 Task: Research Airbnb options in Le FranÃ§ois, Martinique from 8th November, 2023 to 16th November, 2023 for 2 adults.1  bedroom having 1 bed and 1 bathroom. Property type can be hotel. Amenities needed are: wifi, washing machine. Booking option can be shelf check-in. Look for 4 properties as per requirement.
Action: Mouse moved to (240, 149)
Screenshot: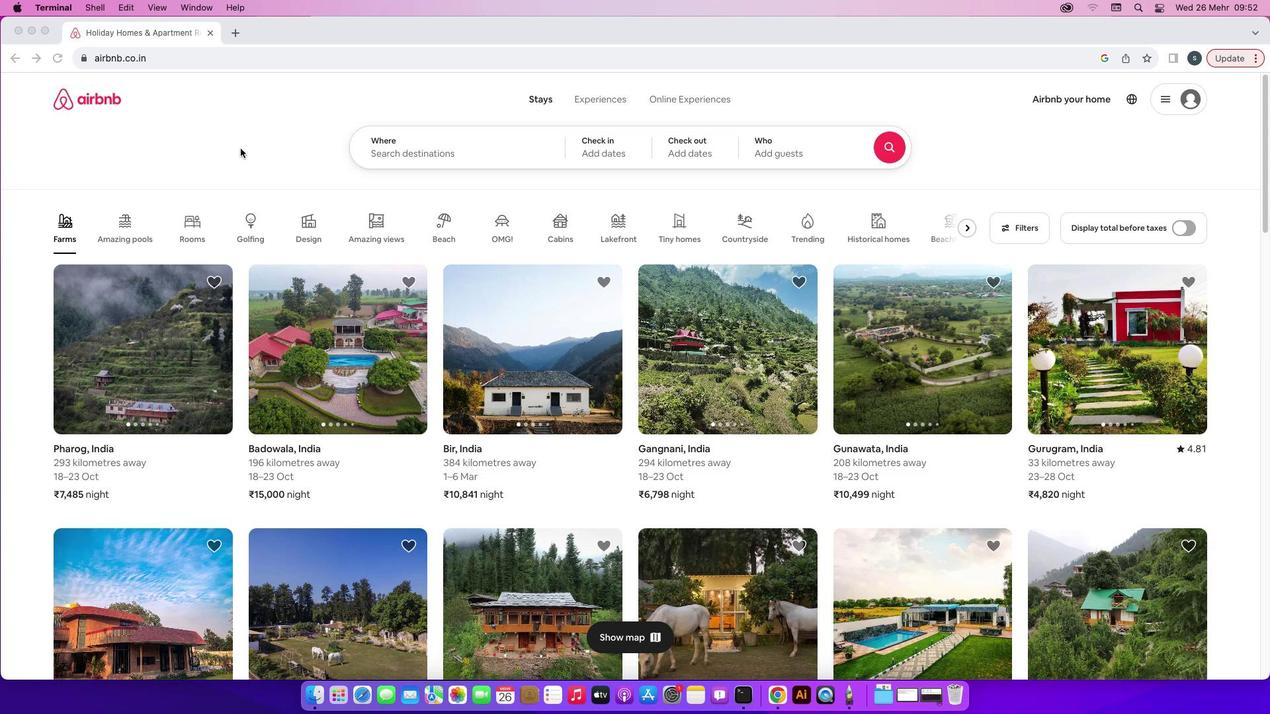 
Action: Mouse pressed left at (240, 149)
Screenshot: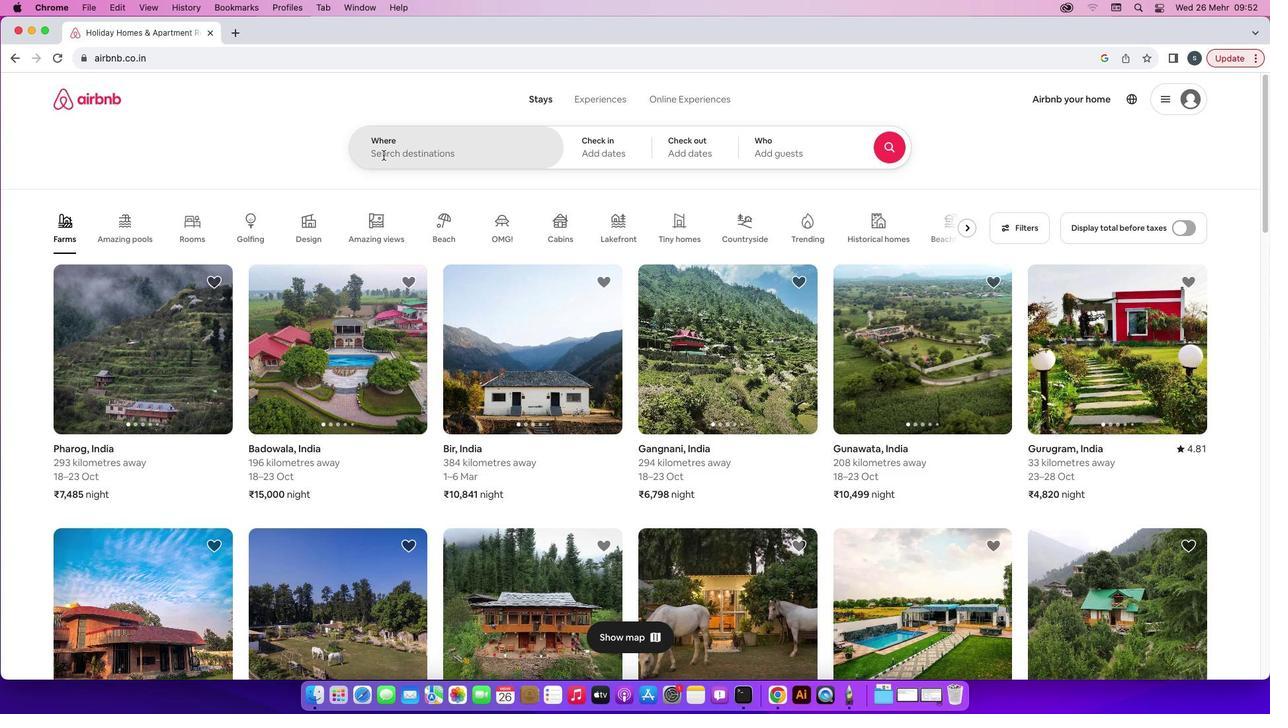 
Action: Mouse moved to (398, 154)
Screenshot: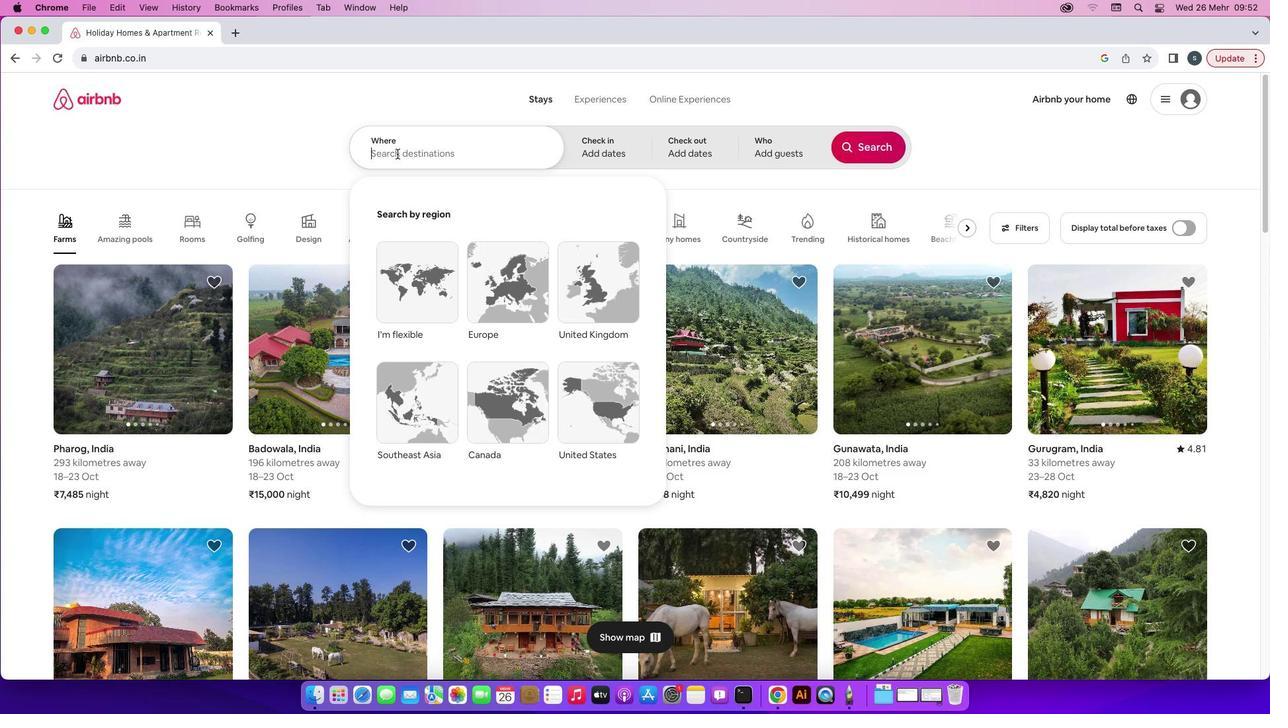 
Action: Mouse pressed left at (398, 154)
Screenshot: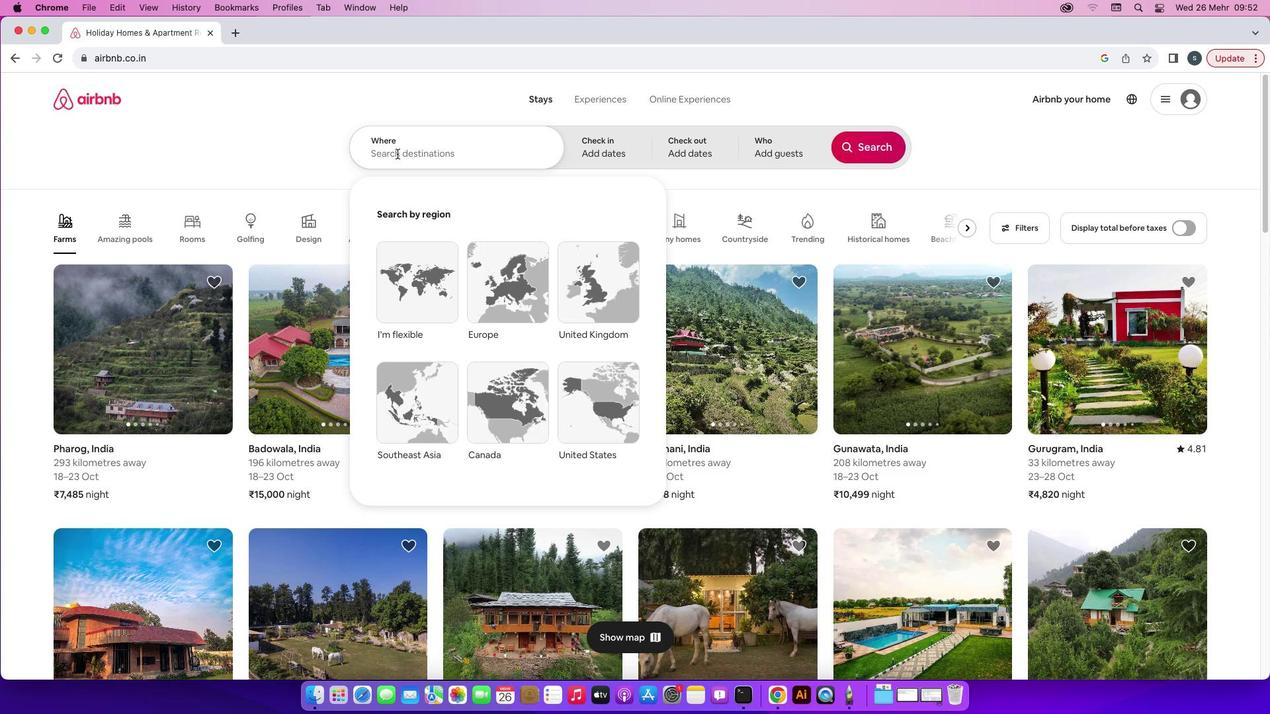 
Action: Key pressed Key.caps_lock'l''e'Key.space'f''r''a''n''c''o''i''s'',''m''a''r''t''i''n''i''q''u''e'Key.enter
Screenshot: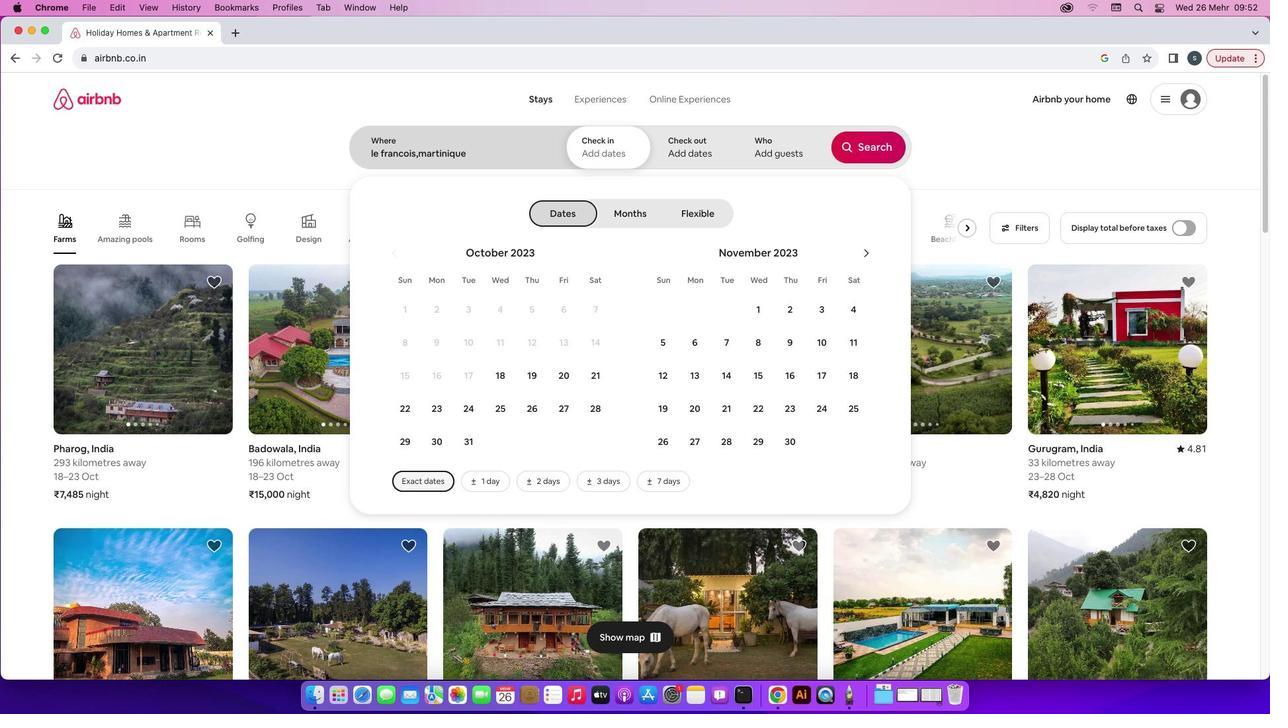 
Action: Mouse moved to (753, 341)
Screenshot: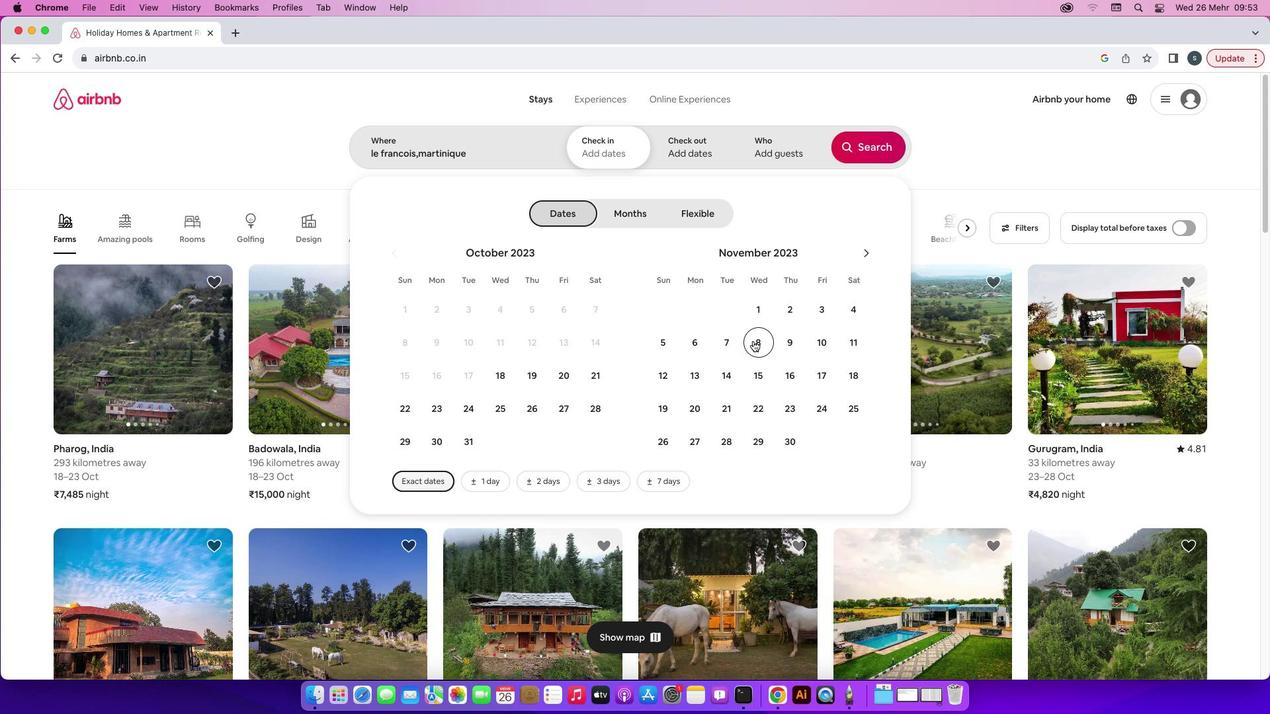 
Action: Mouse pressed left at (753, 341)
Screenshot: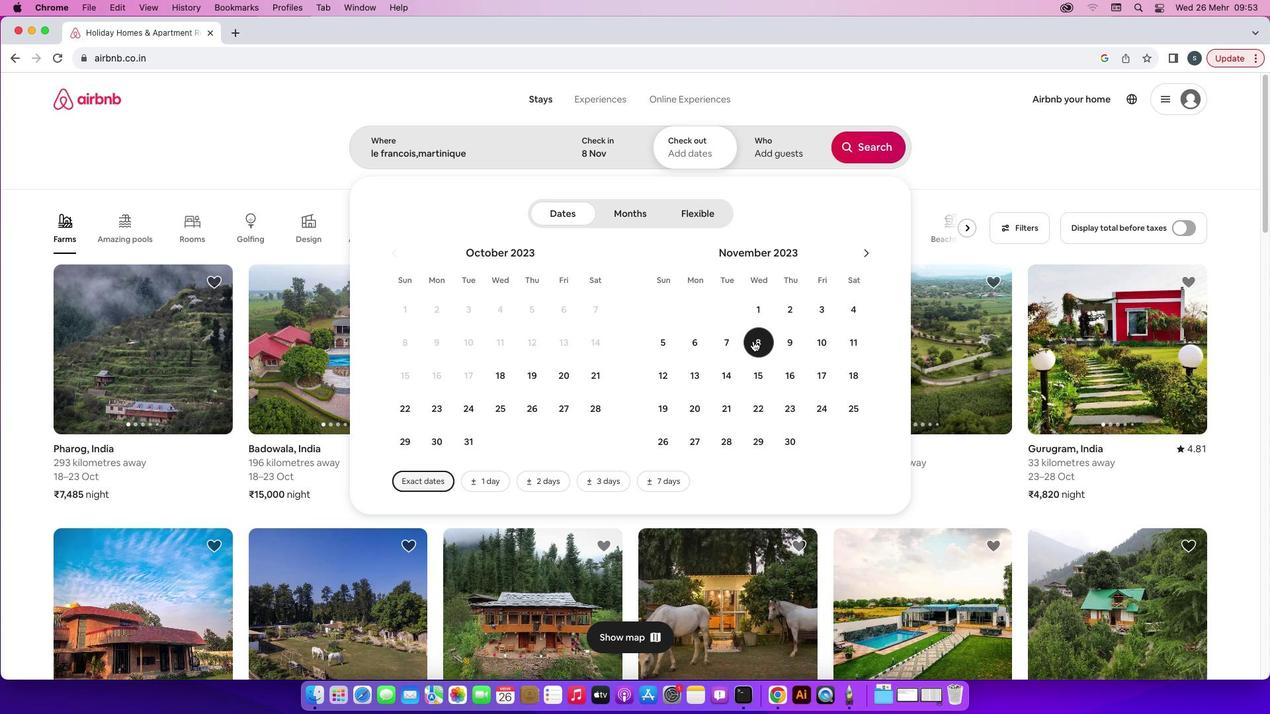 
Action: Mouse moved to (794, 377)
Screenshot: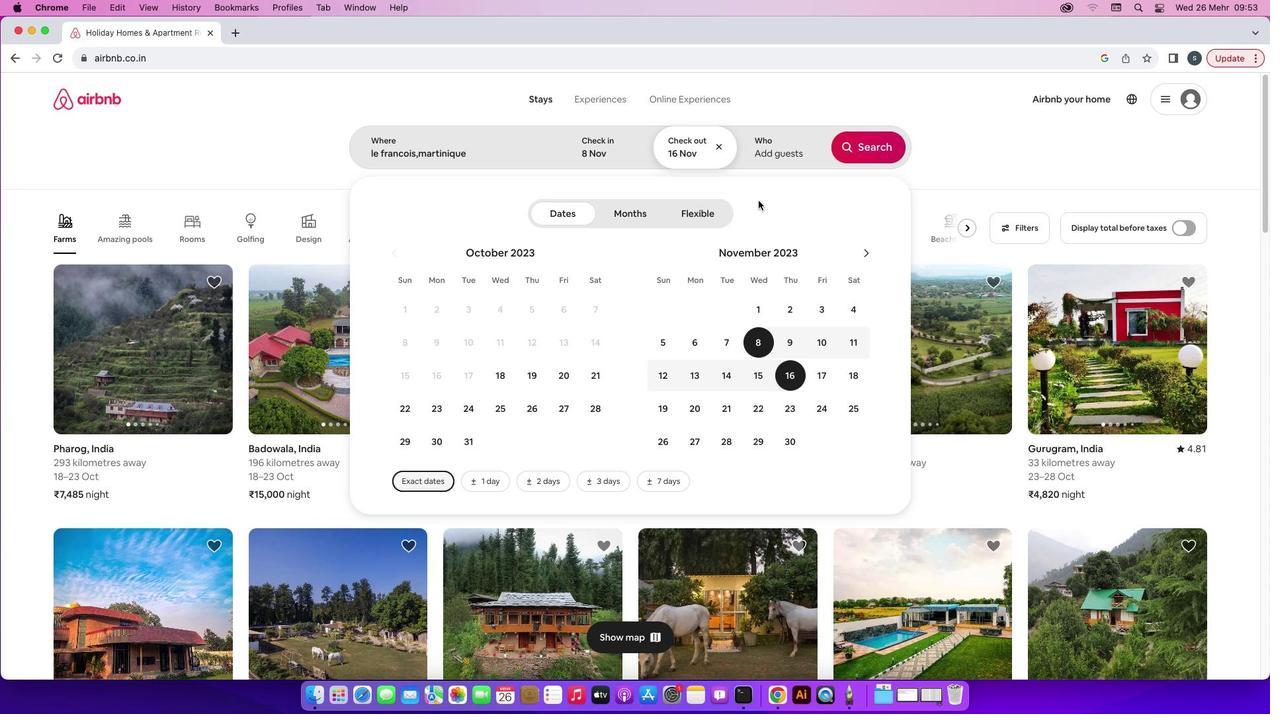 
Action: Mouse pressed left at (794, 377)
Screenshot: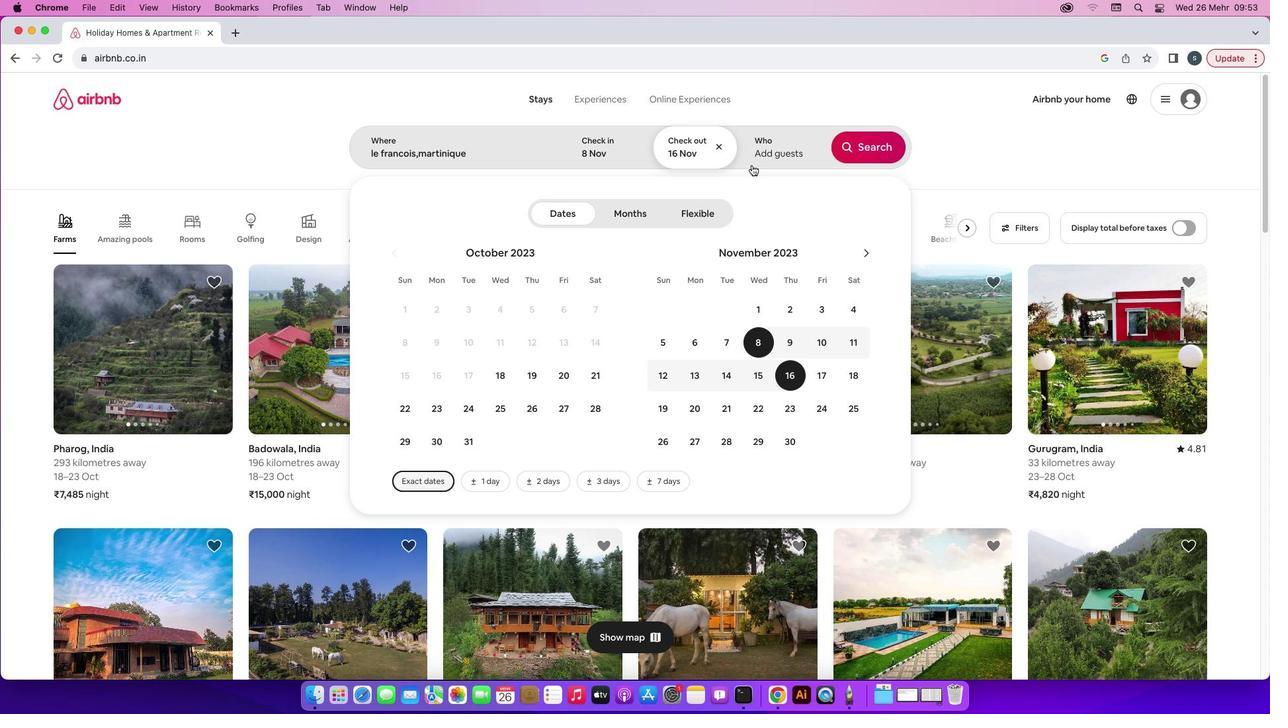 
Action: Mouse moved to (771, 156)
Screenshot: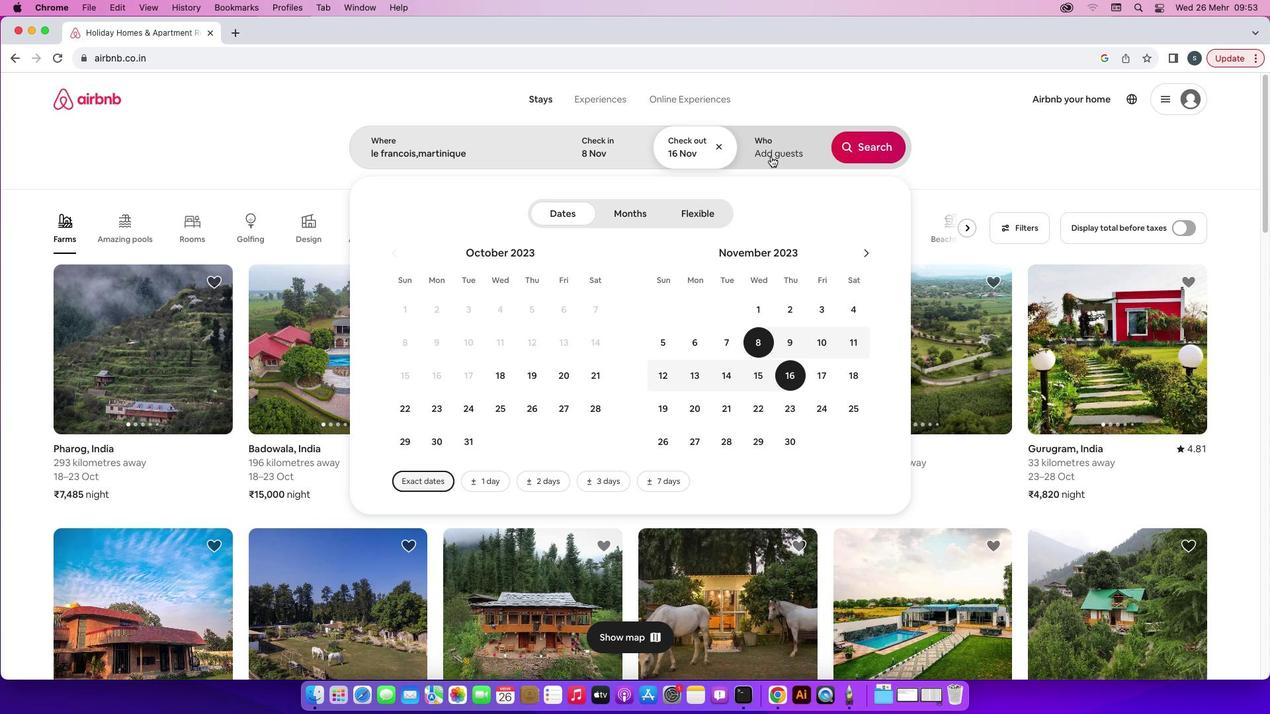 
Action: Mouse pressed left at (771, 156)
Screenshot: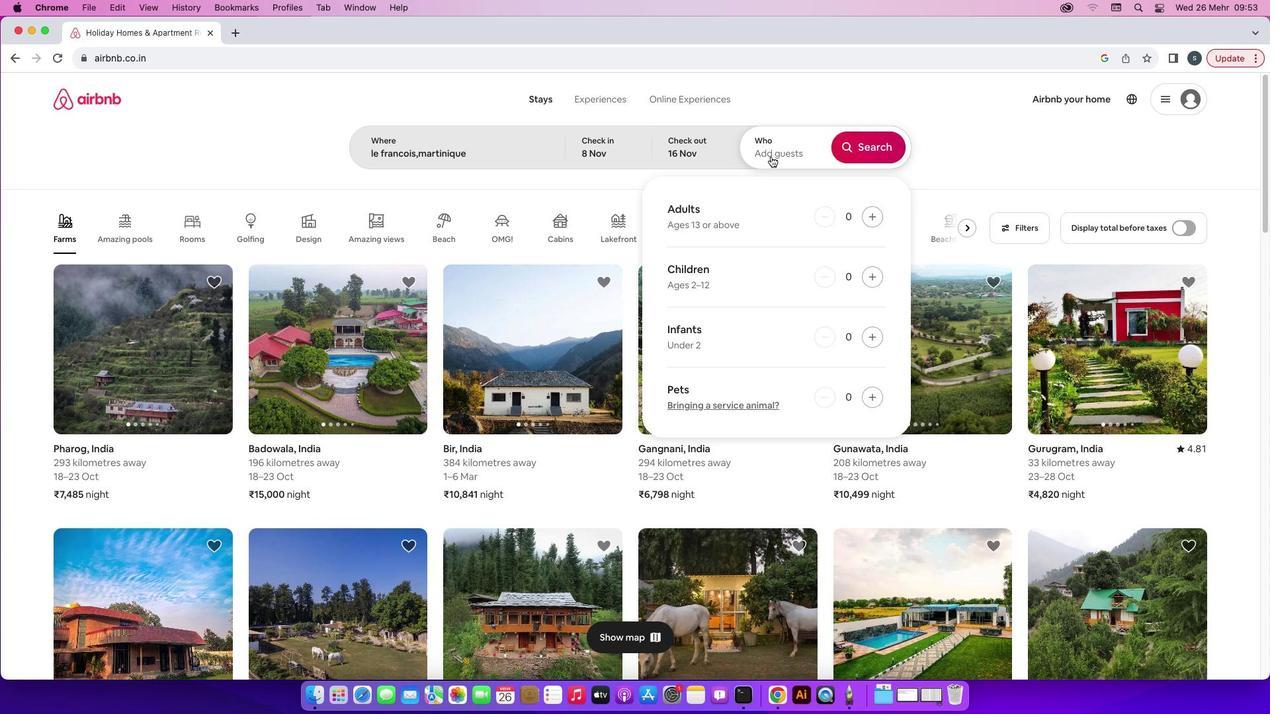 
Action: Mouse moved to (869, 215)
Screenshot: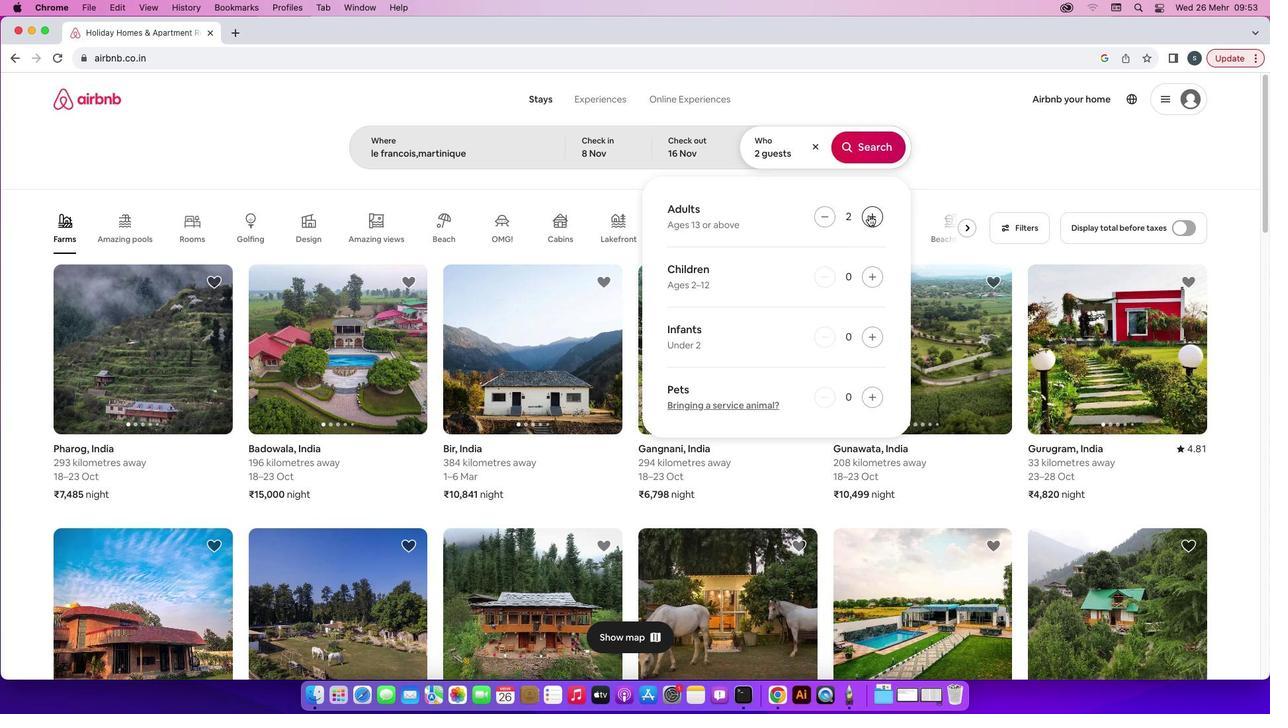 
Action: Mouse pressed left at (869, 215)
Screenshot: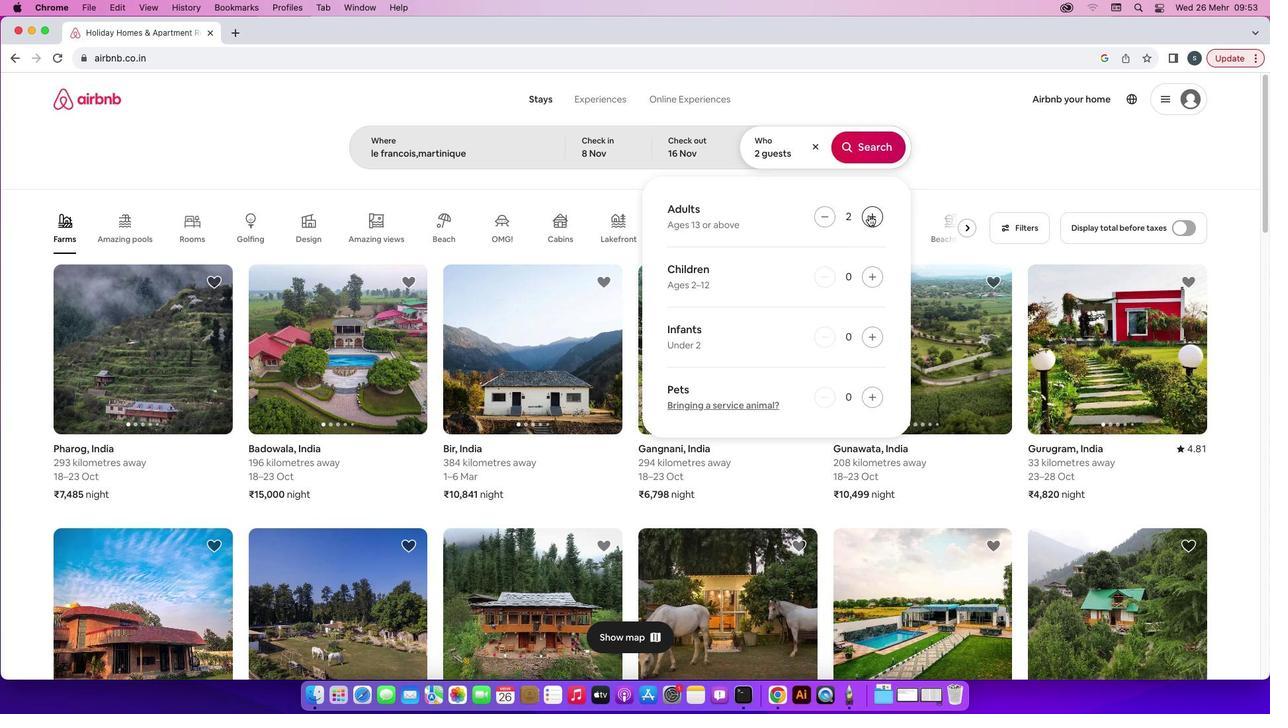 
Action: Mouse pressed left at (869, 215)
Screenshot: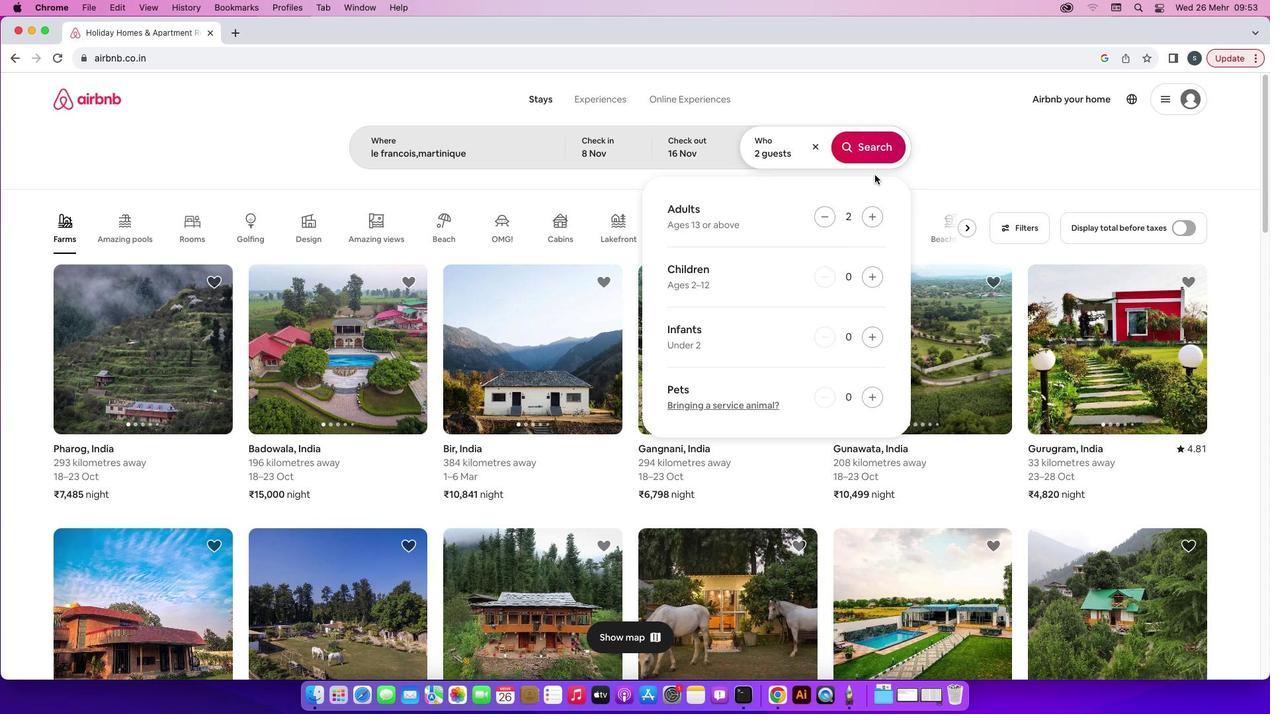 
Action: Mouse moved to (873, 152)
Screenshot: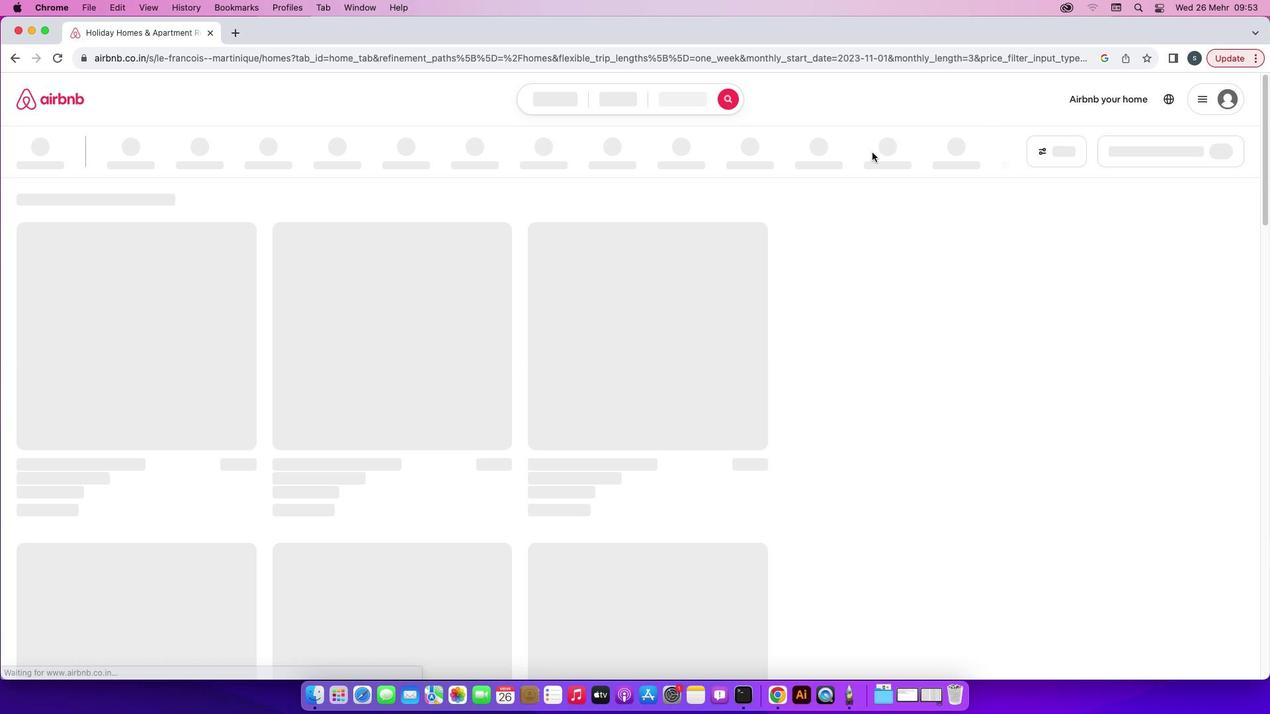 
Action: Mouse pressed left at (873, 152)
Screenshot: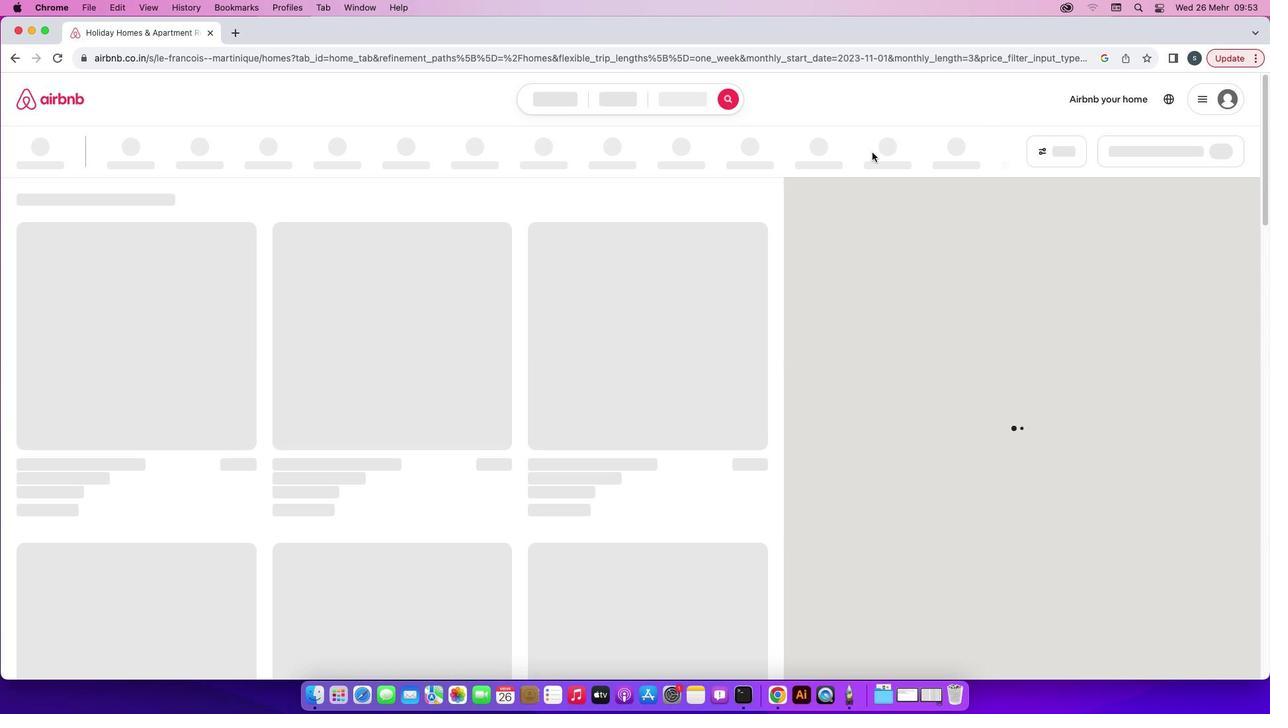 
Action: Mouse moved to (1049, 153)
Screenshot: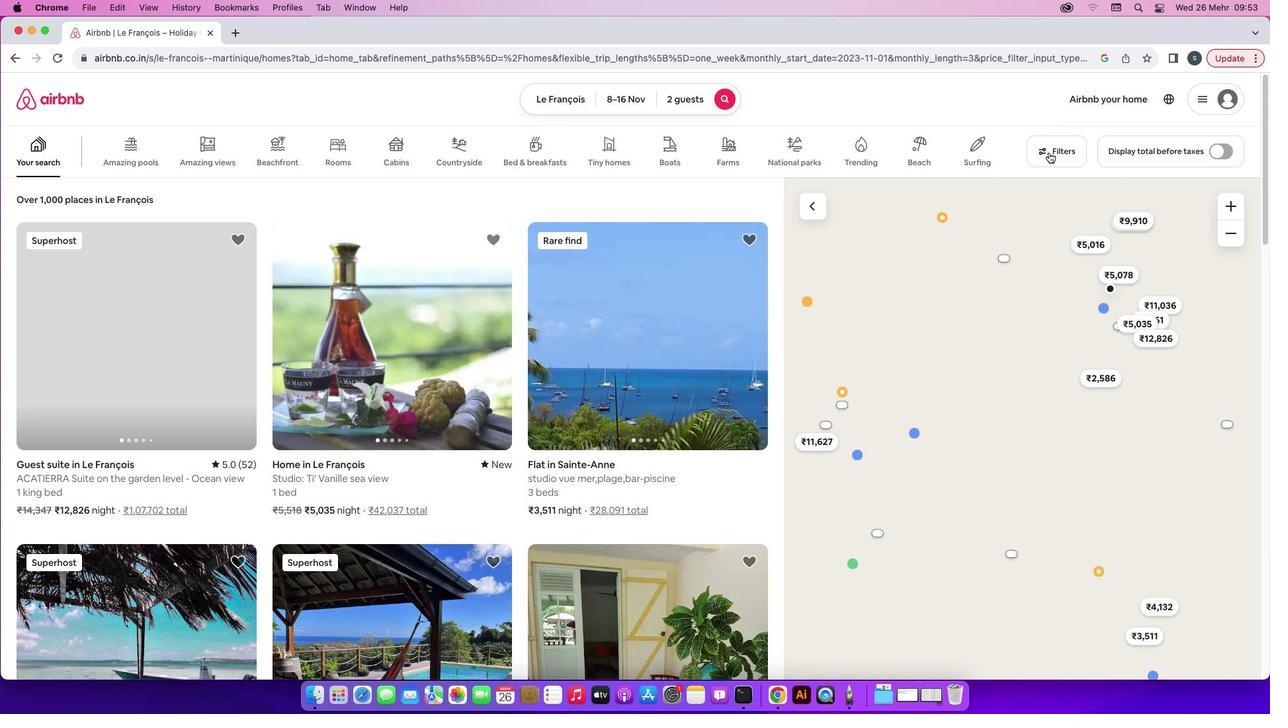 
Action: Mouse pressed left at (1049, 153)
Screenshot: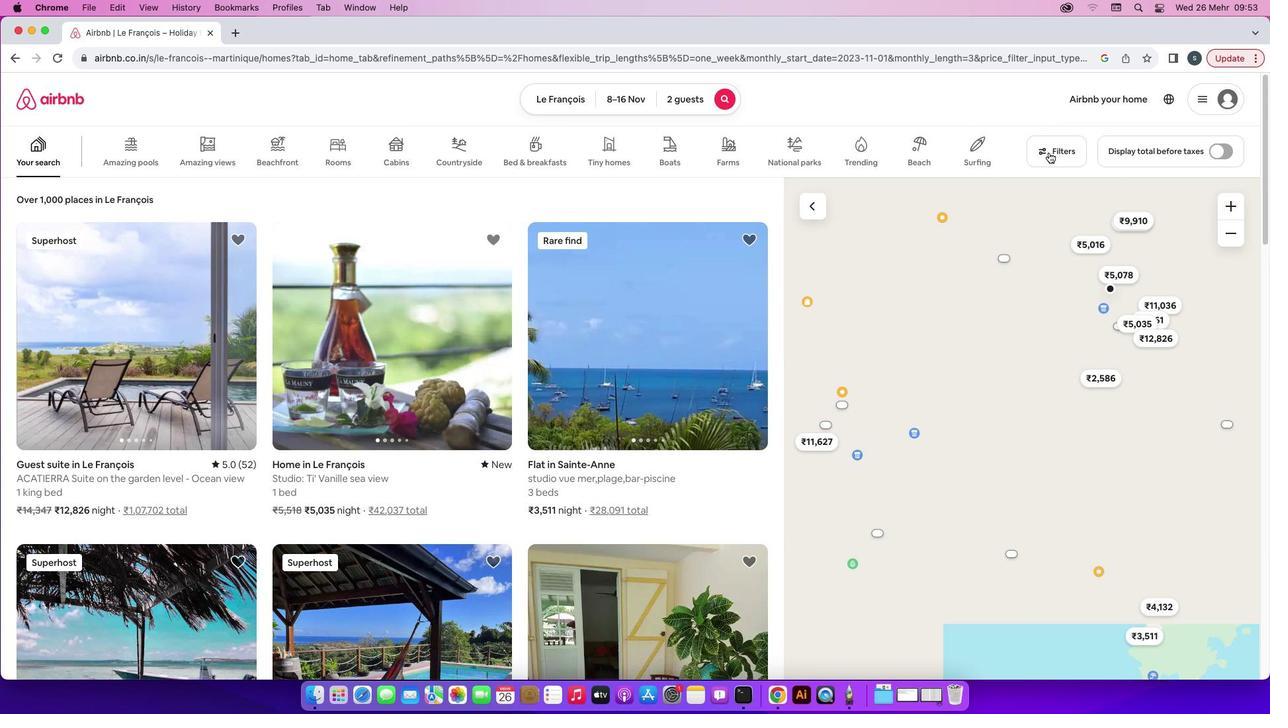 
Action: Mouse moved to (545, 506)
Screenshot: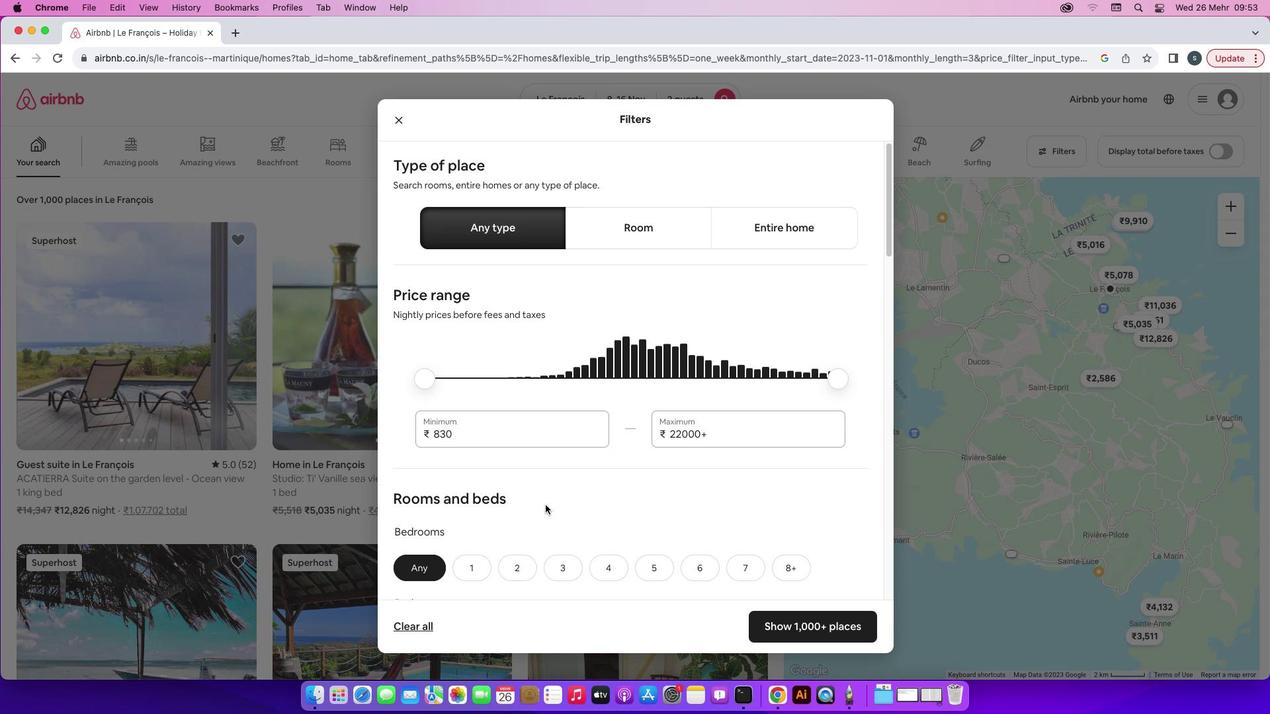 
Action: Mouse scrolled (545, 506) with delta (0, 0)
Screenshot: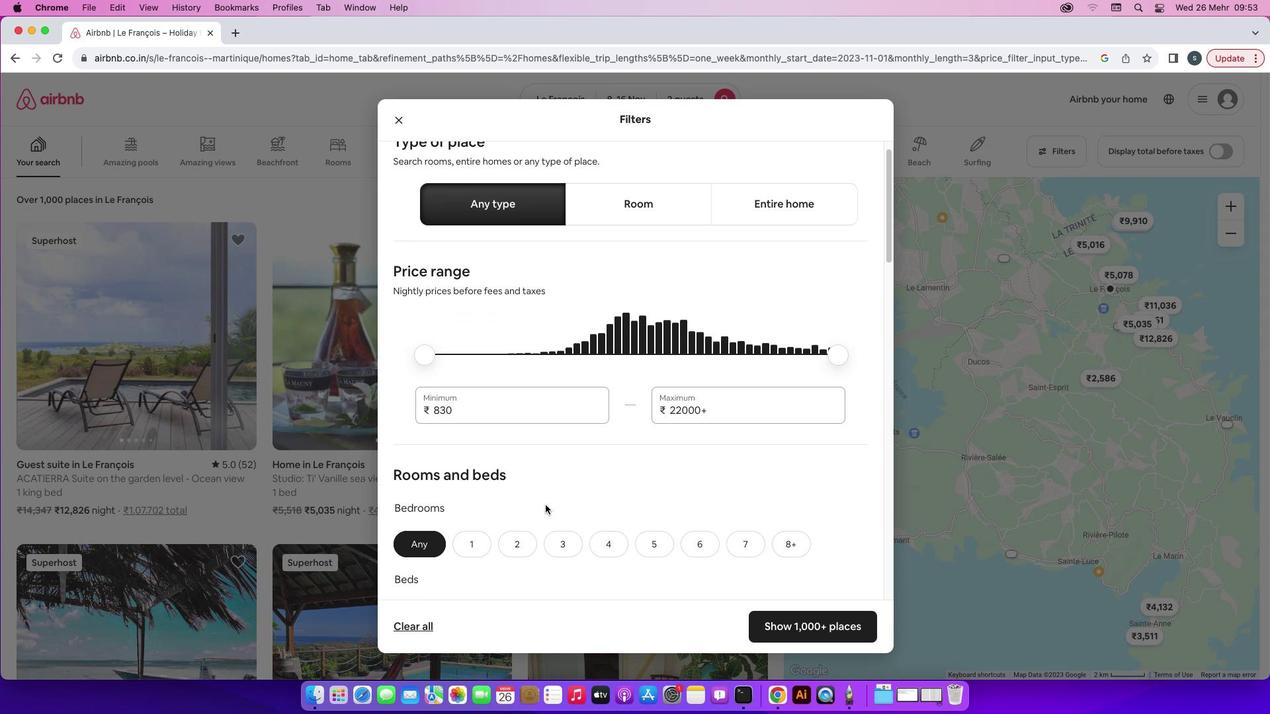 
Action: Mouse scrolled (545, 506) with delta (0, 0)
Screenshot: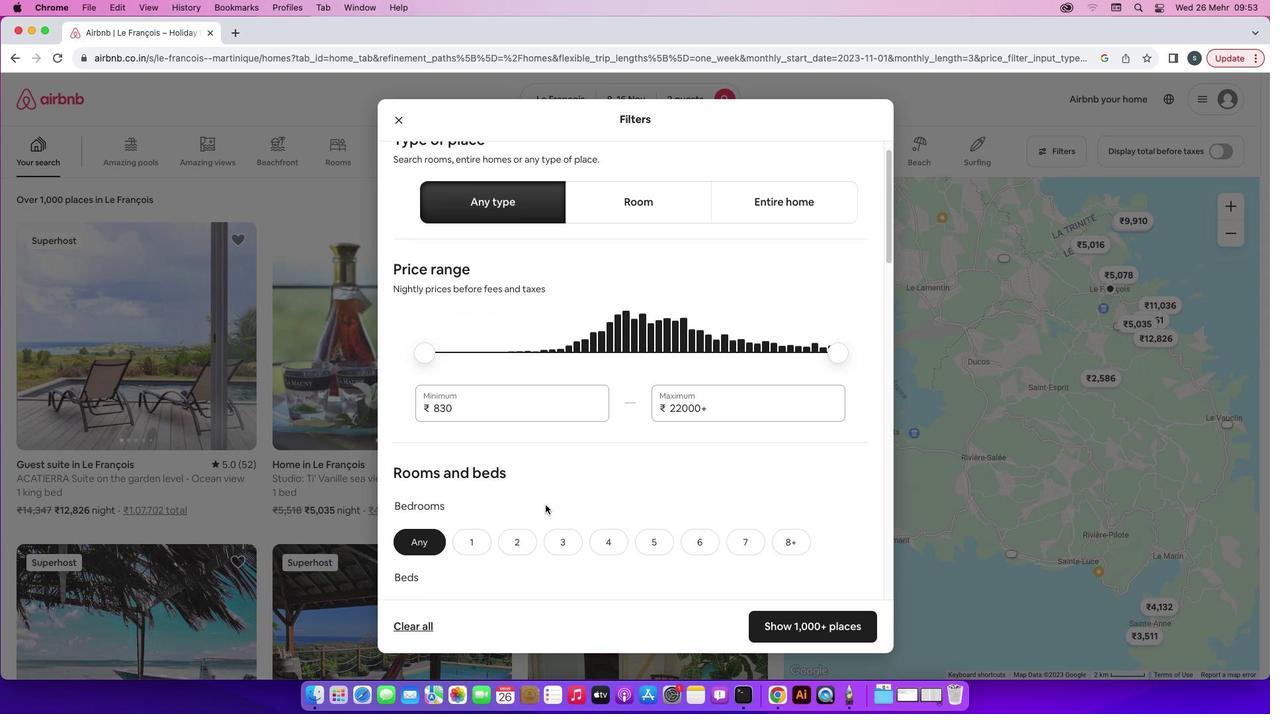 
Action: Mouse scrolled (545, 506) with delta (0, 0)
Screenshot: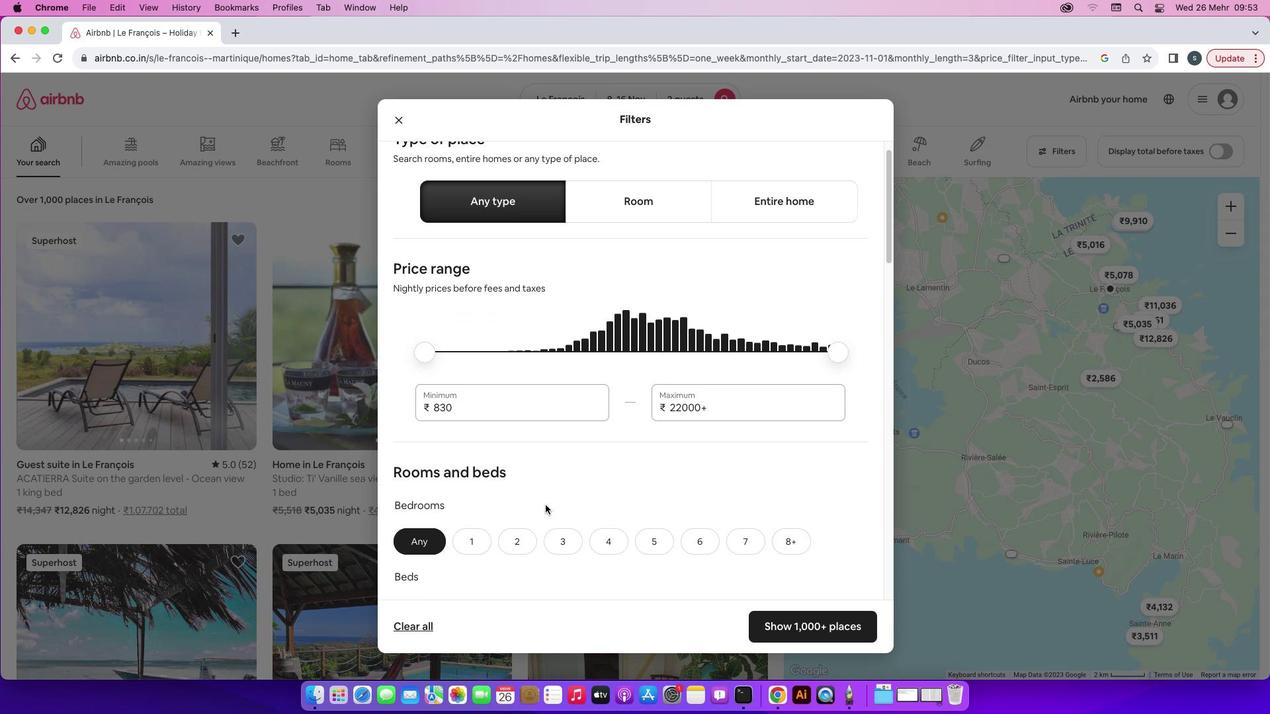 
Action: Mouse scrolled (545, 506) with delta (0, 0)
Screenshot: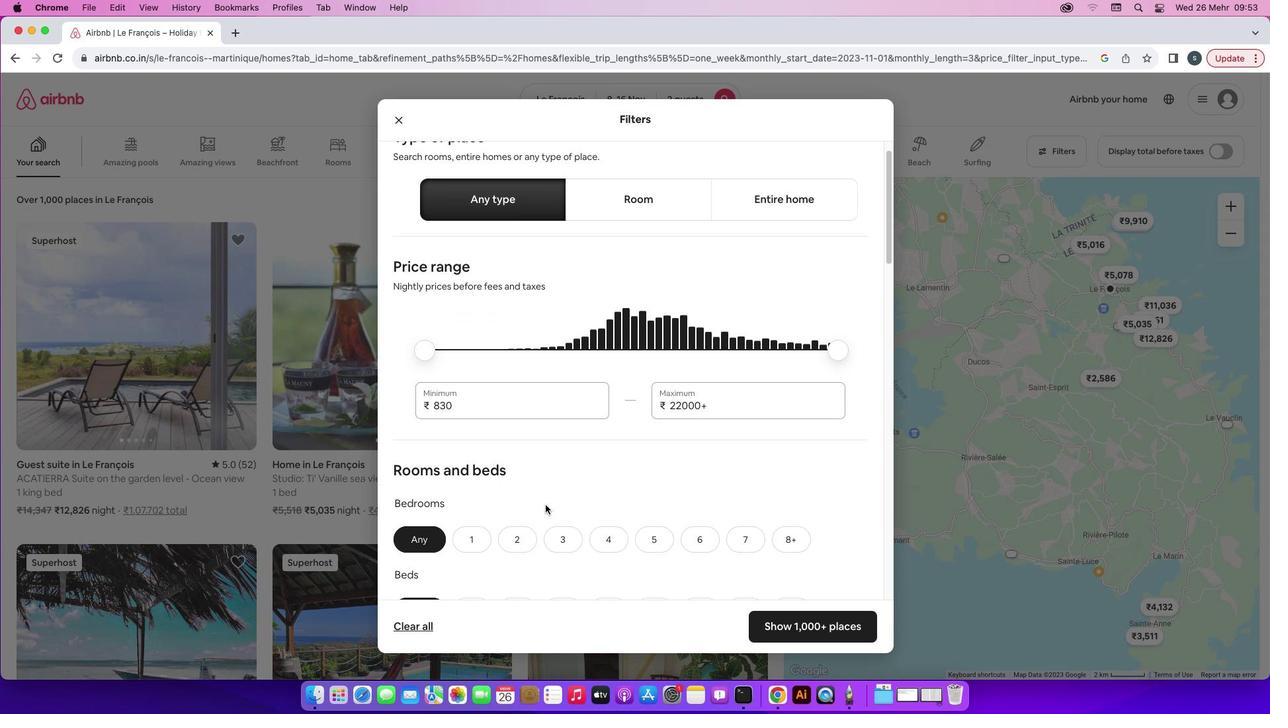 
Action: Mouse scrolled (545, 506) with delta (0, 0)
Screenshot: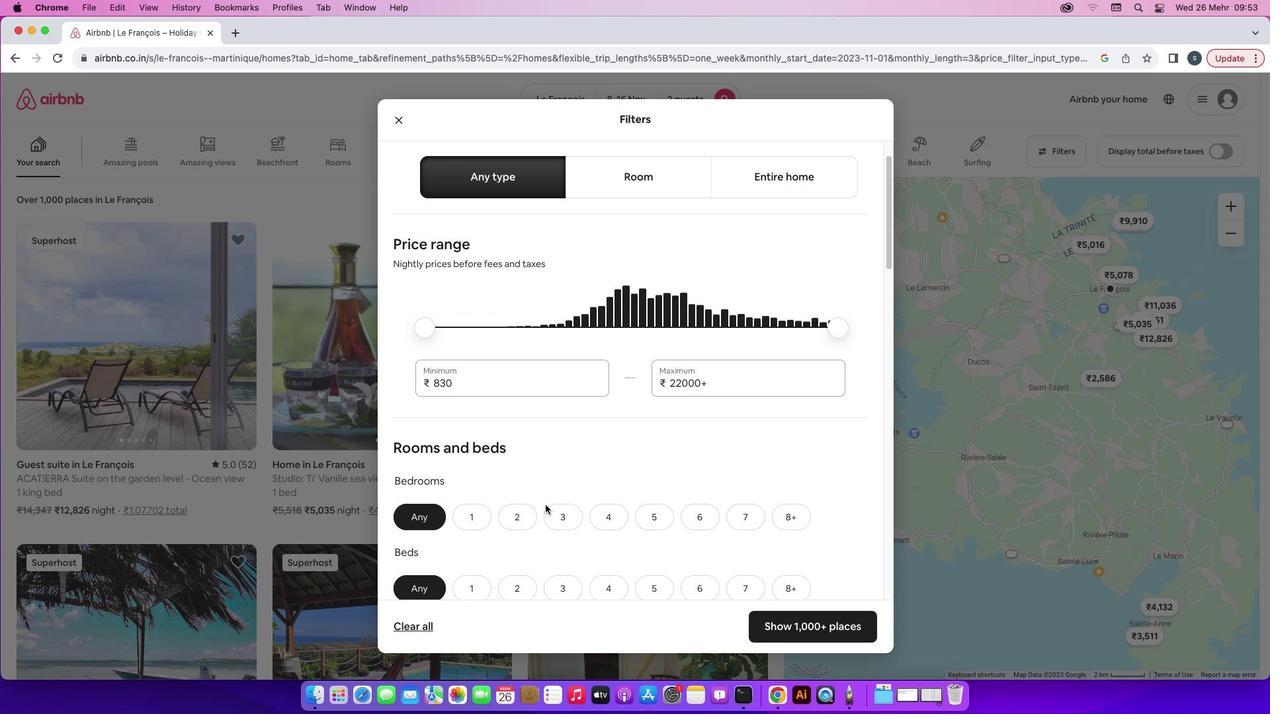 
Action: Mouse scrolled (545, 506) with delta (0, 0)
Screenshot: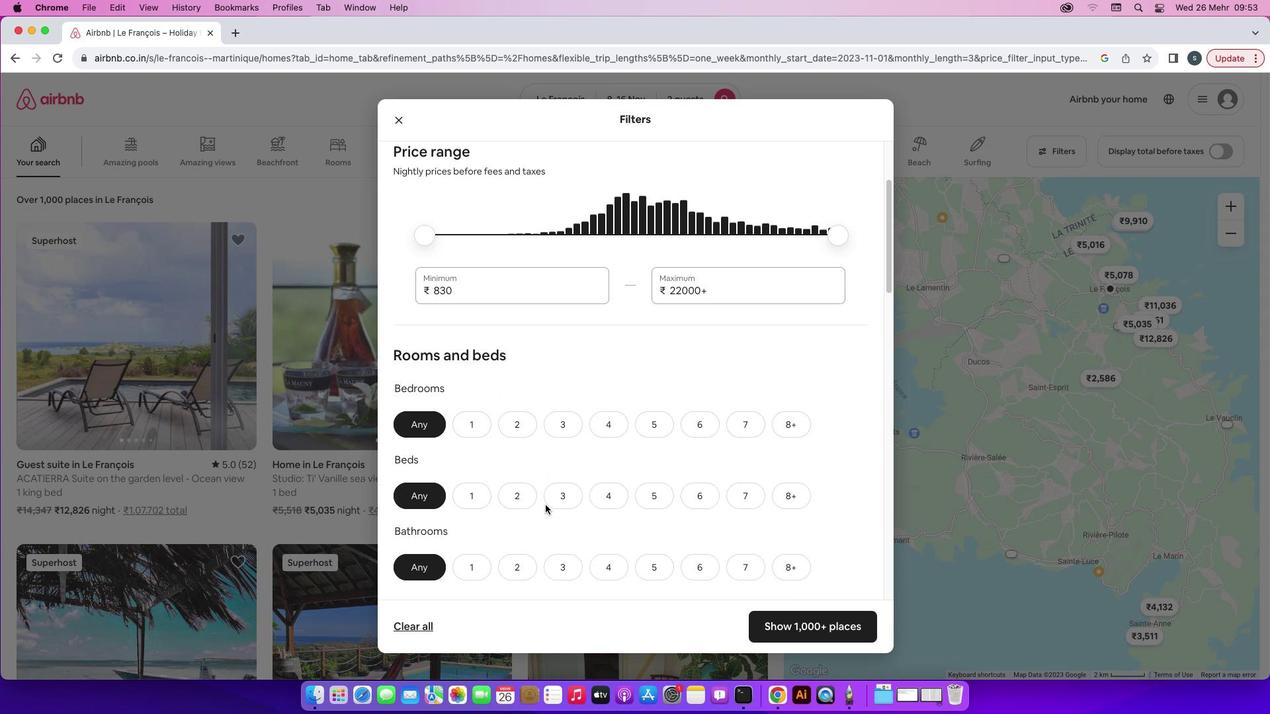 
Action: Mouse scrolled (545, 506) with delta (0, 0)
Screenshot: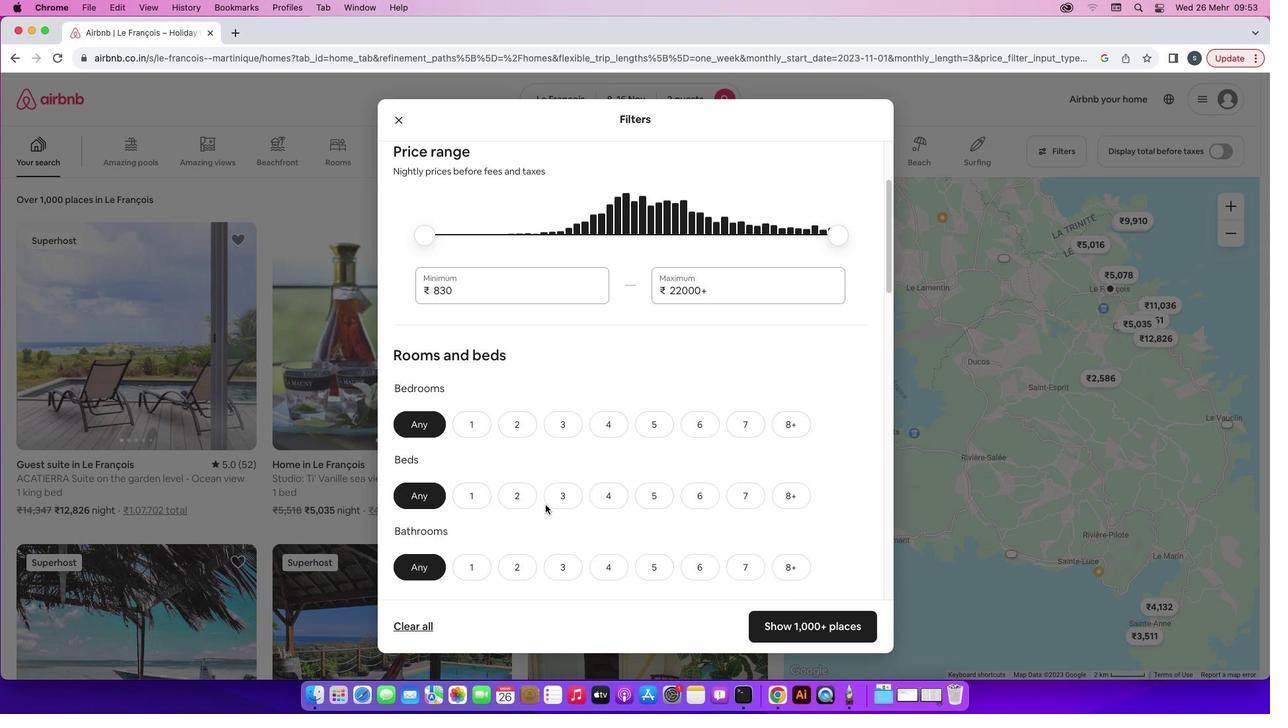 
Action: Mouse scrolled (545, 506) with delta (0, 0)
Screenshot: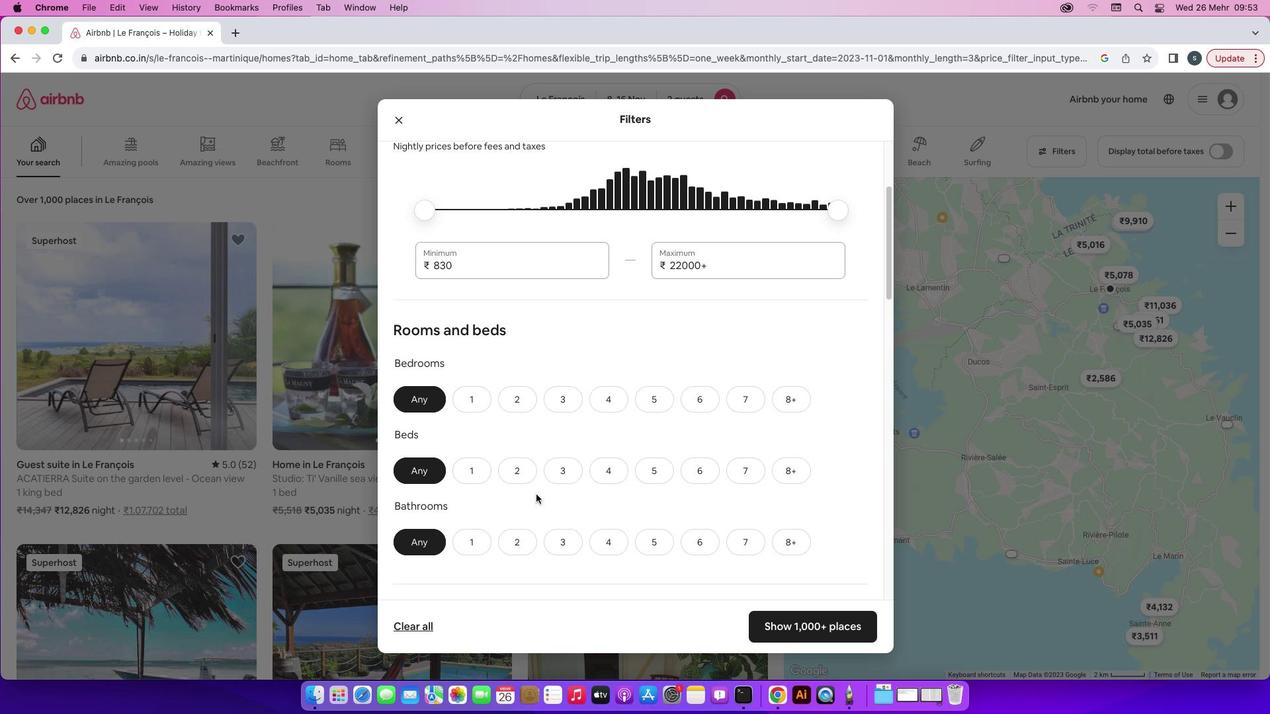 
Action: Mouse scrolled (545, 506) with delta (0, 0)
Screenshot: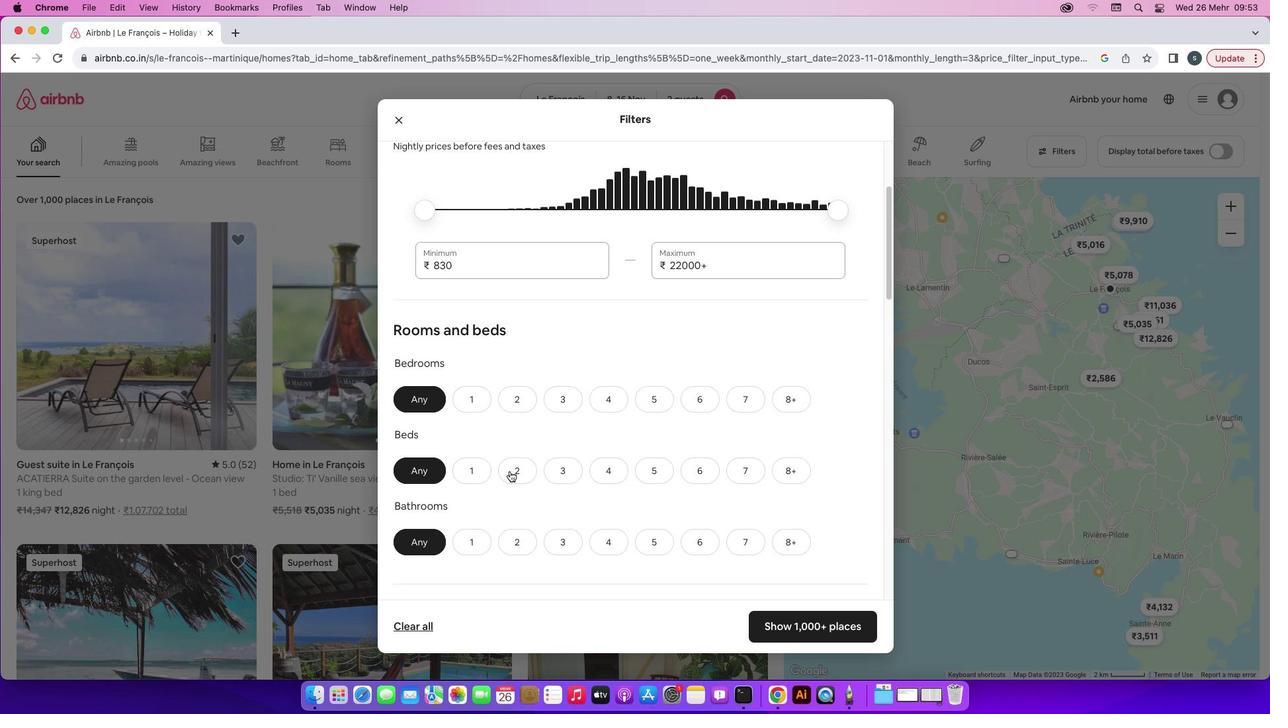 
Action: Mouse scrolled (545, 506) with delta (0, 0)
Screenshot: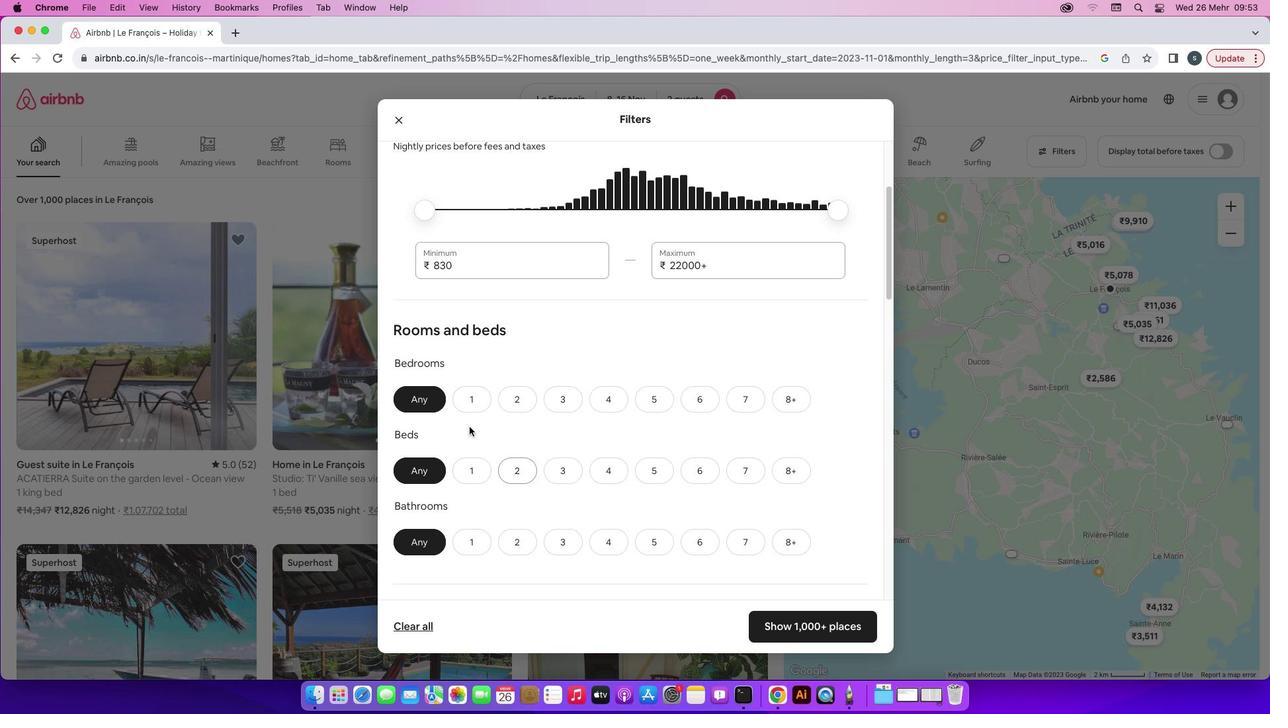 
Action: Mouse scrolled (545, 506) with delta (0, 0)
Screenshot: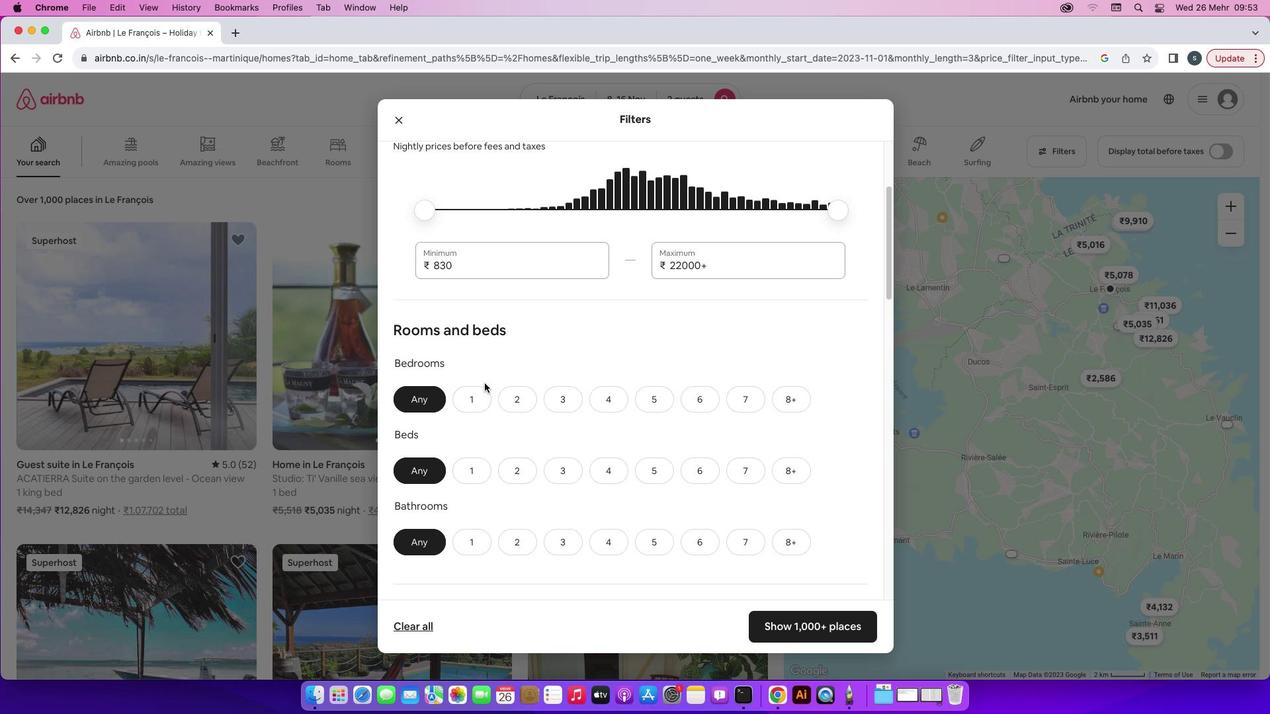
Action: Mouse scrolled (545, 506) with delta (0, 0)
Screenshot: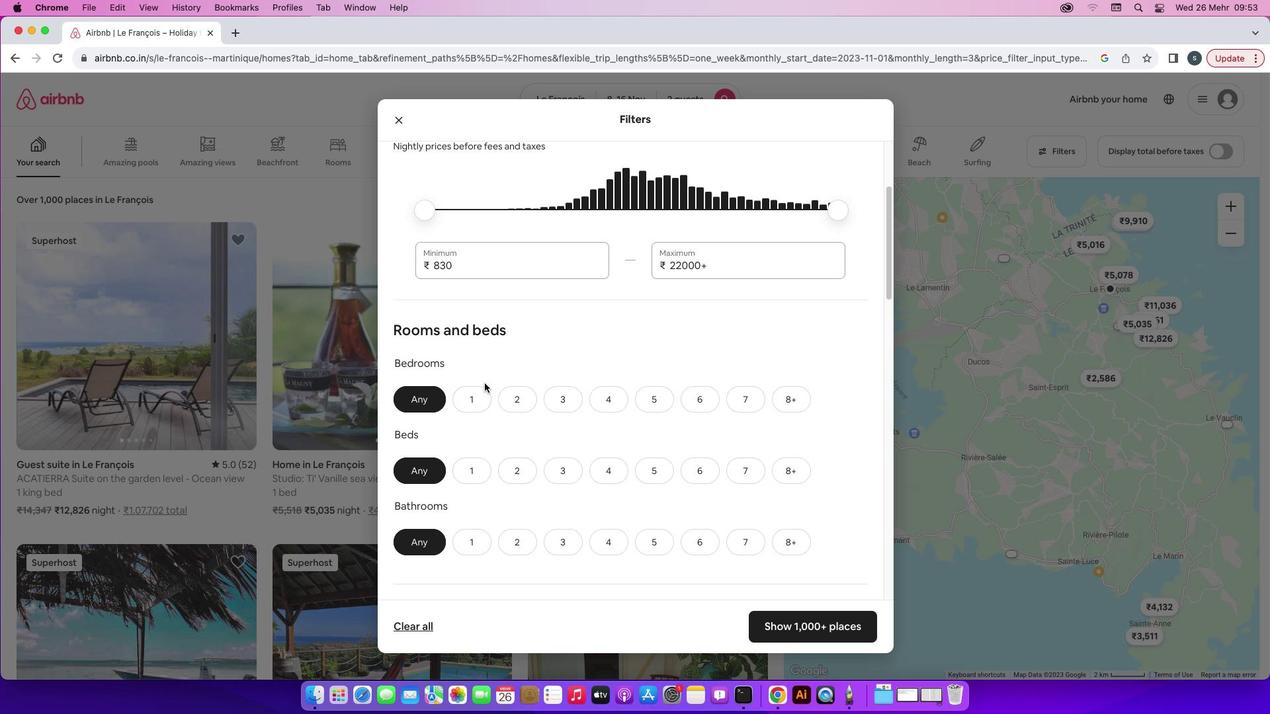 
Action: Mouse moved to (475, 400)
Screenshot: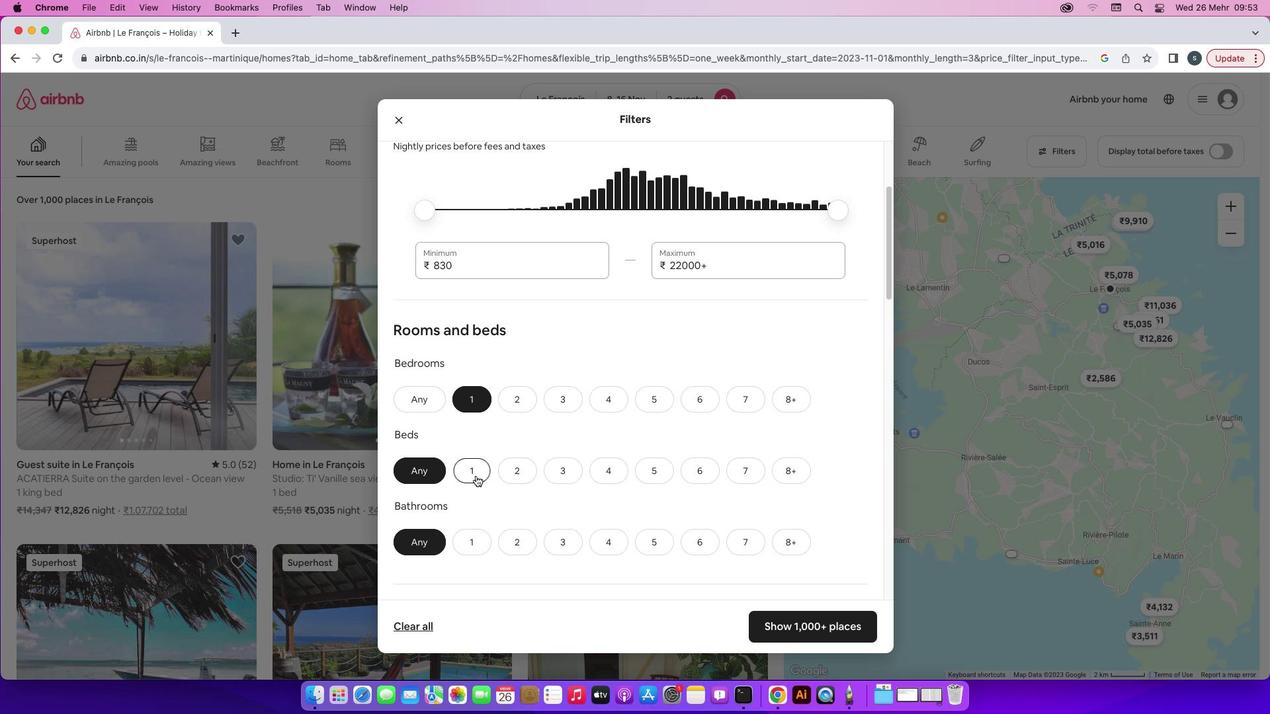 
Action: Mouse pressed left at (475, 400)
Screenshot: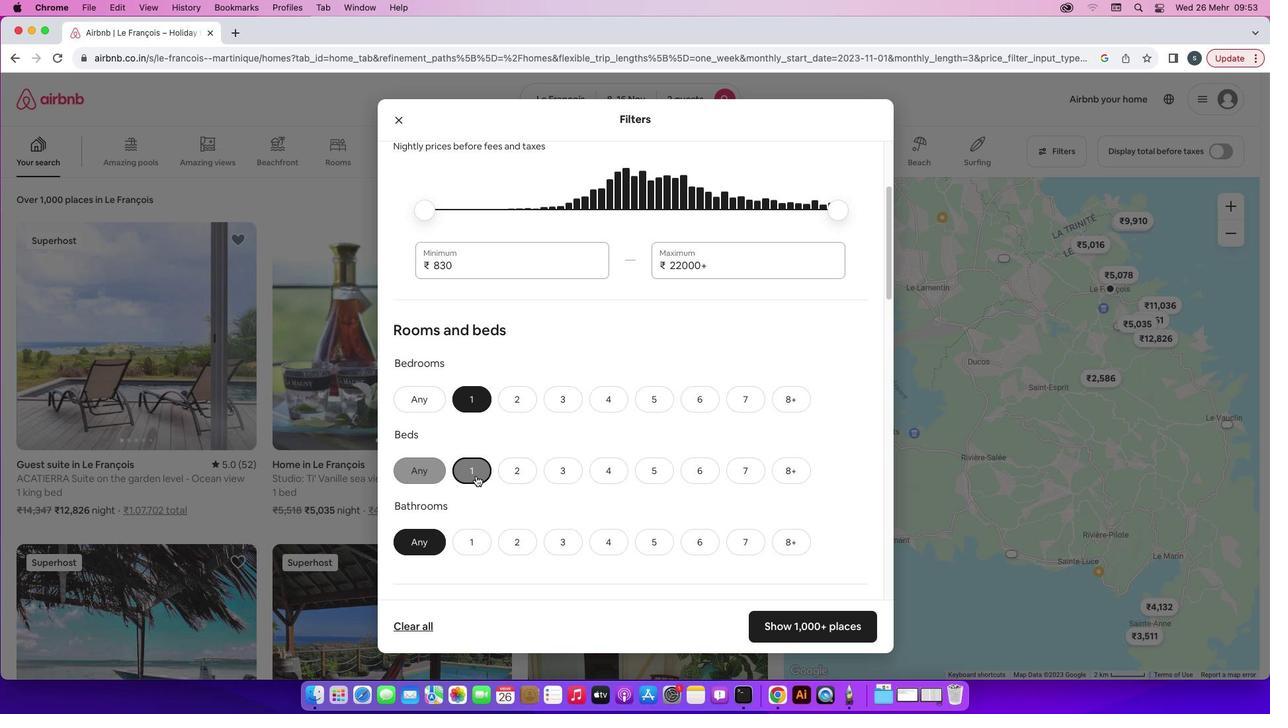
Action: Mouse moved to (476, 476)
Screenshot: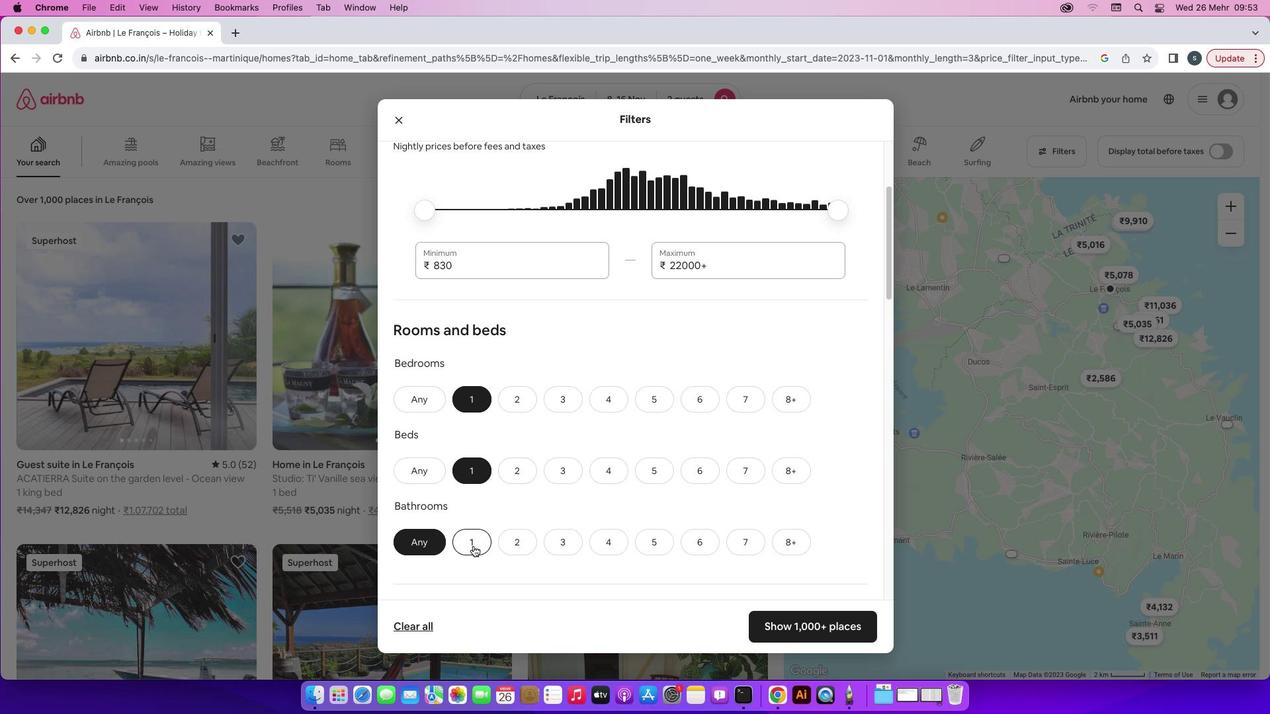 
Action: Mouse pressed left at (476, 476)
Screenshot: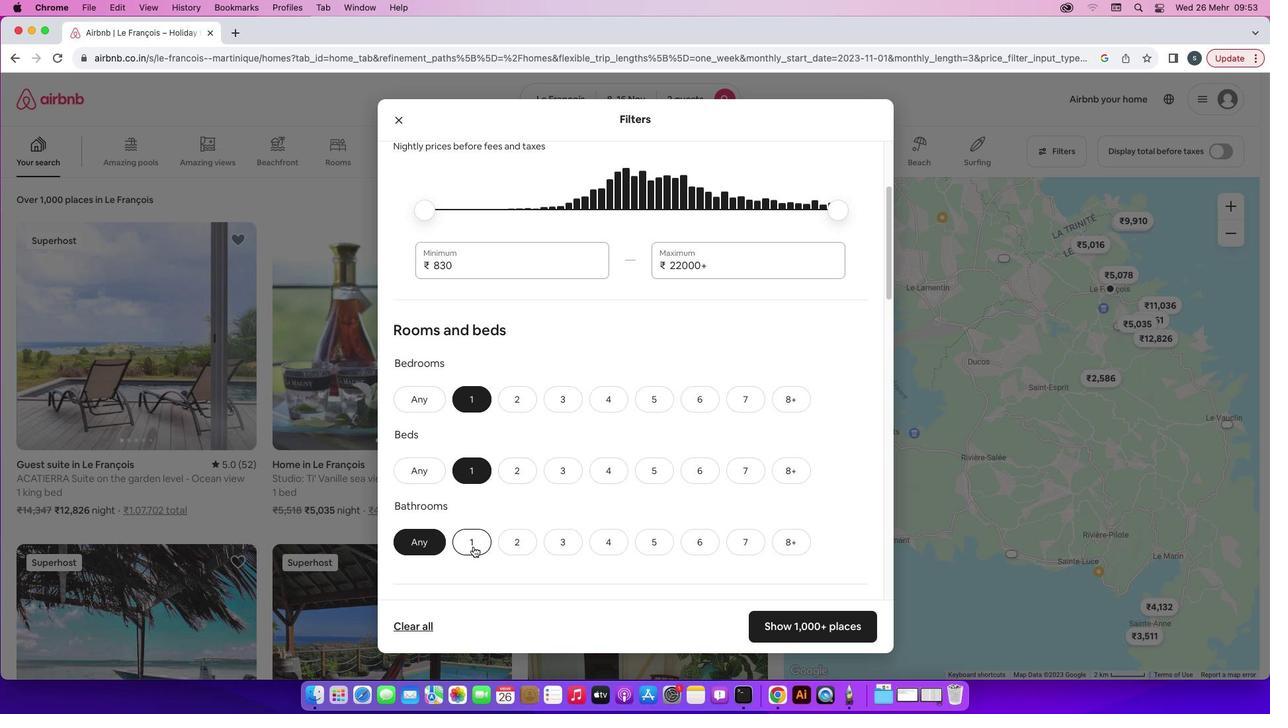
Action: Mouse moved to (473, 547)
Screenshot: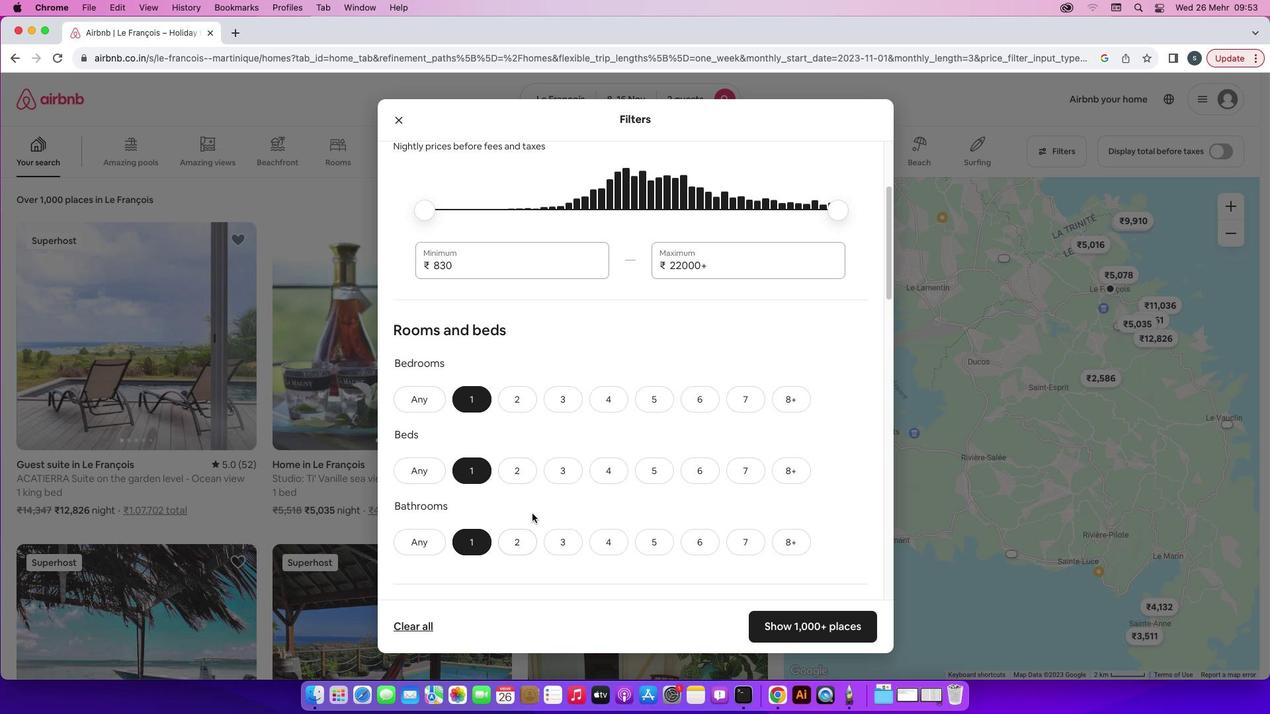 
Action: Mouse pressed left at (473, 547)
Screenshot: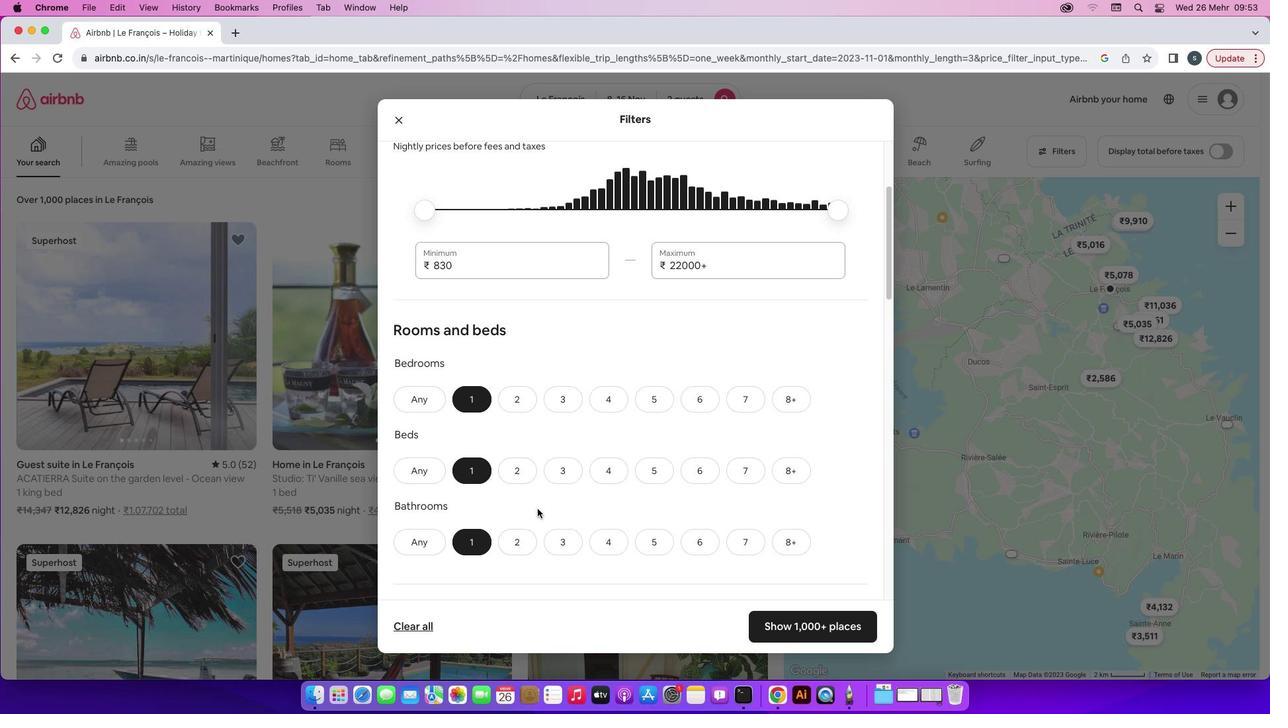 
Action: Mouse moved to (538, 509)
Screenshot: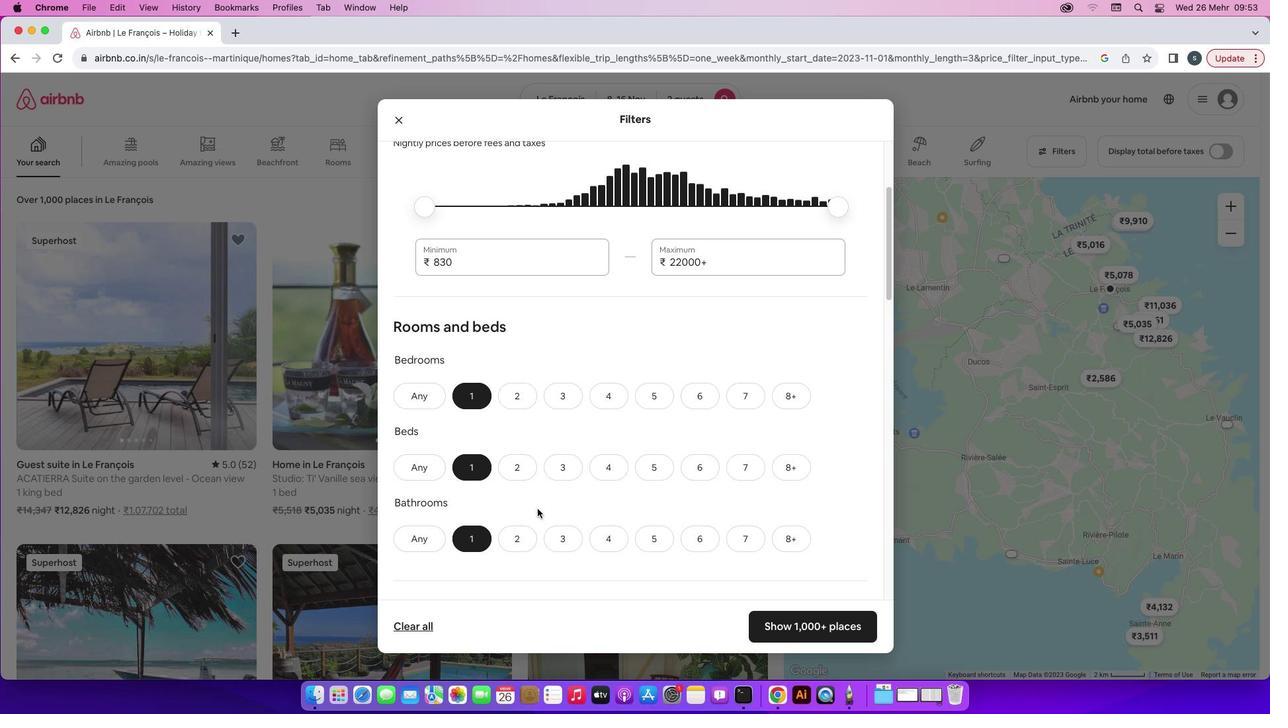
Action: Mouse scrolled (538, 509) with delta (0, 0)
Screenshot: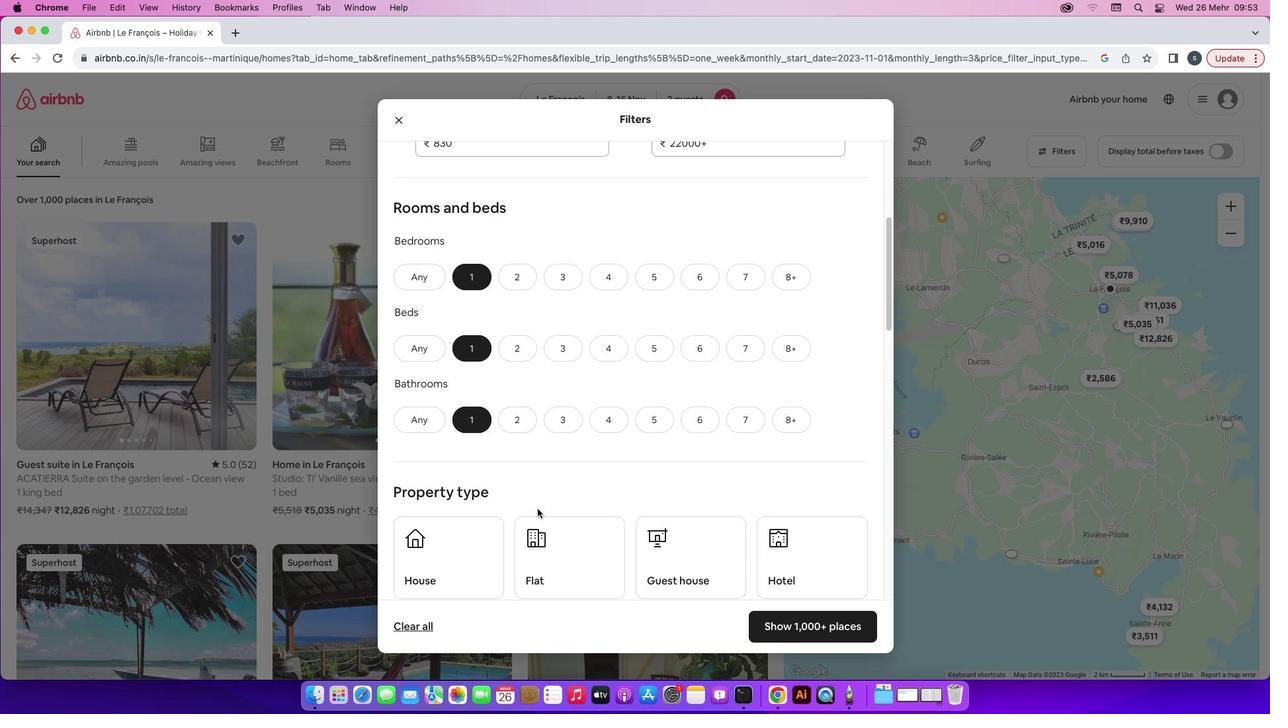 
Action: Mouse scrolled (538, 509) with delta (0, 0)
Screenshot: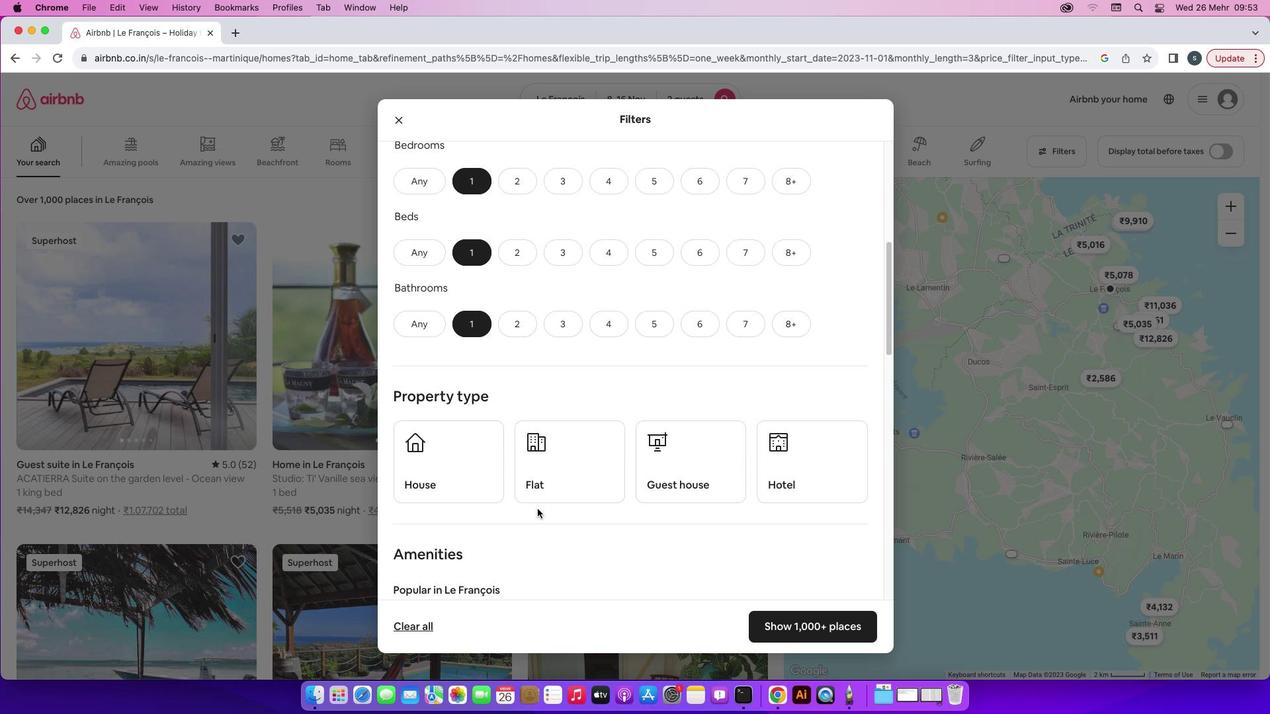 
Action: Mouse scrolled (538, 509) with delta (0, 0)
Screenshot: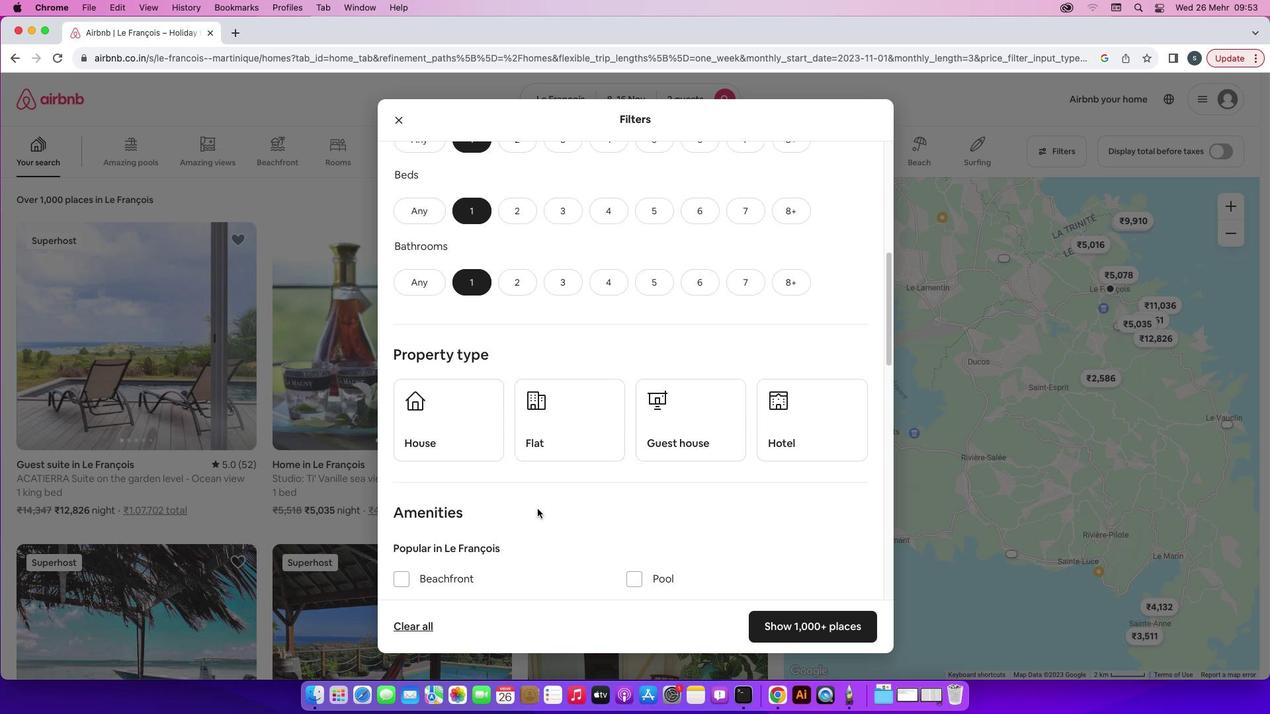 
Action: Mouse scrolled (538, 509) with delta (0, 0)
Screenshot: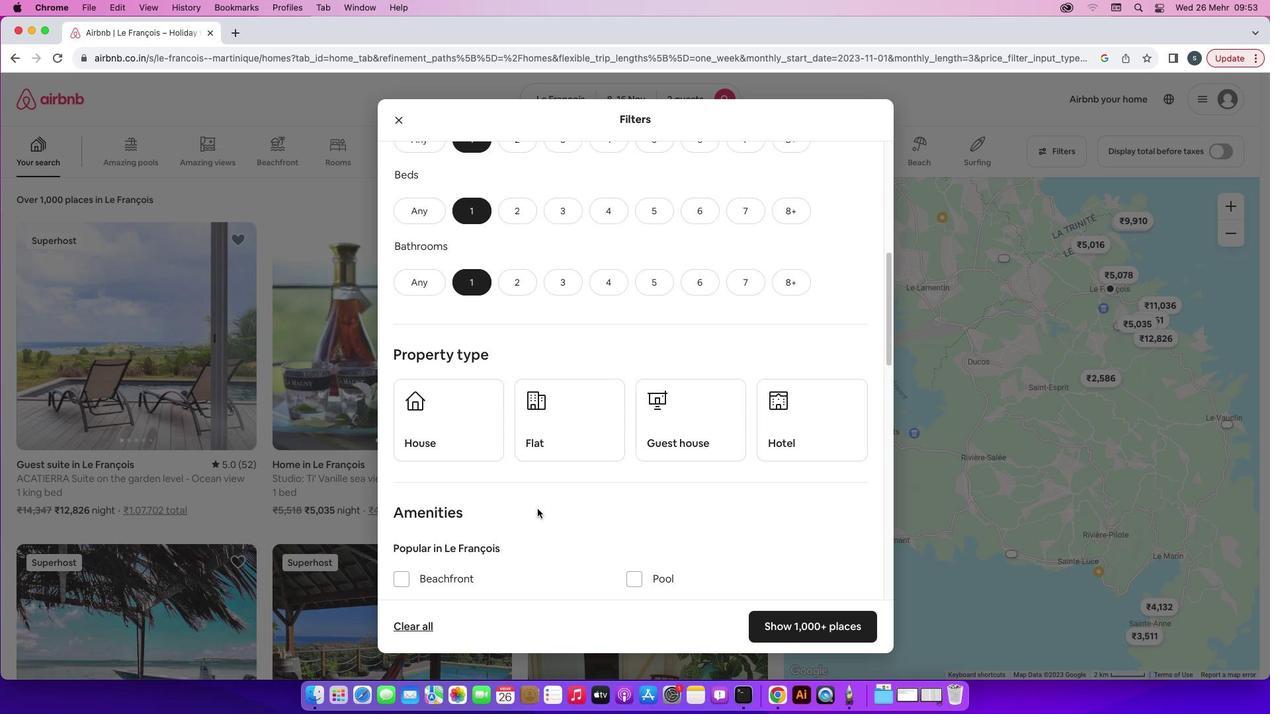 
Action: Mouse scrolled (538, 509) with delta (0, 0)
Screenshot: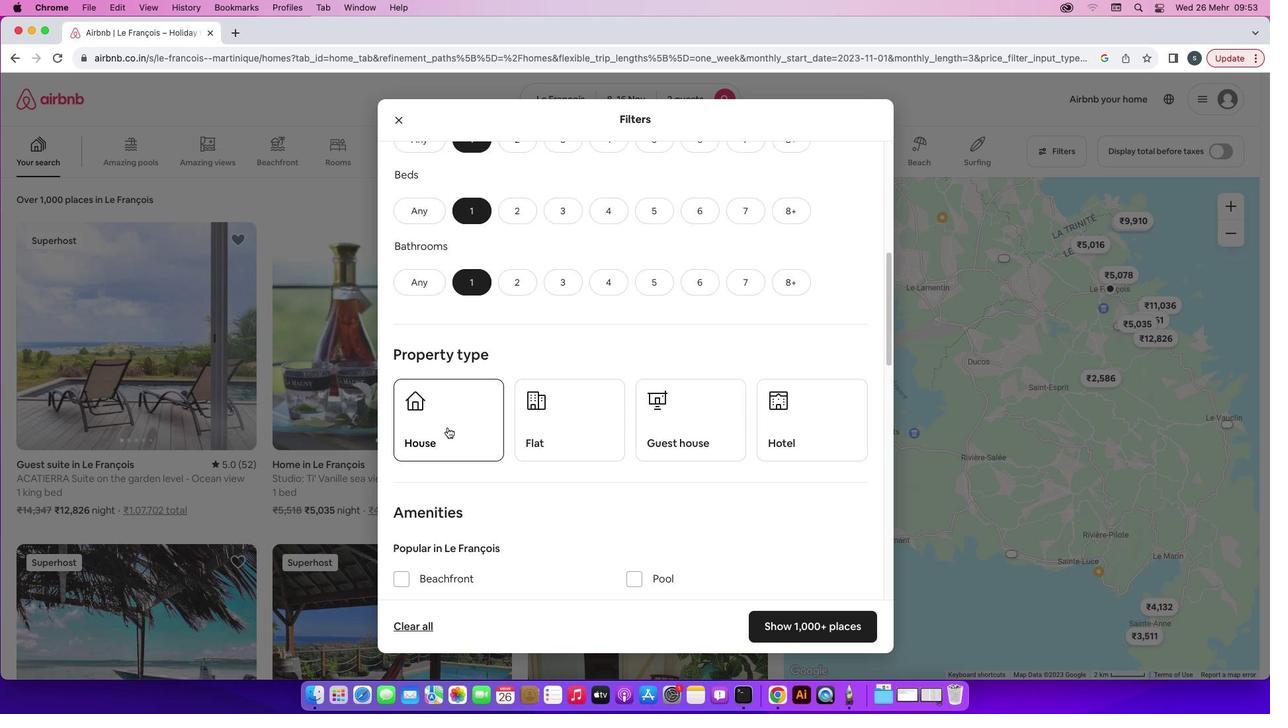 
Action: Mouse scrolled (538, 509) with delta (0, 0)
Screenshot: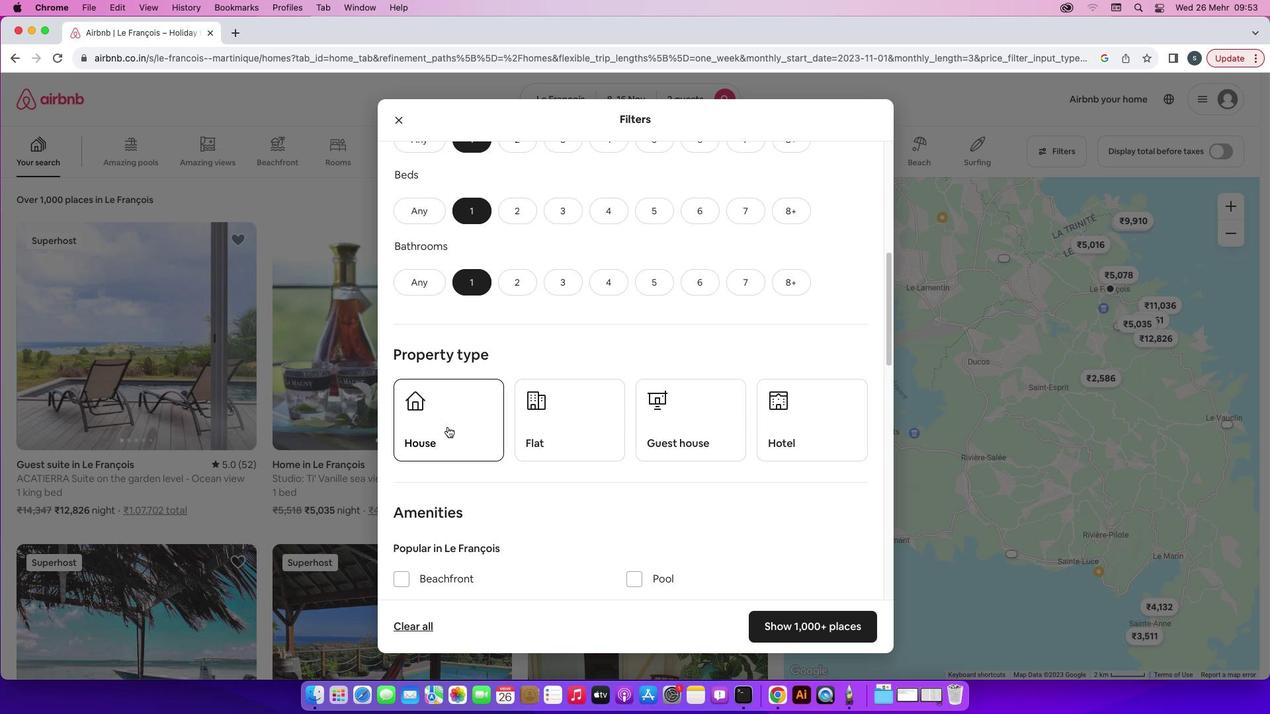 
Action: Mouse scrolled (538, 509) with delta (0, 0)
Screenshot: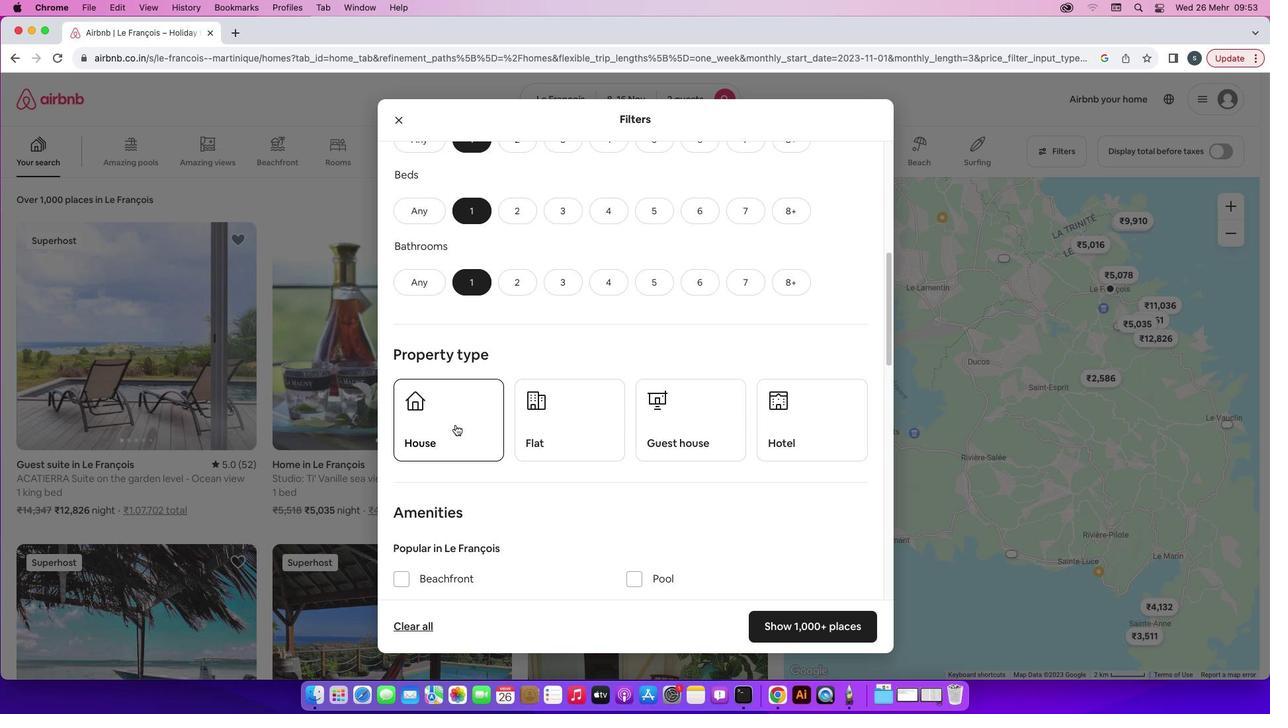
Action: Mouse scrolled (538, 509) with delta (0, 0)
Screenshot: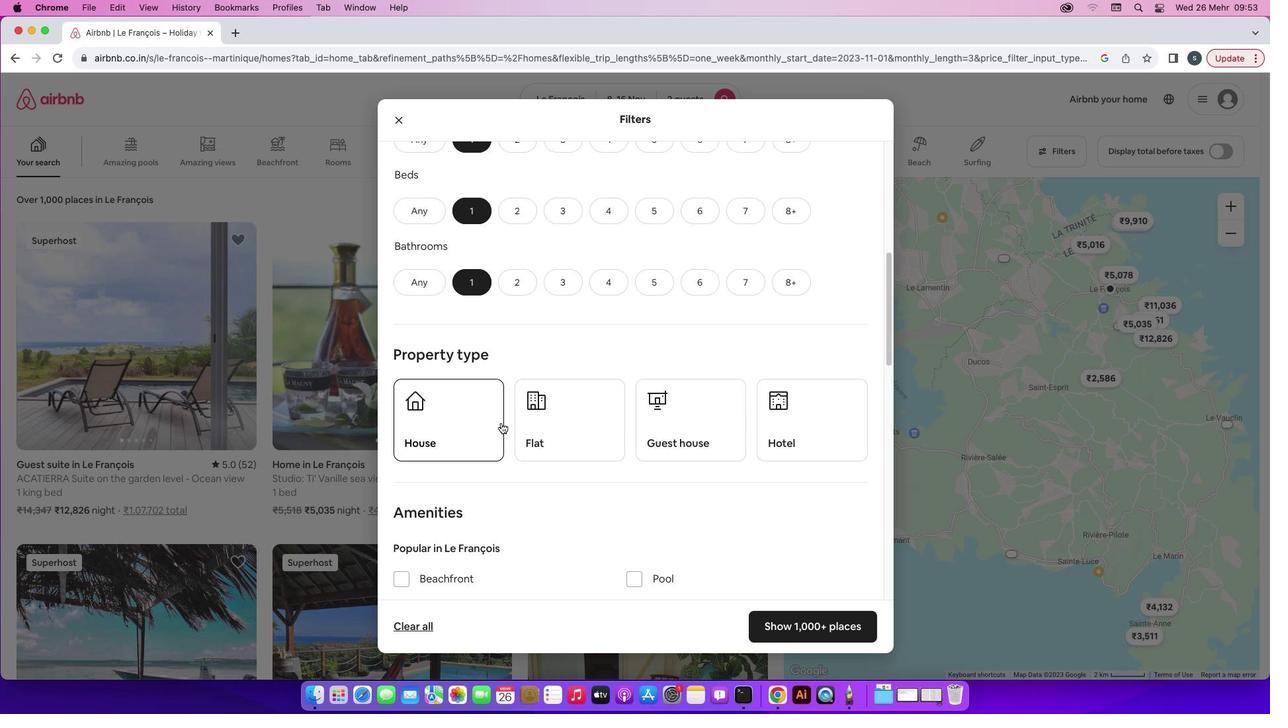 
Action: Mouse moved to (803, 424)
Screenshot: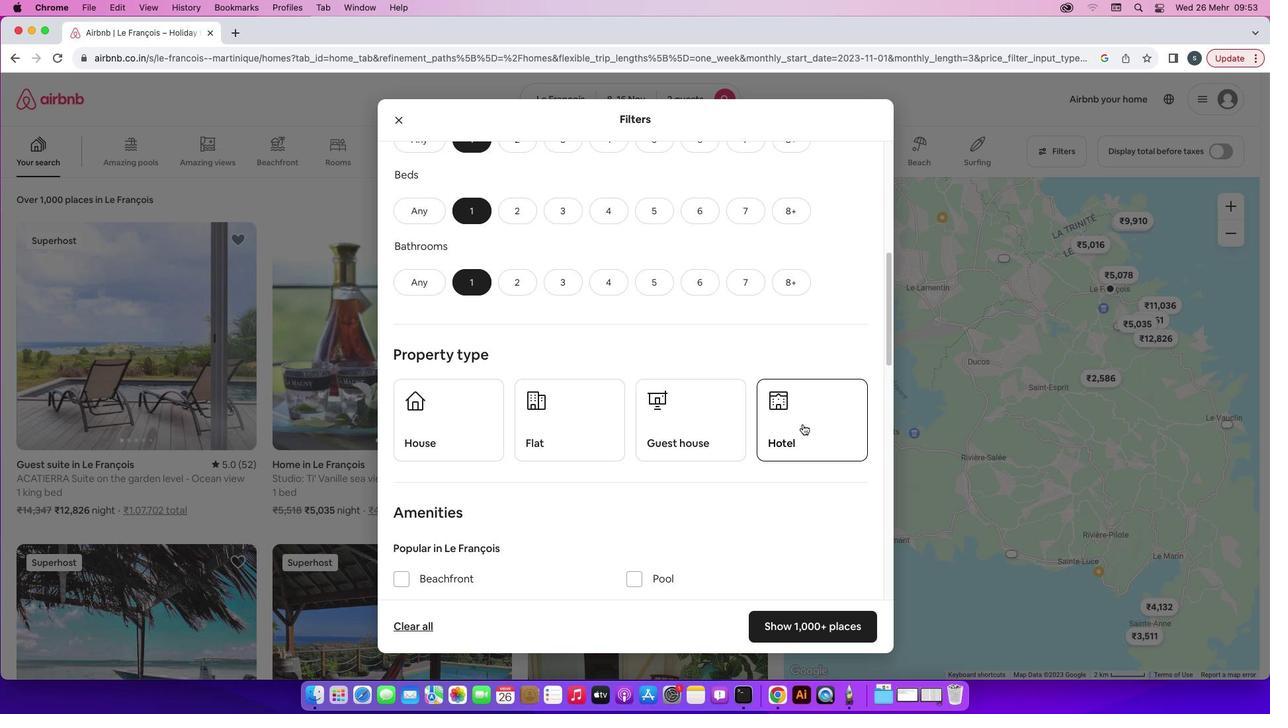 
Action: Mouse pressed left at (803, 424)
Screenshot: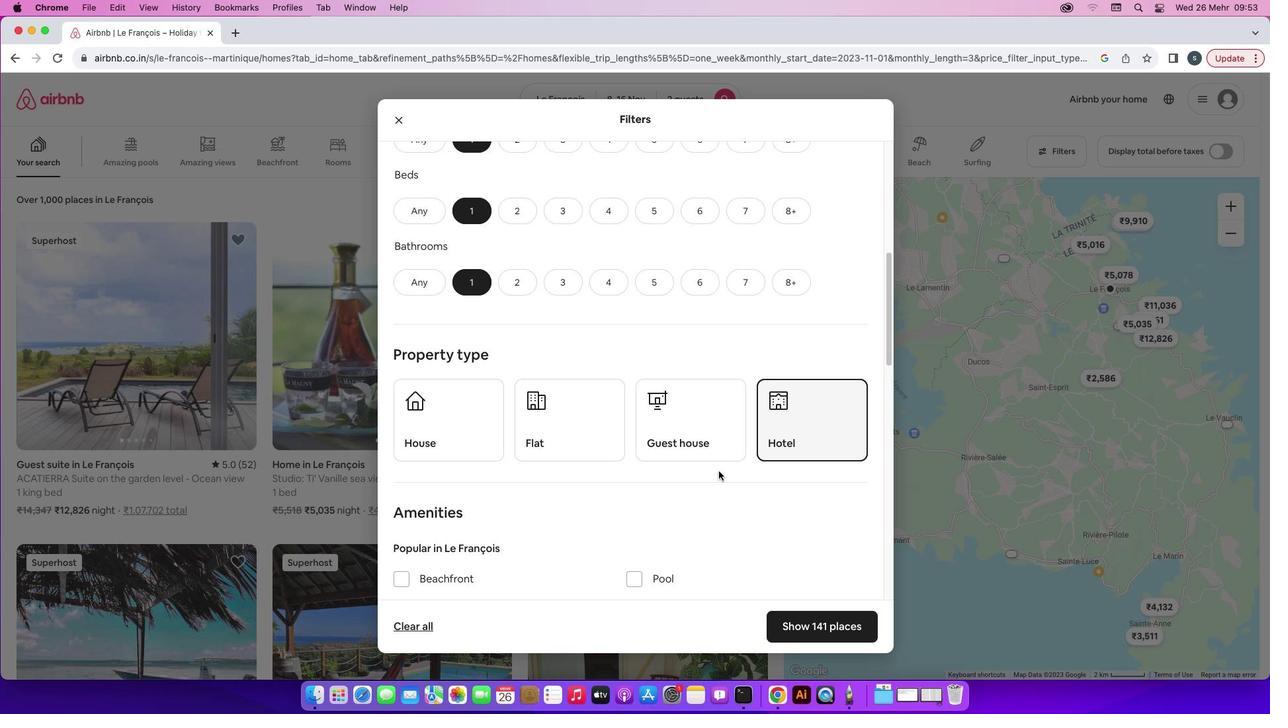 
Action: Mouse moved to (719, 472)
Screenshot: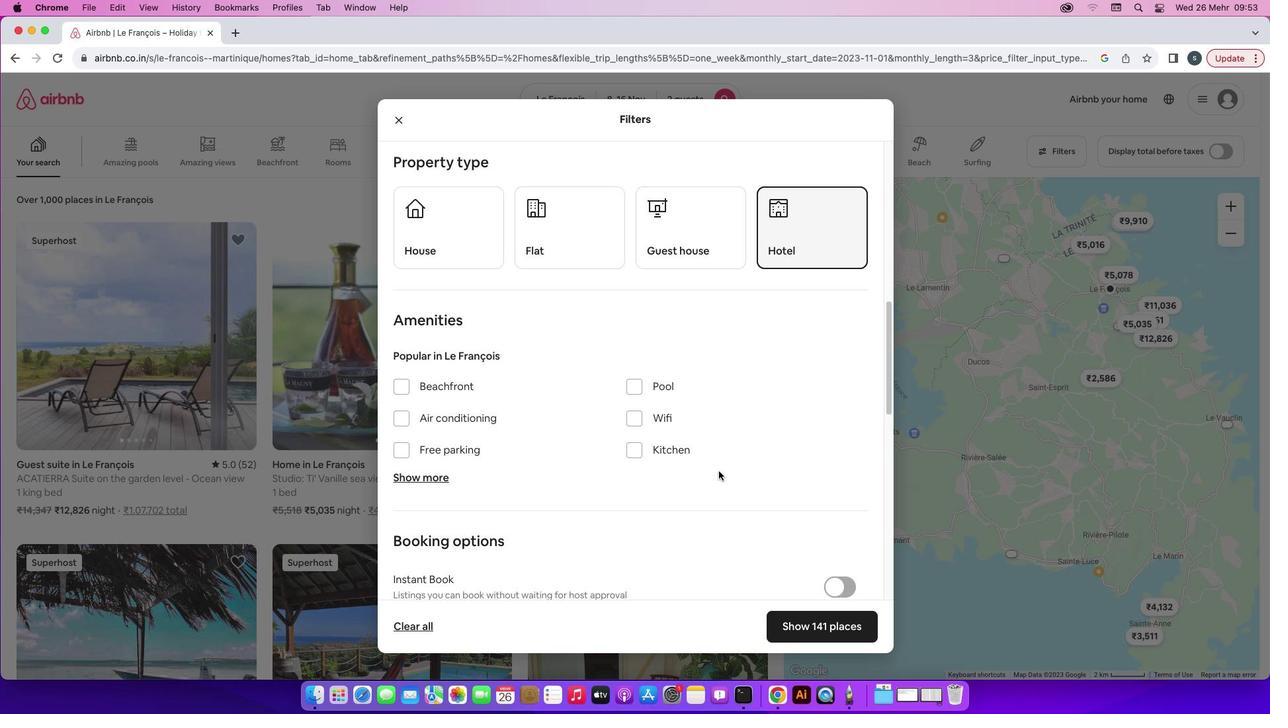 
Action: Mouse scrolled (719, 472) with delta (0, 0)
Screenshot: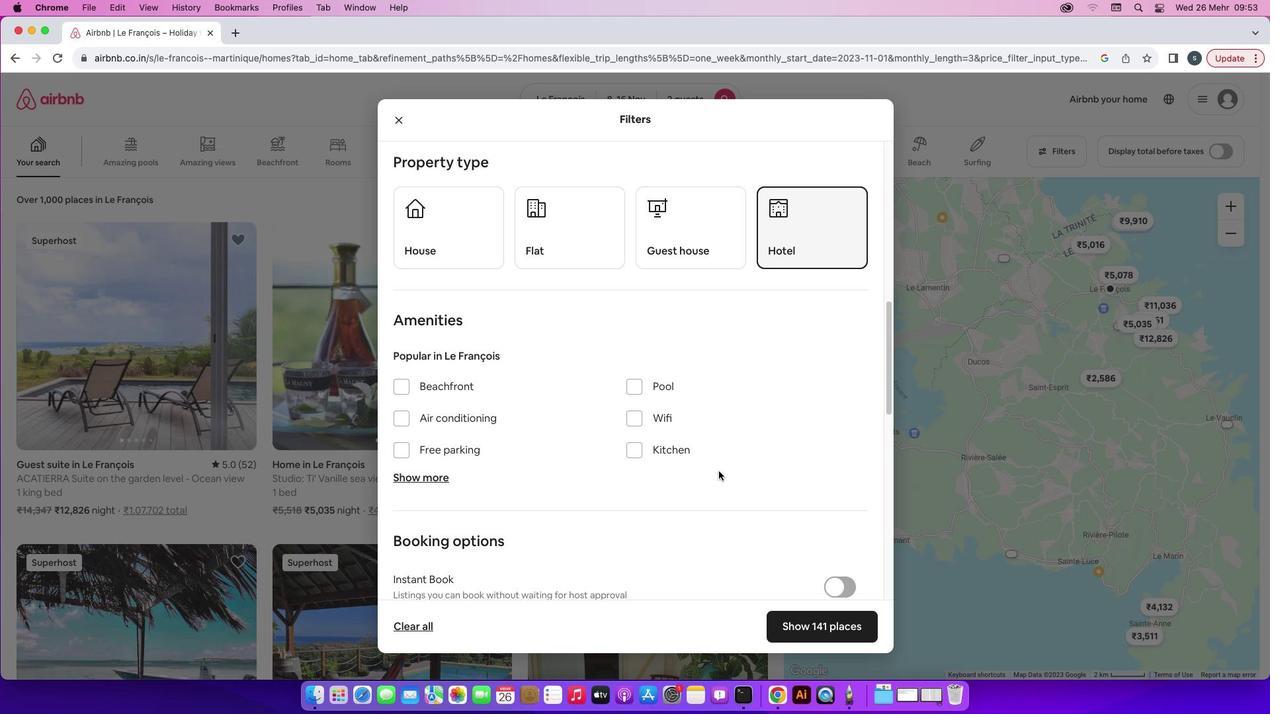 
Action: Mouse scrolled (719, 472) with delta (0, 0)
Screenshot: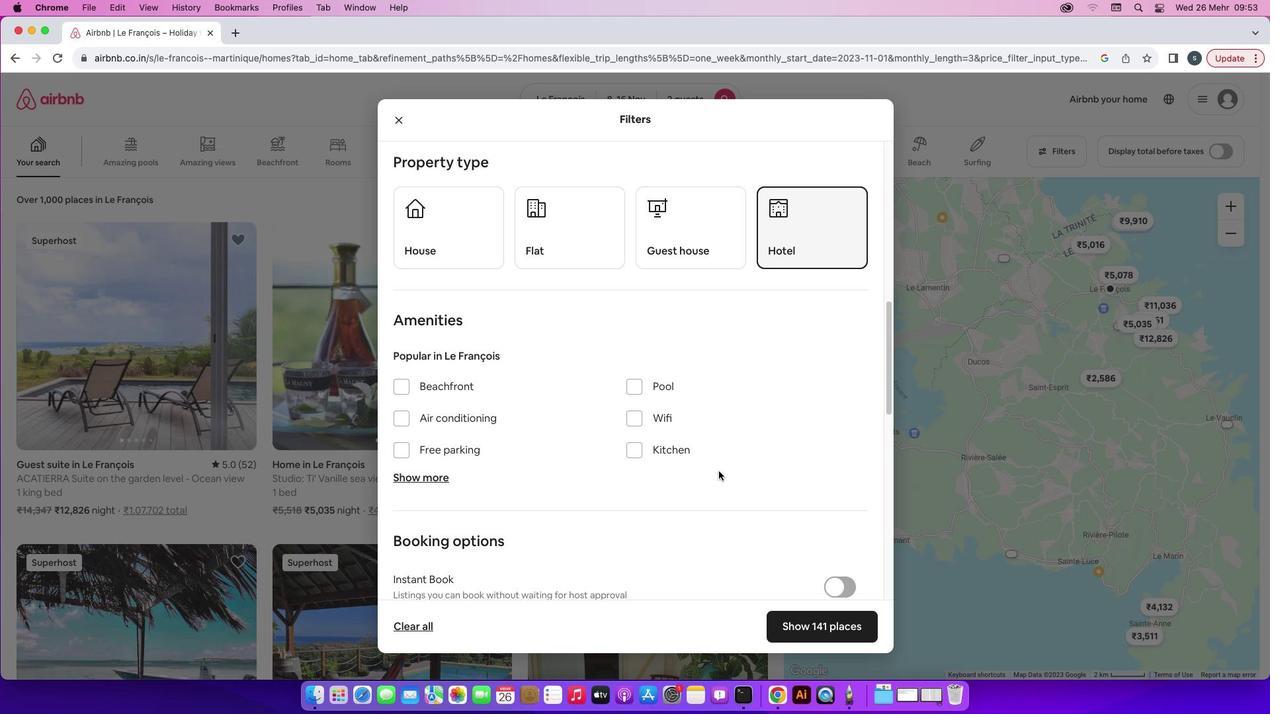
Action: Mouse scrolled (719, 472) with delta (0, 0)
Screenshot: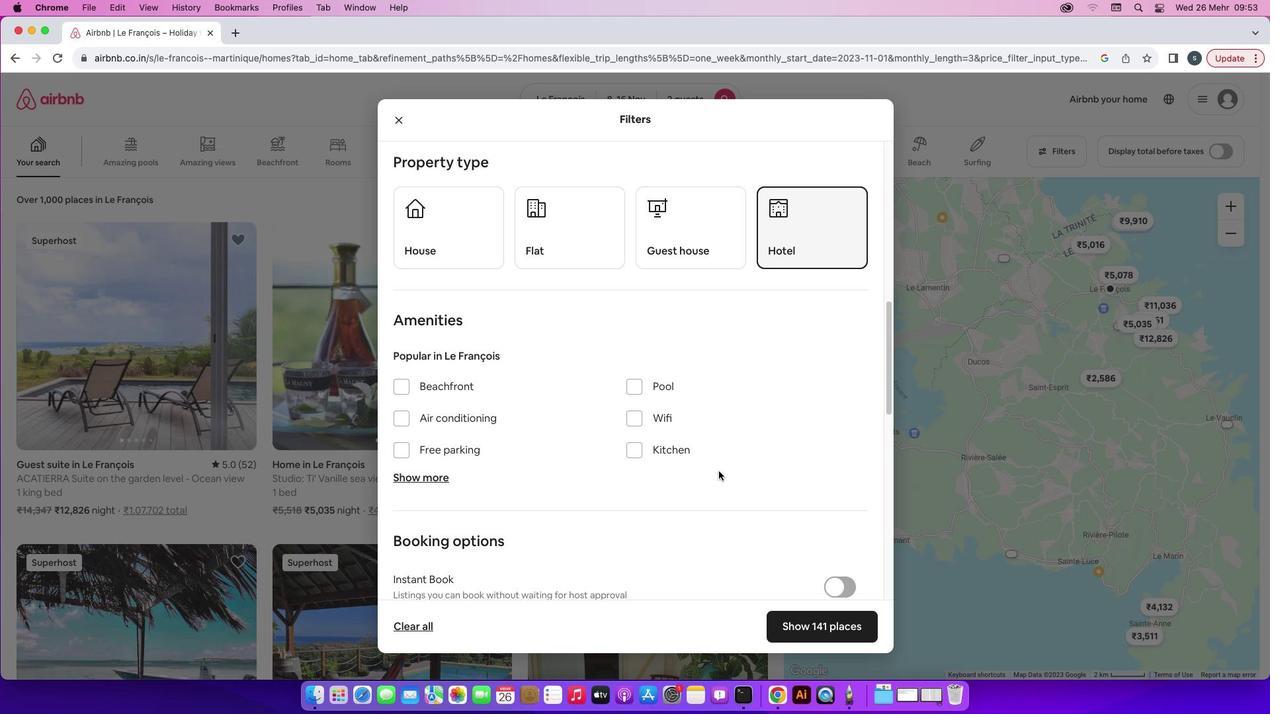 
Action: Mouse scrolled (719, 472) with delta (0, 0)
Screenshot: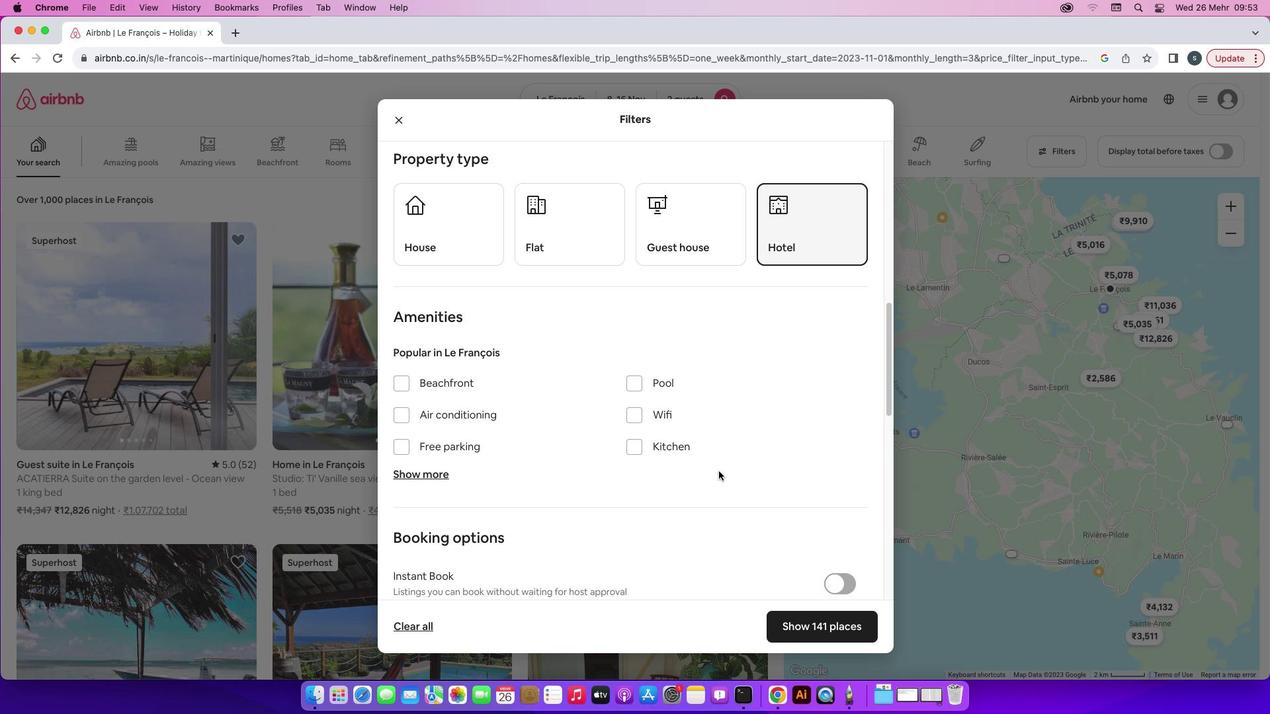 
Action: Mouse scrolled (719, 472) with delta (0, 0)
Screenshot: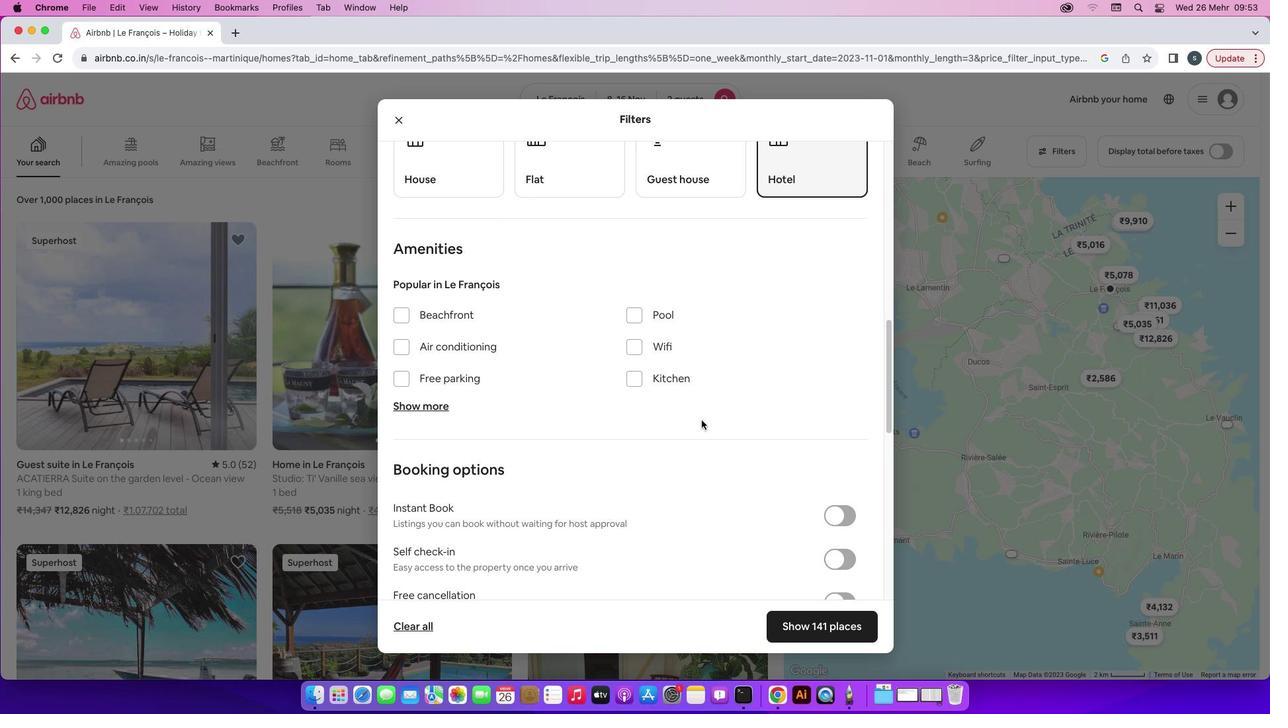 
Action: Mouse scrolled (719, 472) with delta (0, 0)
Screenshot: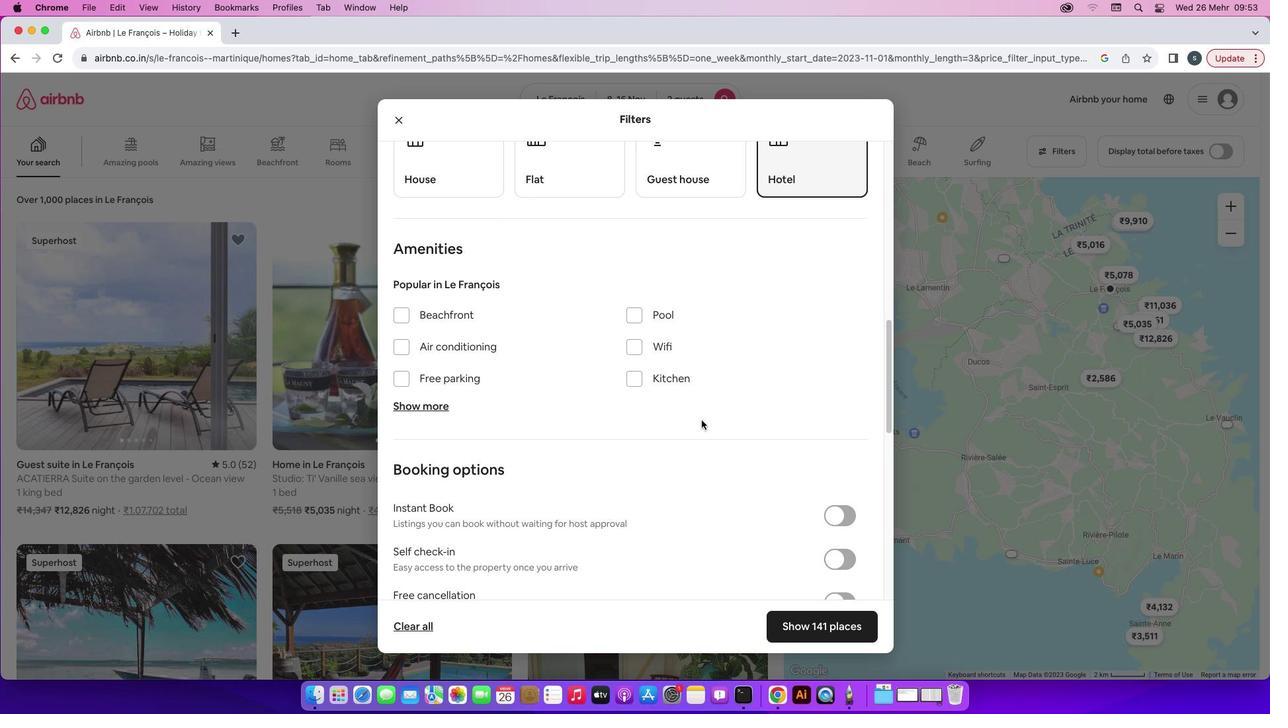 
Action: Mouse scrolled (719, 472) with delta (0, 0)
Screenshot: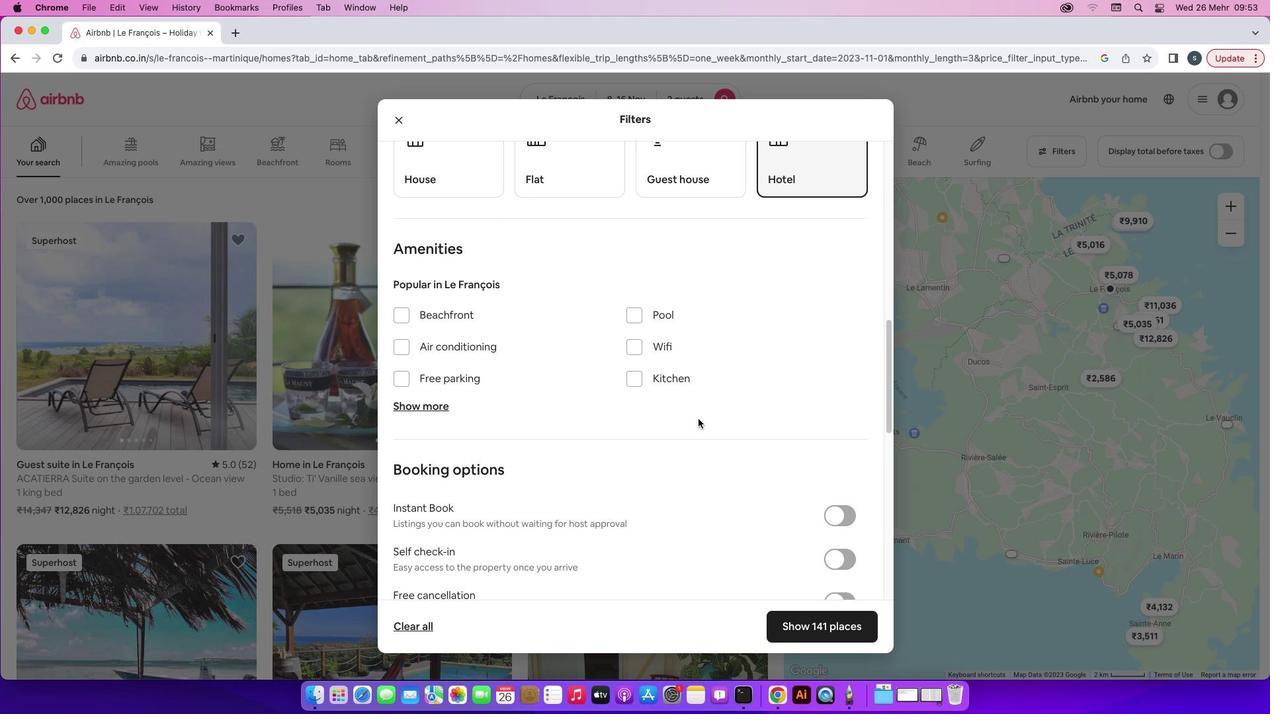 
Action: Mouse moved to (633, 343)
Screenshot: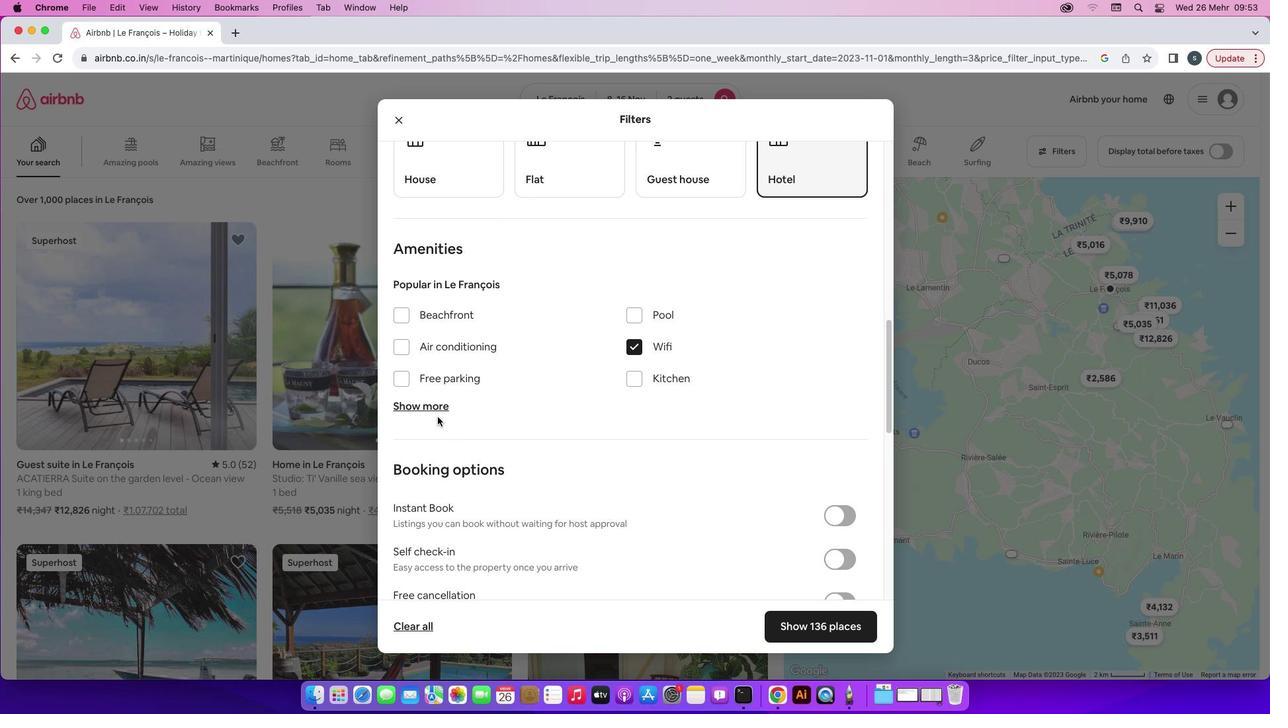 
Action: Mouse pressed left at (633, 343)
Screenshot: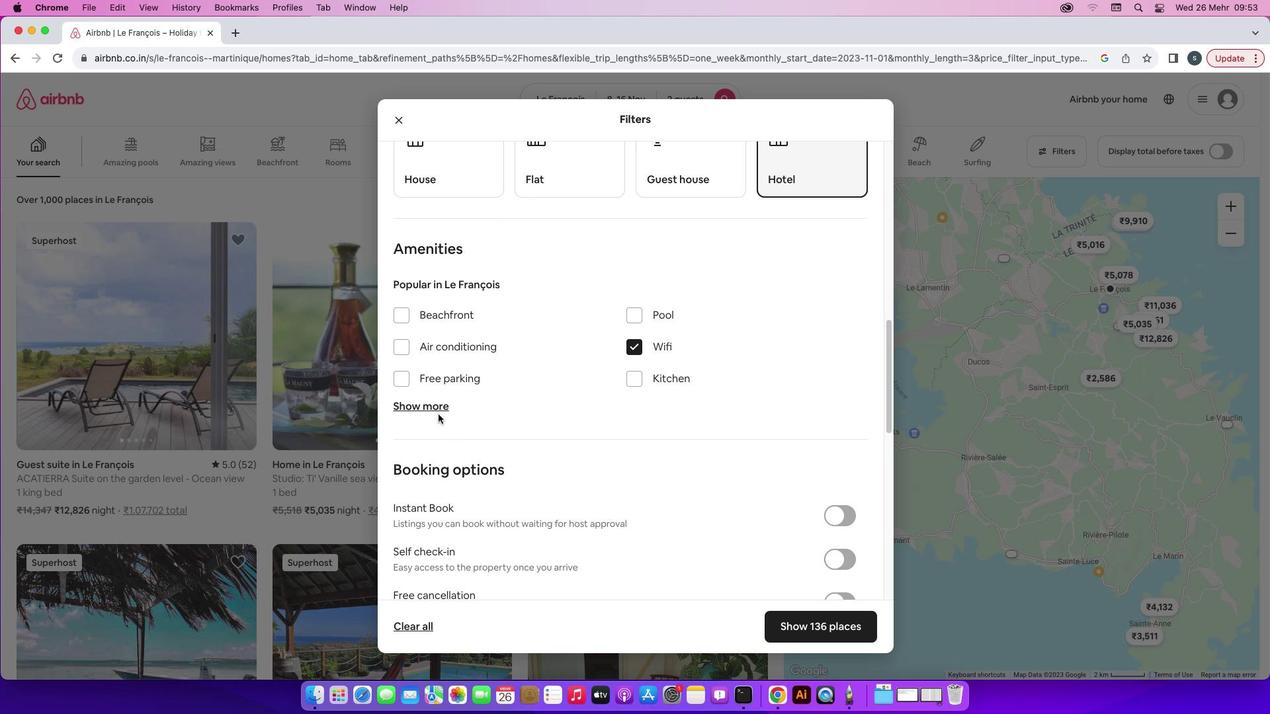 
Action: Mouse moved to (433, 407)
Screenshot: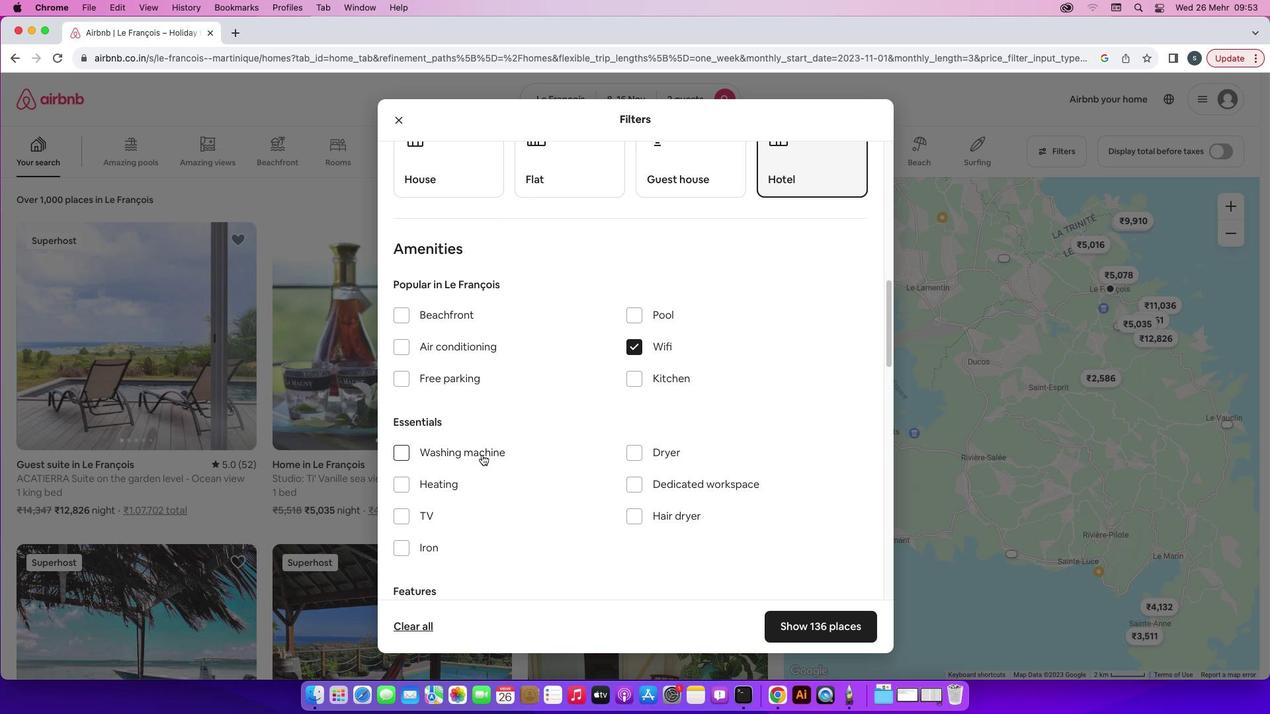 
Action: Mouse pressed left at (433, 407)
Screenshot: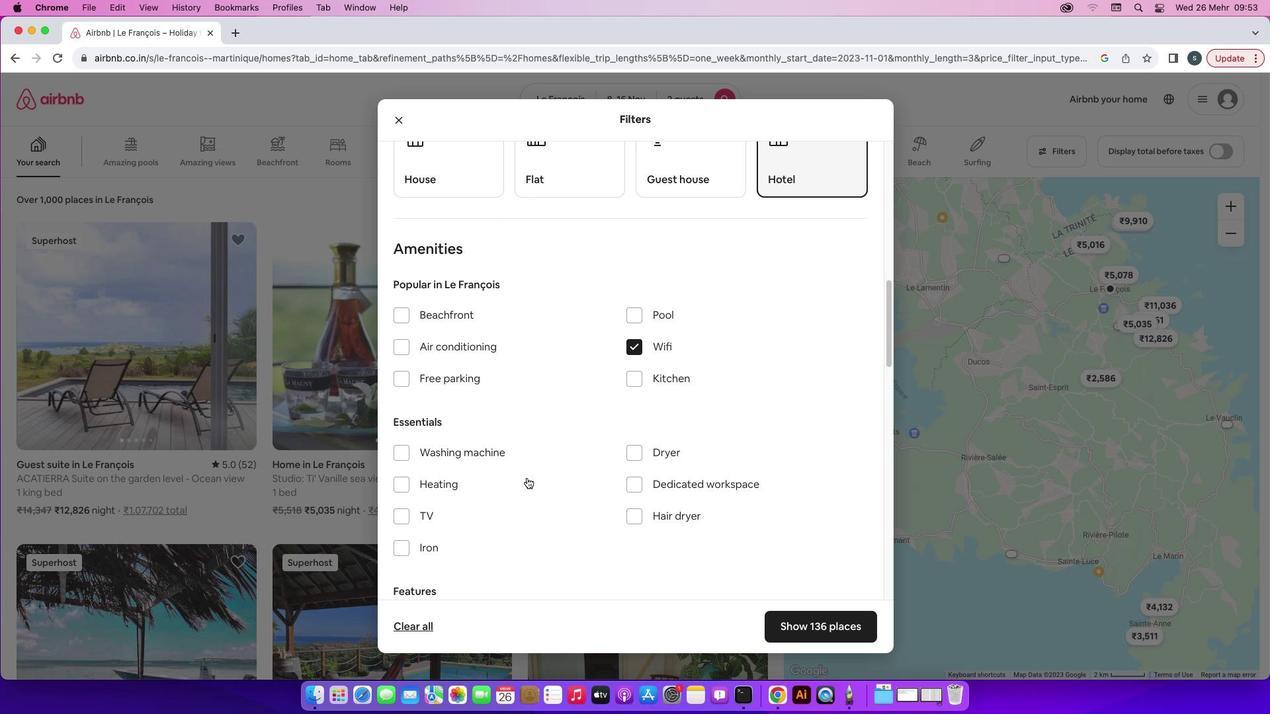 
Action: Mouse moved to (404, 456)
Screenshot: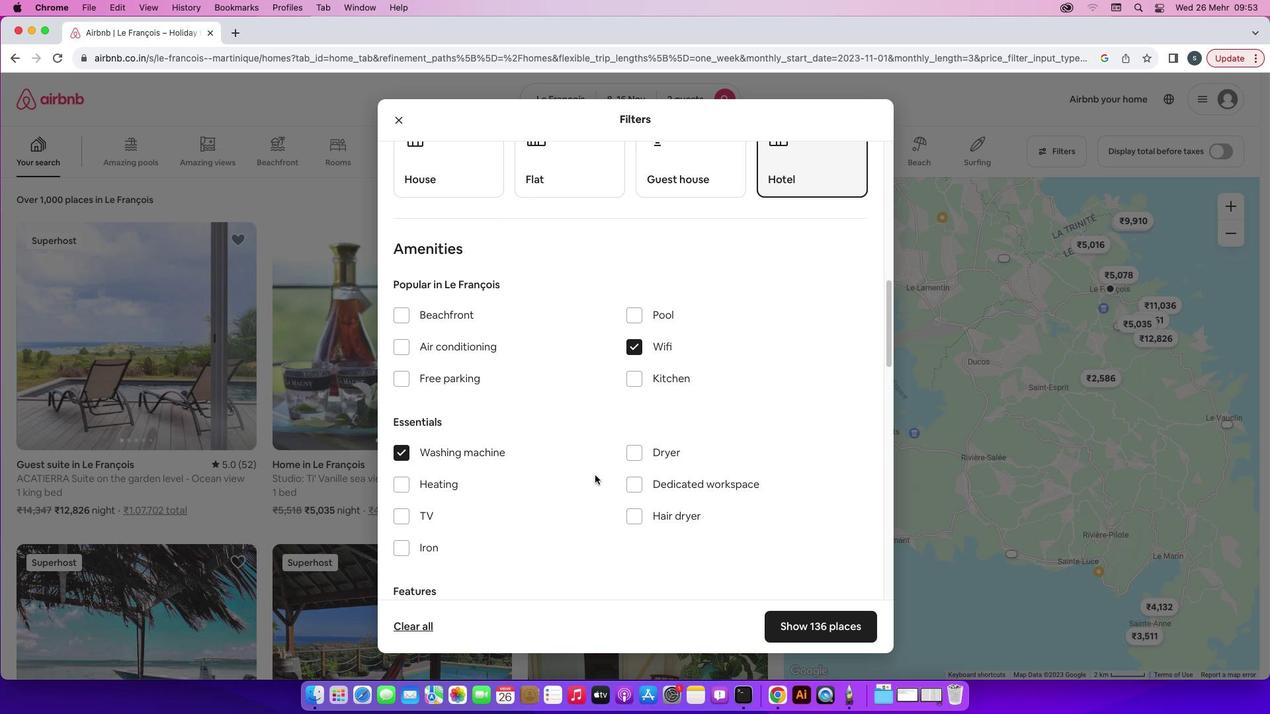 
Action: Mouse pressed left at (404, 456)
Screenshot: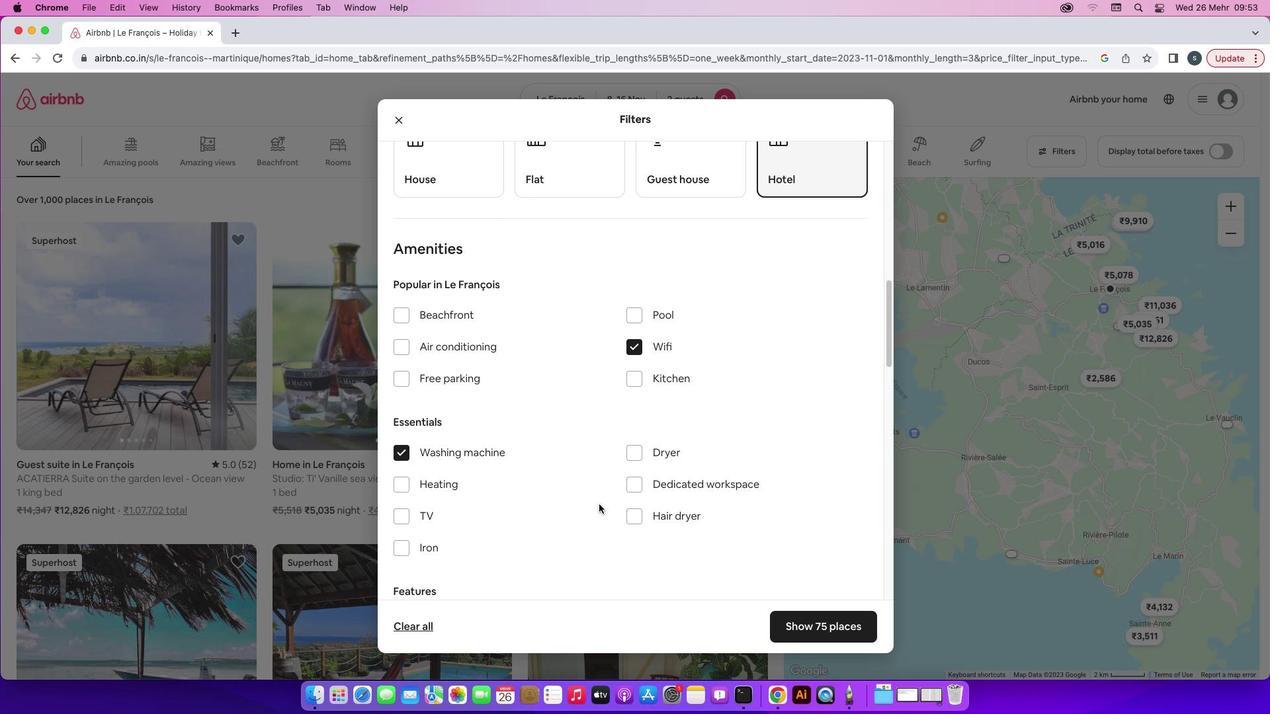 
Action: Mouse moved to (599, 504)
Screenshot: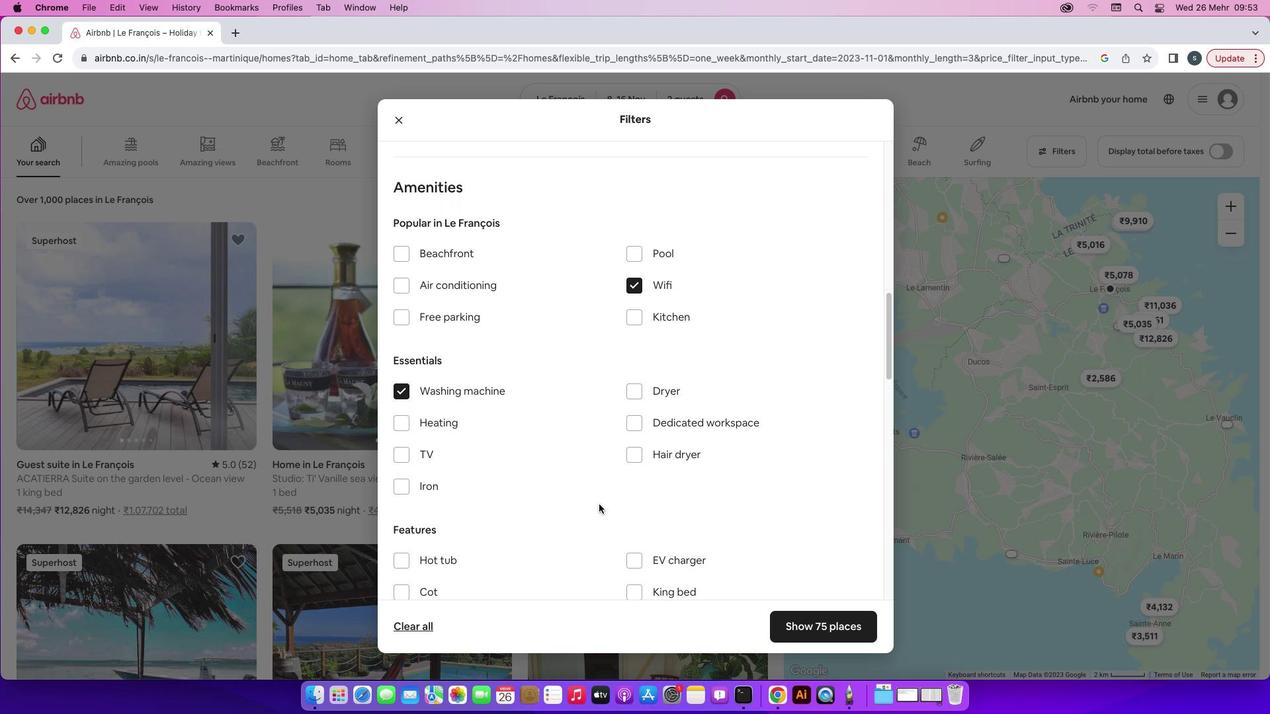 
Action: Mouse scrolled (599, 504) with delta (0, 0)
Screenshot: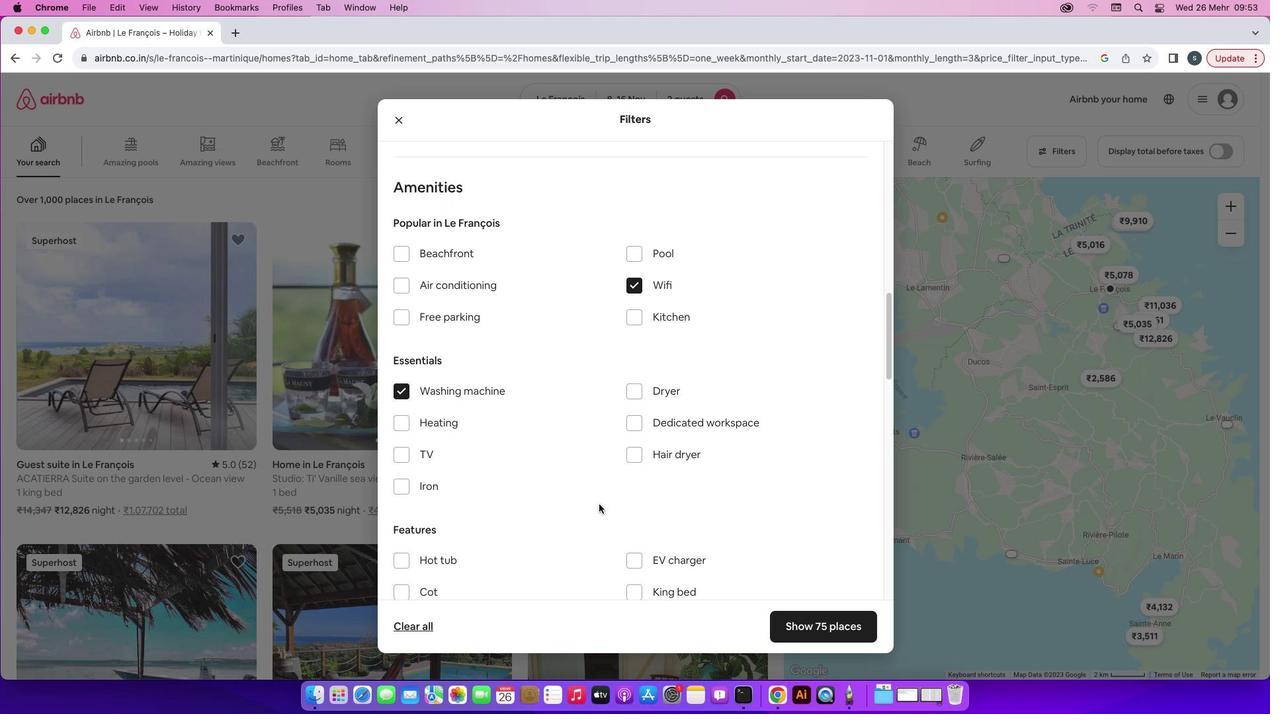 
Action: Mouse scrolled (599, 504) with delta (0, 0)
Screenshot: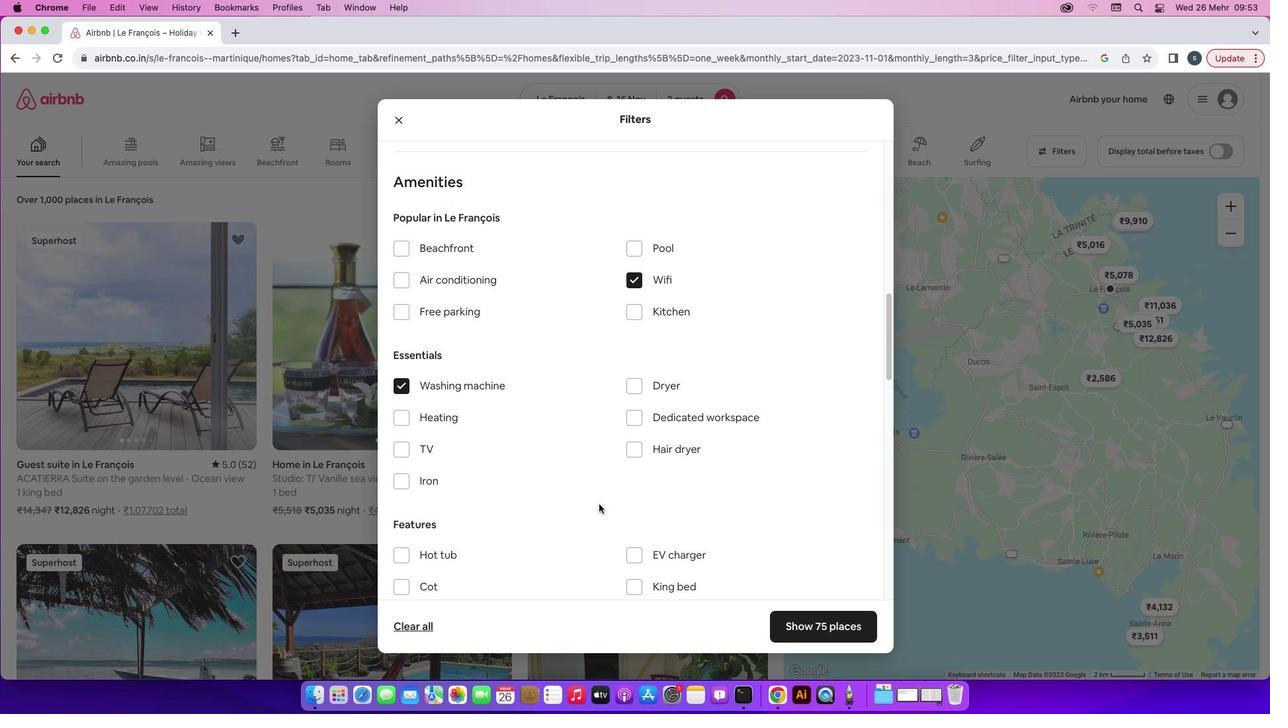 
Action: Mouse scrolled (599, 504) with delta (0, 0)
Screenshot: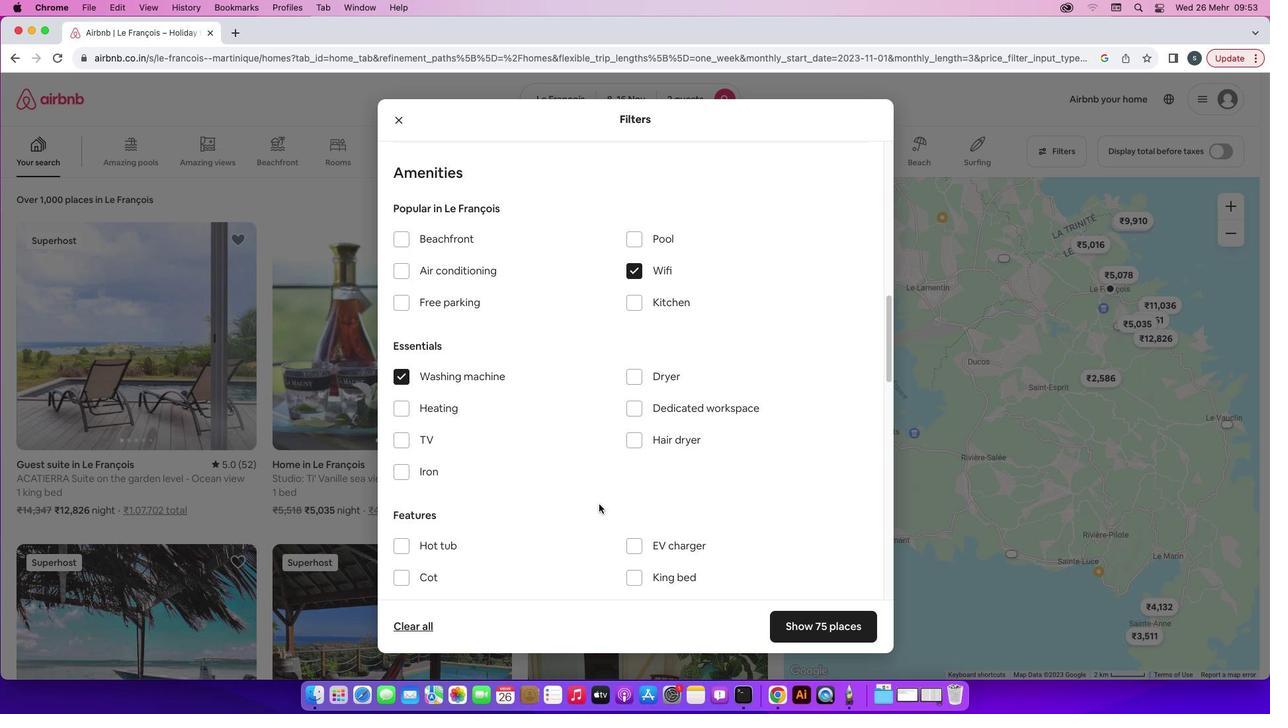
Action: Mouse scrolled (599, 504) with delta (0, 0)
Screenshot: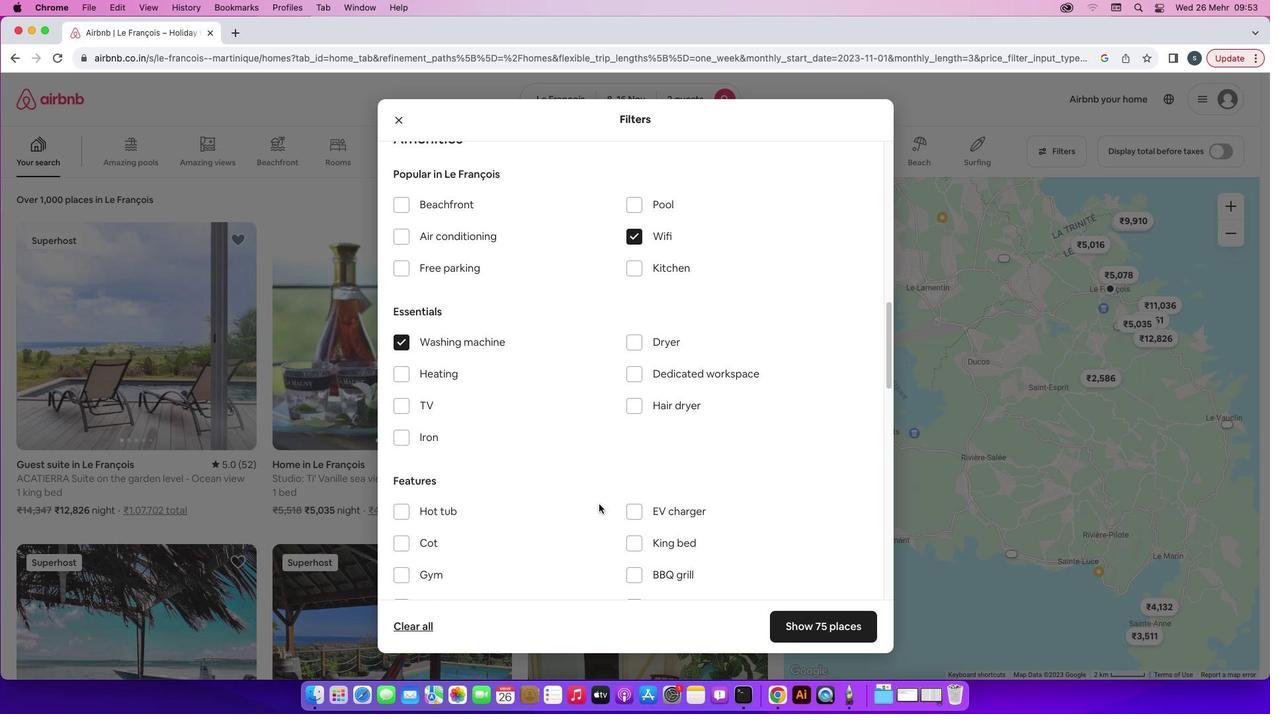
Action: Mouse scrolled (599, 504) with delta (0, 0)
Screenshot: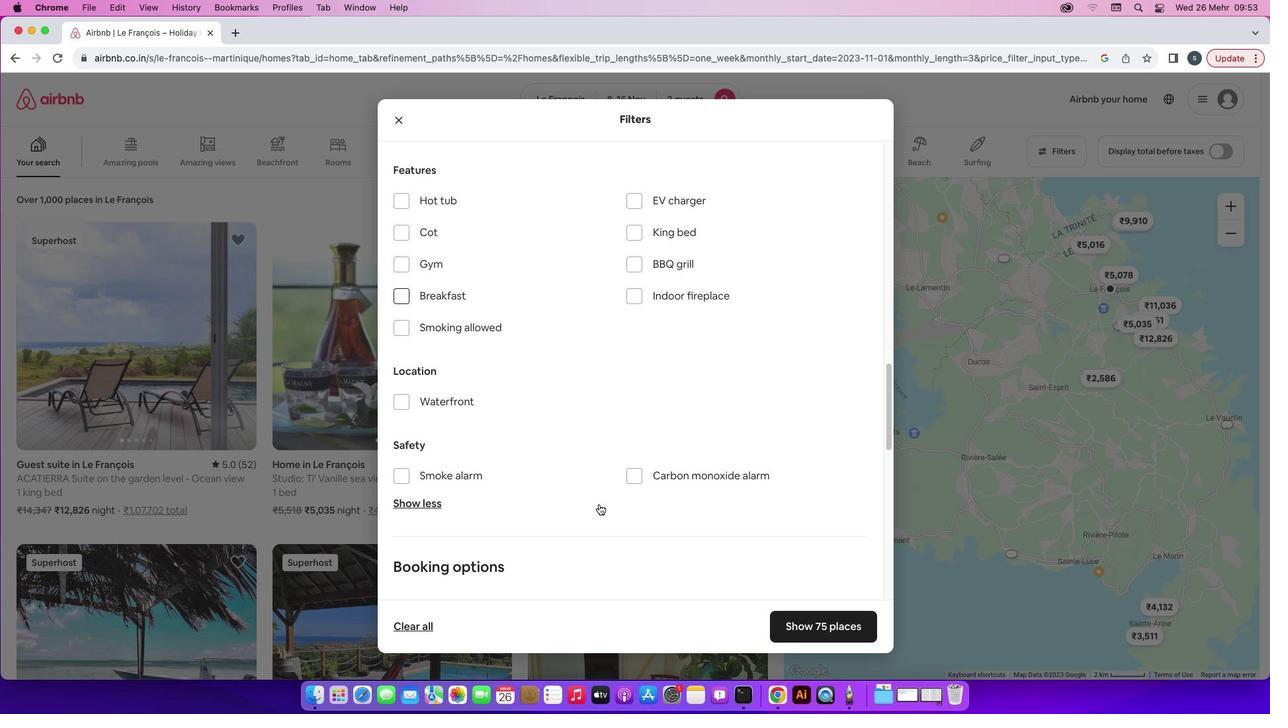 
Action: Mouse scrolled (599, 504) with delta (0, 0)
Screenshot: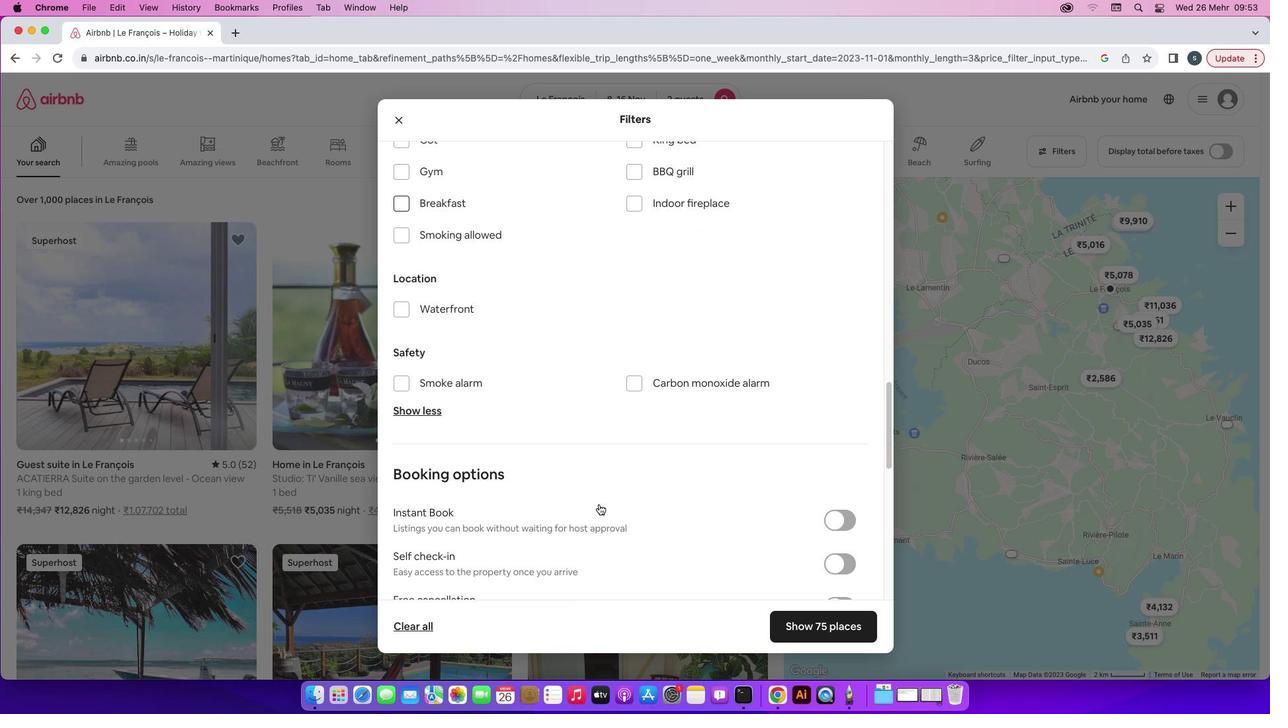 
Action: Mouse scrolled (599, 504) with delta (0, 0)
Screenshot: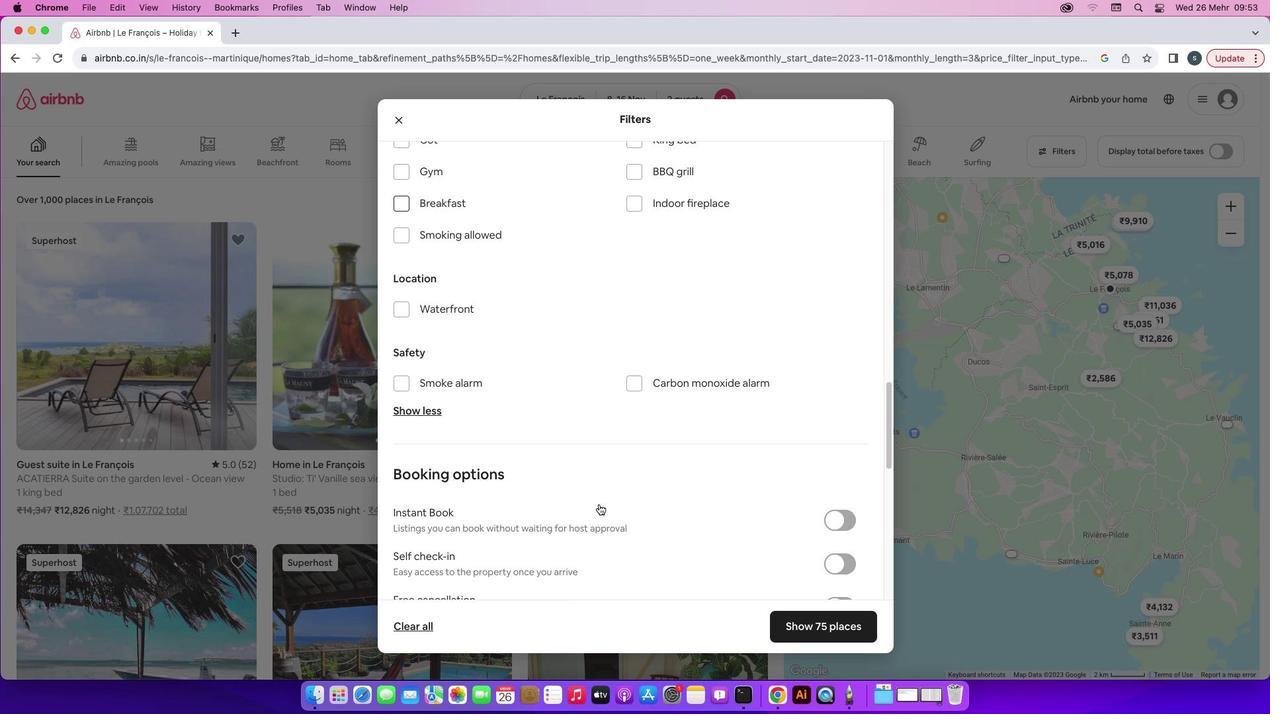 
Action: Mouse scrolled (599, 504) with delta (0, 0)
Screenshot: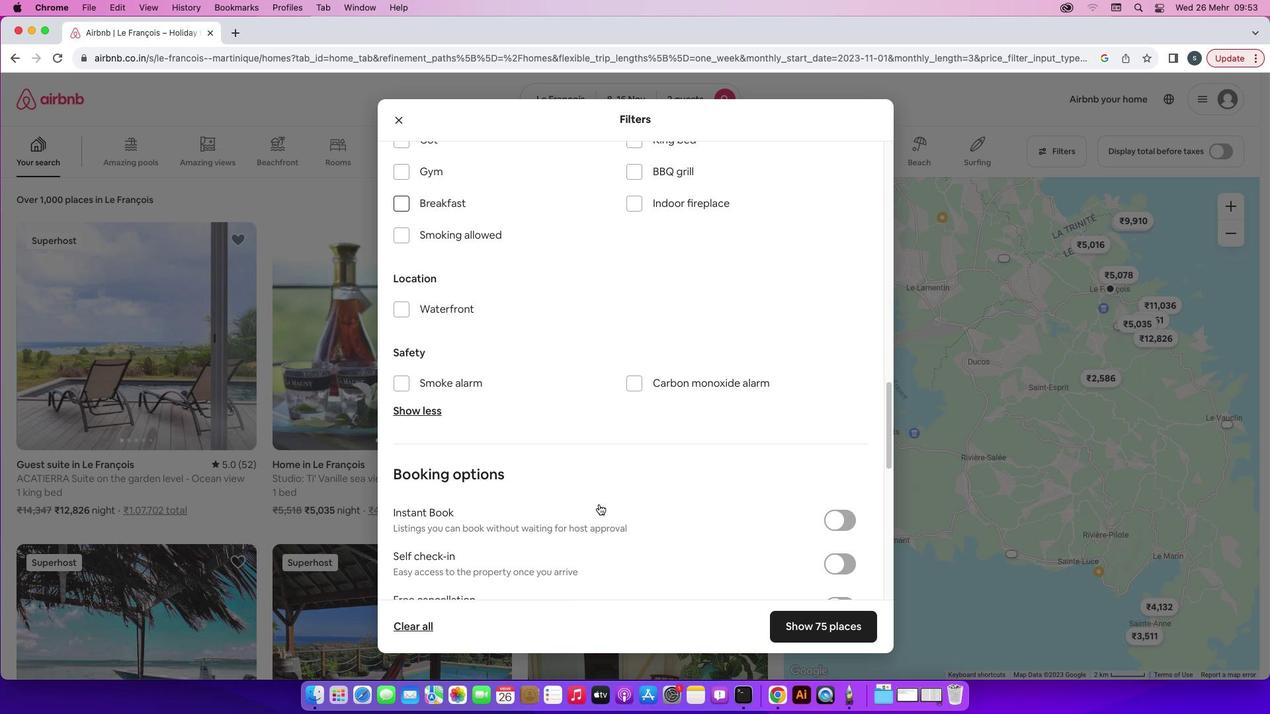 
Action: Mouse scrolled (599, 504) with delta (0, 0)
Screenshot: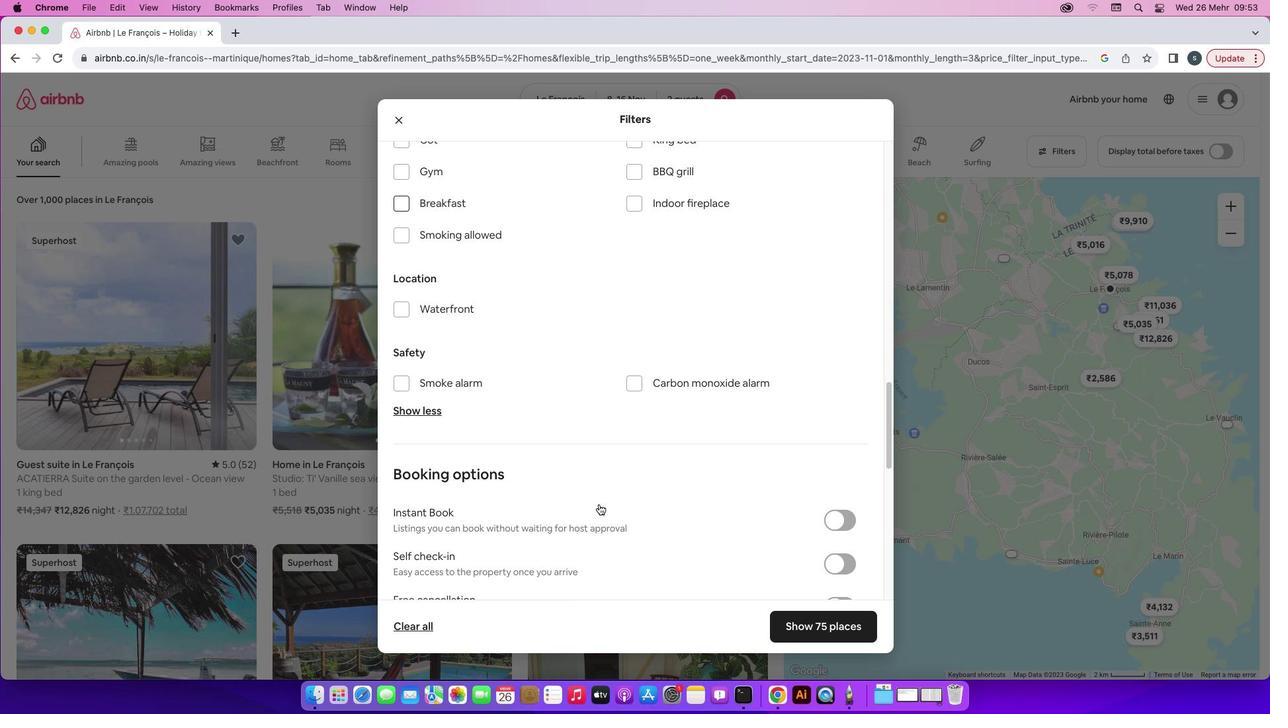 
Action: Mouse scrolled (599, 504) with delta (0, 0)
Screenshot: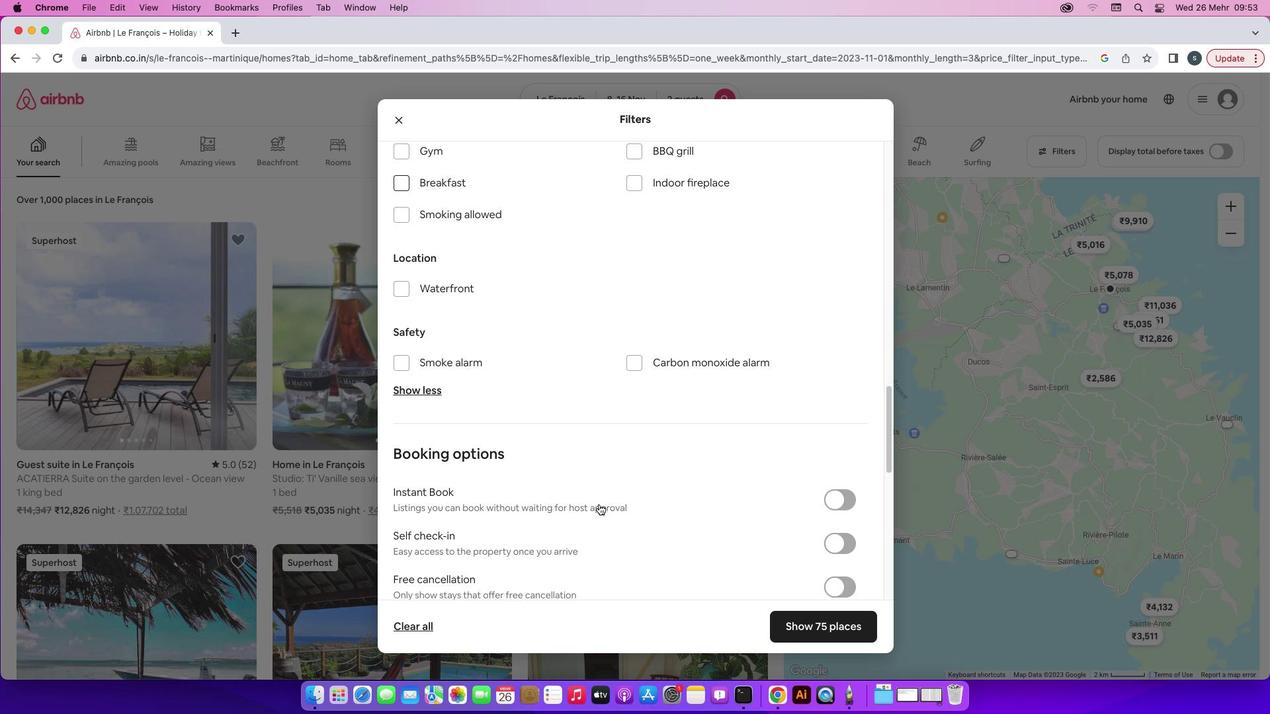 
Action: Mouse scrolled (599, 504) with delta (0, 0)
Screenshot: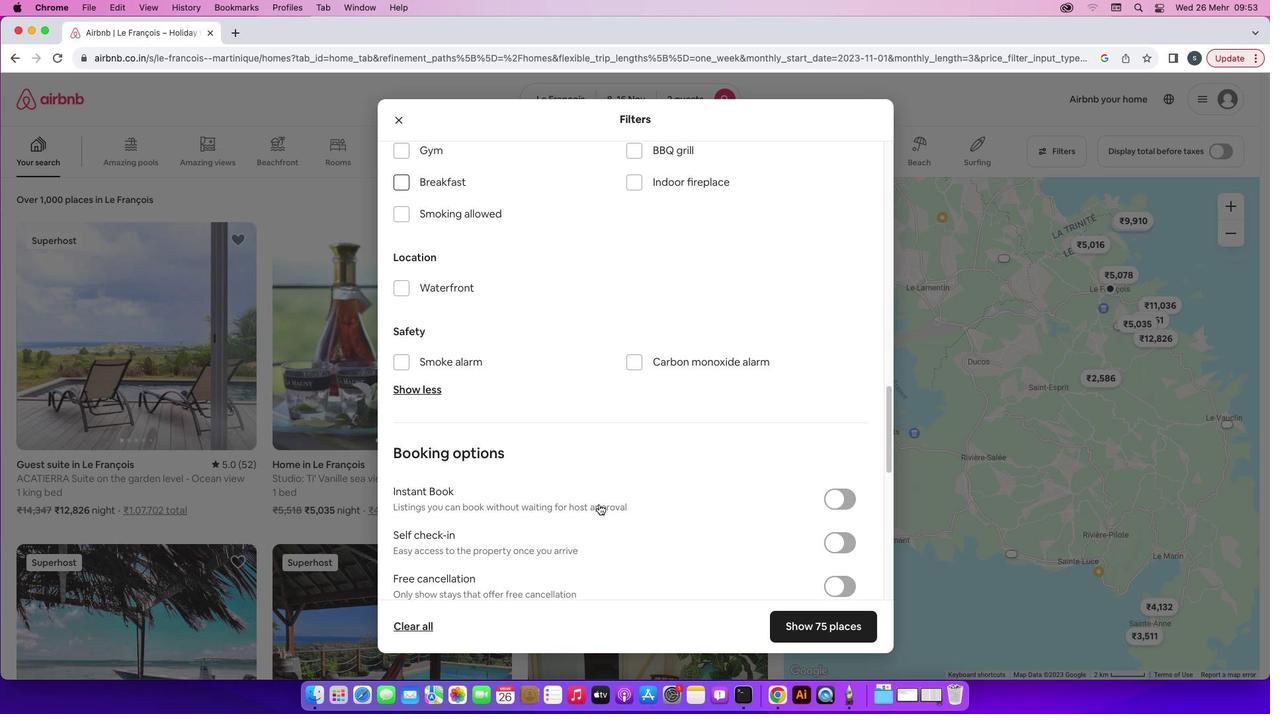 
Action: Mouse scrolled (599, 504) with delta (0, 0)
Screenshot: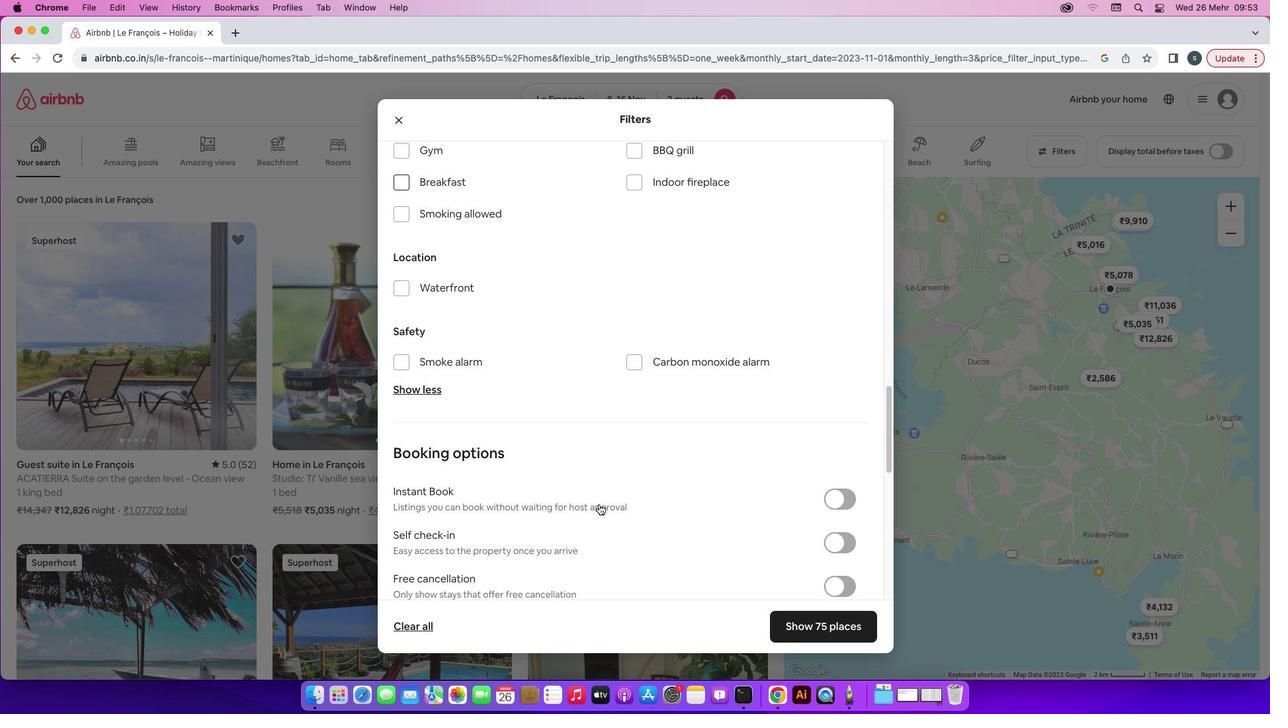 
Action: Mouse scrolled (599, 504) with delta (0, -1)
Screenshot: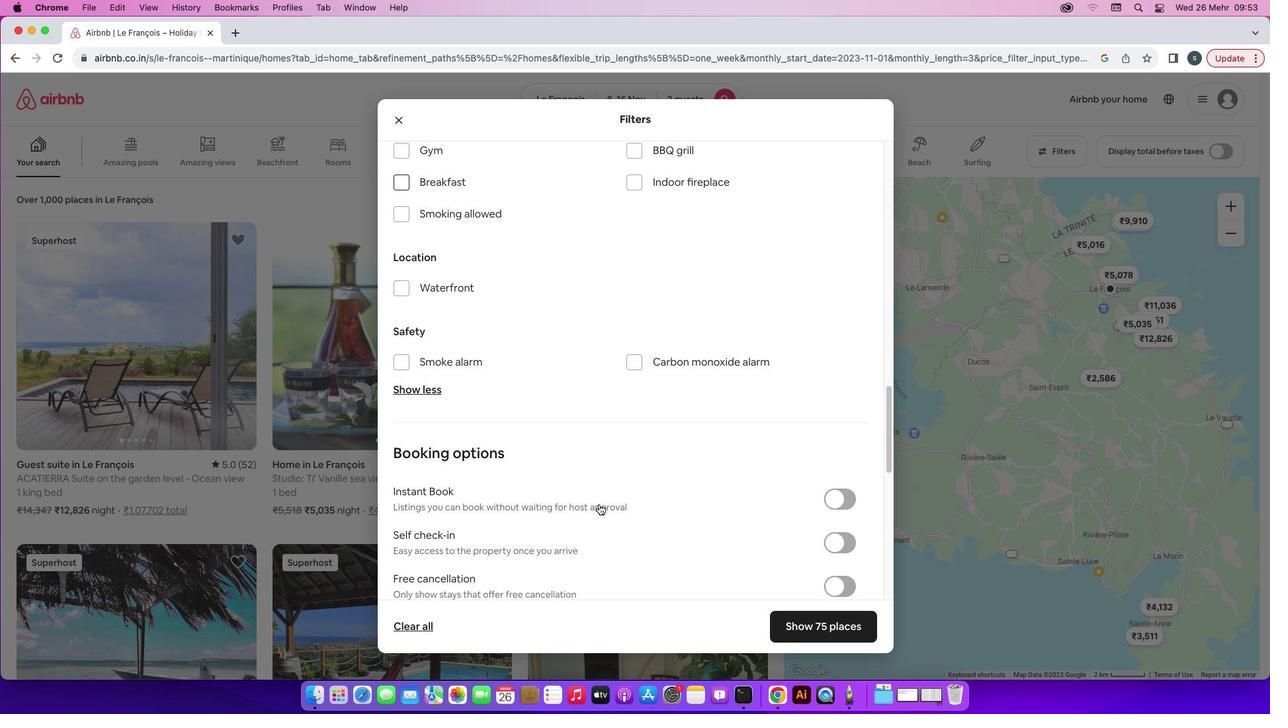 
Action: Mouse scrolled (599, 504) with delta (0, 0)
Screenshot: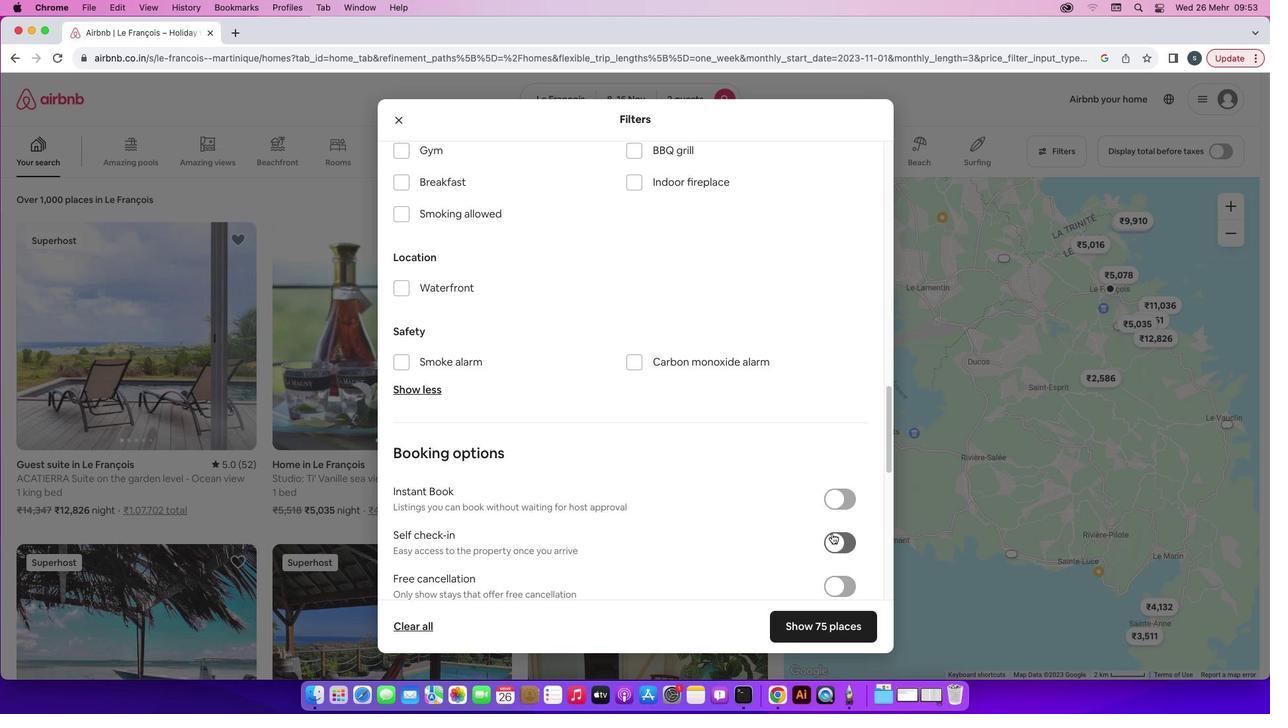 
Action: Mouse scrolled (599, 504) with delta (0, 0)
Screenshot: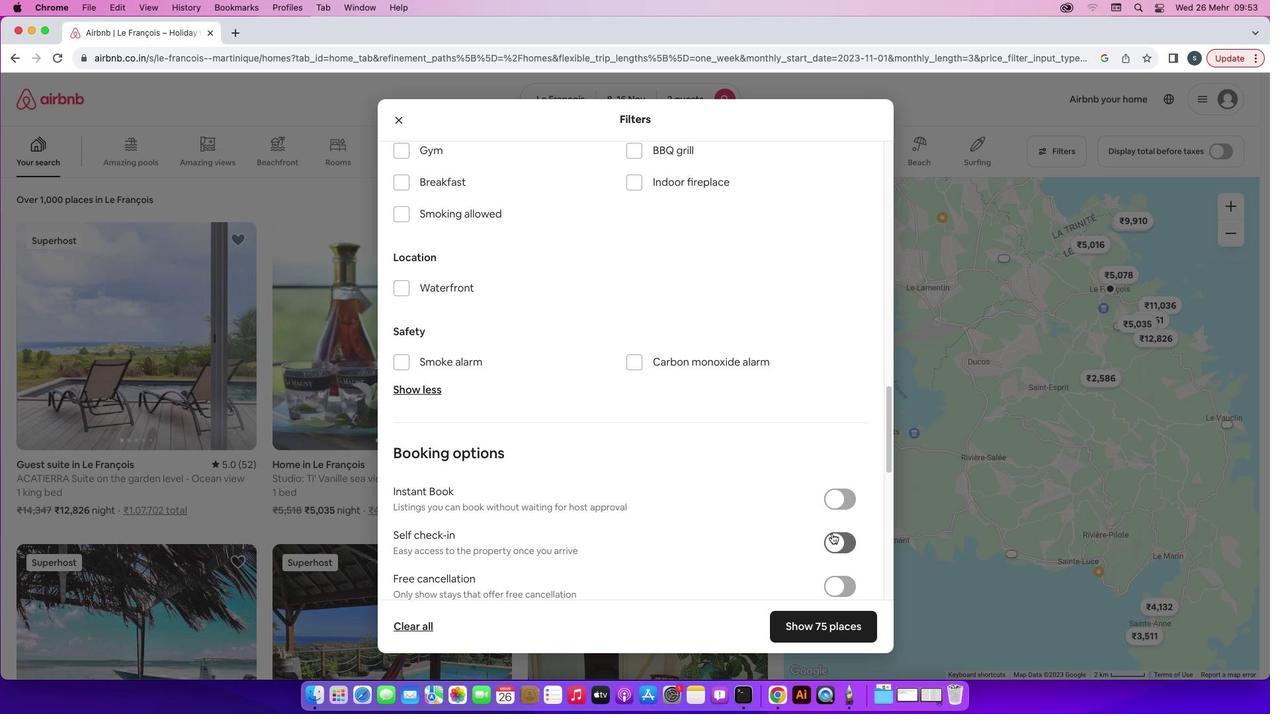
Action: Mouse moved to (834, 545)
Screenshot: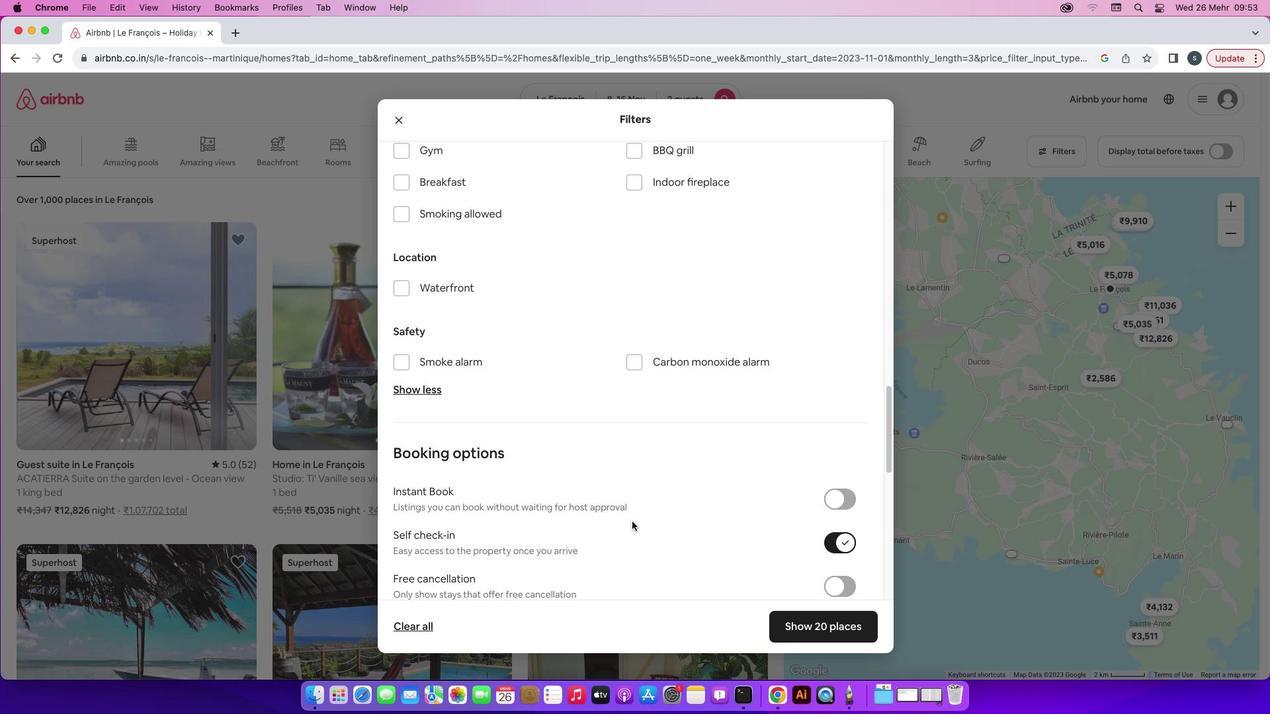 
Action: Mouse pressed left at (834, 545)
Screenshot: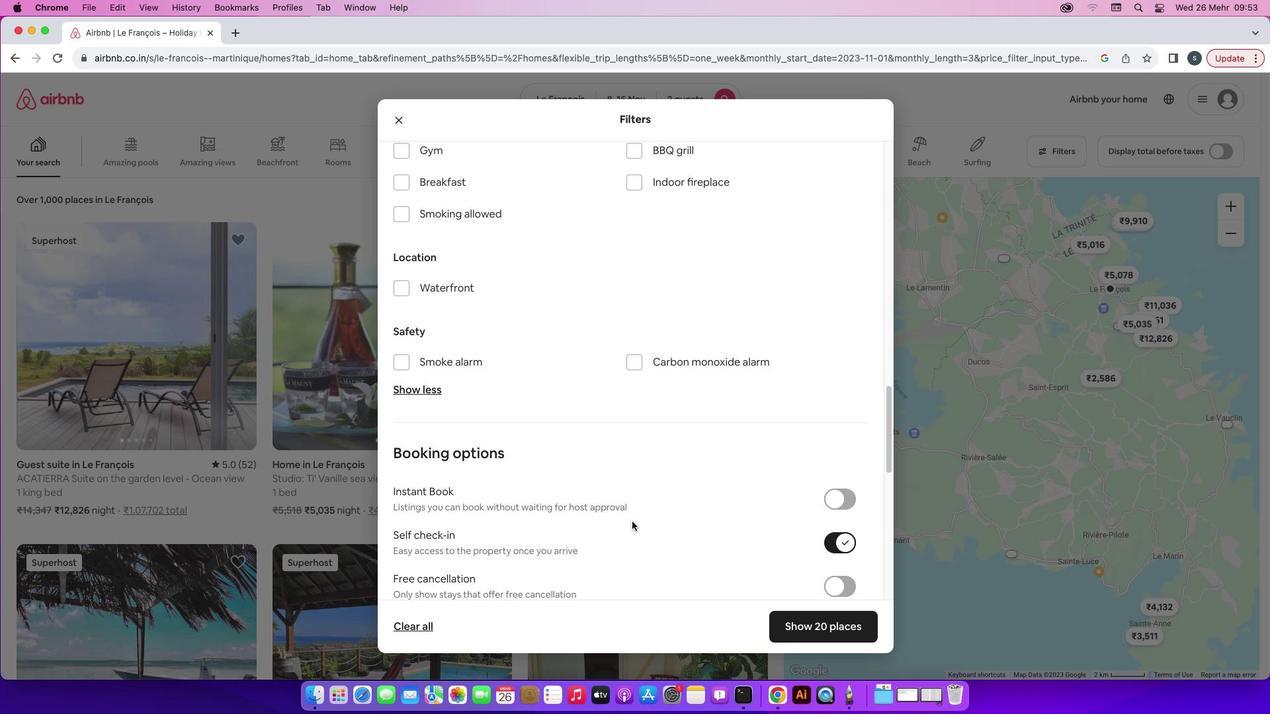
Action: Mouse moved to (632, 521)
Screenshot: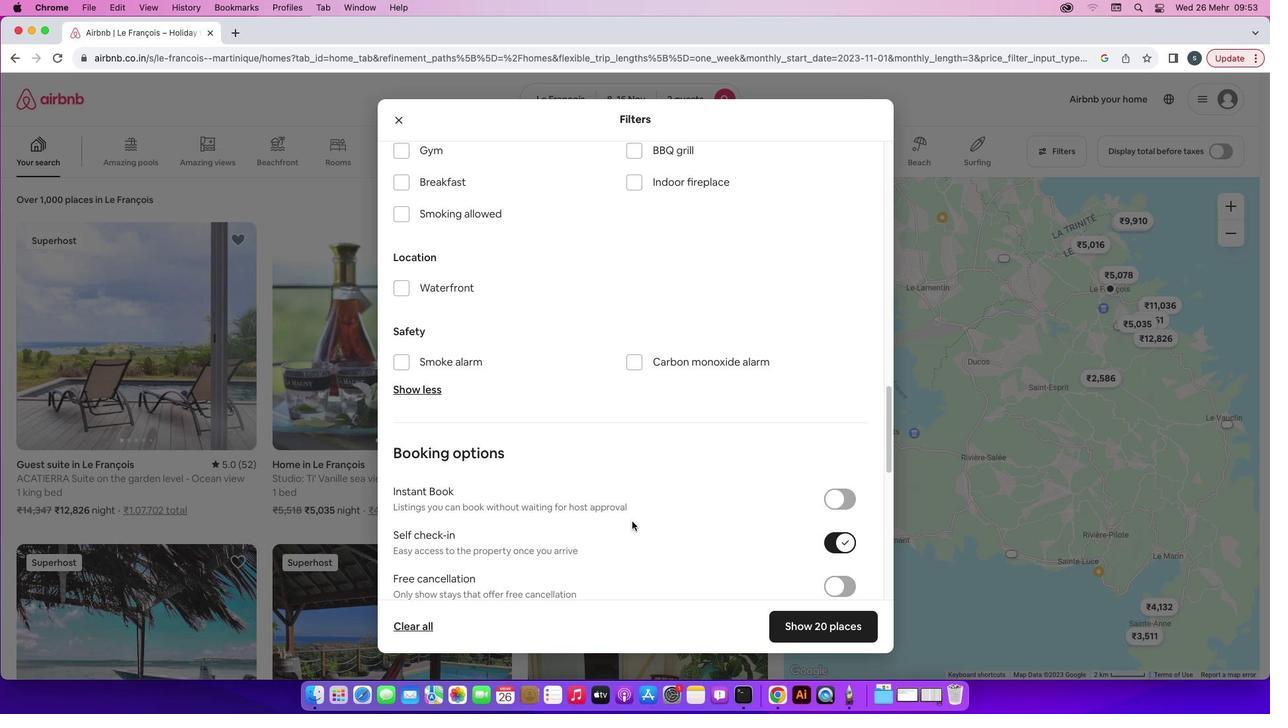 
Action: Mouse scrolled (632, 521) with delta (0, 0)
Screenshot: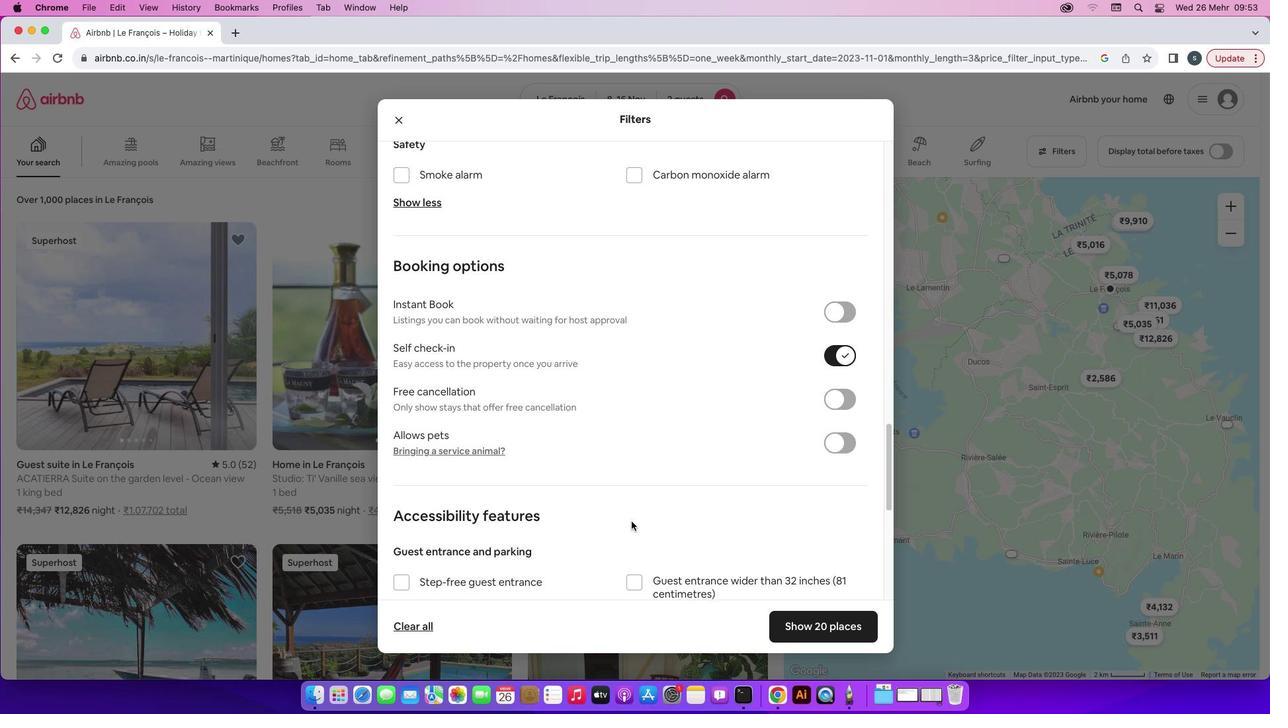 
Action: Mouse scrolled (632, 521) with delta (0, 0)
Screenshot: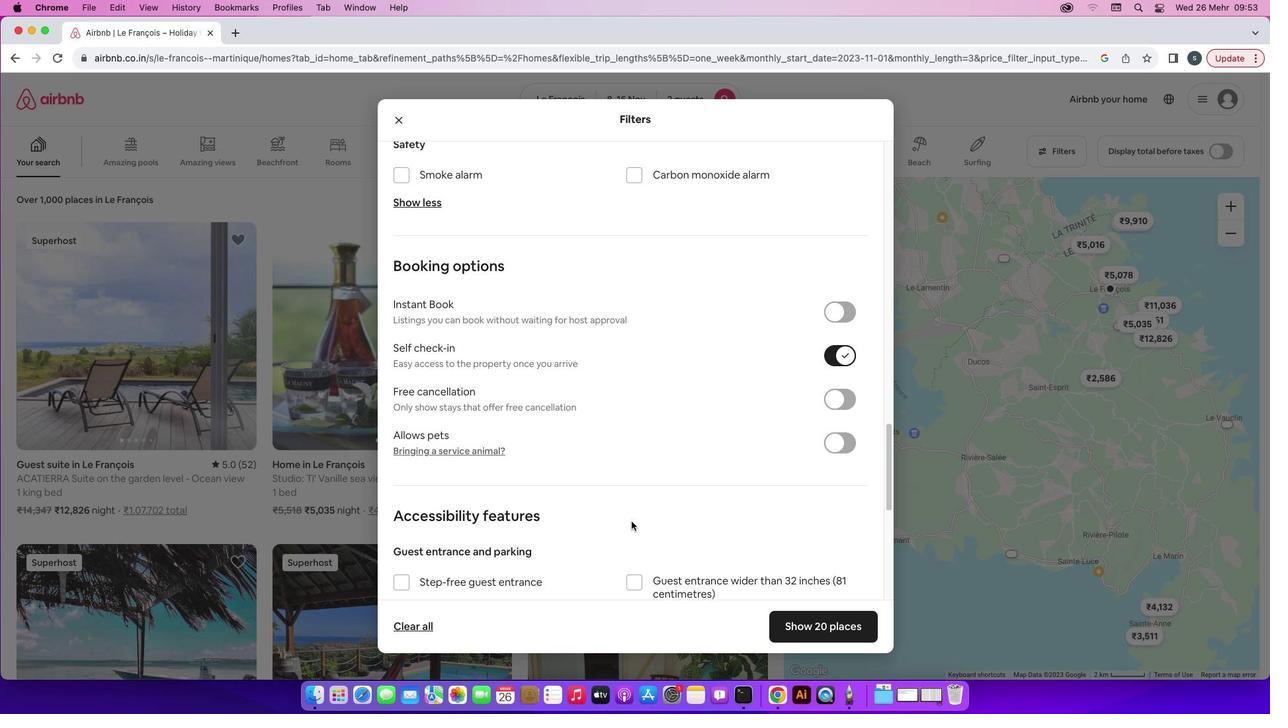 
Action: Mouse moved to (632, 521)
Screenshot: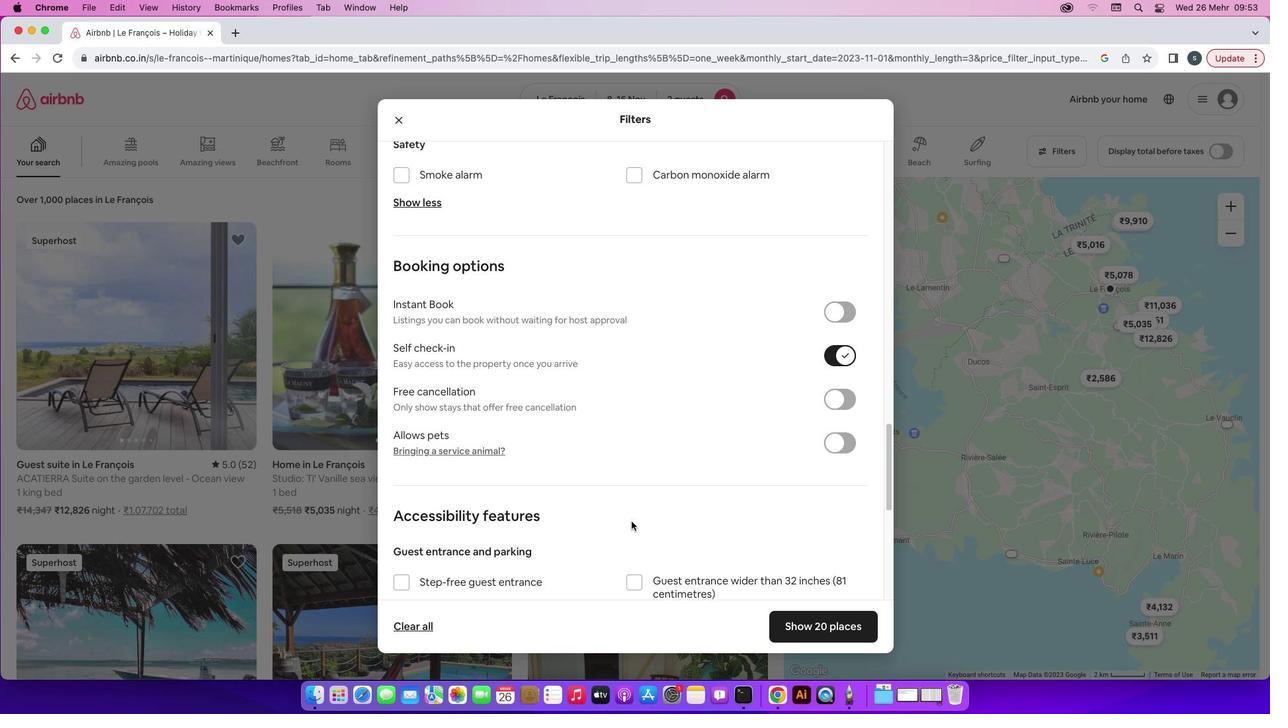 
Action: Mouse scrolled (632, 521) with delta (0, 0)
Screenshot: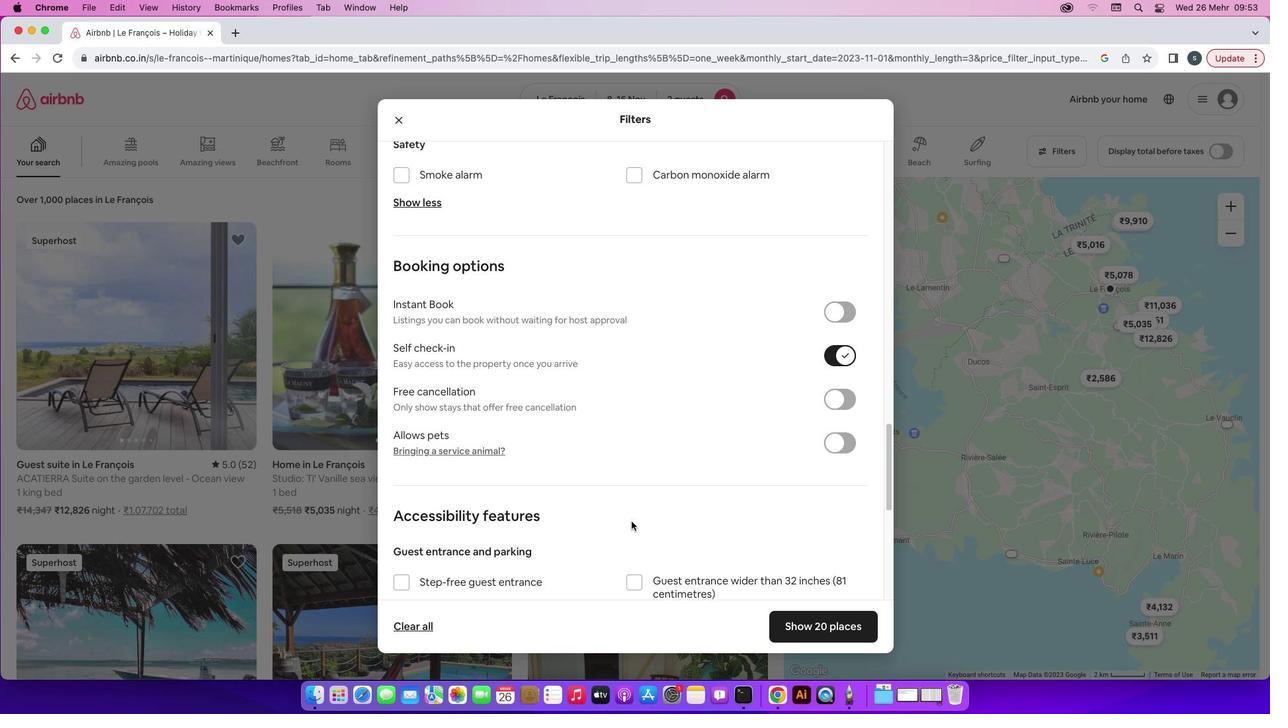 
Action: Mouse scrolled (632, 521) with delta (0, 0)
Screenshot: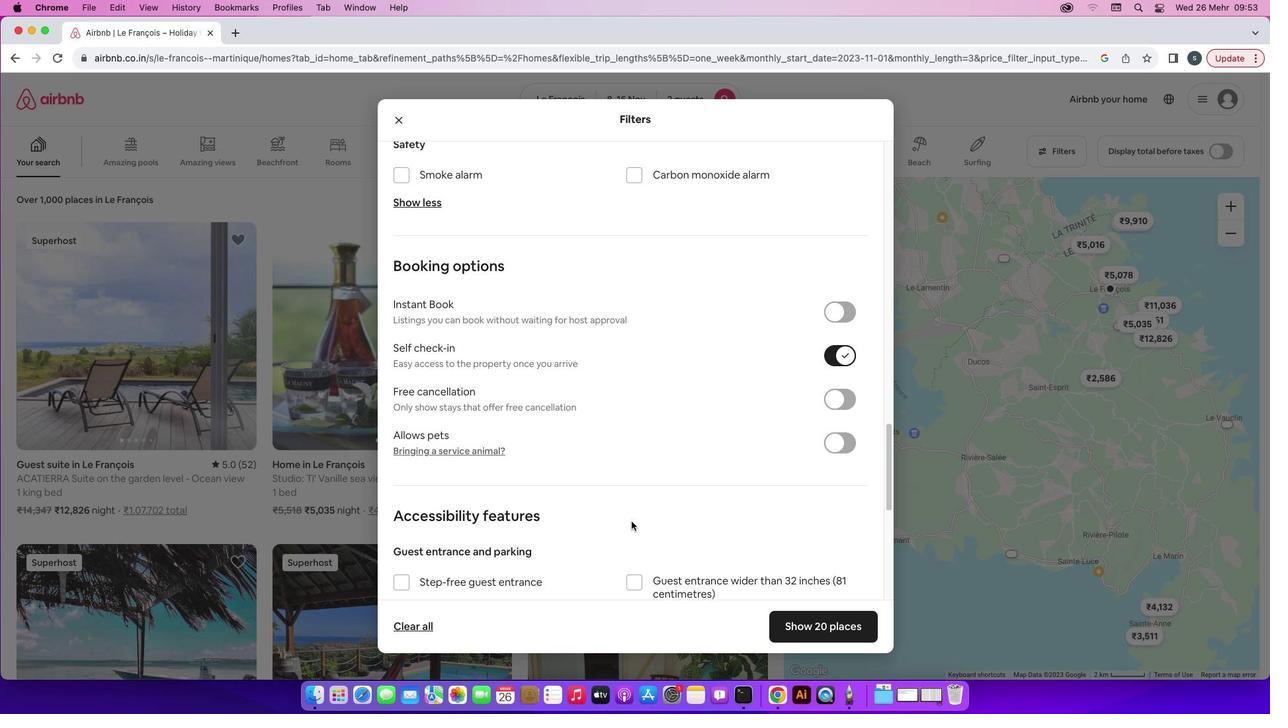 
Action: Mouse scrolled (632, 521) with delta (0, 0)
Screenshot: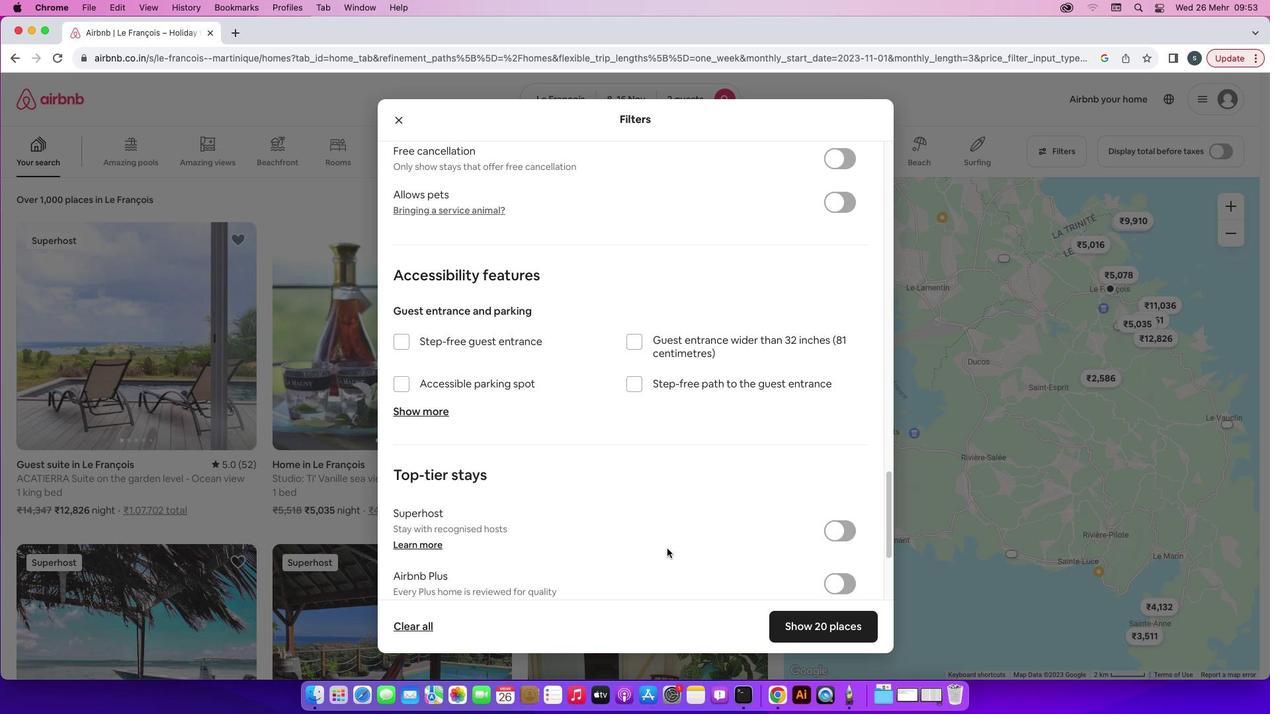 
Action: Mouse scrolled (632, 521) with delta (0, 0)
Screenshot: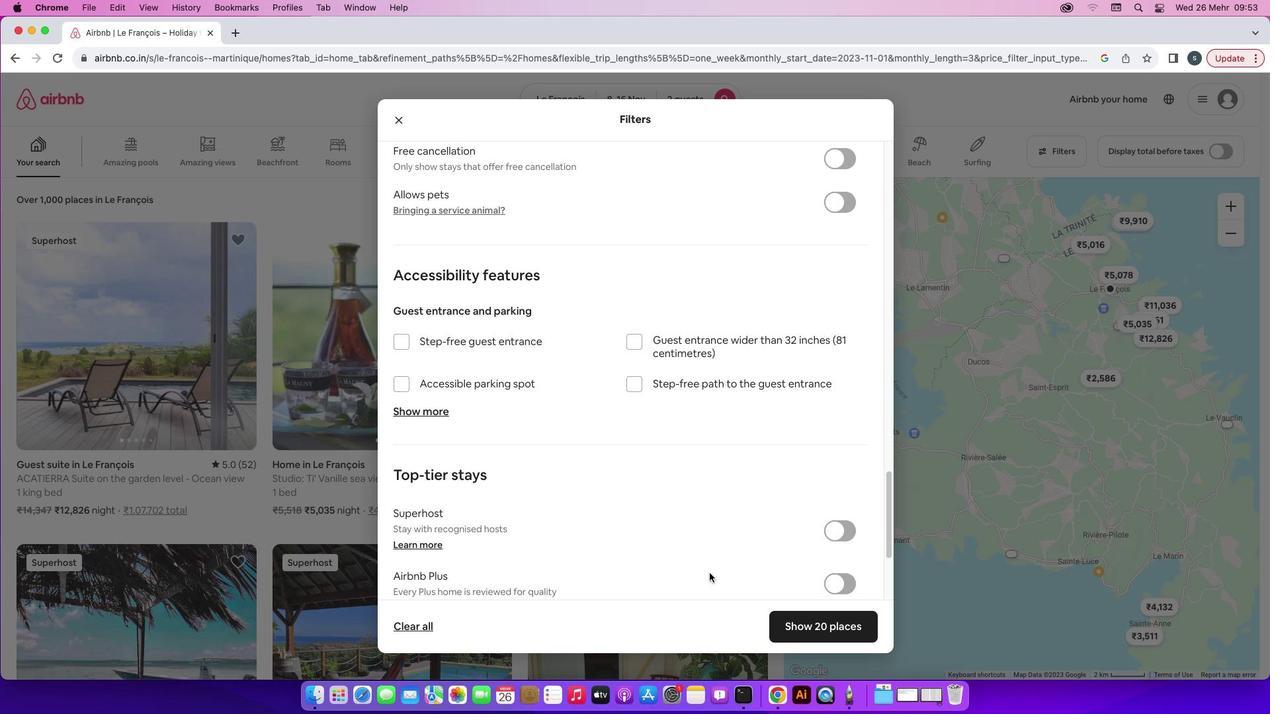
Action: Mouse scrolled (632, 521) with delta (0, 0)
Screenshot: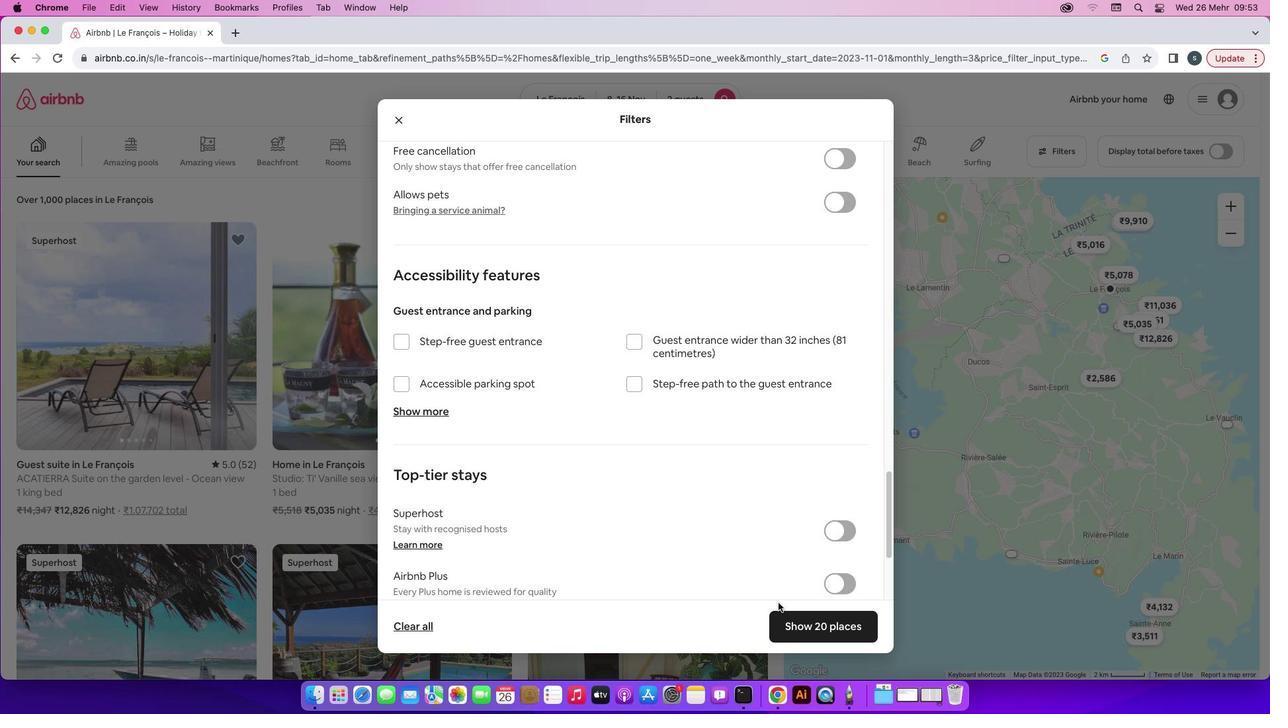 
Action: Mouse scrolled (632, 521) with delta (0, 0)
Screenshot: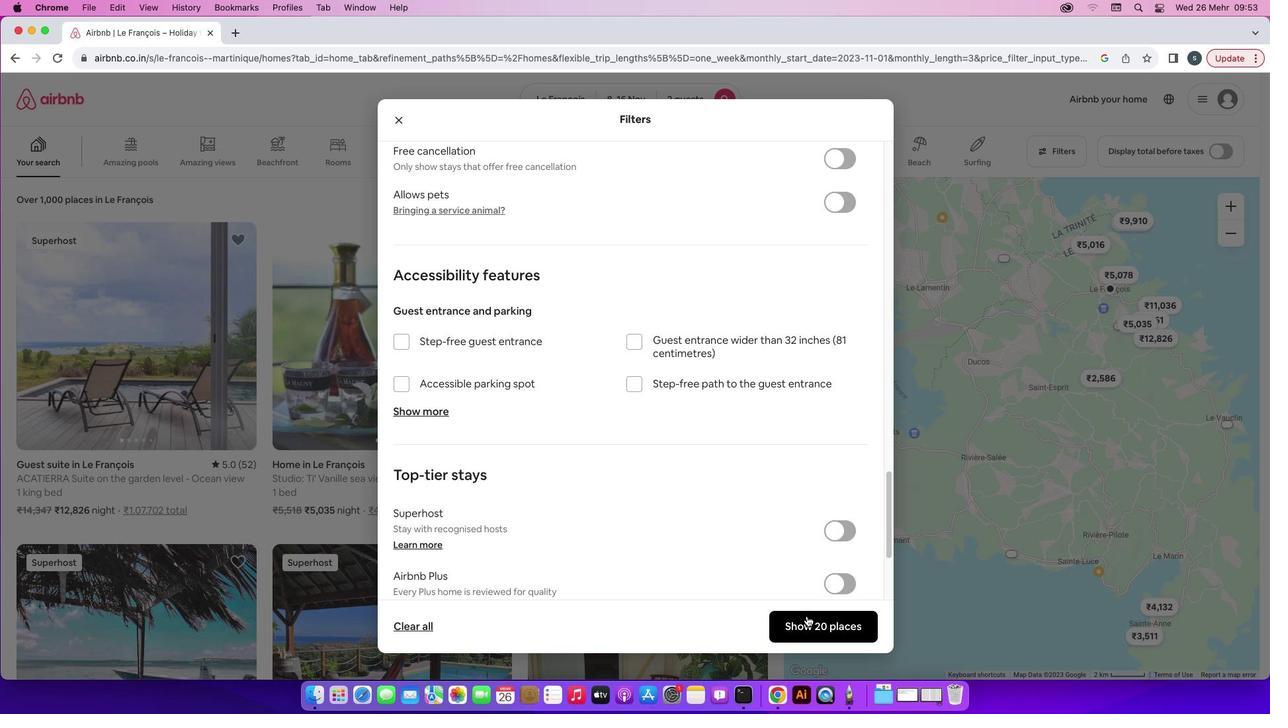
Action: Mouse scrolled (632, 521) with delta (0, 0)
Screenshot: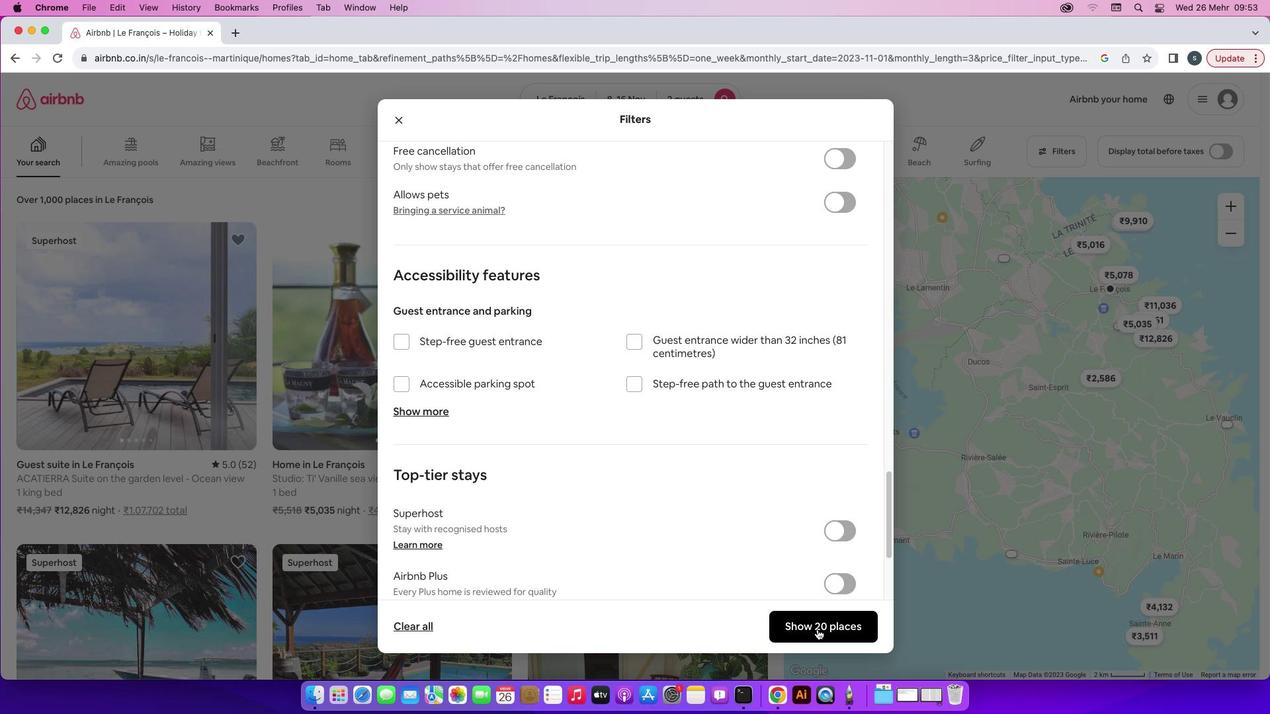 
Action: Mouse scrolled (632, 521) with delta (0, 0)
Screenshot: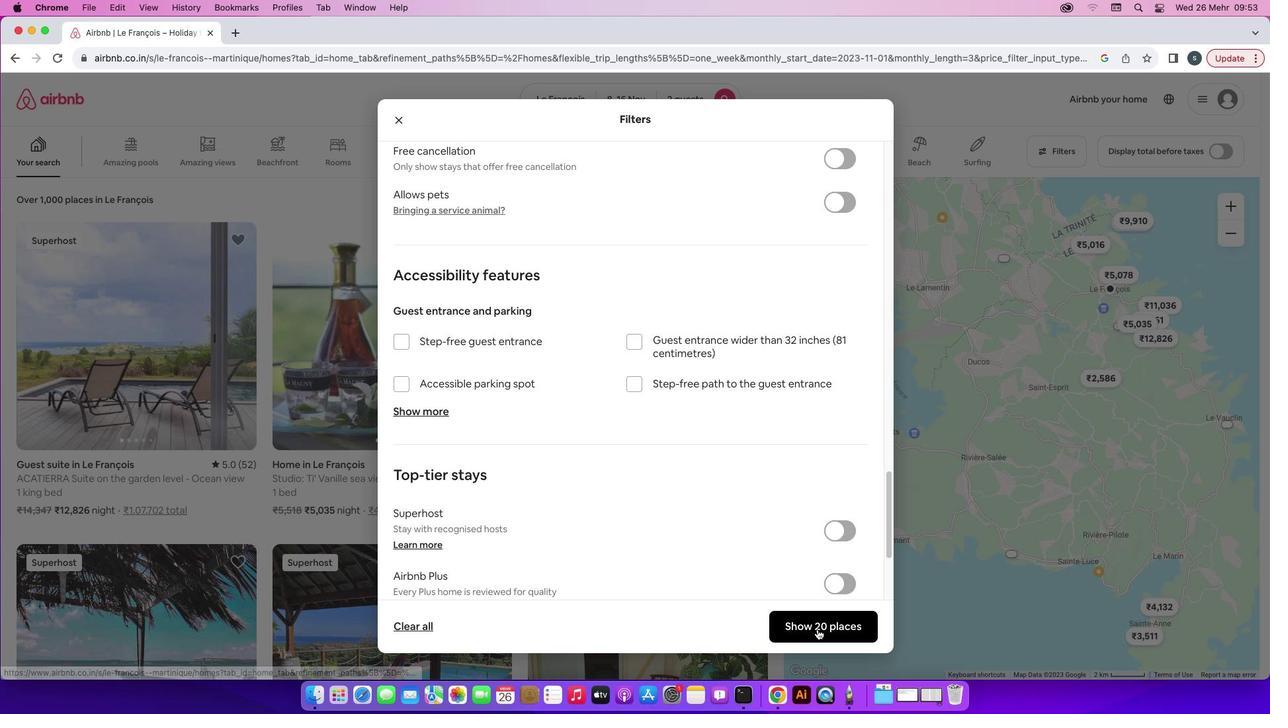 
Action: Mouse scrolled (632, 521) with delta (0, 0)
Screenshot: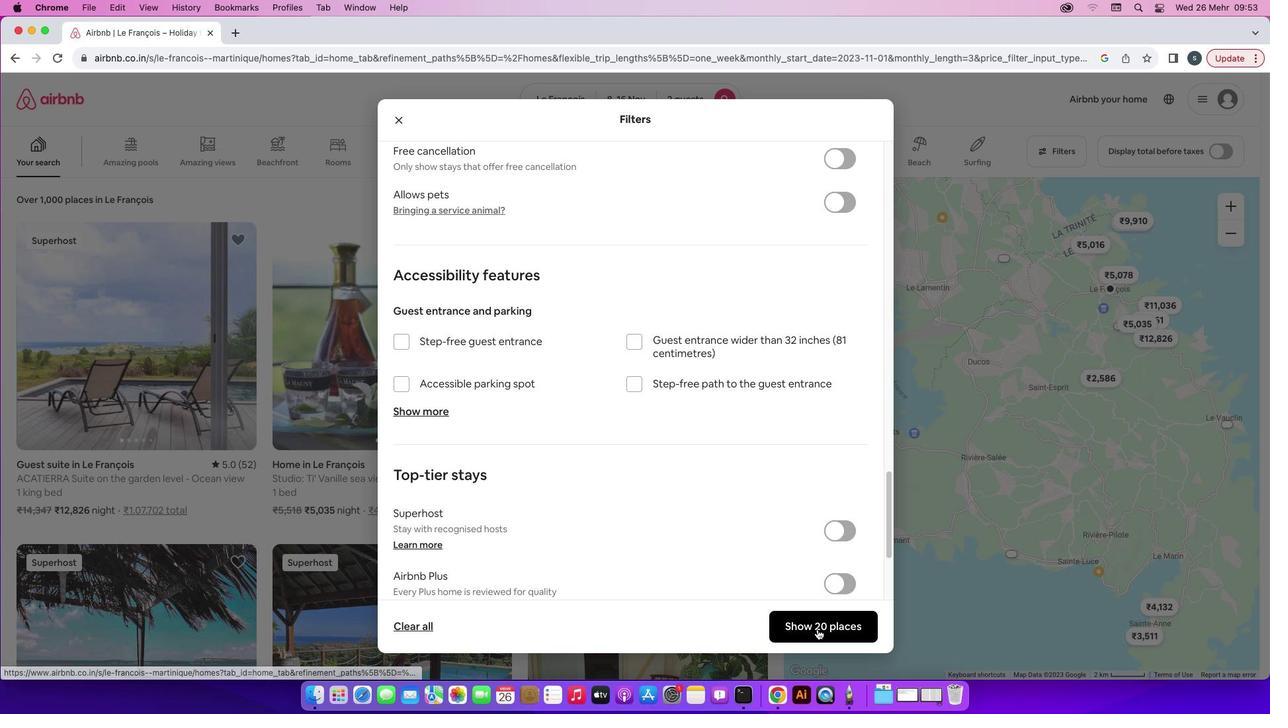 
Action: Mouse moved to (818, 629)
Screenshot: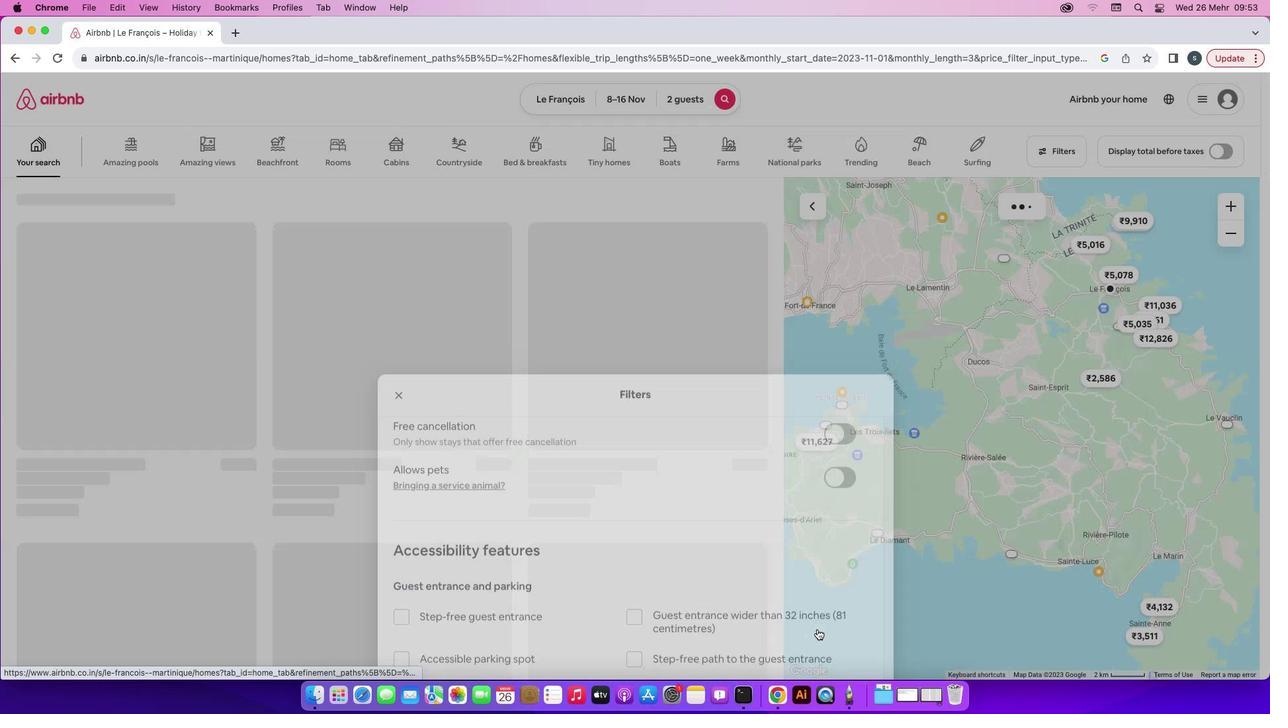 
Action: Mouse pressed left at (818, 629)
Screenshot: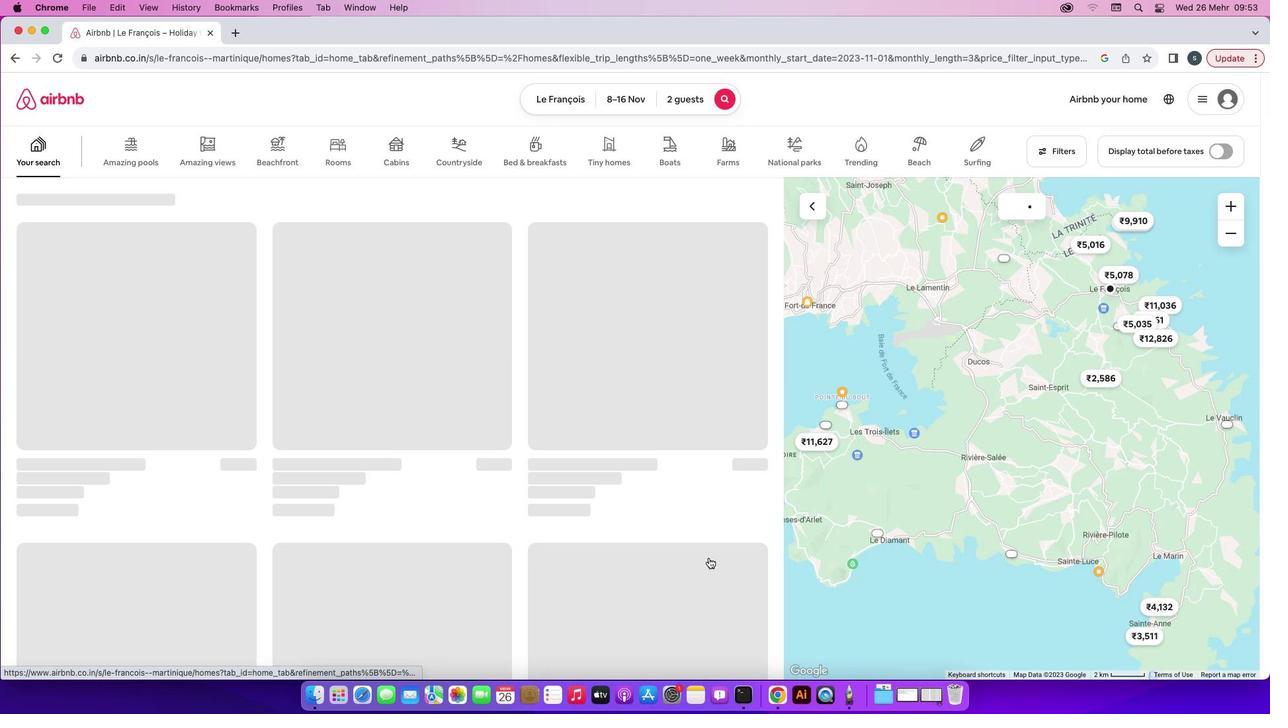 
Action: Mouse moved to (479, 475)
Screenshot: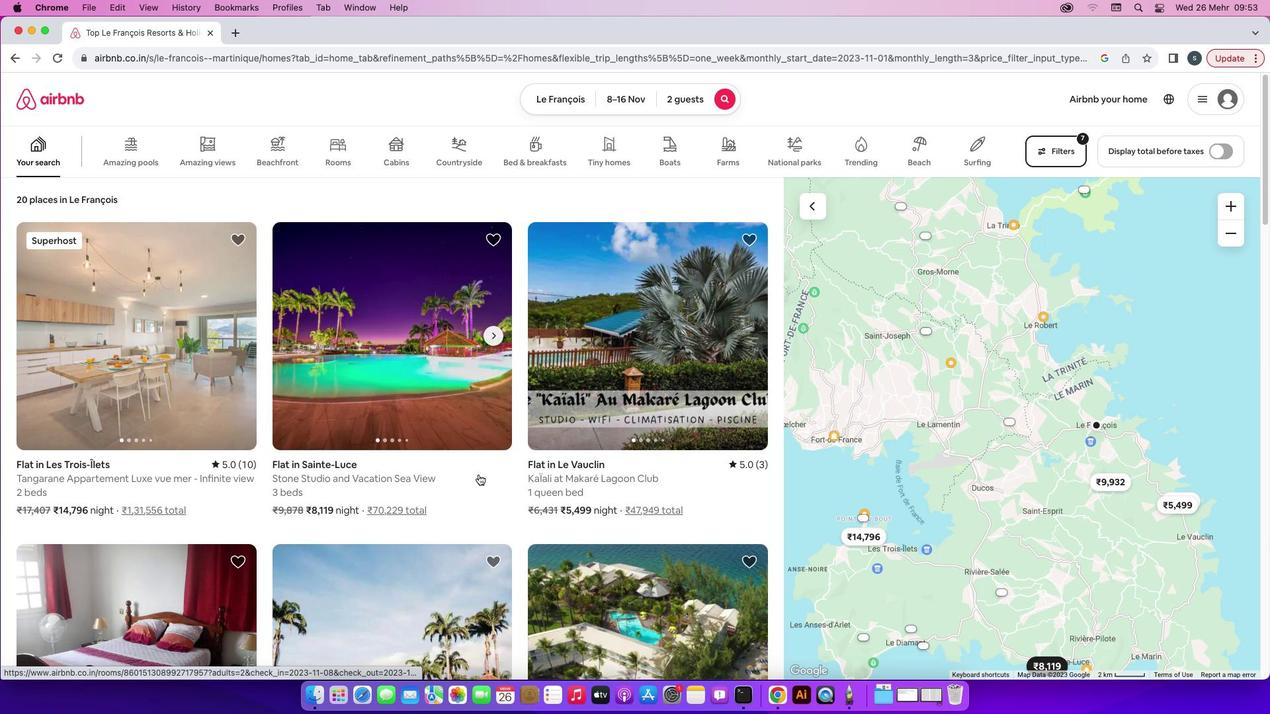 
Action: Mouse scrolled (479, 475) with delta (0, 0)
Screenshot: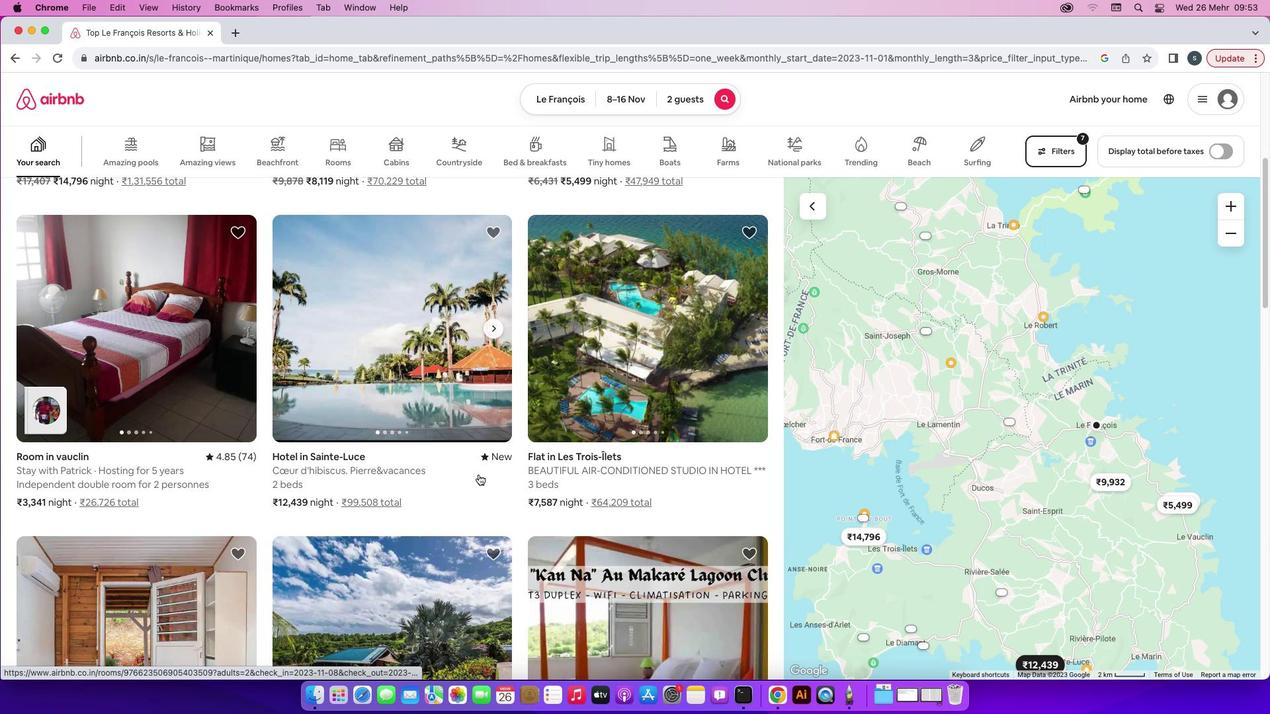 
Action: Mouse scrolled (479, 475) with delta (0, 0)
Screenshot: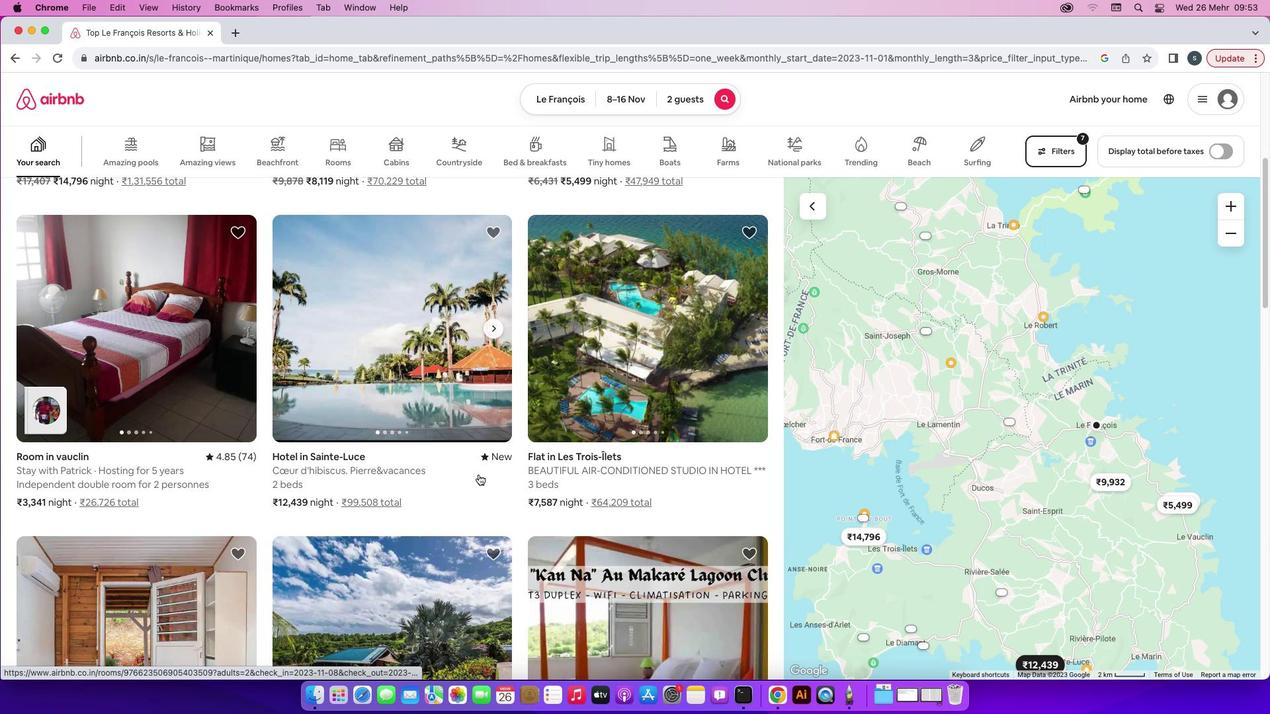 
Action: Mouse scrolled (479, 475) with delta (0, 0)
Screenshot: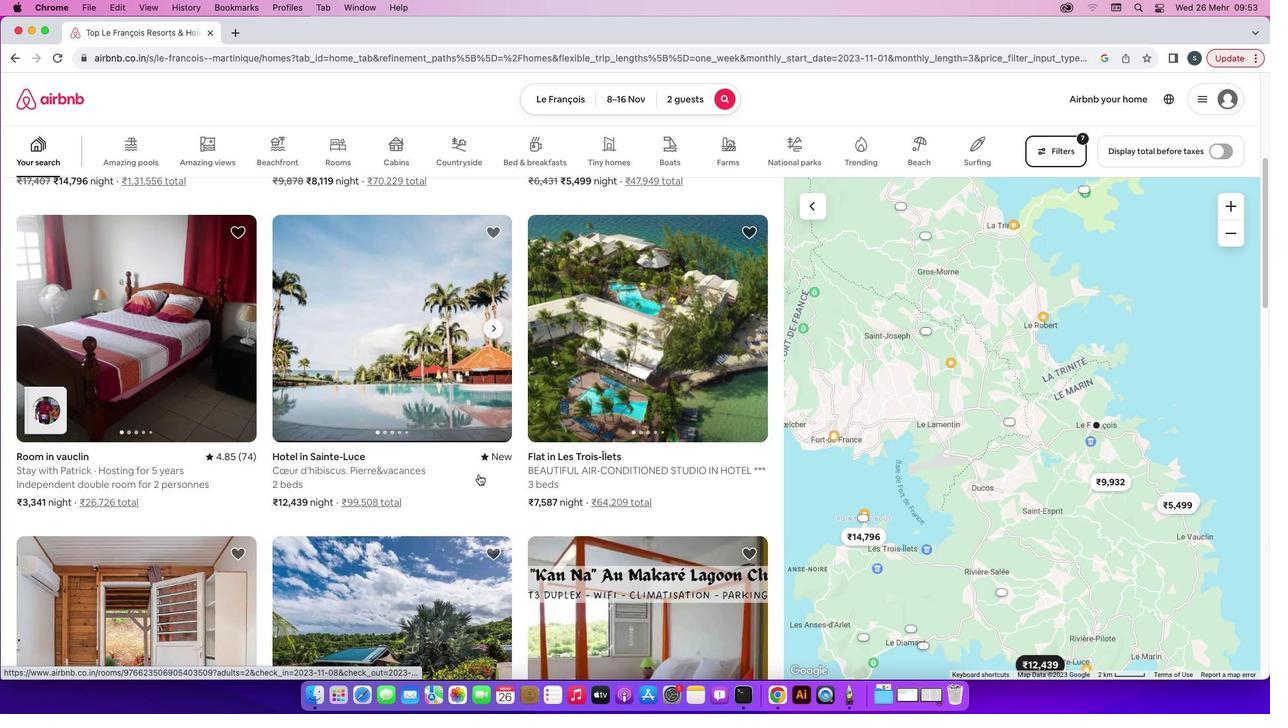
Action: Mouse scrolled (479, 475) with delta (0, -1)
Screenshot: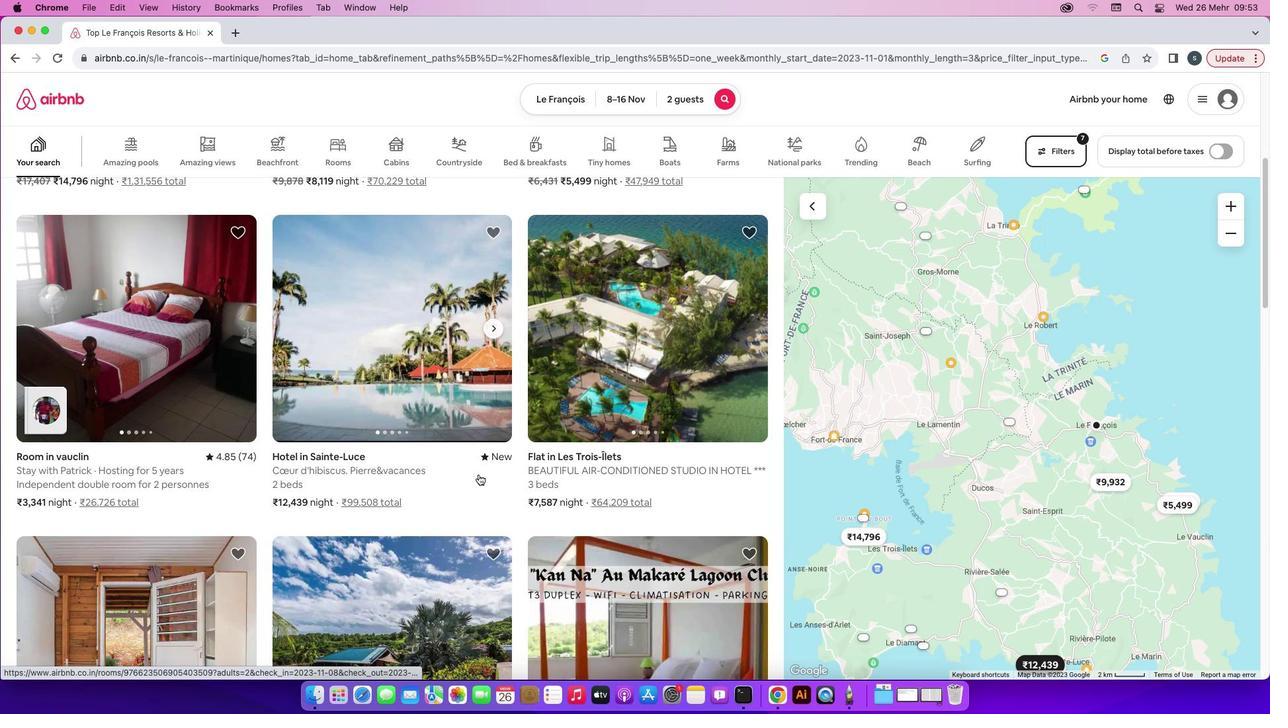 
Action: Mouse scrolled (479, 475) with delta (0, -1)
Screenshot: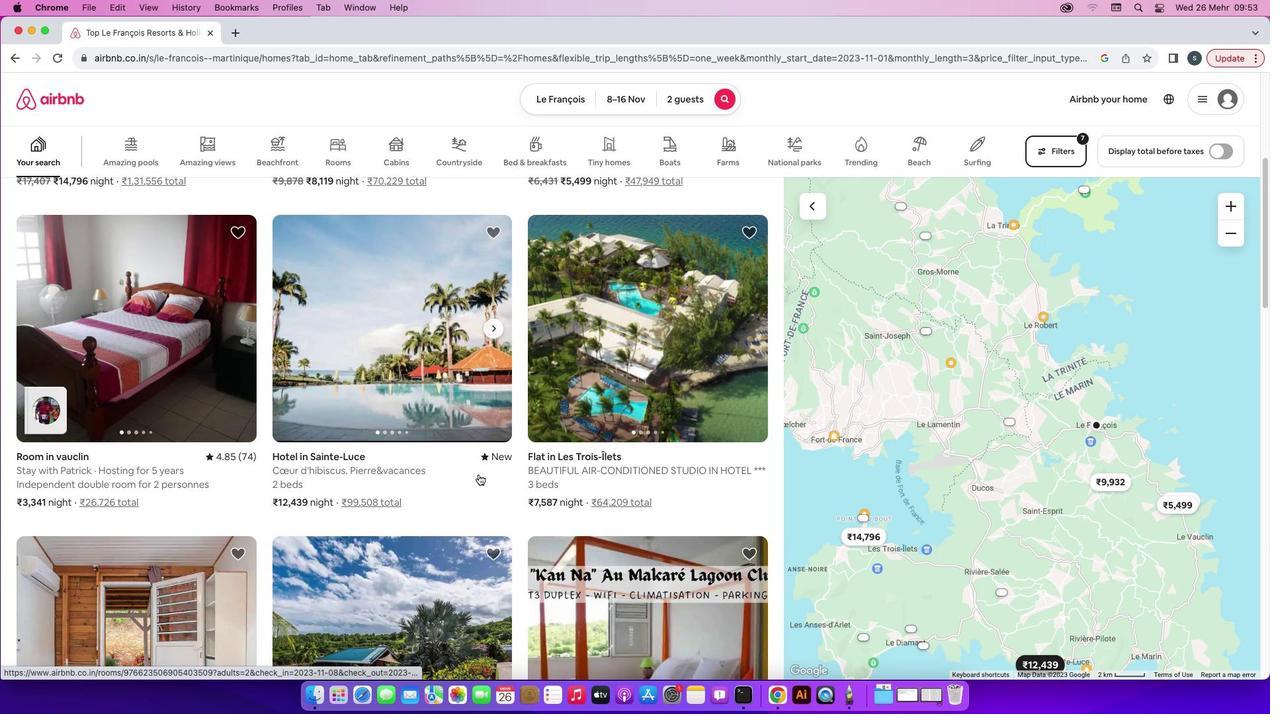 
Action: Mouse scrolled (479, 475) with delta (0, 0)
Screenshot: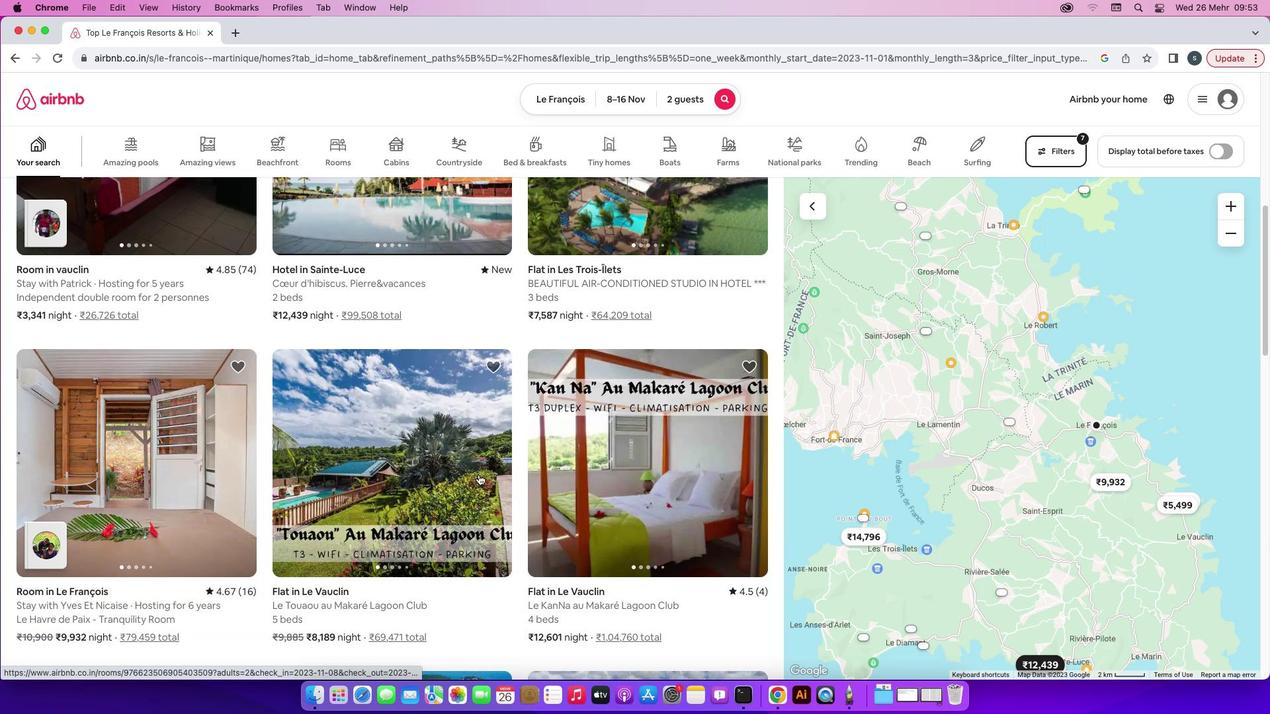 
Action: Mouse scrolled (479, 475) with delta (0, 0)
Screenshot: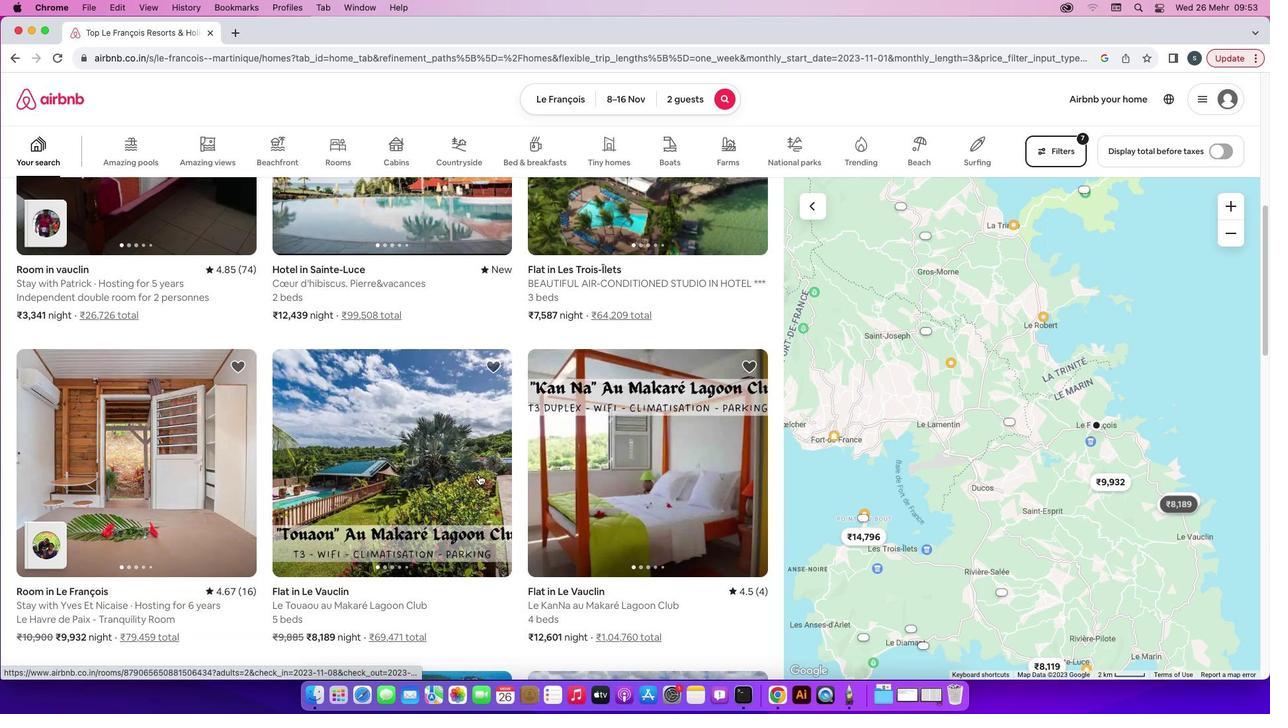 
Action: Mouse scrolled (479, 475) with delta (0, 0)
Screenshot: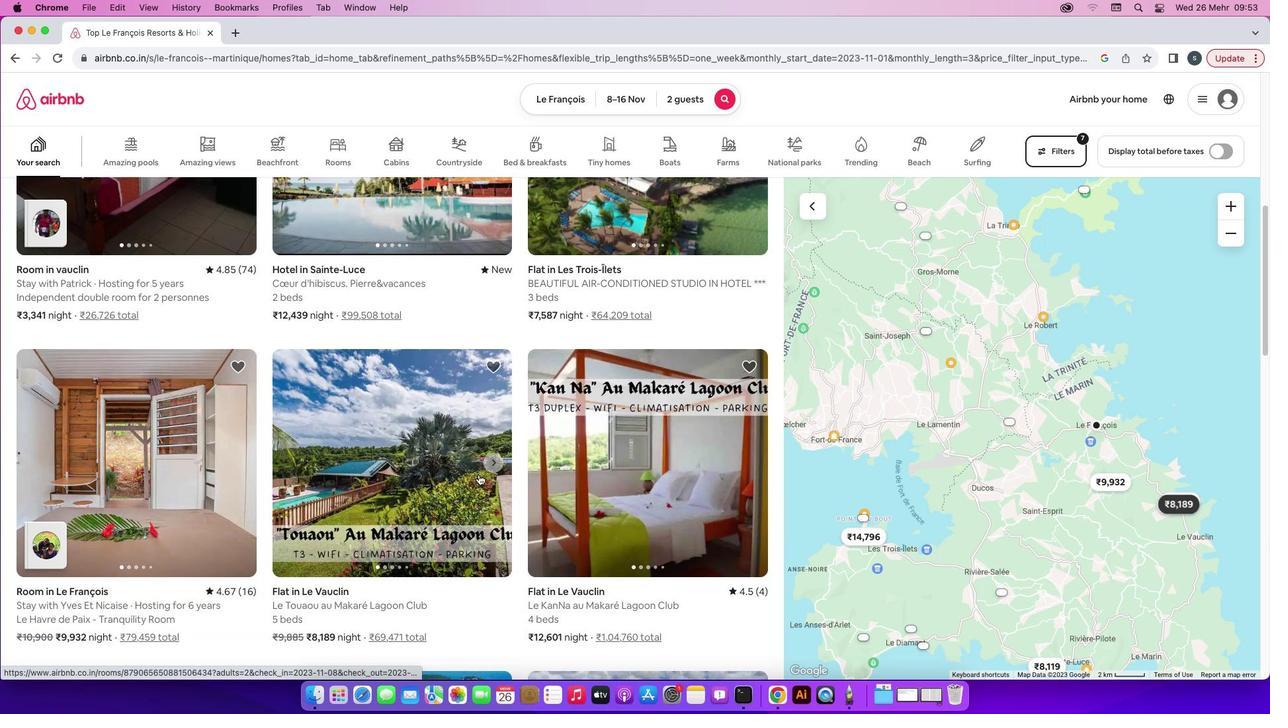 
Action: Mouse scrolled (479, 475) with delta (0, 0)
Screenshot: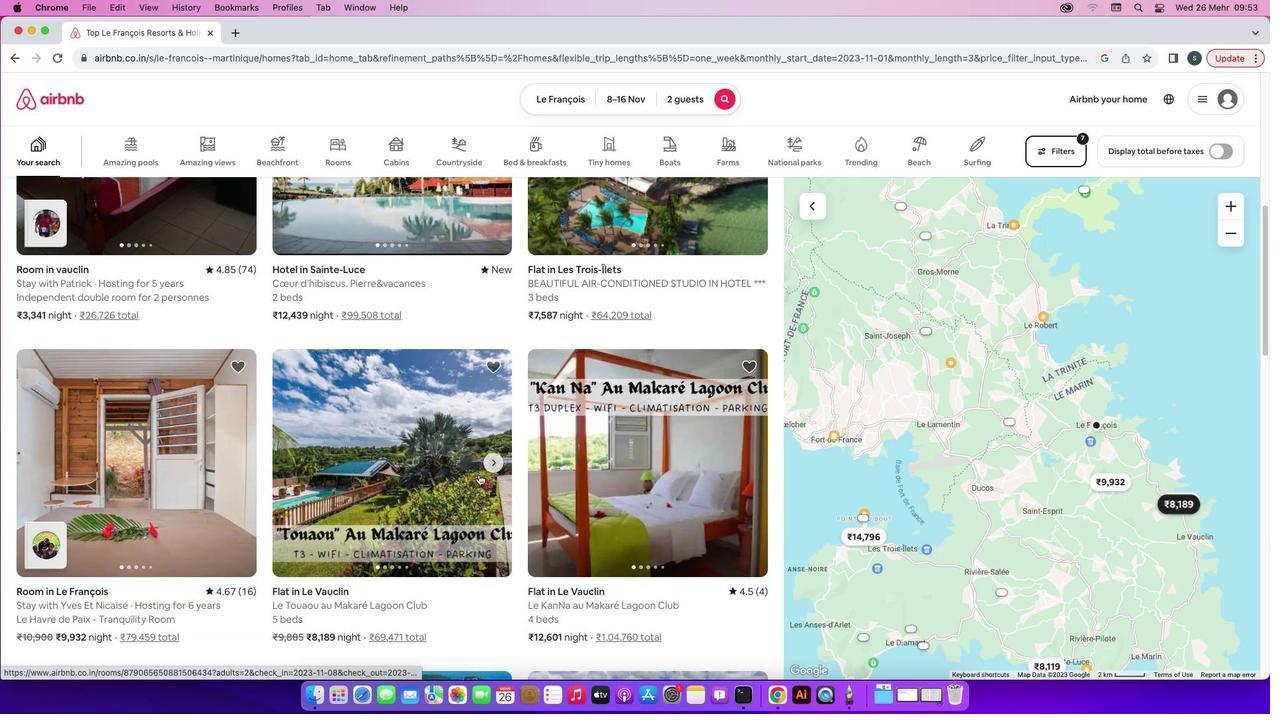 
Action: Mouse scrolled (479, 475) with delta (0, 0)
Screenshot: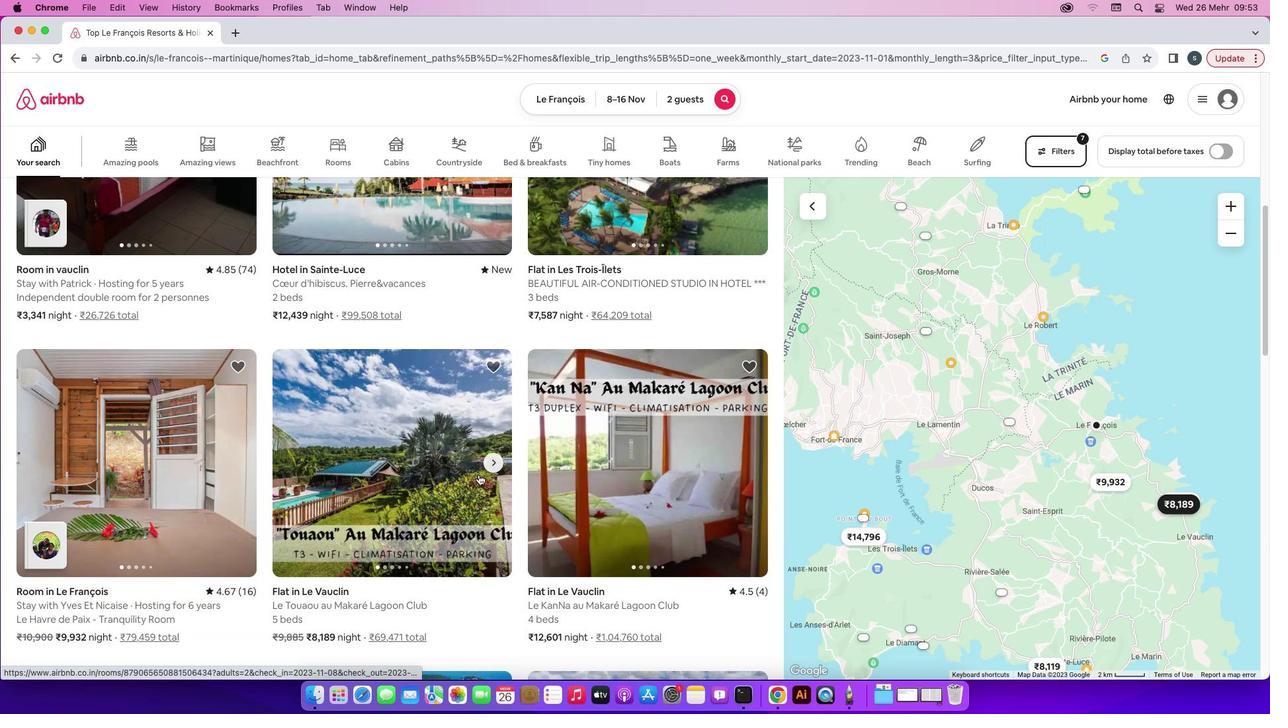 
Action: Mouse scrolled (479, 475) with delta (0, 0)
Screenshot: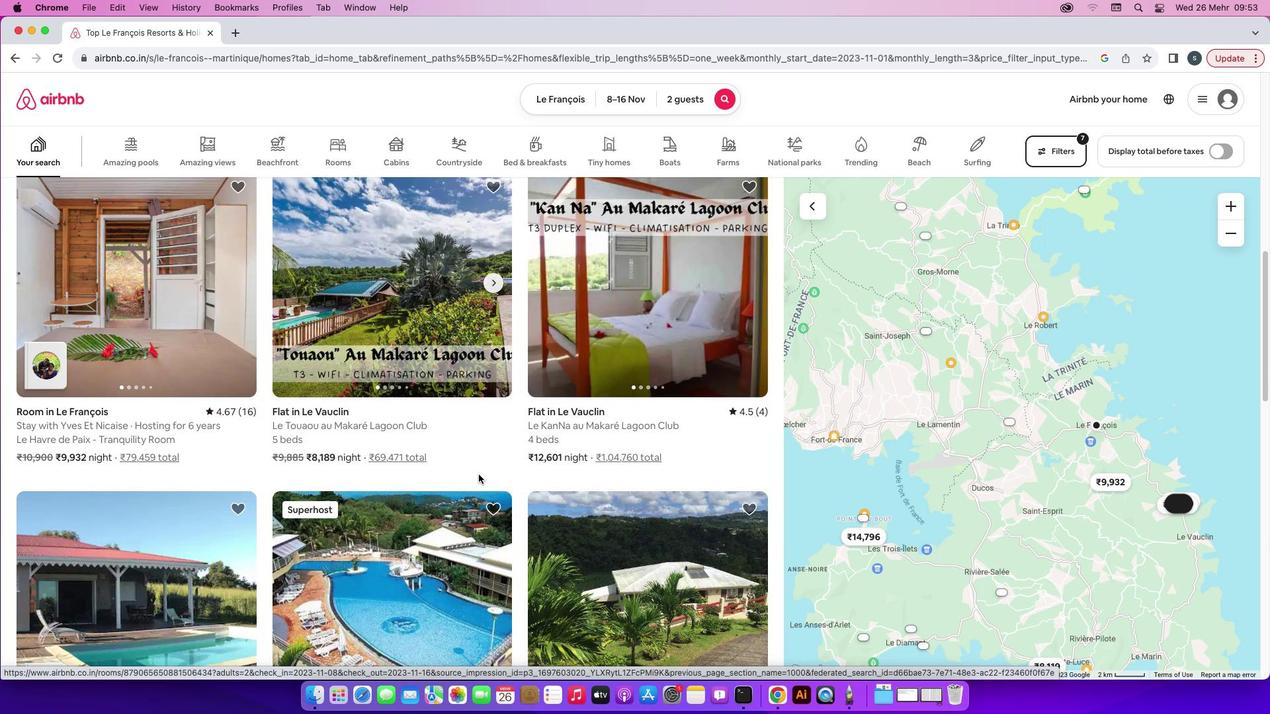 
Action: Mouse scrolled (479, 475) with delta (0, 0)
Screenshot: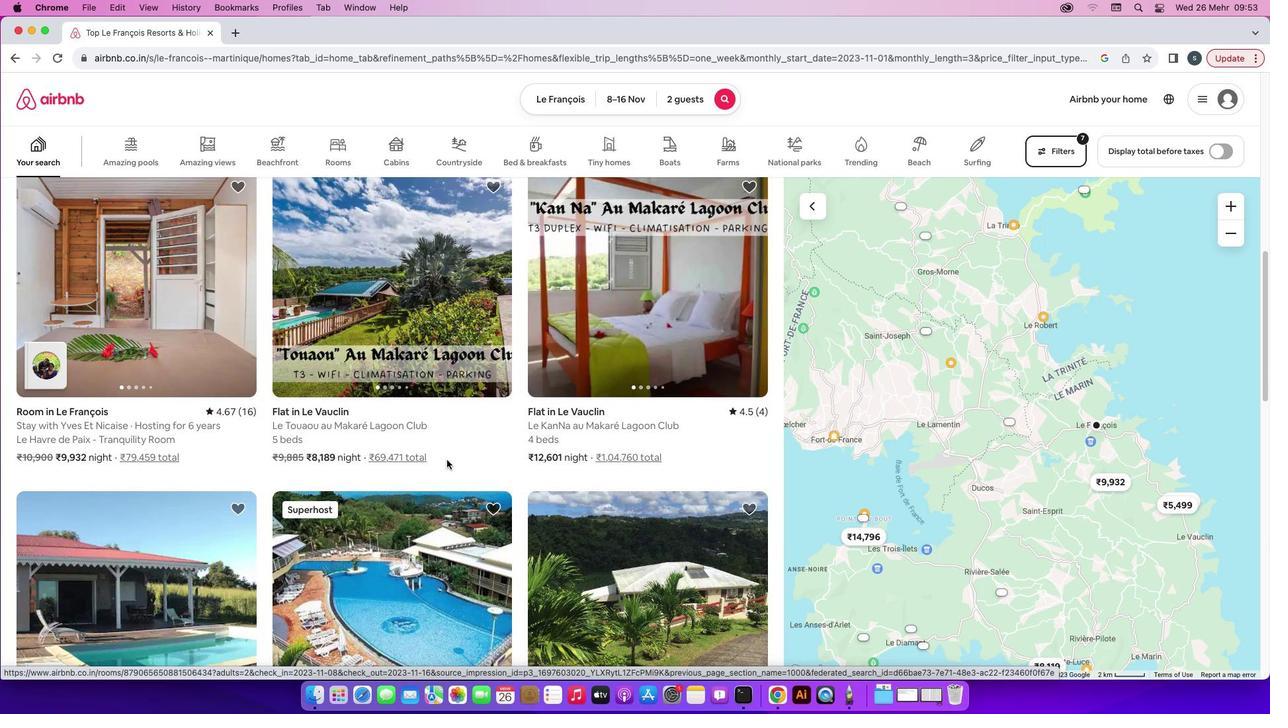 
Action: Mouse scrolled (479, 475) with delta (0, 0)
Screenshot: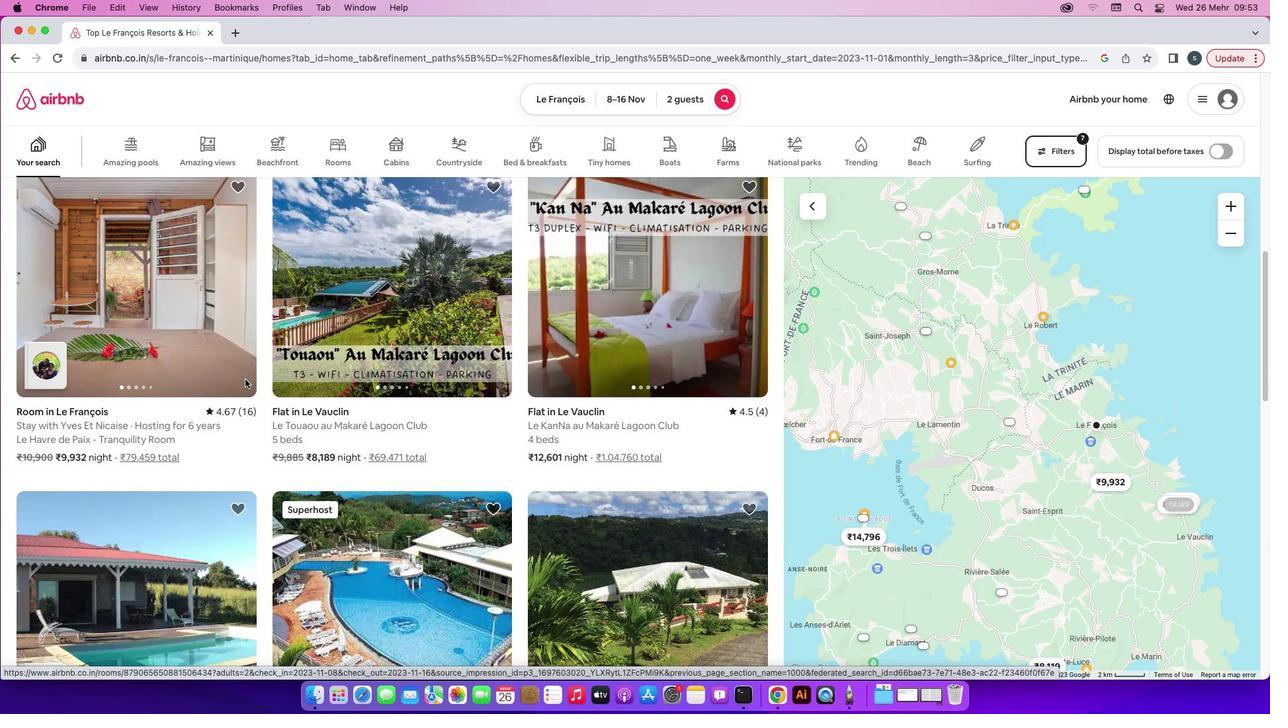 
Action: Mouse scrolled (479, 475) with delta (0, 0)
Screenshot: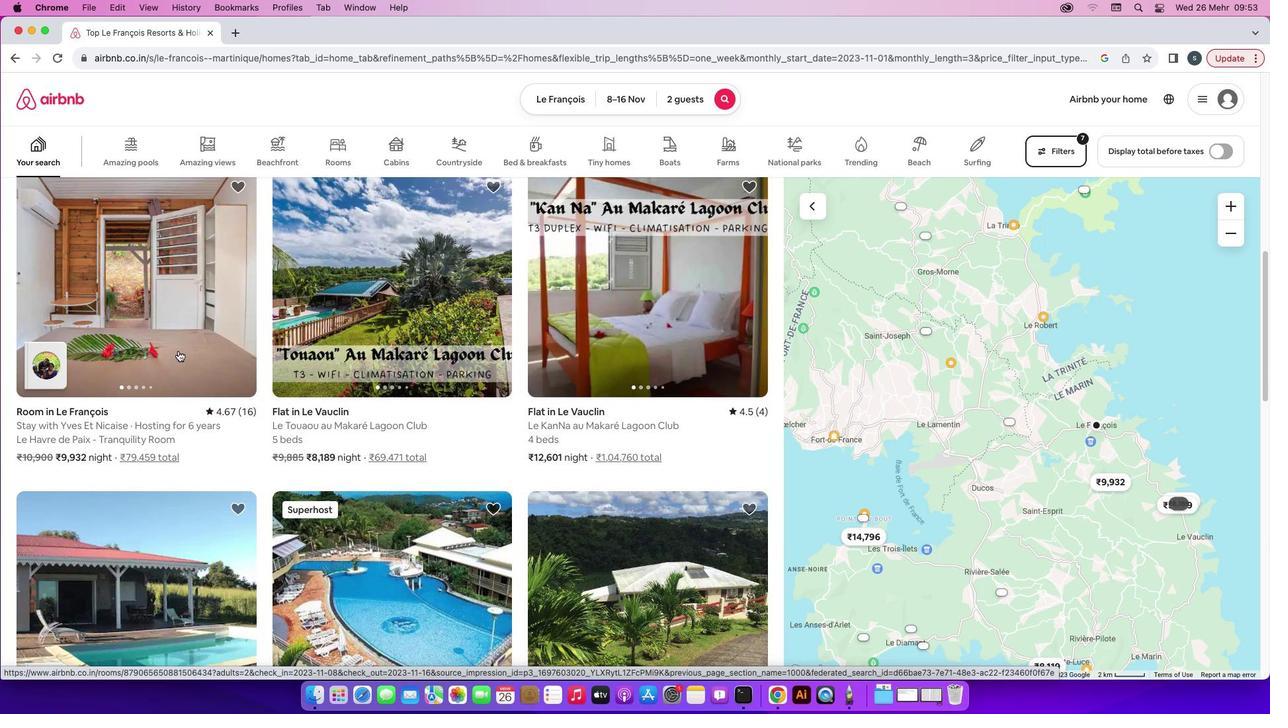 
Action: Mouse scrolled (479, 475) with delta (0, 0)
Screenshot: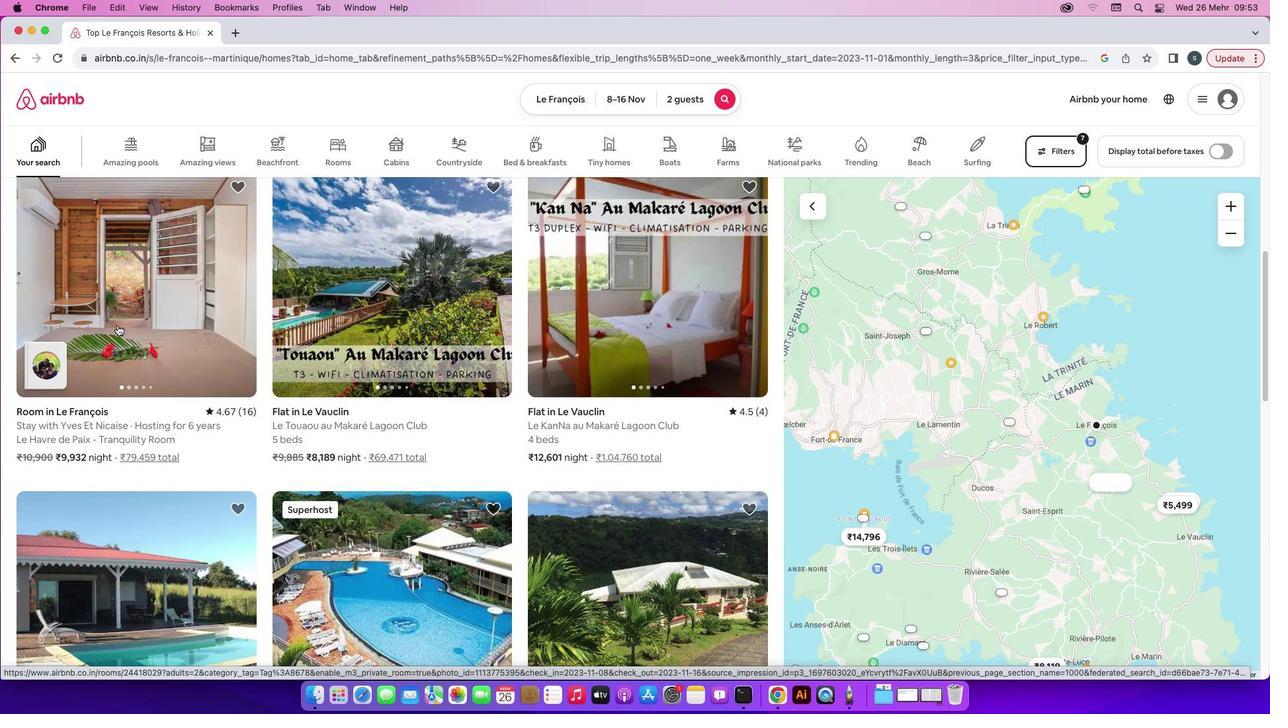 
Action: Mouse moved to (121, 295)
Screenshot: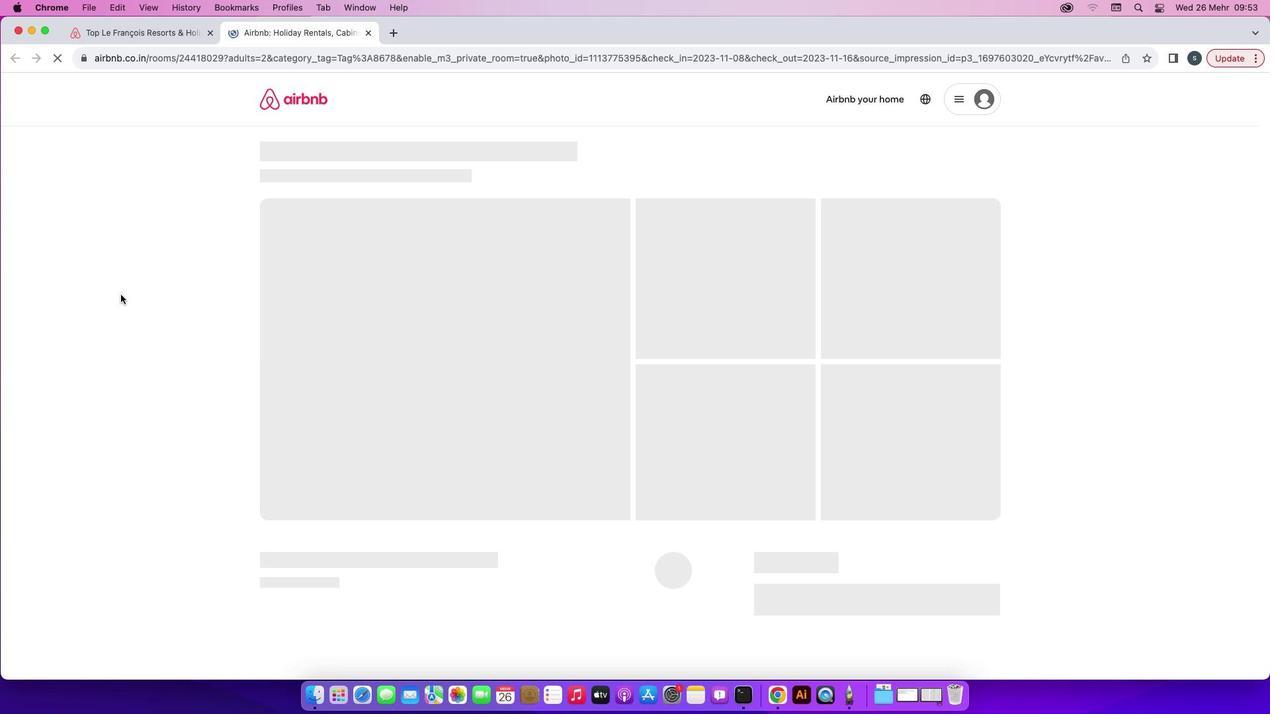 
Action: Mouse pressed left at (121, 295)
Screenshot: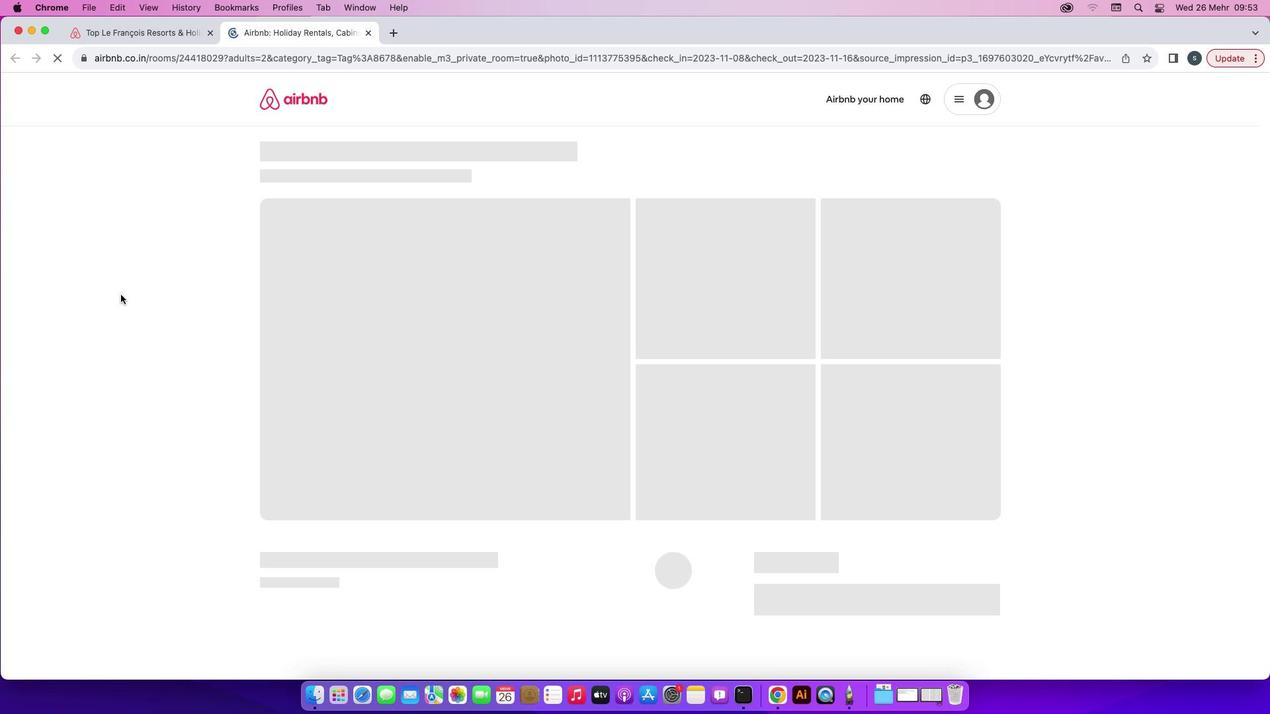 
Action: Mouse moved to (946, 471)
Screenshot: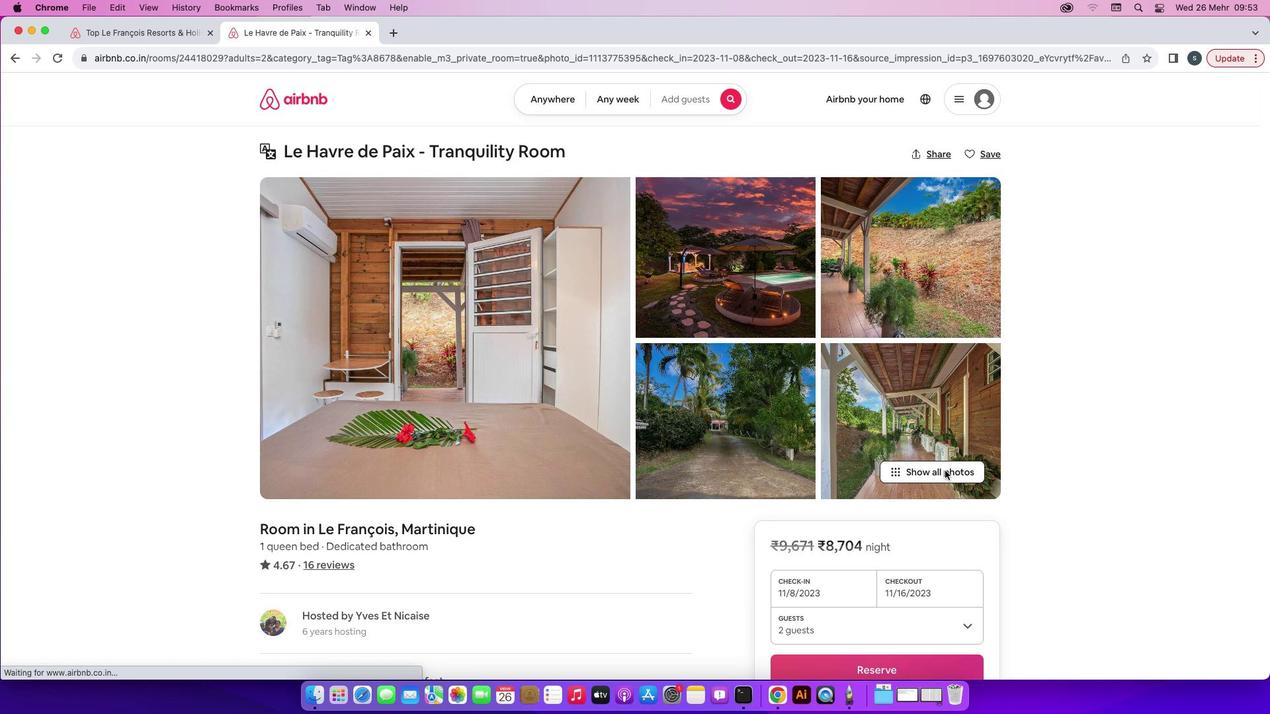 
Action: Mouse pressed left at (946, 471)
Screenshot: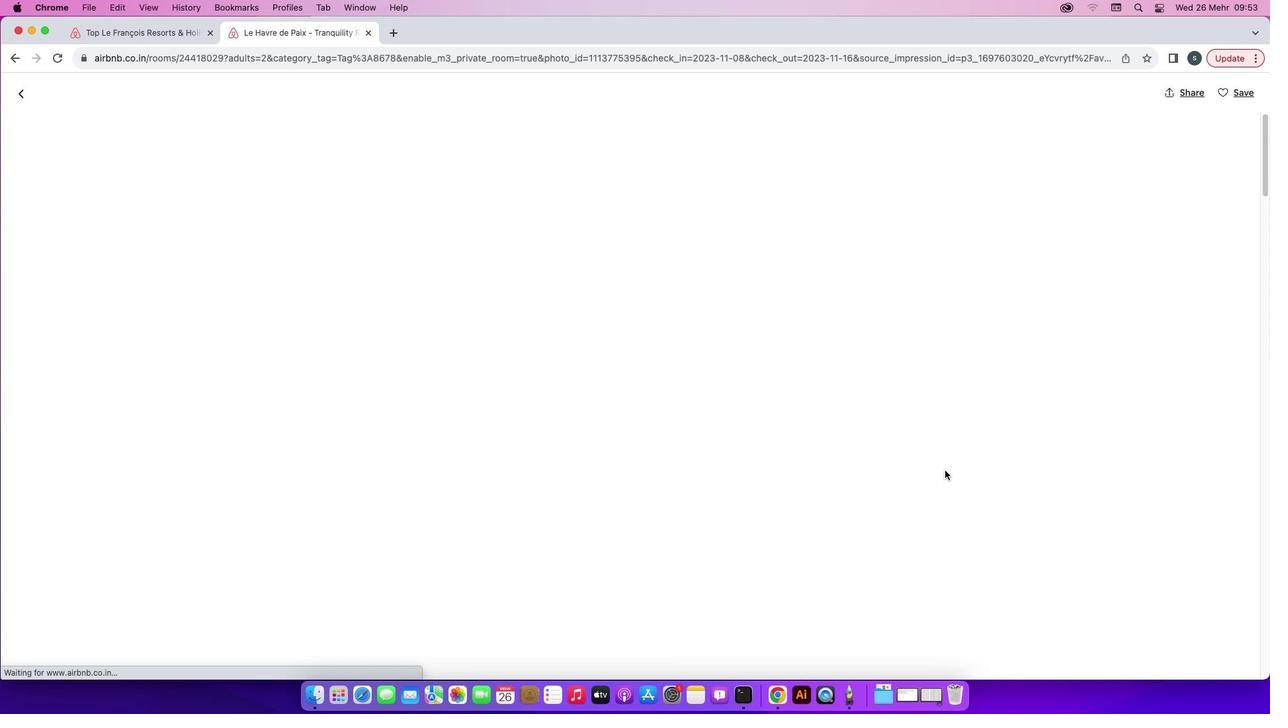 
Action: Mouse moved to (1010, 546)
Screenshot: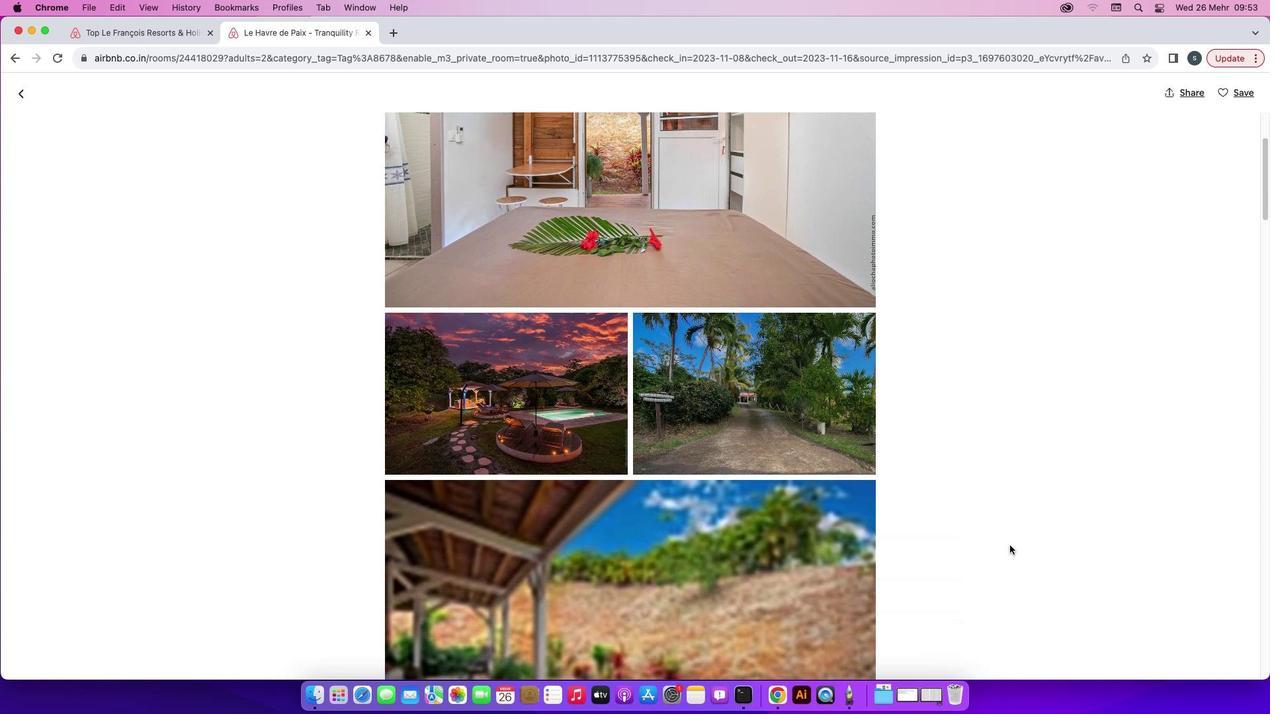 
Action: Mouse scrolled (1010, 546) with delta (0, 0)
Screenshot: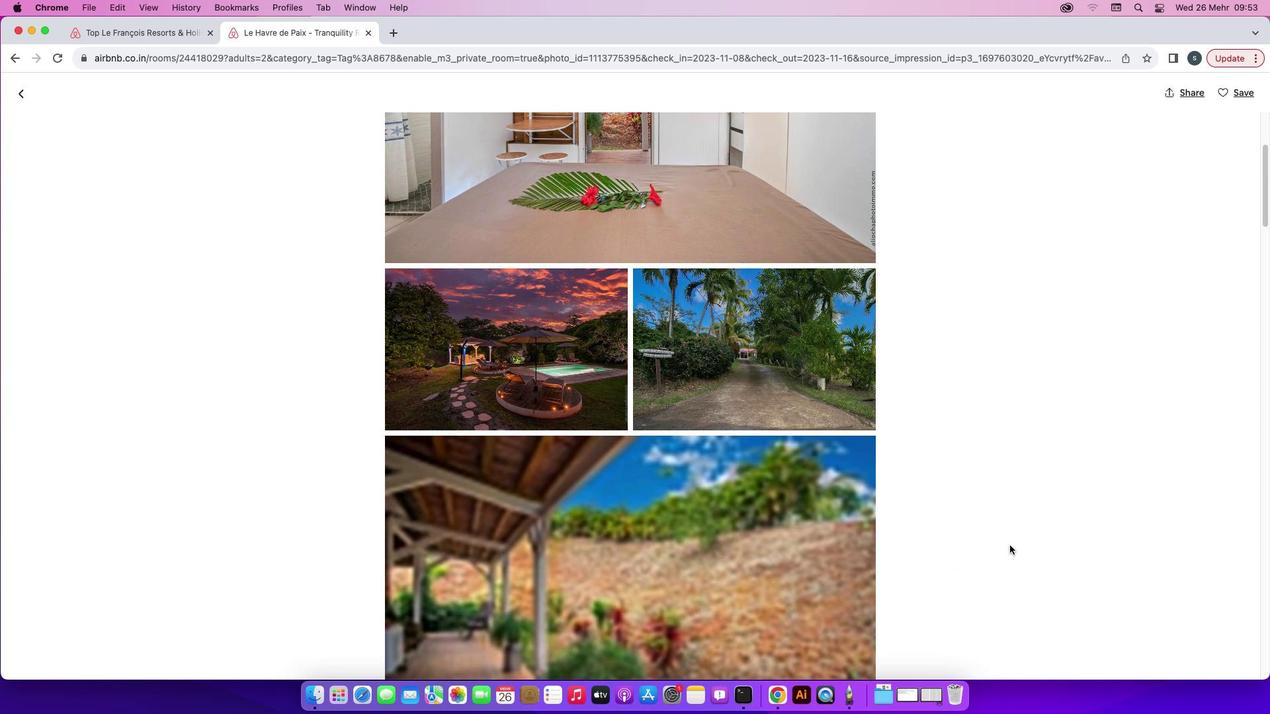 
Action: Mouse scrolled (1010, 546) with delta (0, 0)
Screenshot: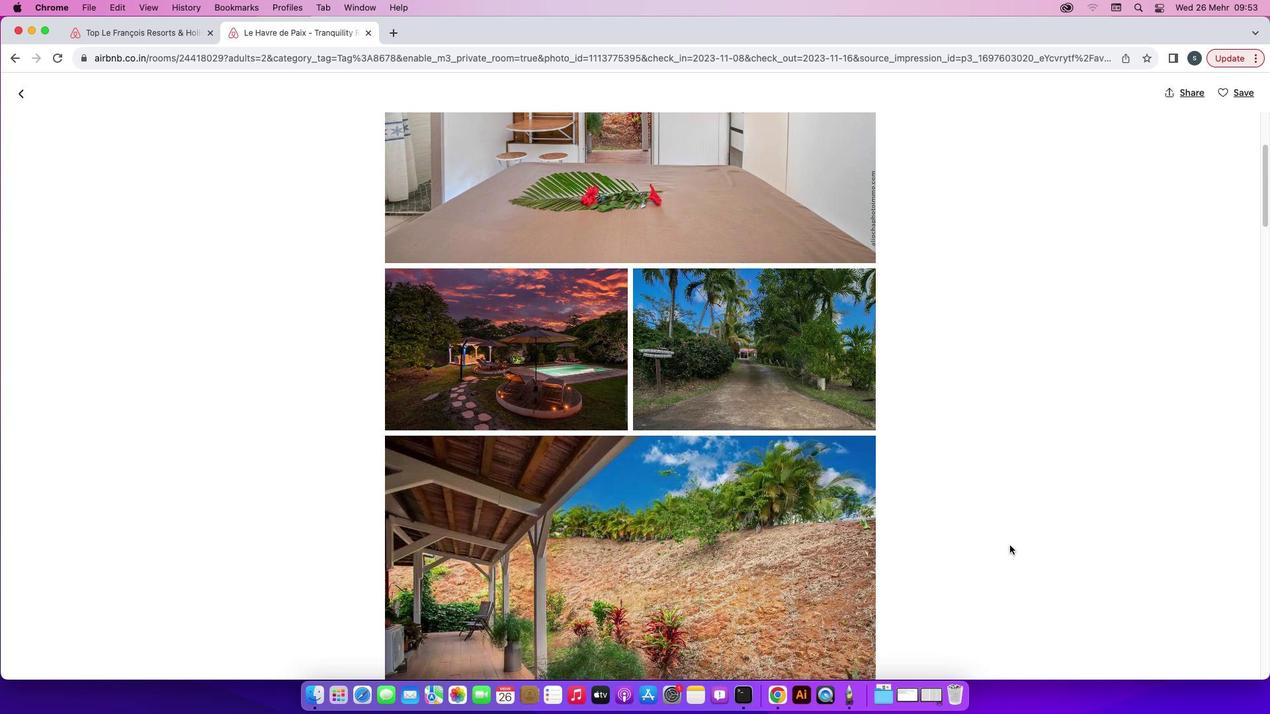 
Action: Mouse scrolled (1010, 546) with delta (0, 0)
Screenshot: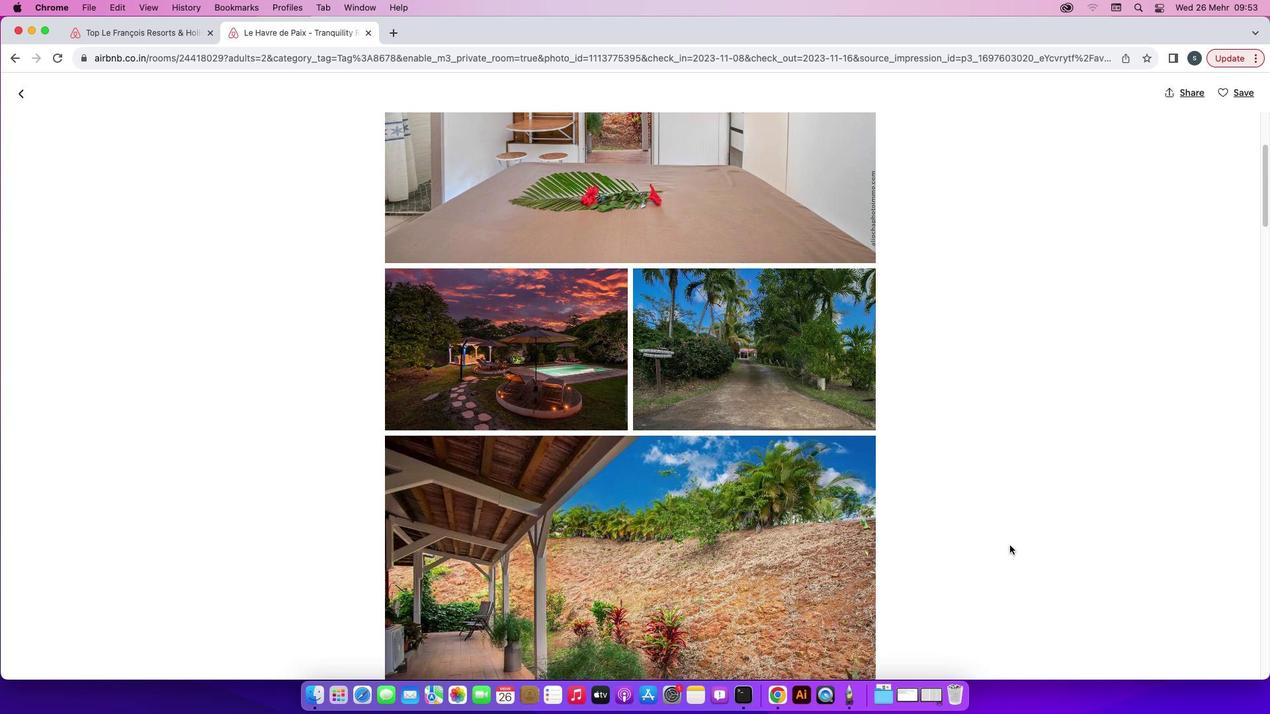 
Action: Mouse scrolled (1010, 546) with delta (0, 0)
Screenshot: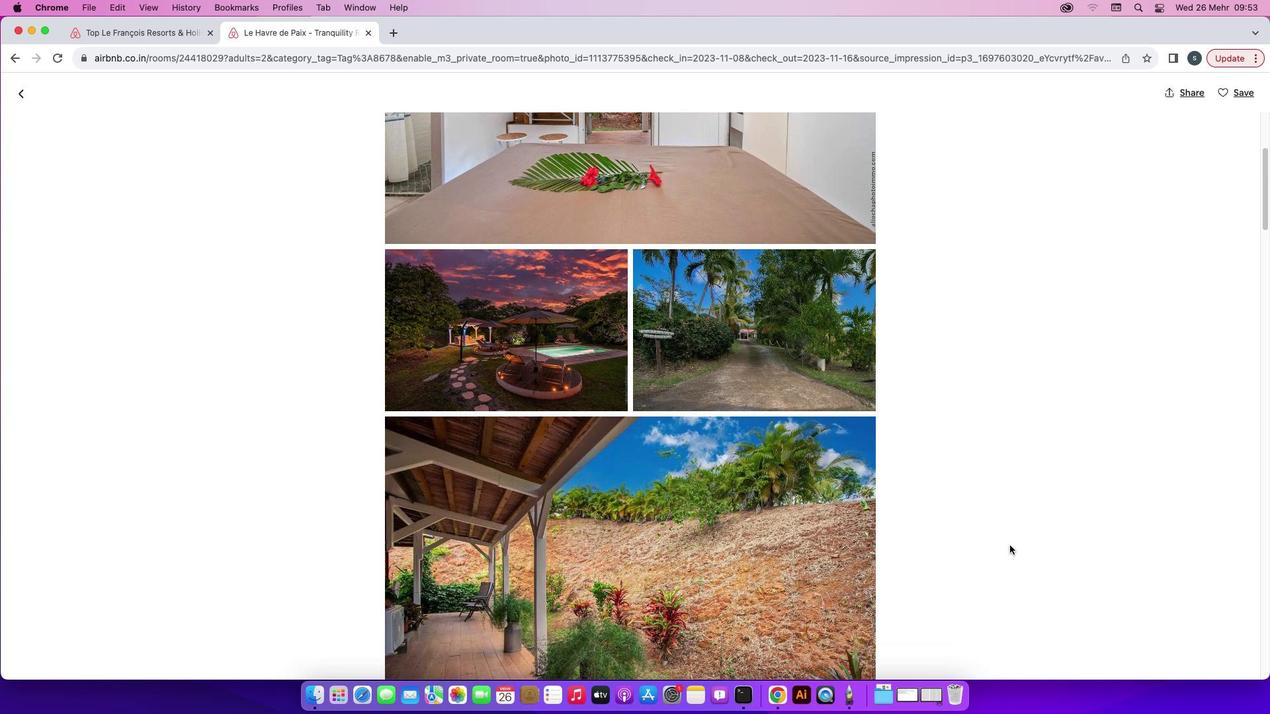 
Action: Mouse scrolled (1010, 546) with delta (0, 0)
Screenshot: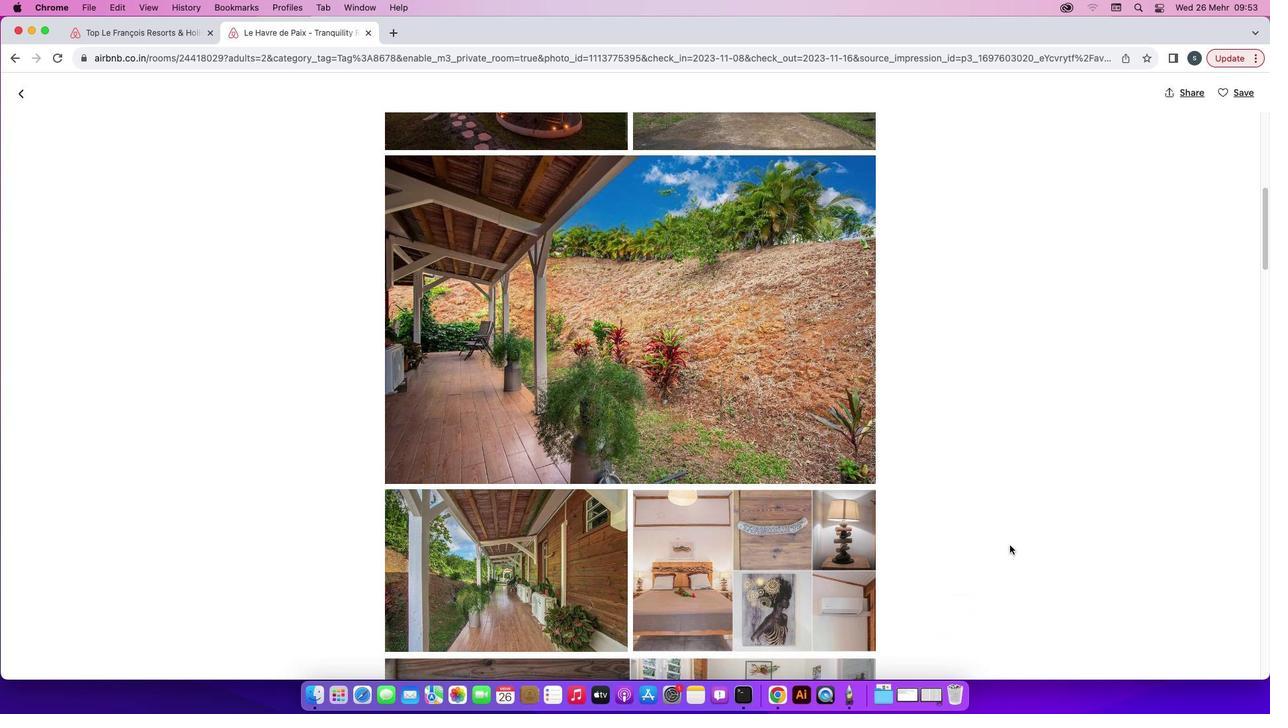 
Action: Mouse scrolled (1010, 546) with delta (0, 0)
Screenshot: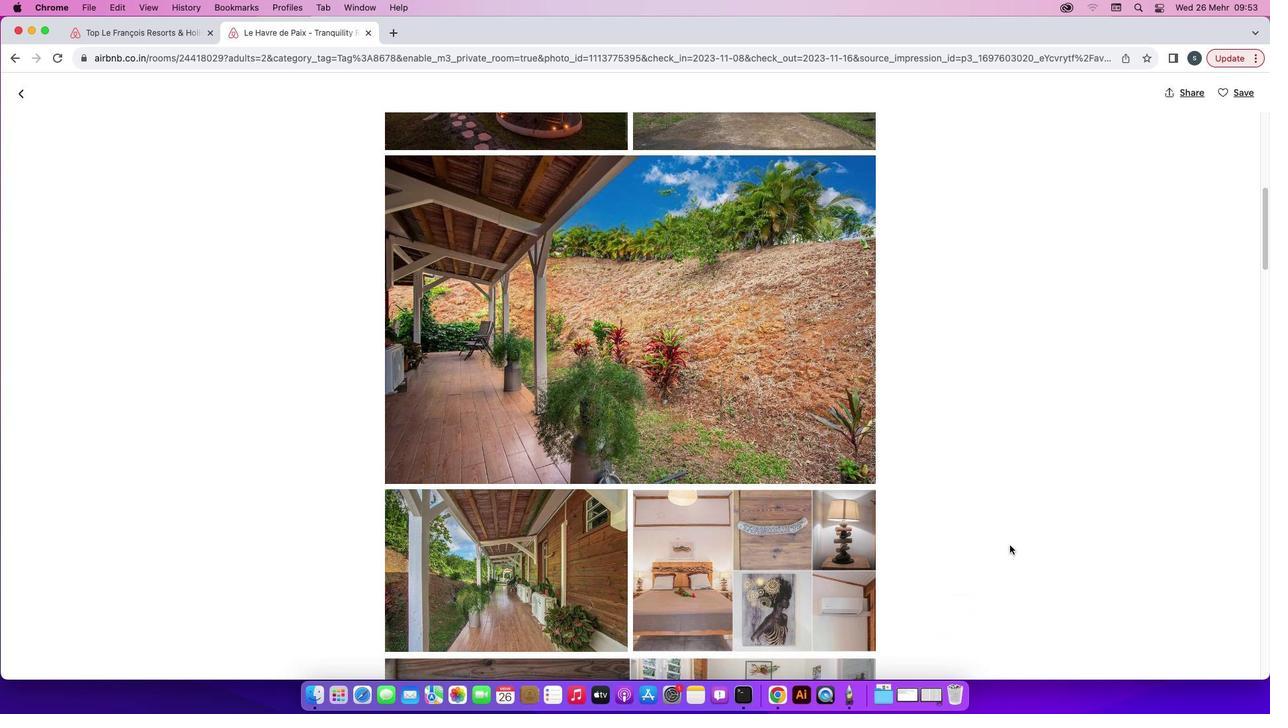 
Action: Mouse scrolled (1010, 546) with delta (0, 0)
Screenshot: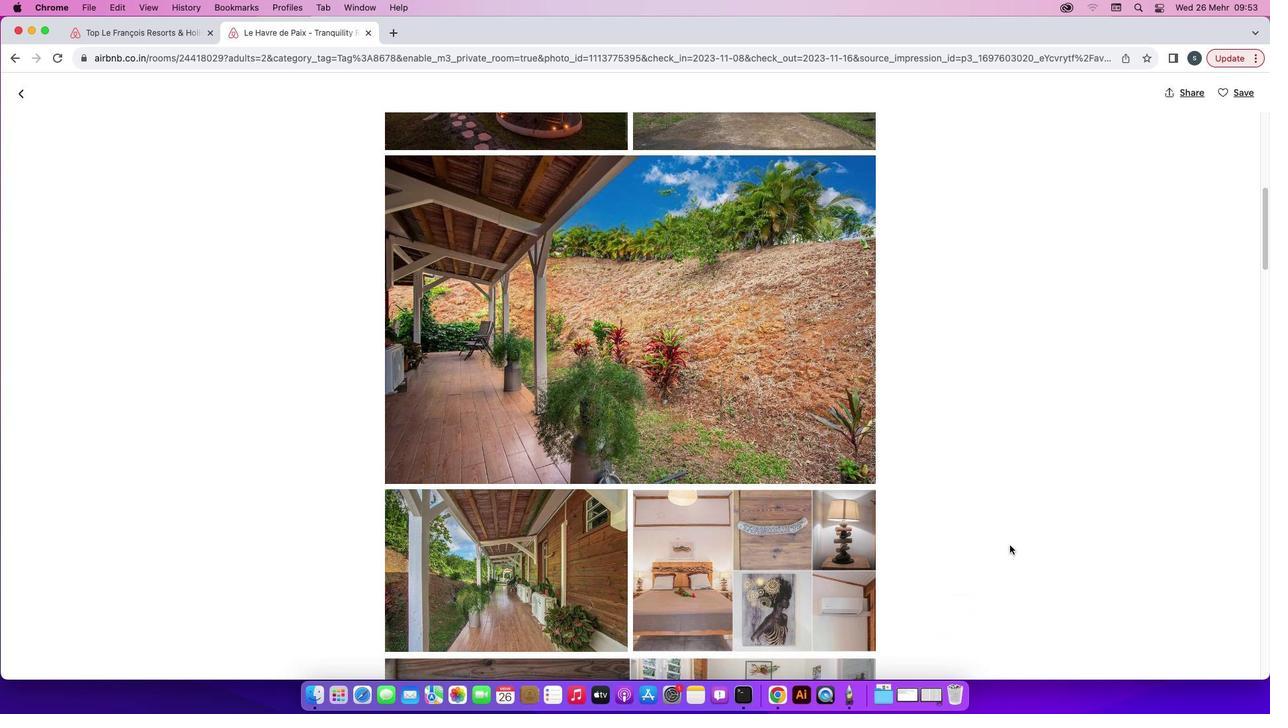 
Action: Mouse scrolled (1010, 546) with delta (0, 0)
Screenshot: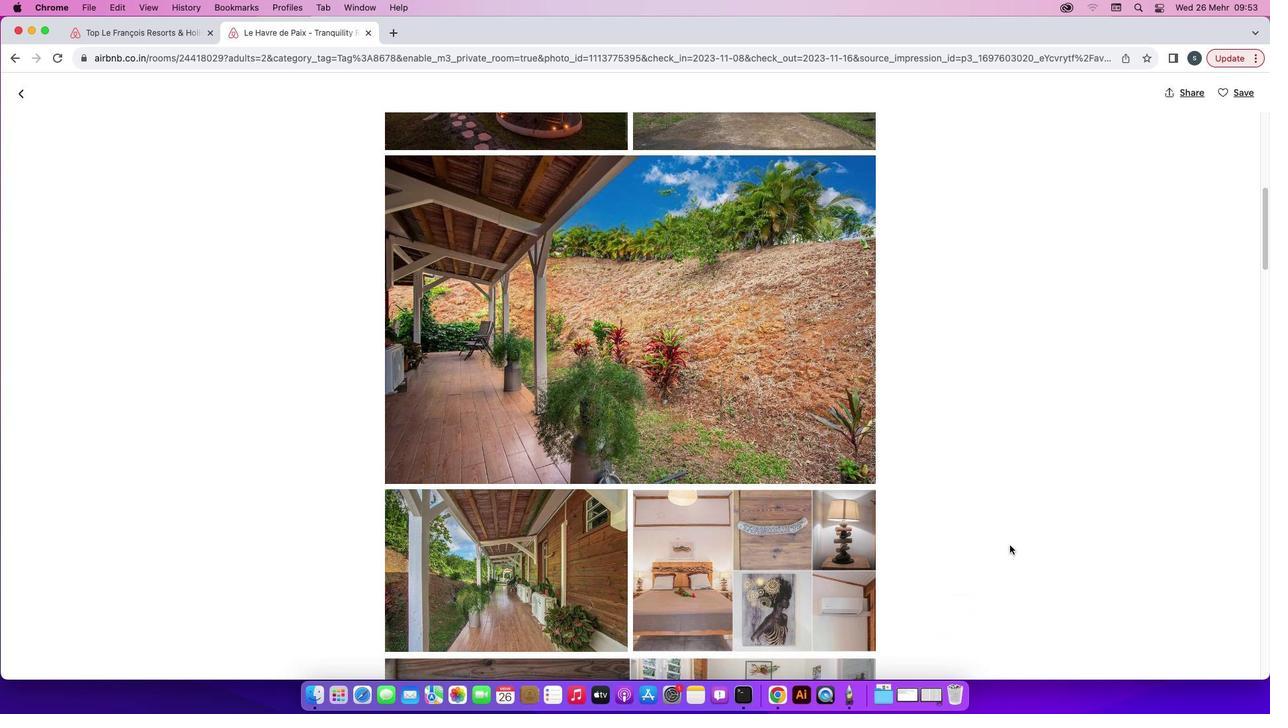 
Action: Mouse scrolled (1010, 546) with delta (0, 0)
Screenshot: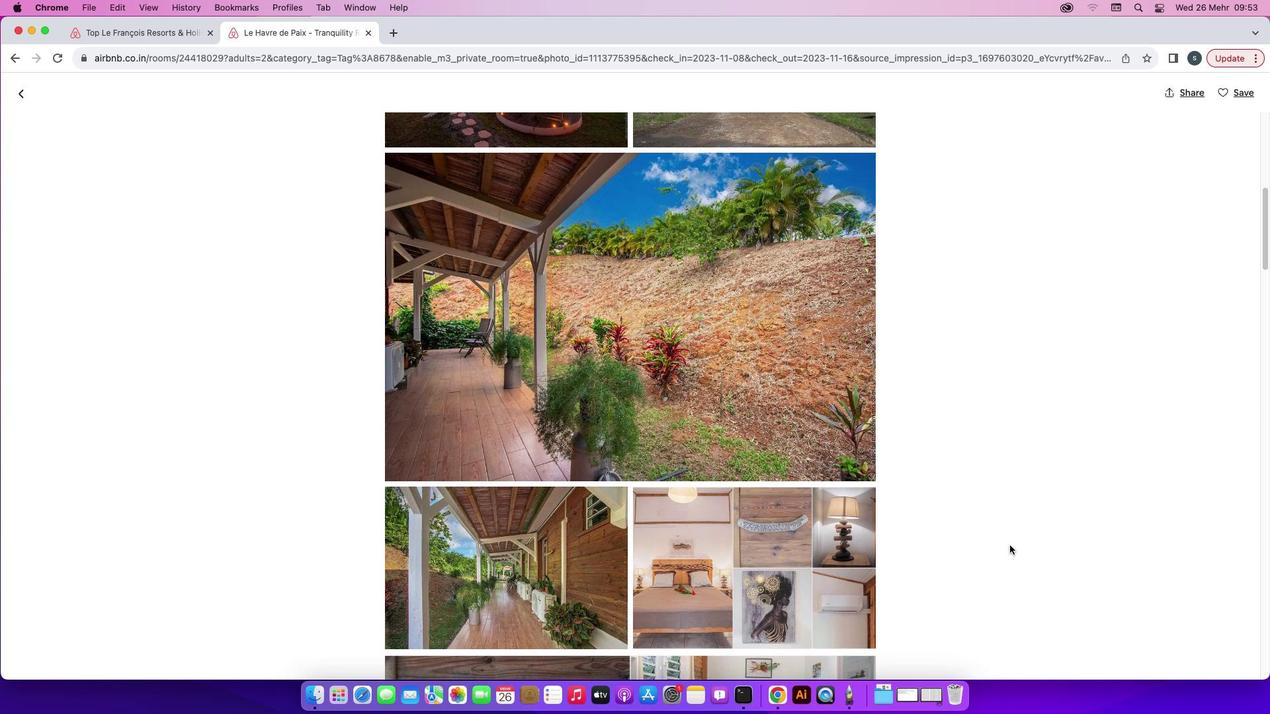 
Action: Mouse scrolled (1010, 546) with delta (0, 0)
Screenshot: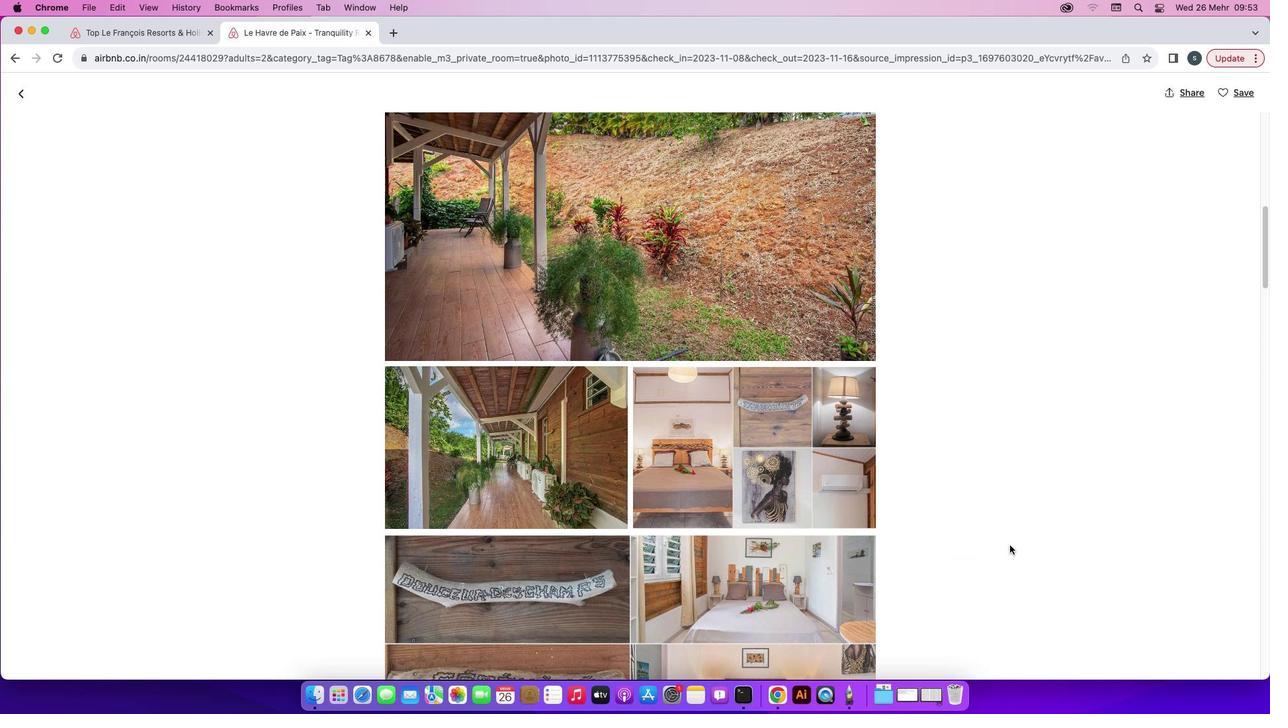 
Action: Mouse scrolled (1010, 546) with delta (0, 0)
Screenshot: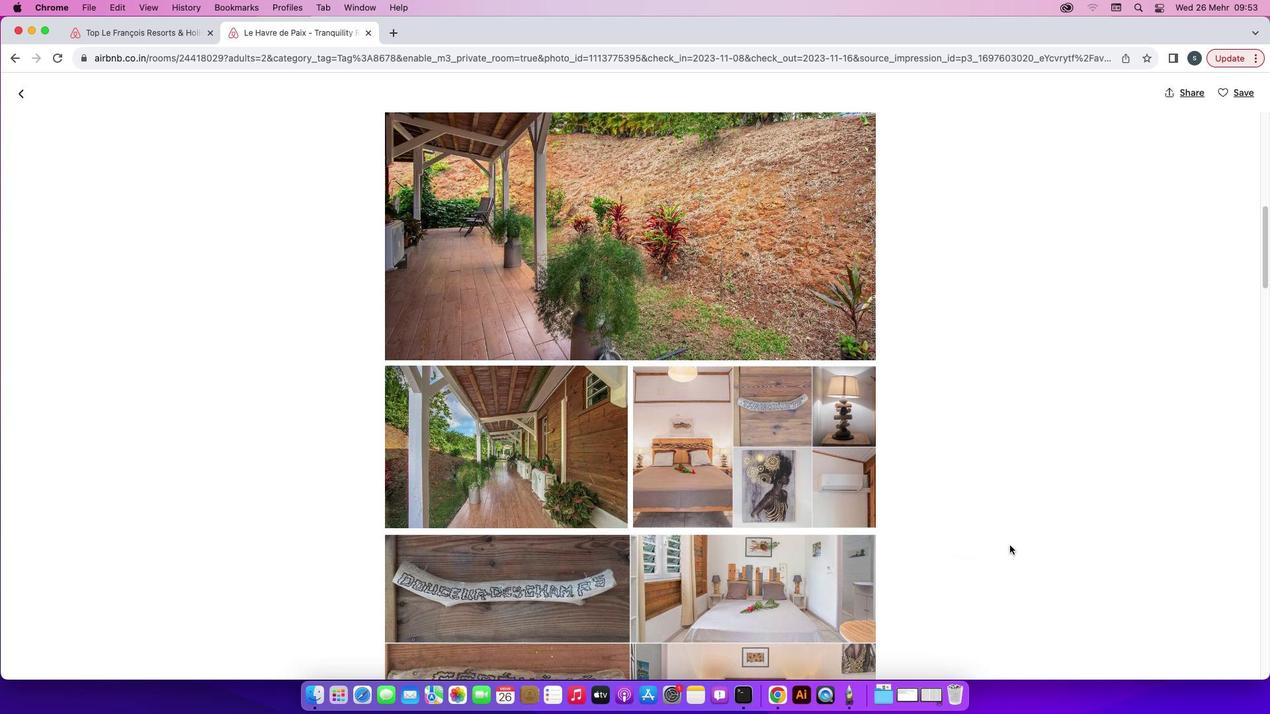 
Action: Mouse scrolled (1010, 546) with delta (0, 0)
Screenshot: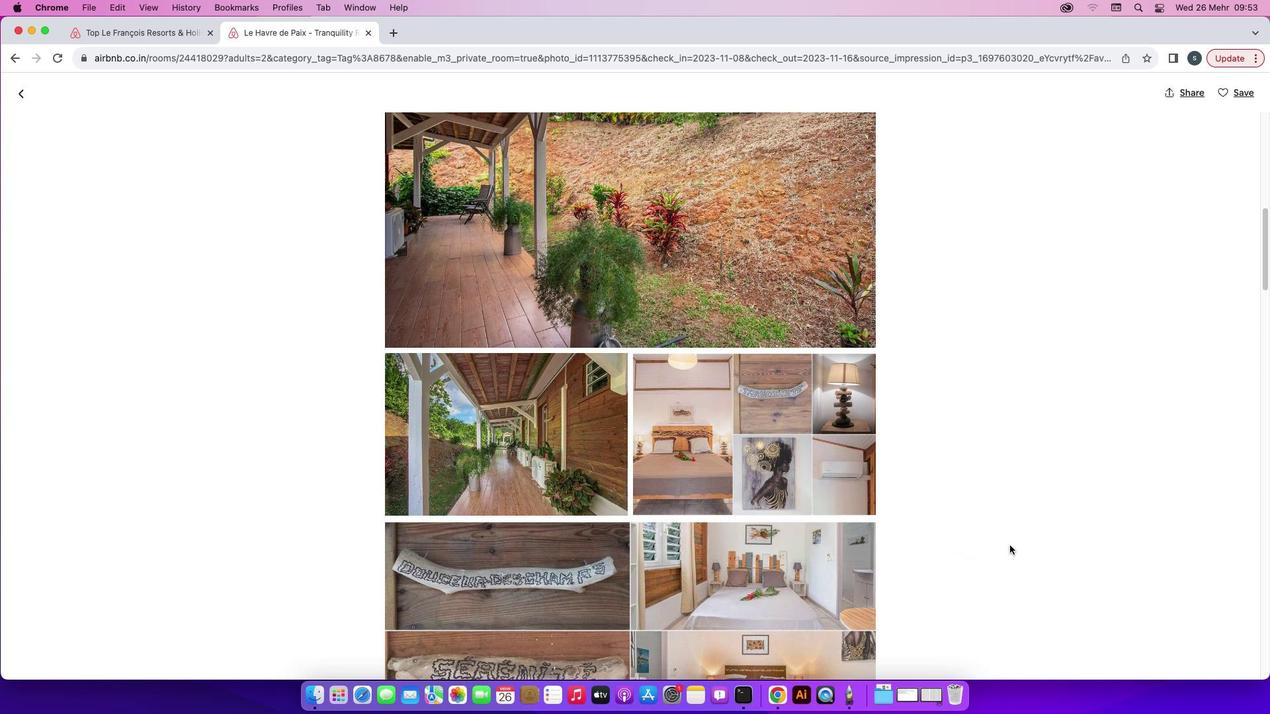 
Action: Mouse scrolled (1010, 546) with delta (0, 0)
Screenshot: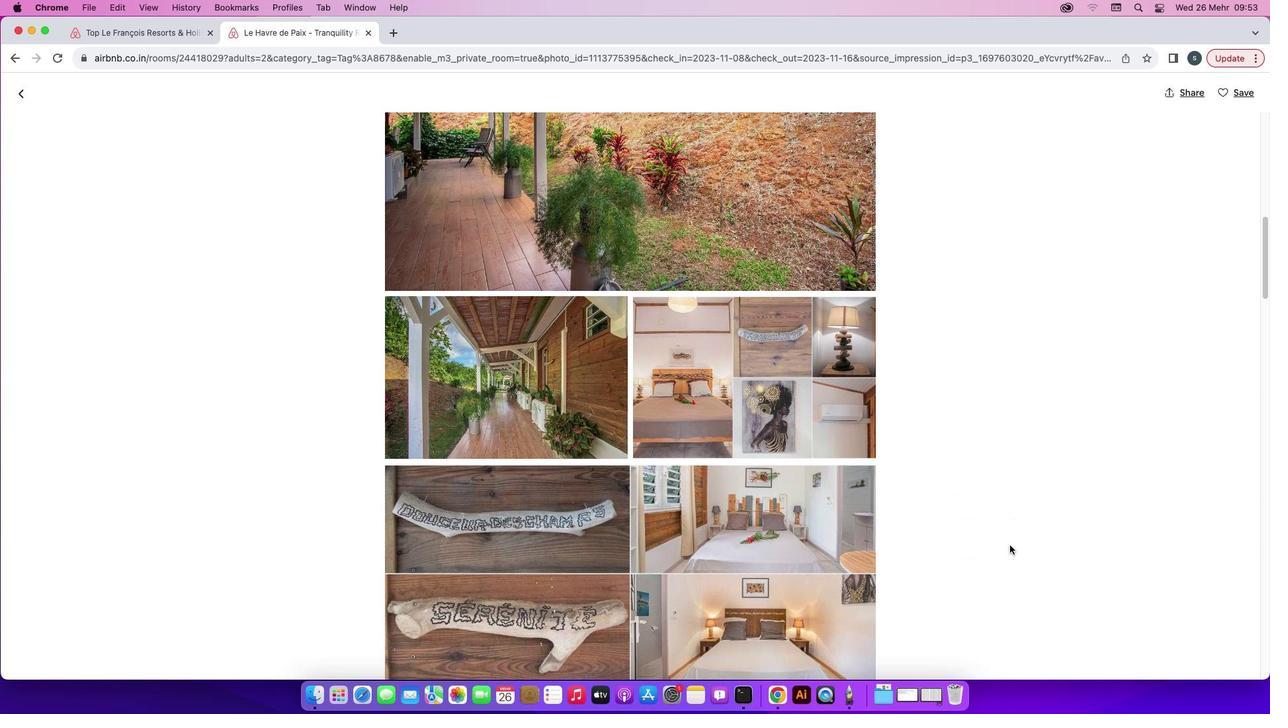
Action: Mouse scrolled (1010, 546) with delta (0, 0)
Screenshot: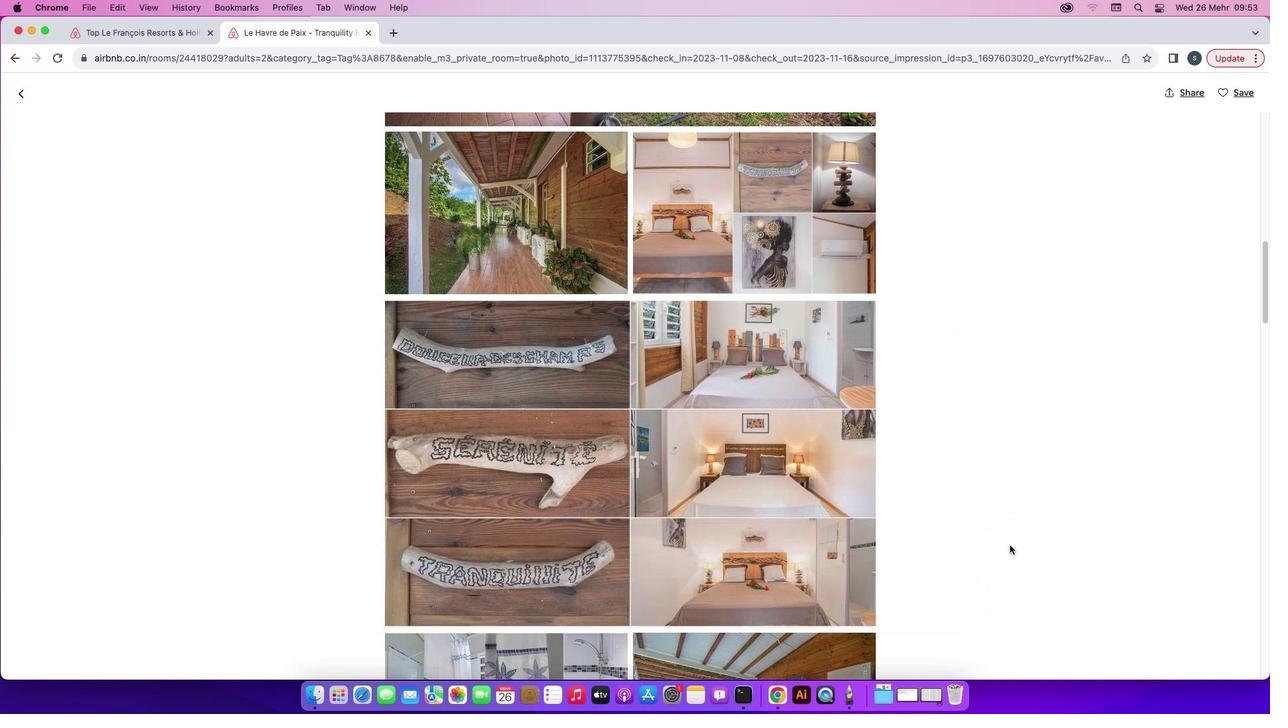 
Action: Mouse scrolled (1010, 546) with delta (0, 0)
Screenshot: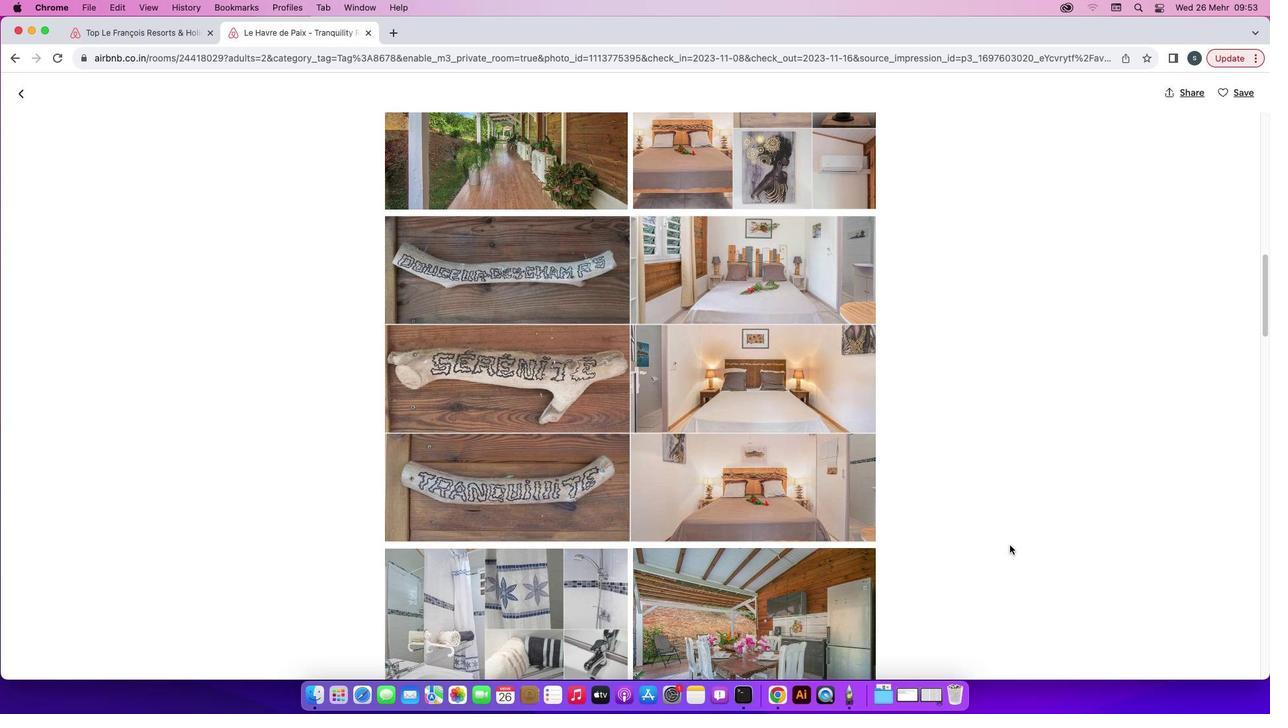 
Action: Mouse scrolled (1010, 546) with delta (0, 0)
Screenshot: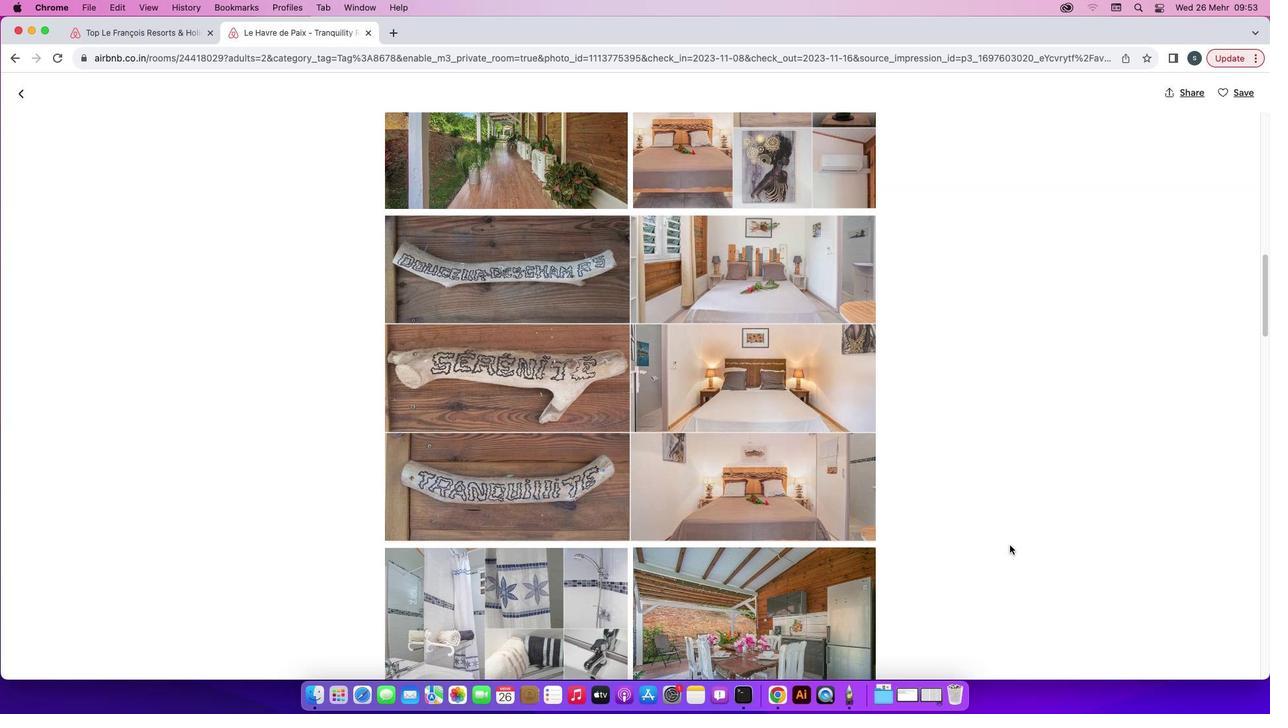 
Action: Mouse scrolled (1010, 546) with delta (0, 0)
Screenshot: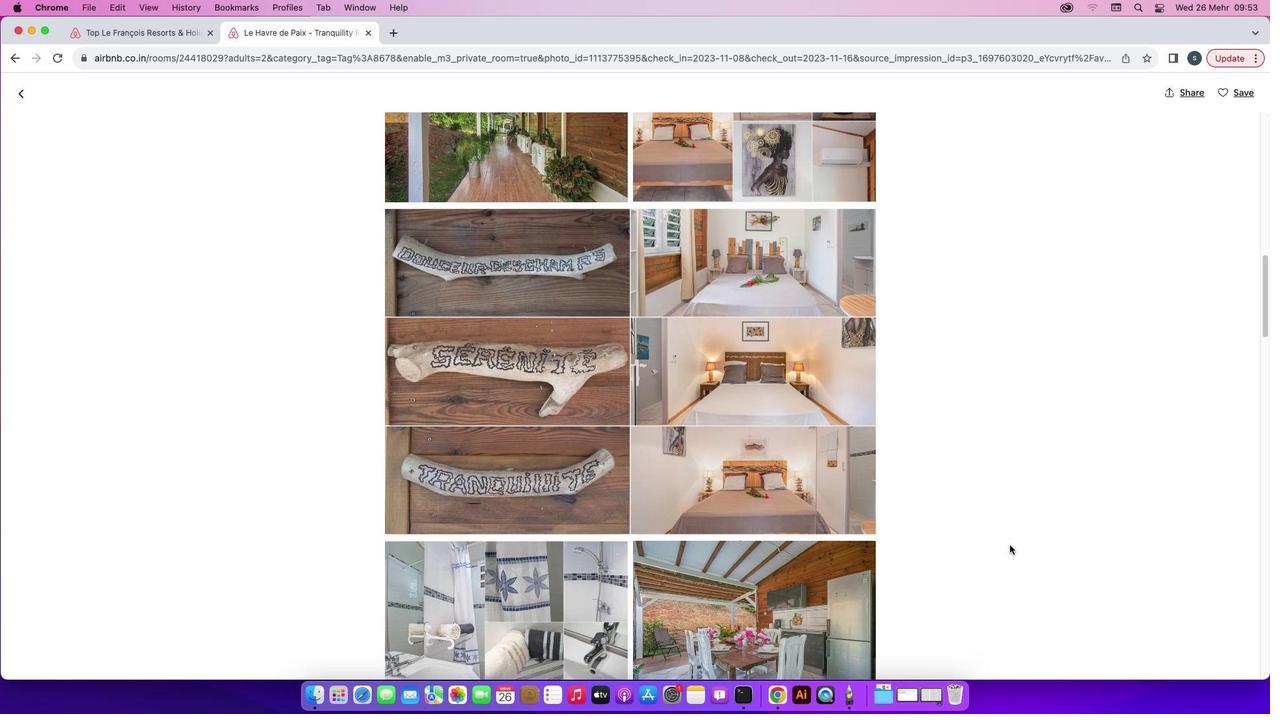 
Action: Mouse scrolled (1010, 546) with delta (0, -1)
Screenshot: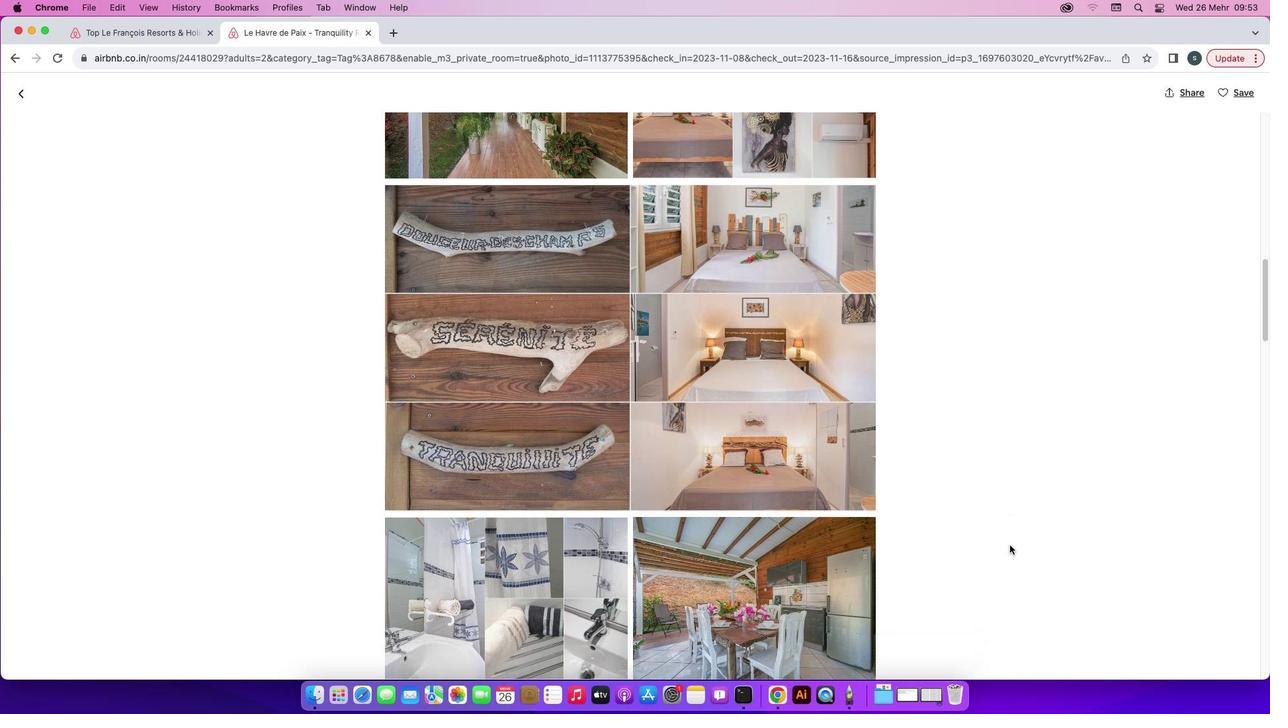 
Action: Mouse scrolled (1010, 546) with delta (0, -1)
Screenshot: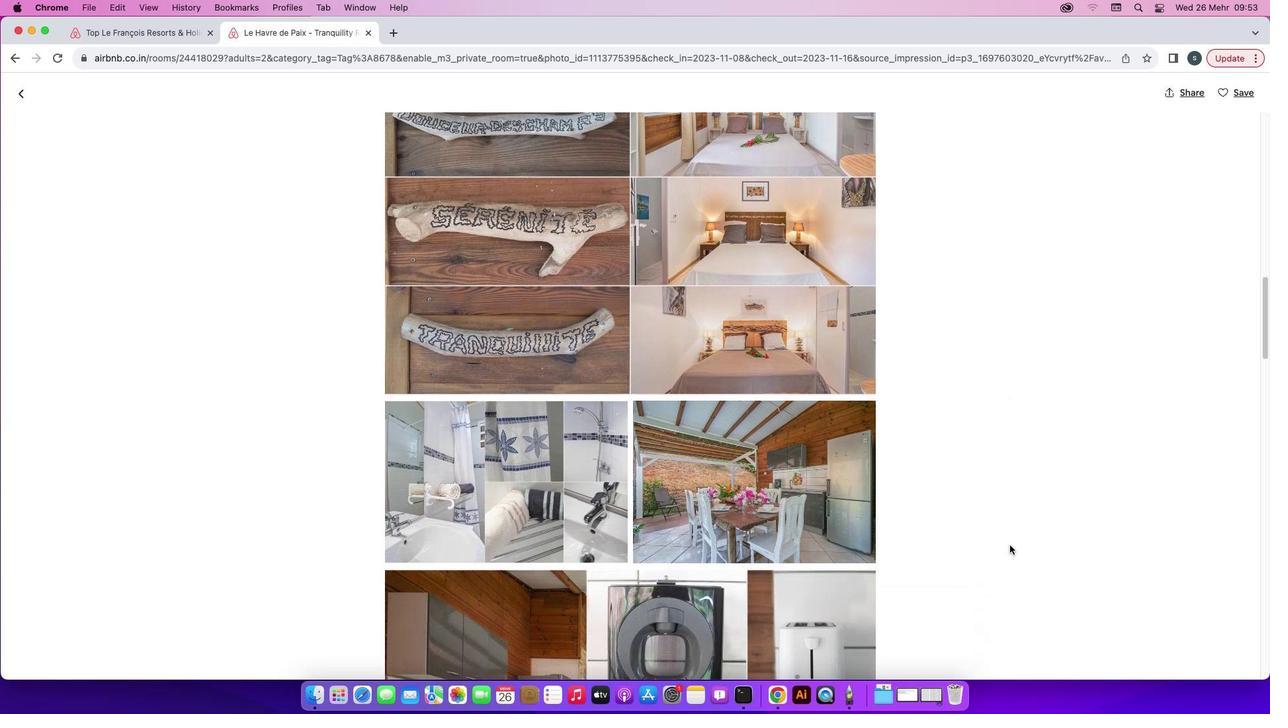 
Action: Mouse scrolled (1010, 546) with delta (0, 0)
Screenshot: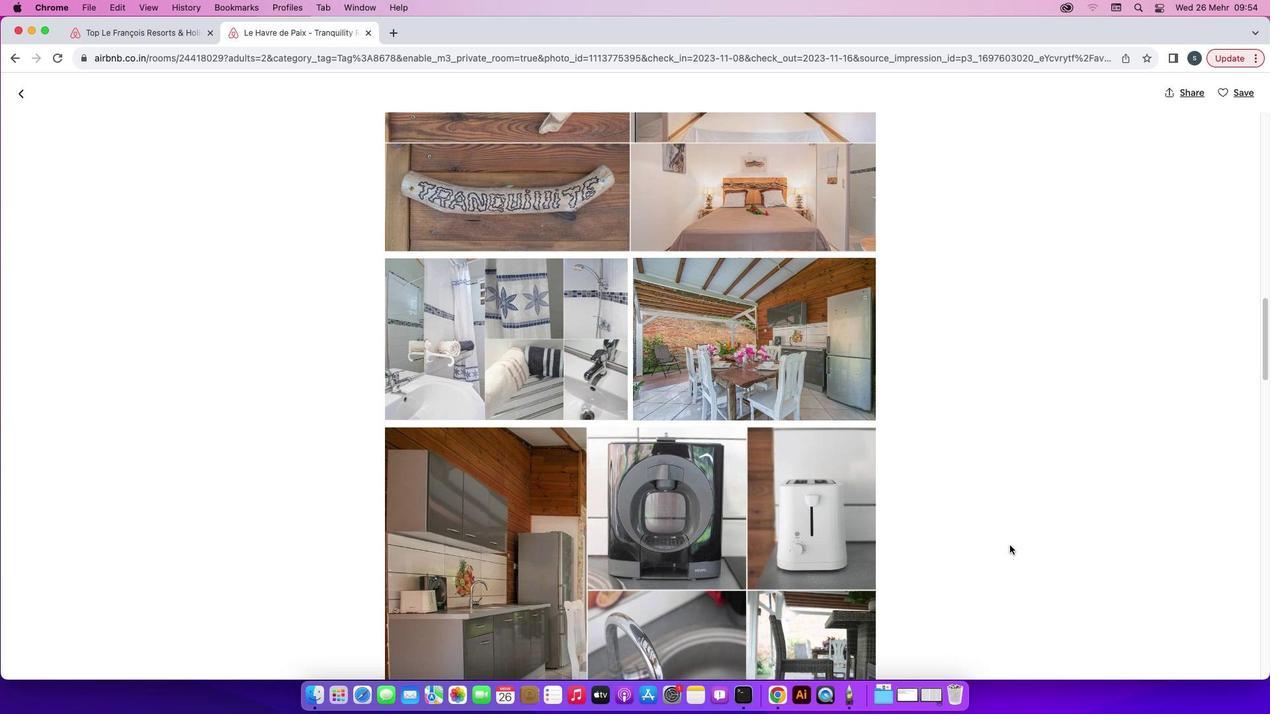 
Action: Mouse scrolled (1010, 546) with delta (0, 0)
Screenshot: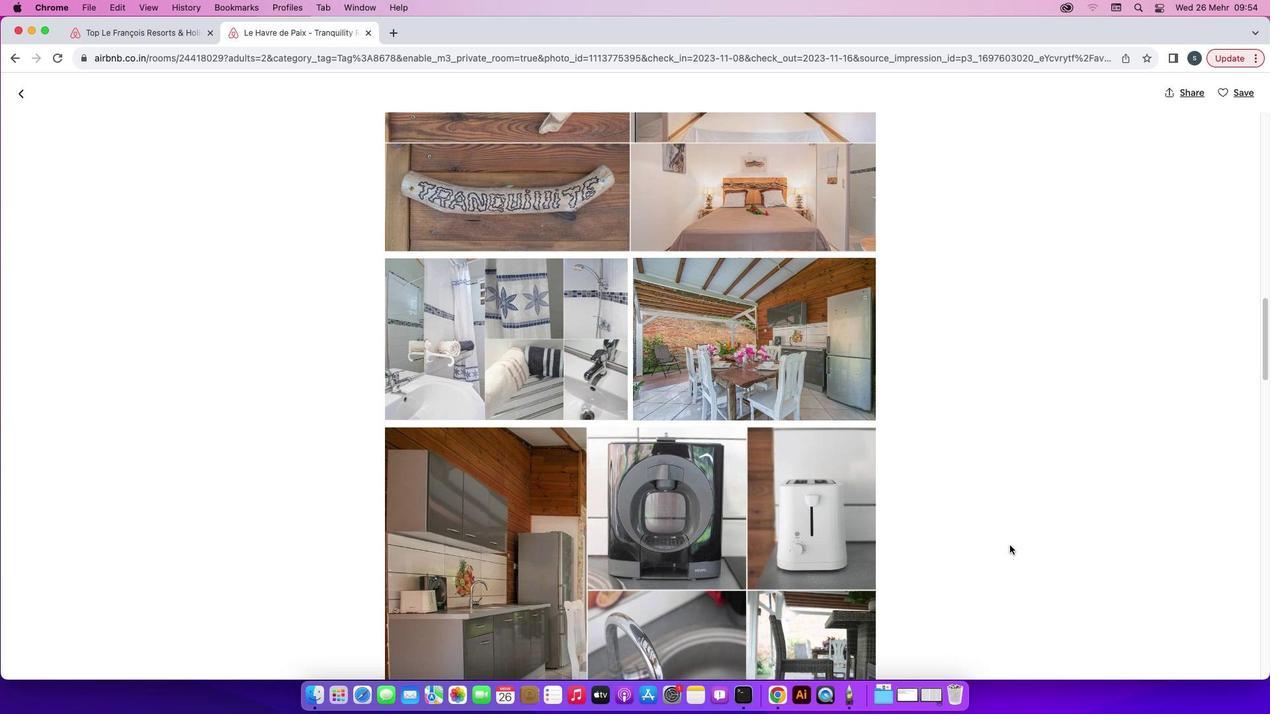 
Action: Mouse scrolled (1010, 546) with delta (0, 0)
Screenshot: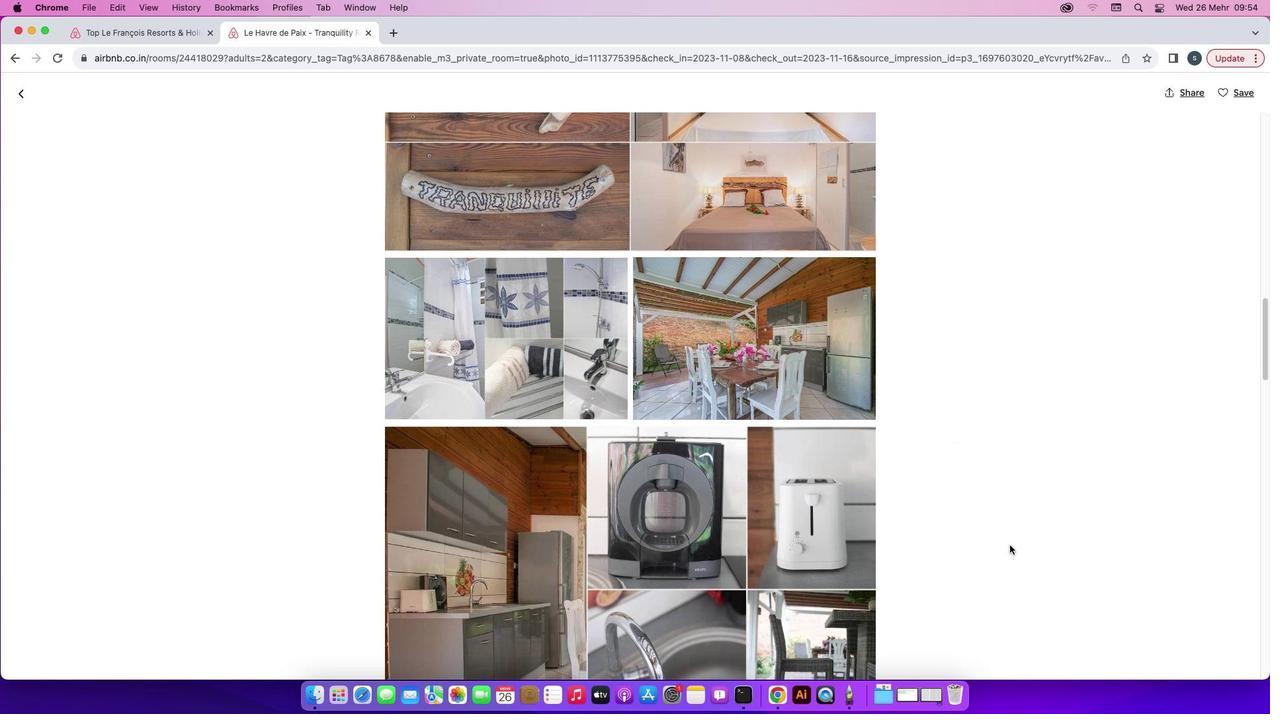 
Action: Mouse scrolled (1010, 546) with delta (0, 0)
Screenshot: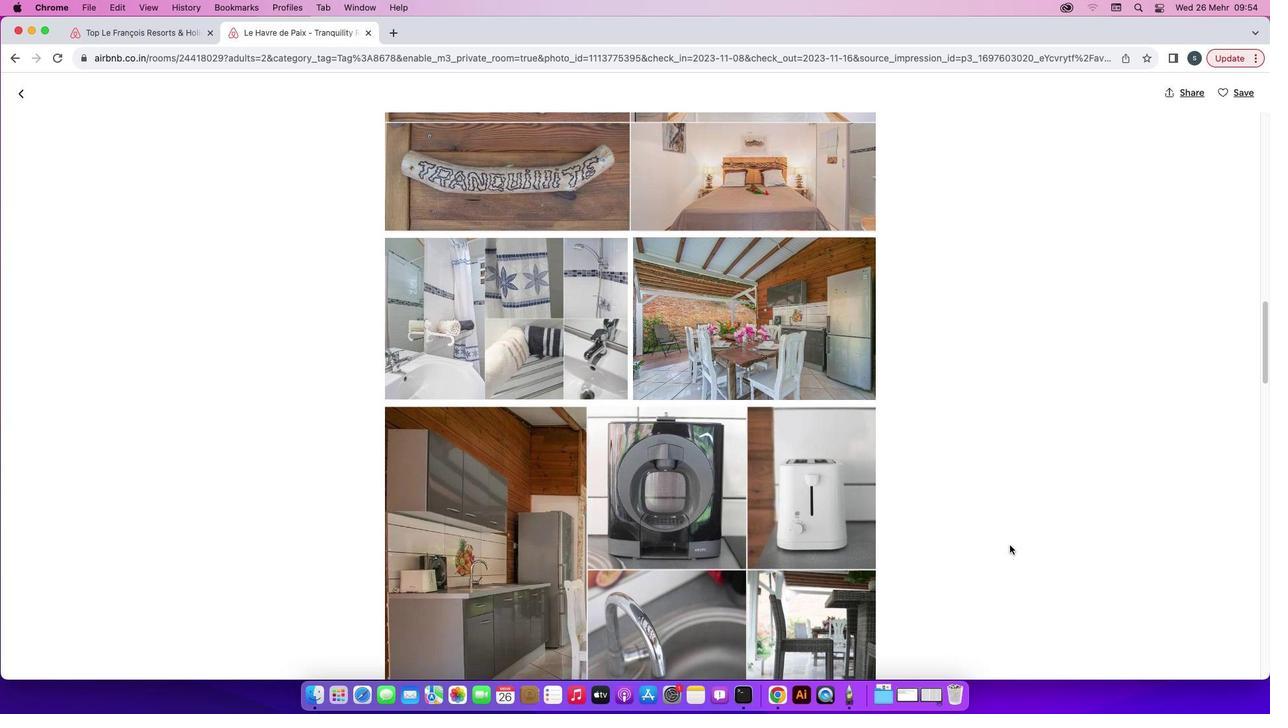 
Action: Mouse scrolled (1010, 546) with delta (0, -1)
Screenshot: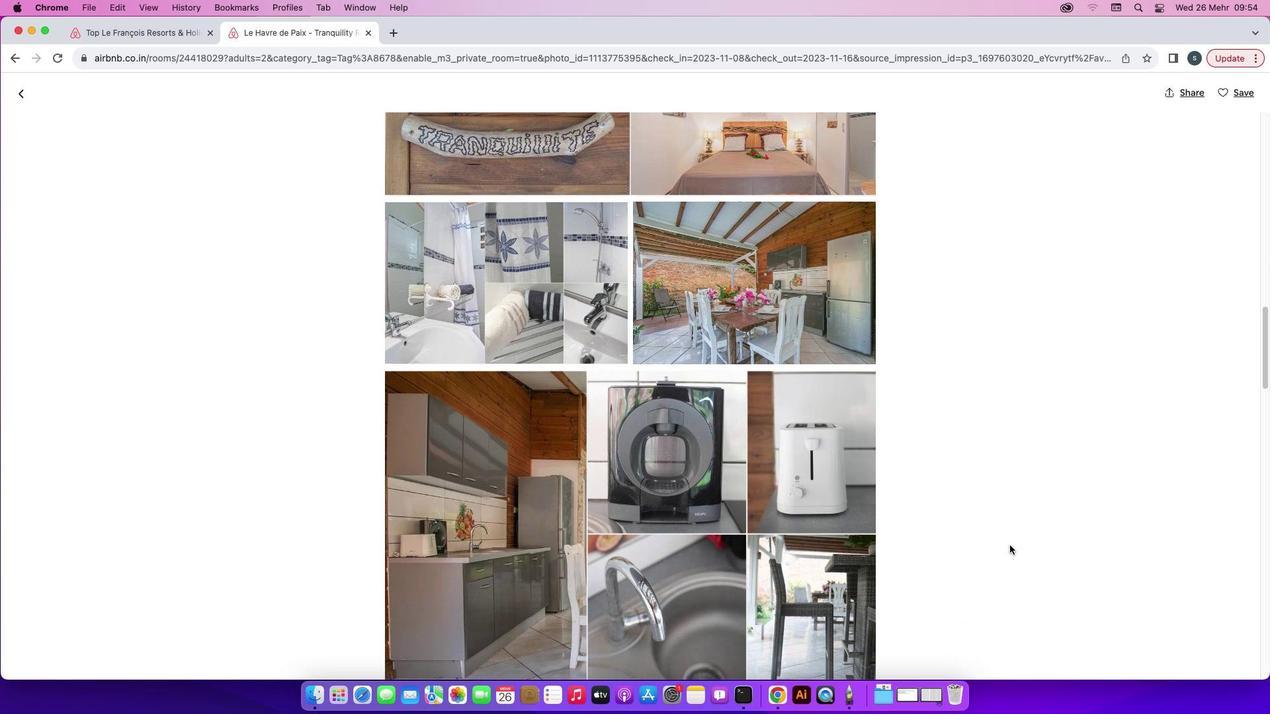 
Action: Mouse scrolled (1010, 546) with delta (0, 0)
Screenshot: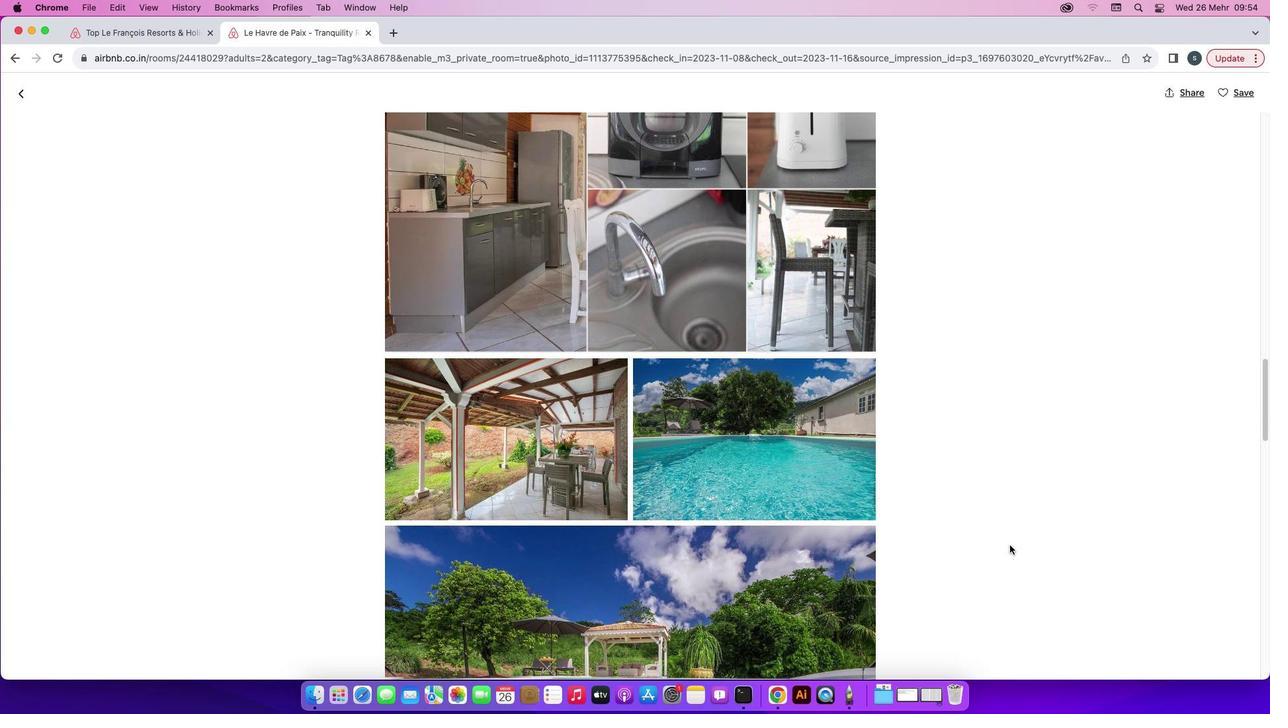 
Action: Mouse scrolled (1010, 546) with delta (0, 0)
Screenshot: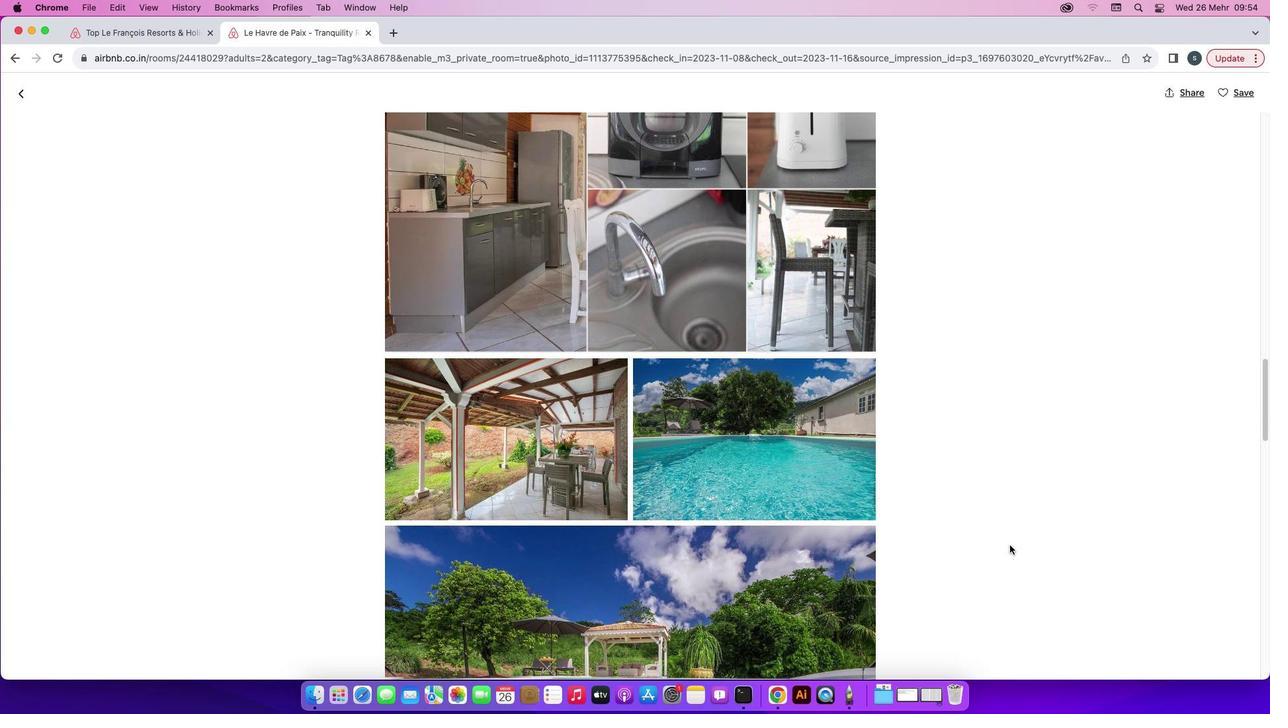 
Action: Mouse scrolled (1010, 546) with delta (0, 0)
Screenshot: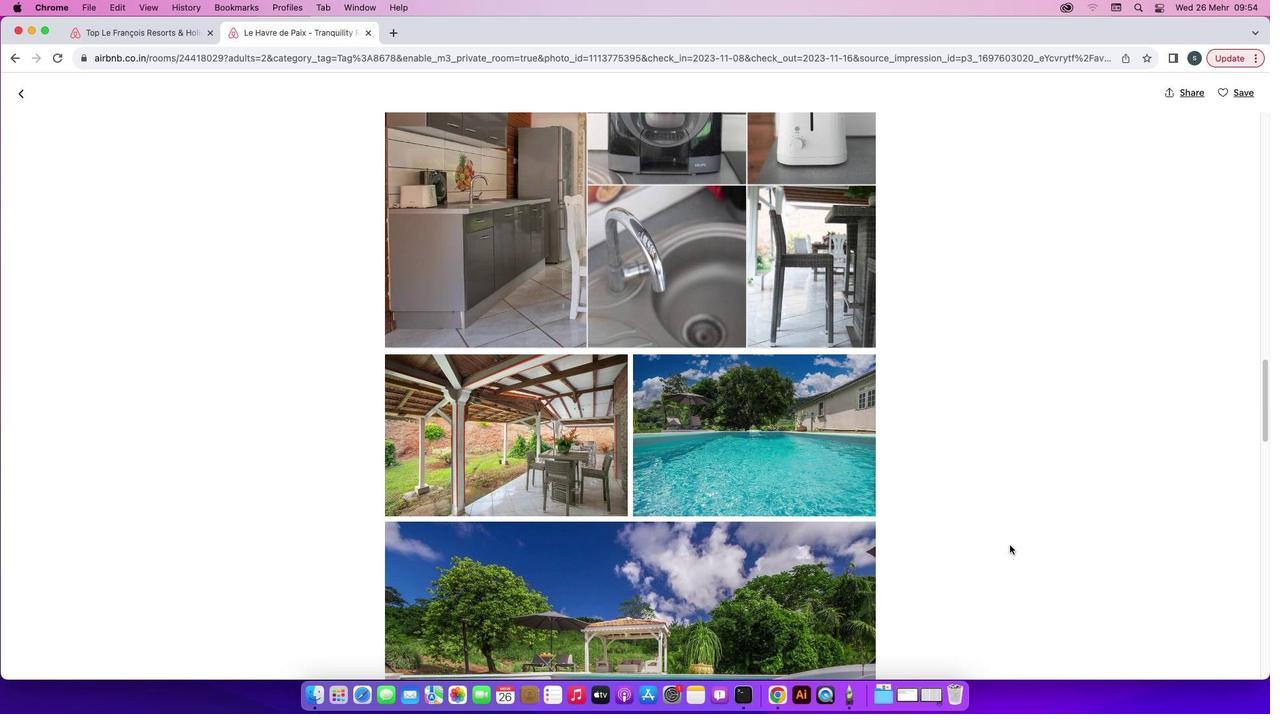 
Action: Mouse scrolled (1010, 546) with delta (0, -1)
Screenshot: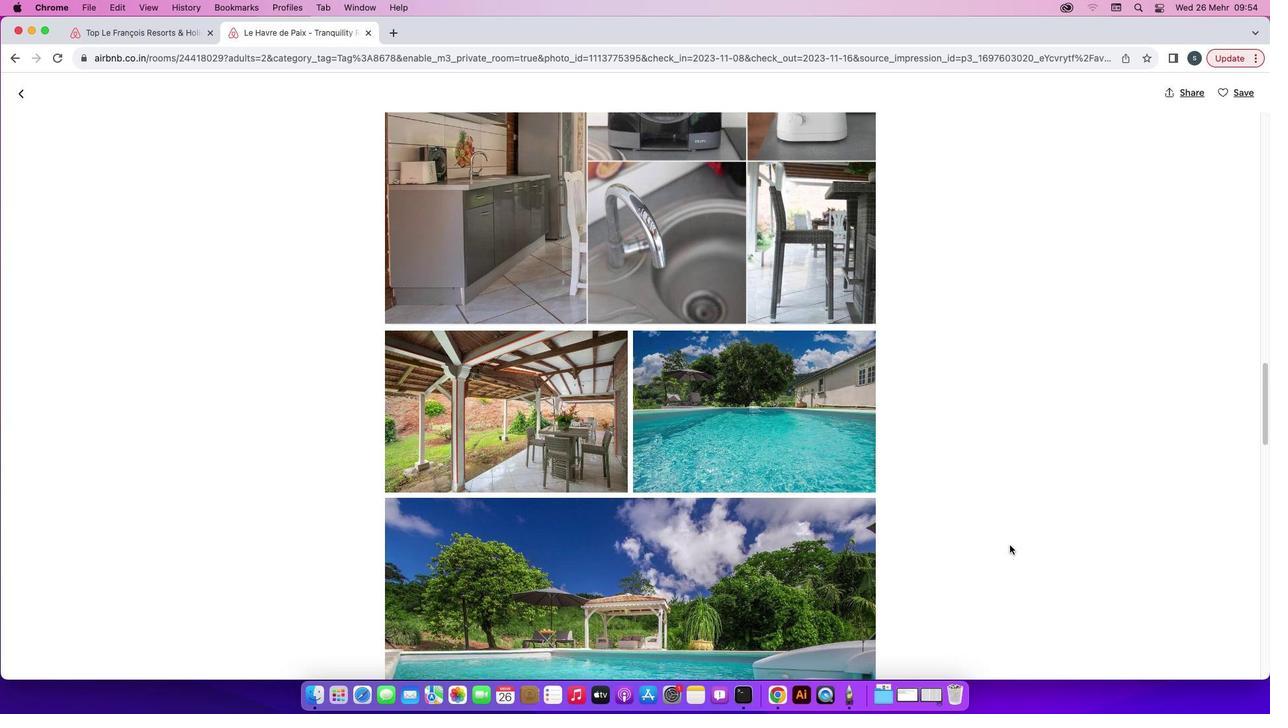 
Action: Mouse scrolled (1010, 546) with delta (0, -1)
Screenshot: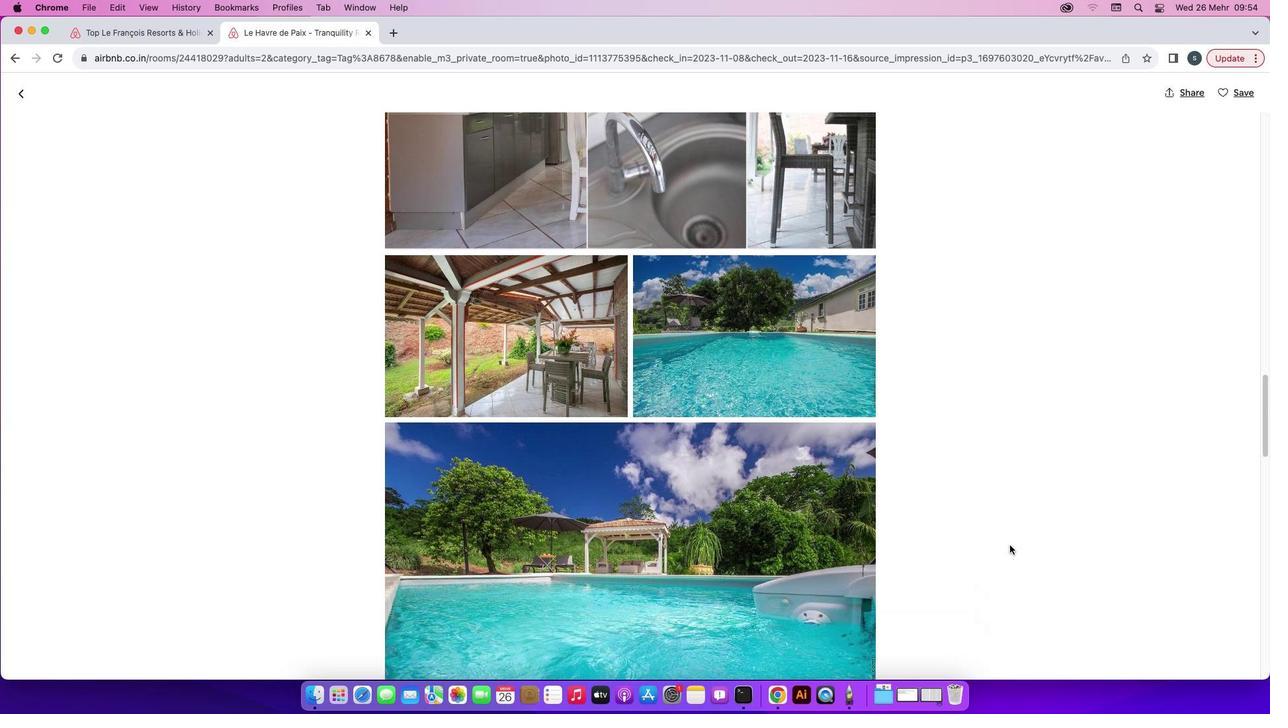 
Action: Mouse scrolled (1010, 546) with delta (0, 0)
Screenshot: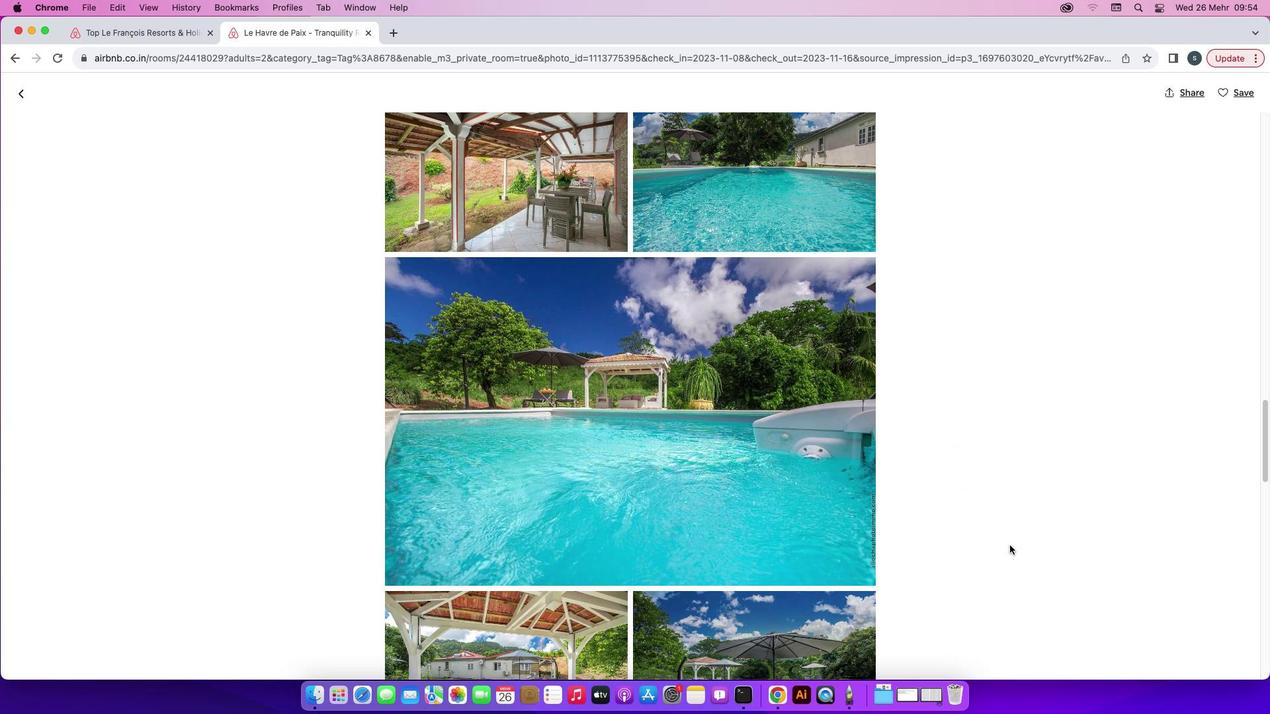 
Action: Mouse scrolled (1010, 546) with delta (0, 0)
Screenshot: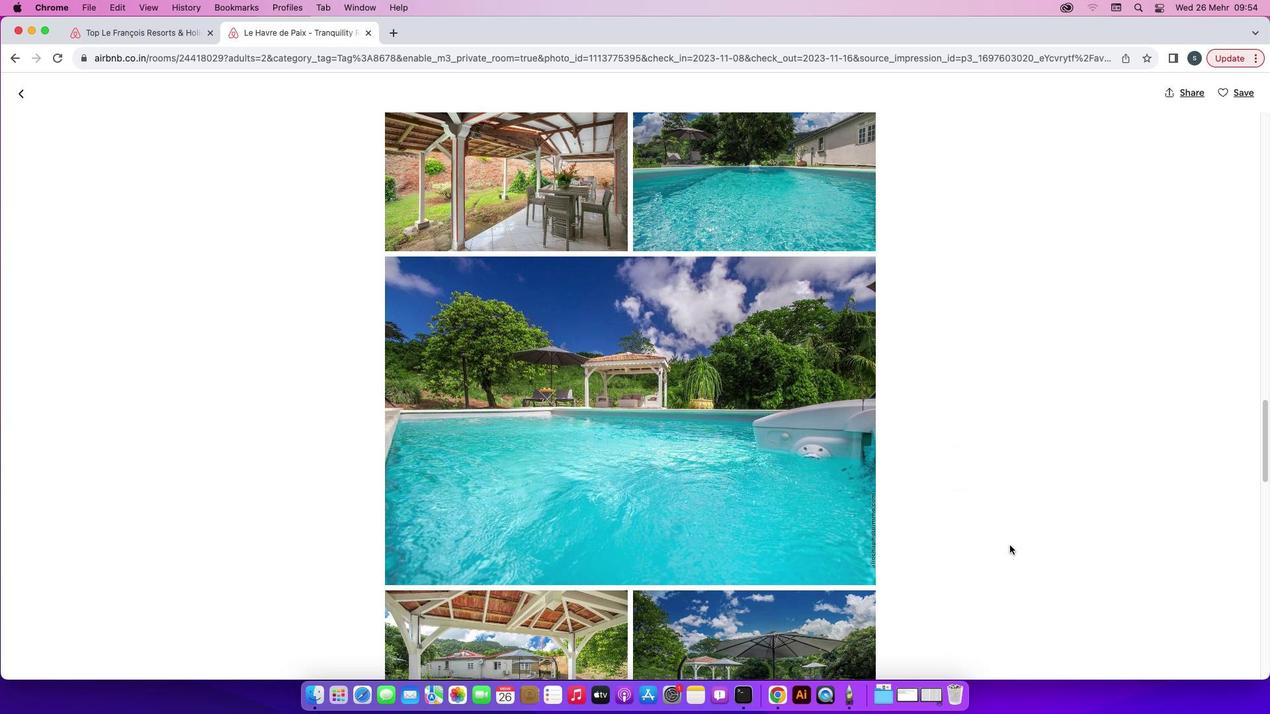 
Action: Mouse scrolled (1010, 546) with delta (0, 0)
Screenshot: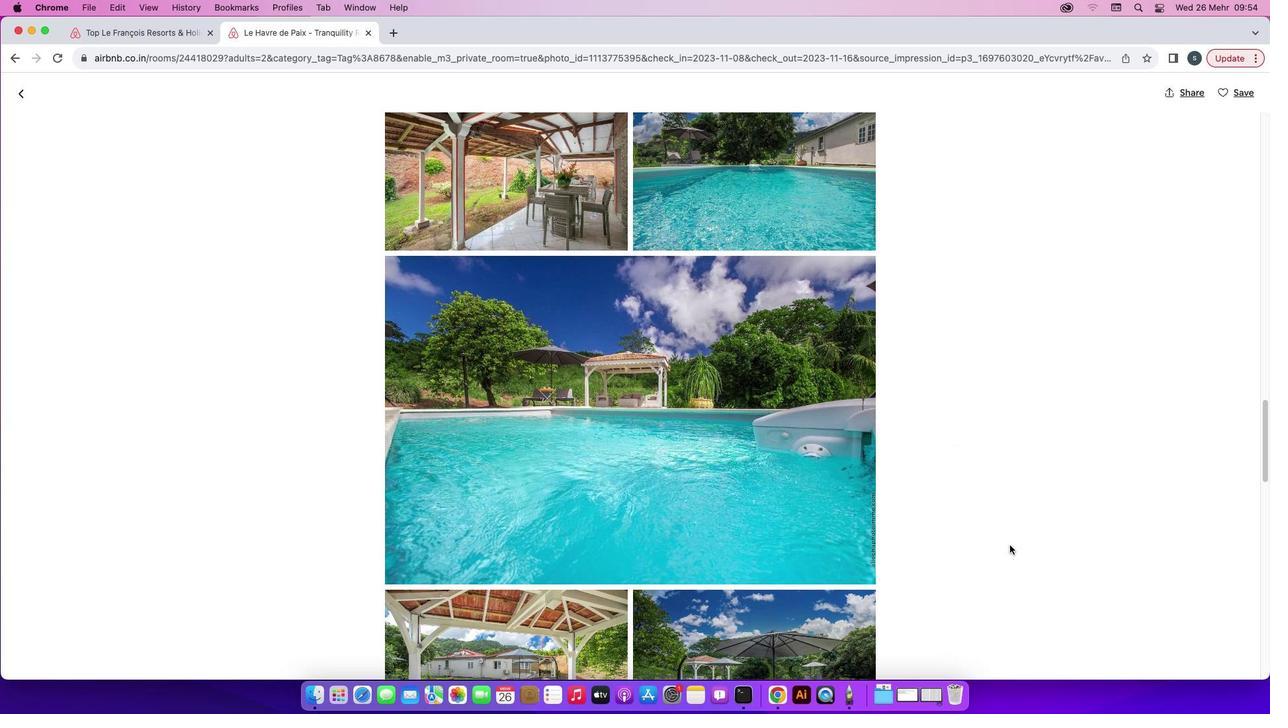 
Action: Mouse scrolled (1010, 546) with delta (0, 0)
Screenshot: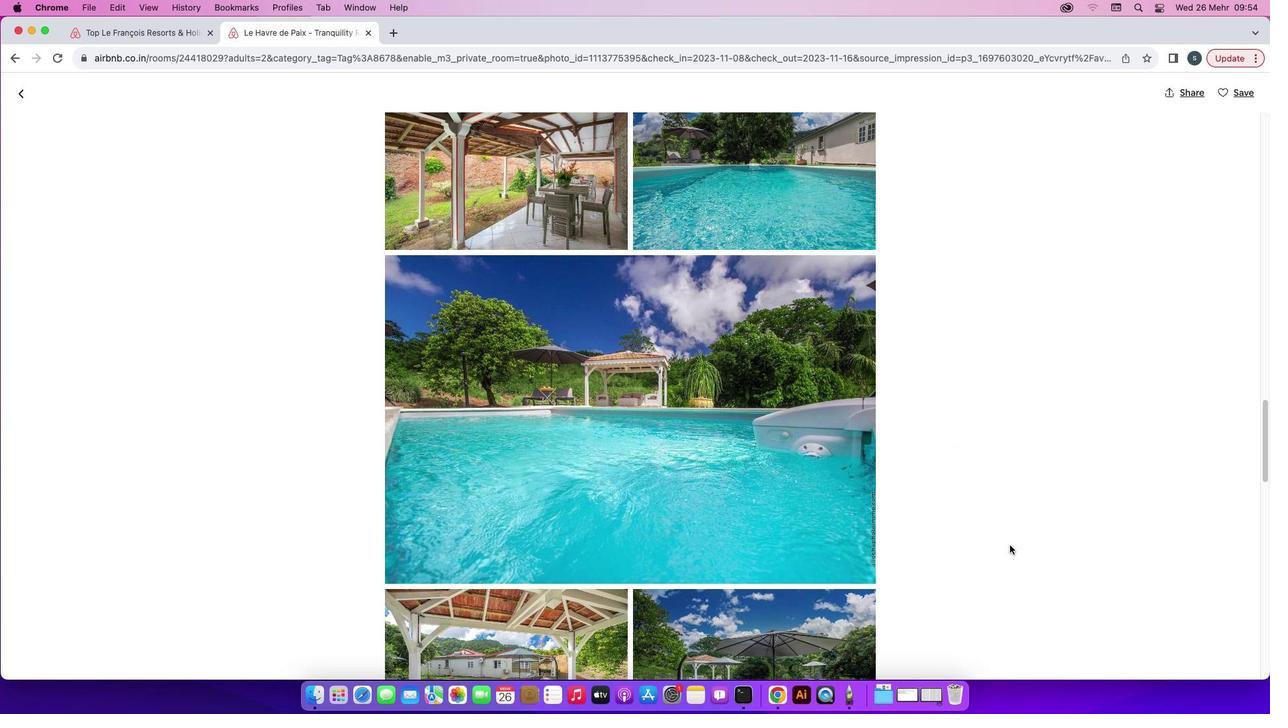 
Action: Mouse scrolled (1010, 546) with delta (0, -1)
Screenshot: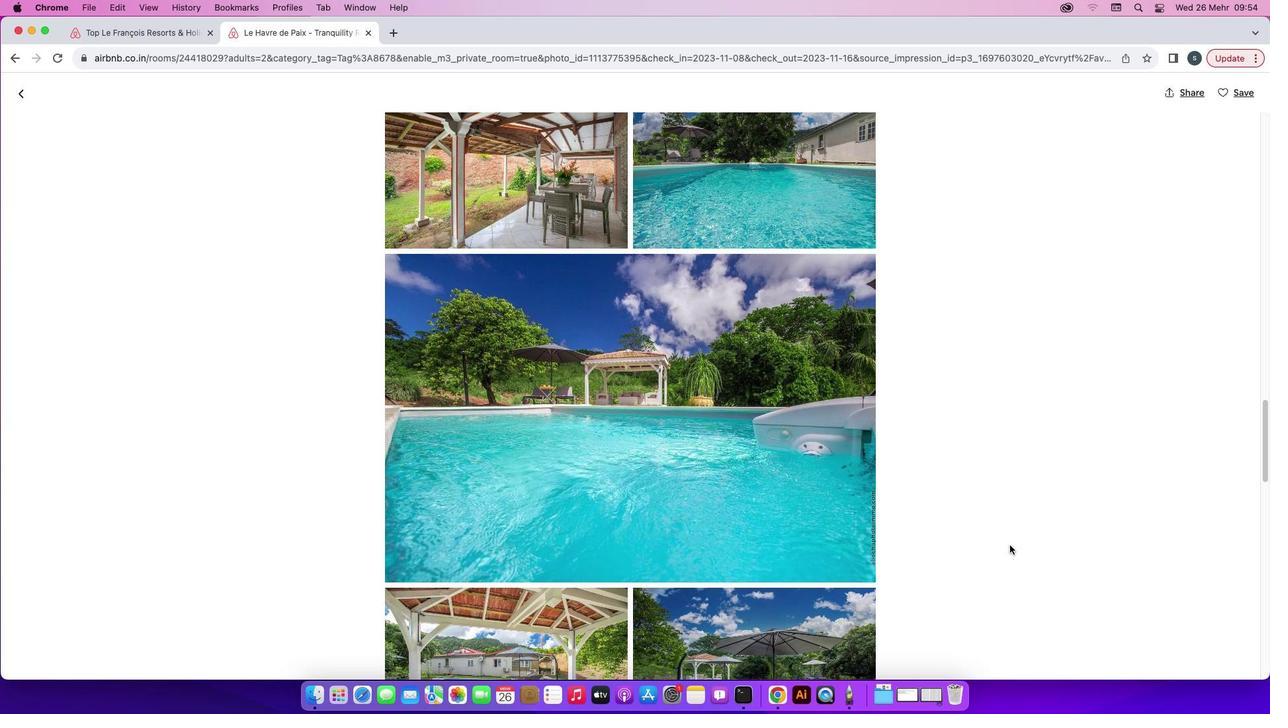 
Action: Mouse scrolled (1010, 546) with delta (0, 0)
Screenshot: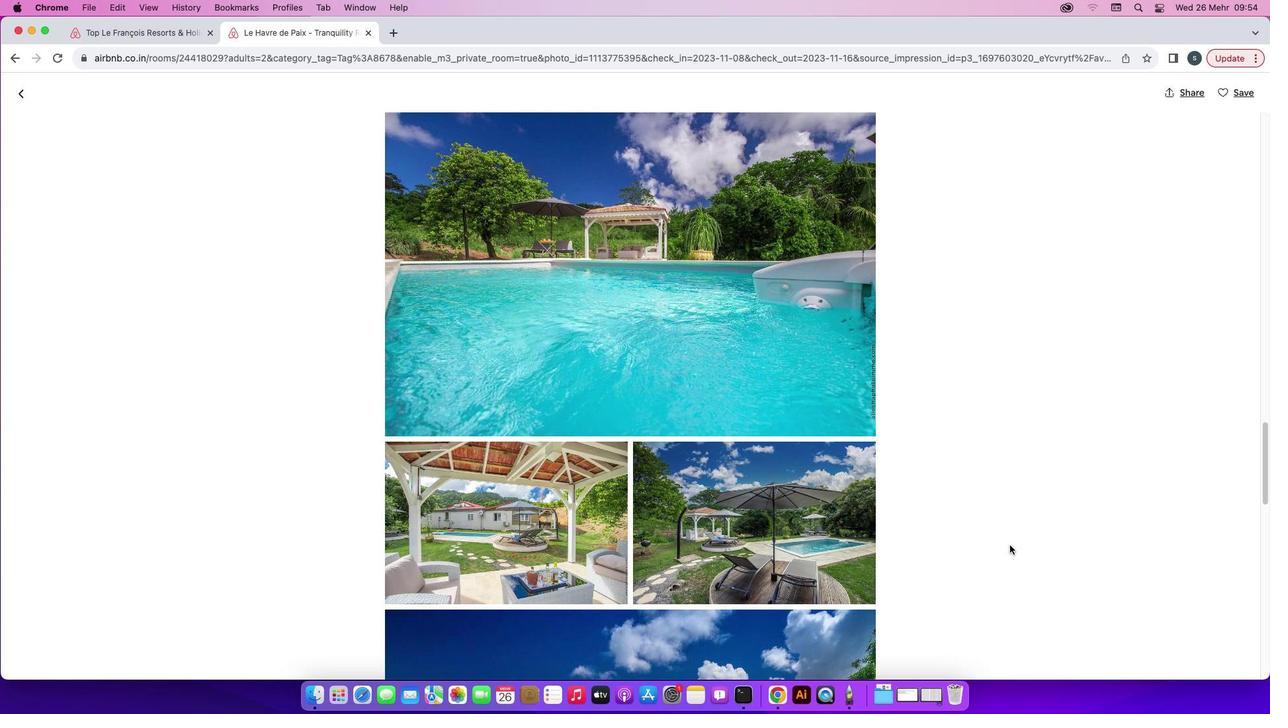 
Action: Mouse scrolled (1010, 546) with delta (0, 0)
Screenshot: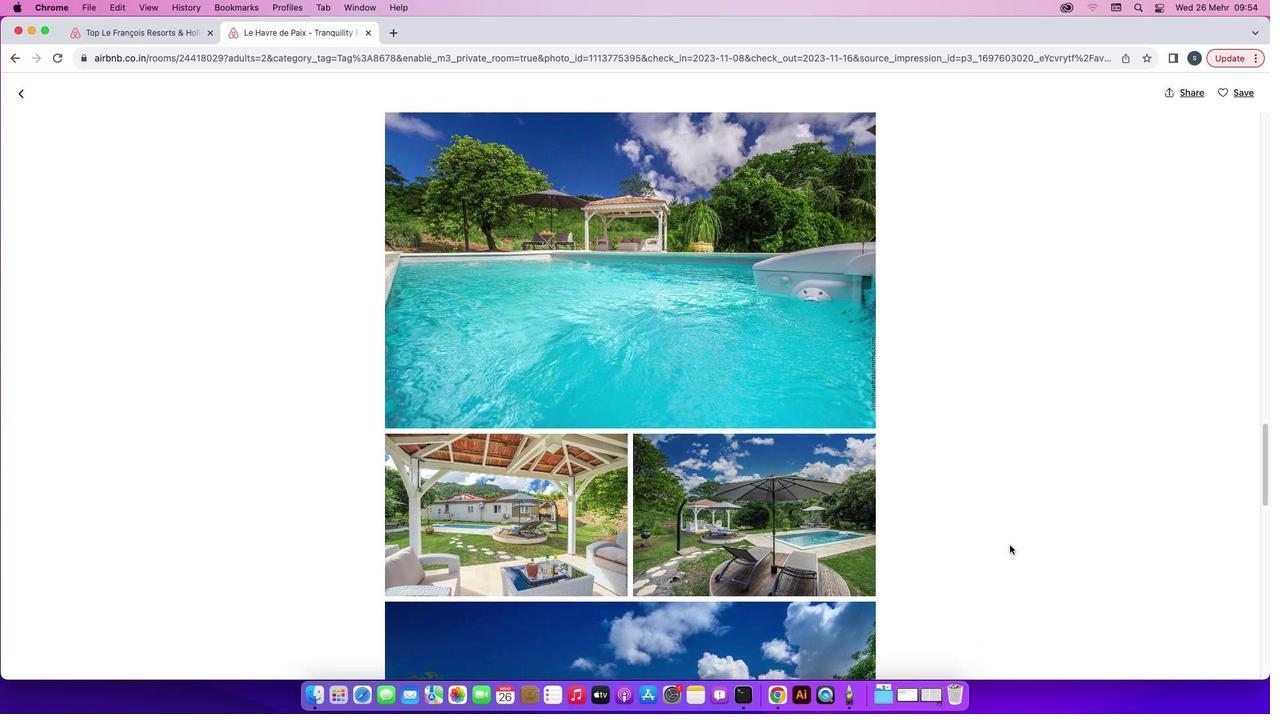 
Action: Mouse scrolled (1010, 546) with delta (0, 0)
Screenshot: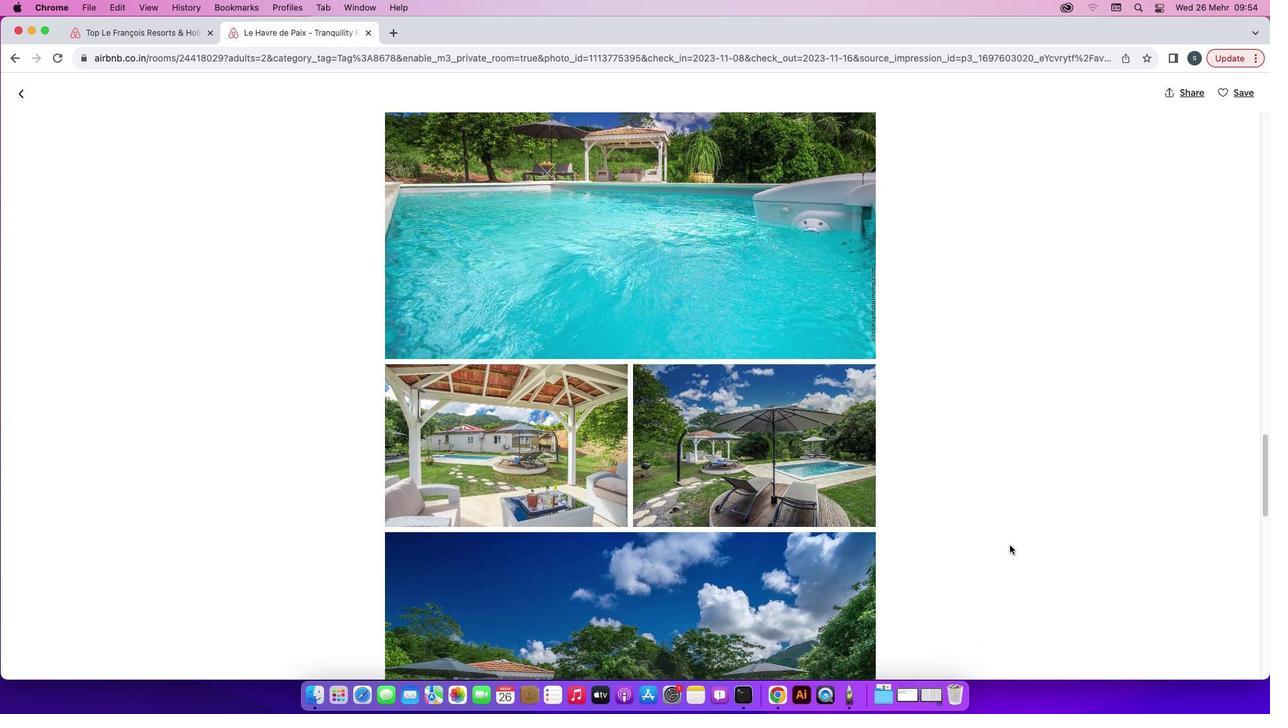 
Action: Mouse scrolled (1010, 546) with delta (0, 0)
Screenshot: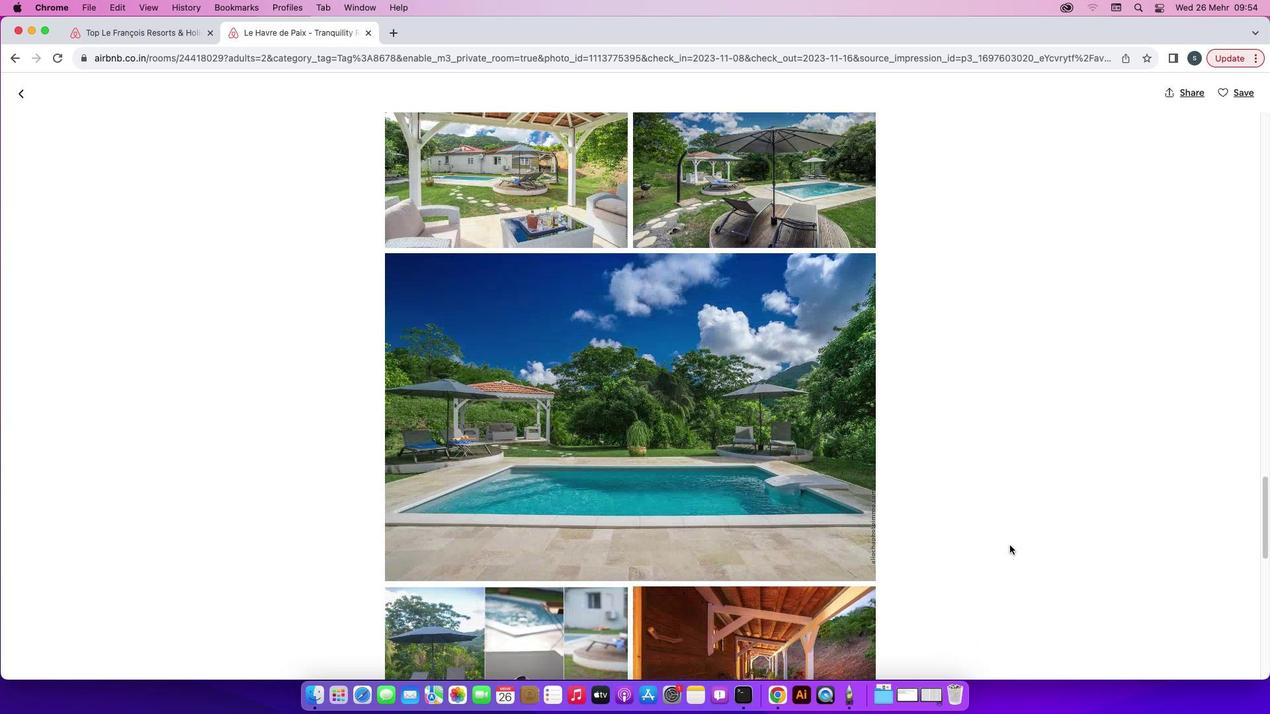 
Action: Mouse scrolled (1010, 546) with delta (0, 0)
Screenshot: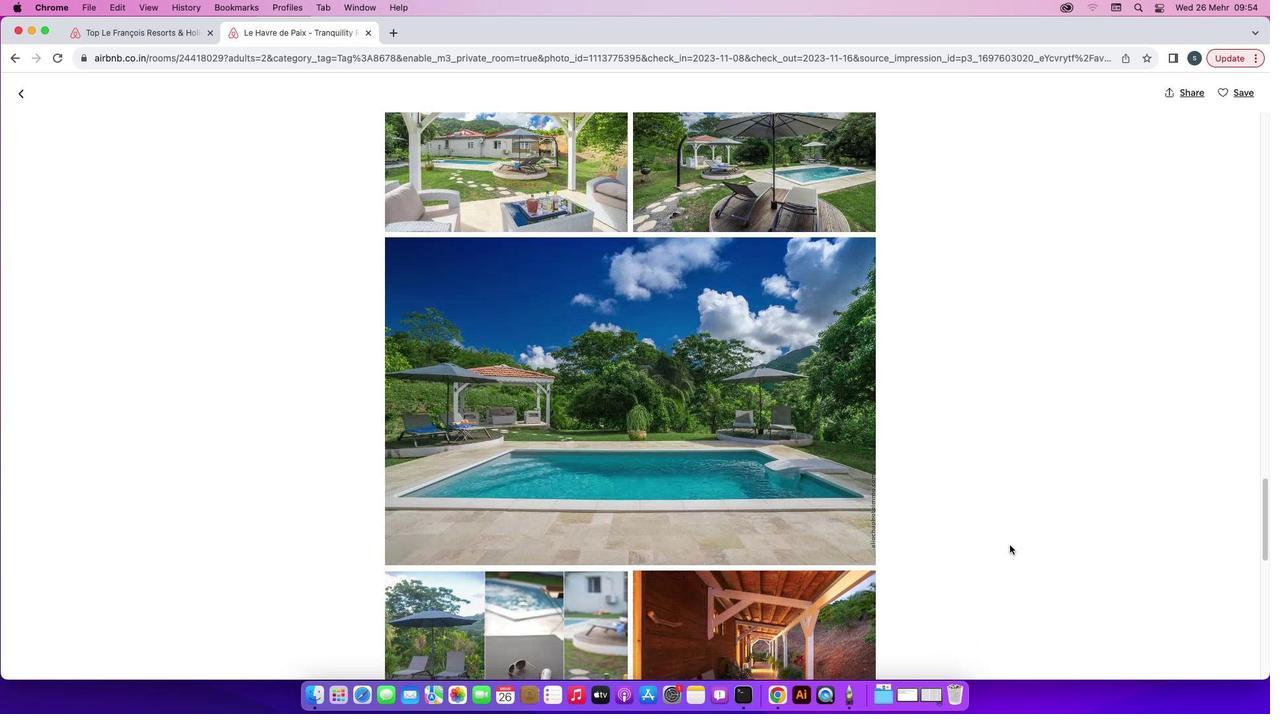 
Action: Mouse scrolled (1010, 546) with delta (0, 0)
Screenshot: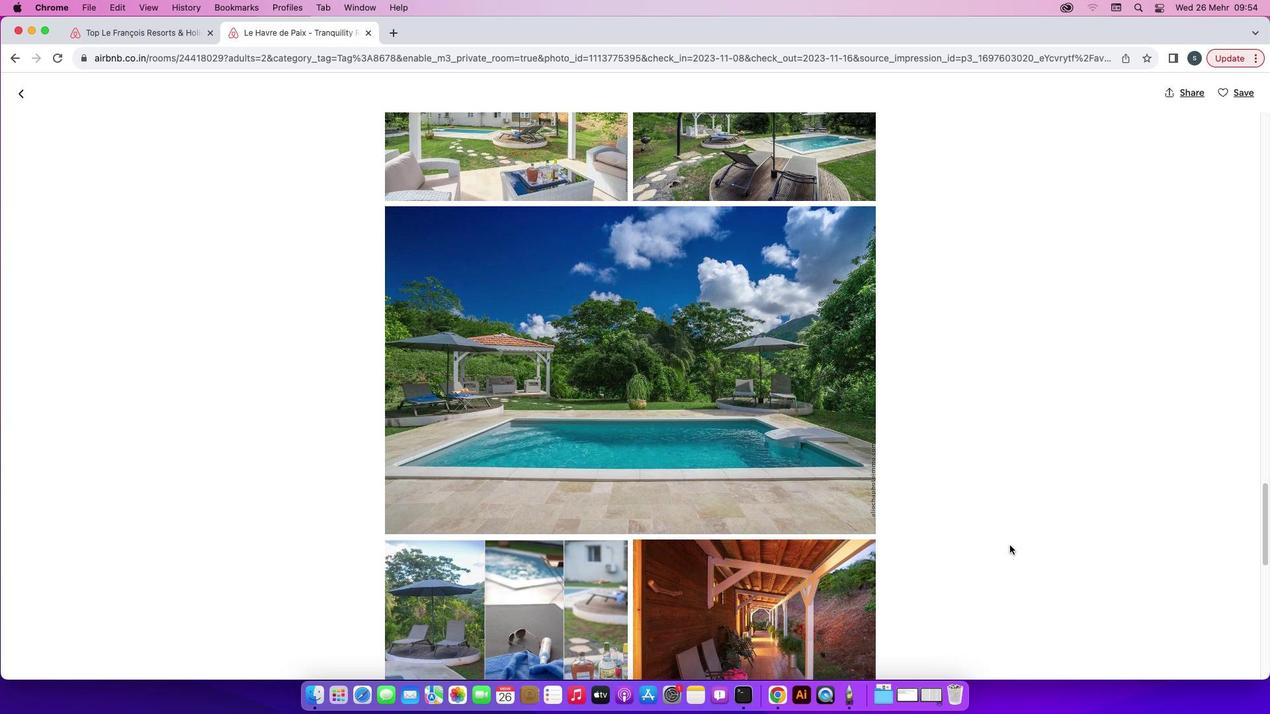 
Action: Mouse scrolled (1010, 546) with delta (0, 0)
Screenshot: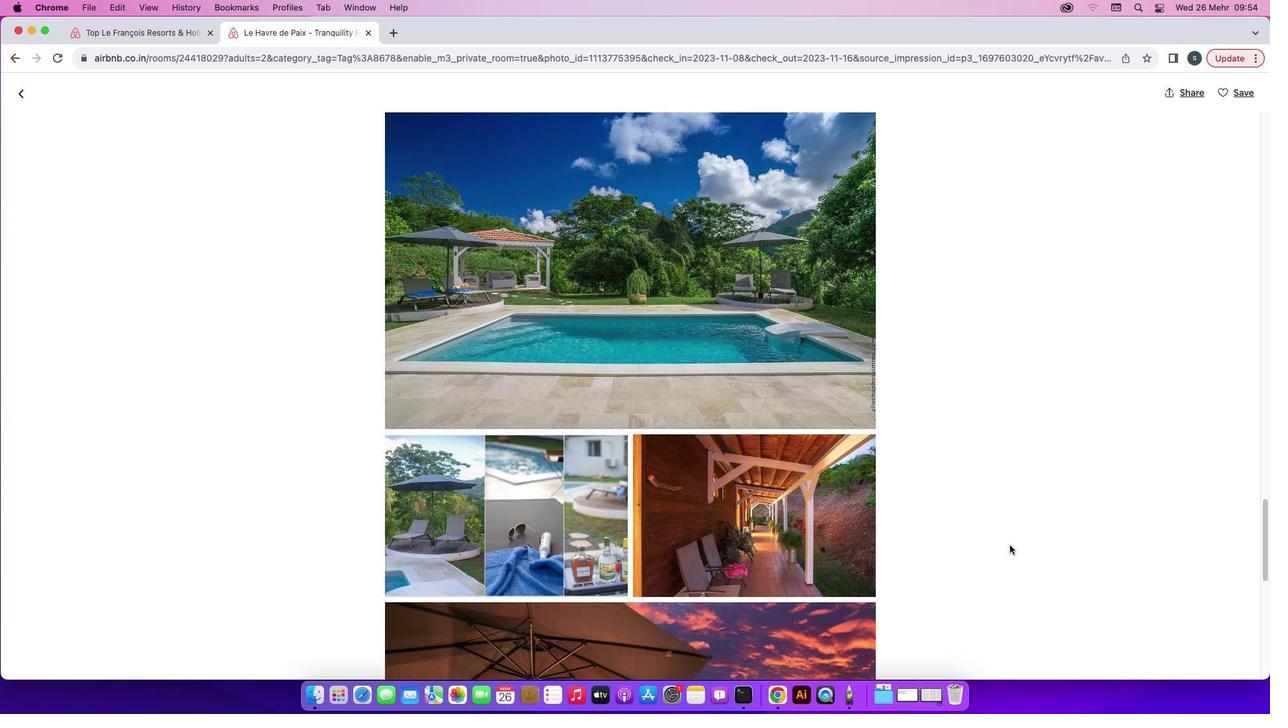 
Action: Mouse scrolled (1010, 546) with delta (0, 0)
Screenshot: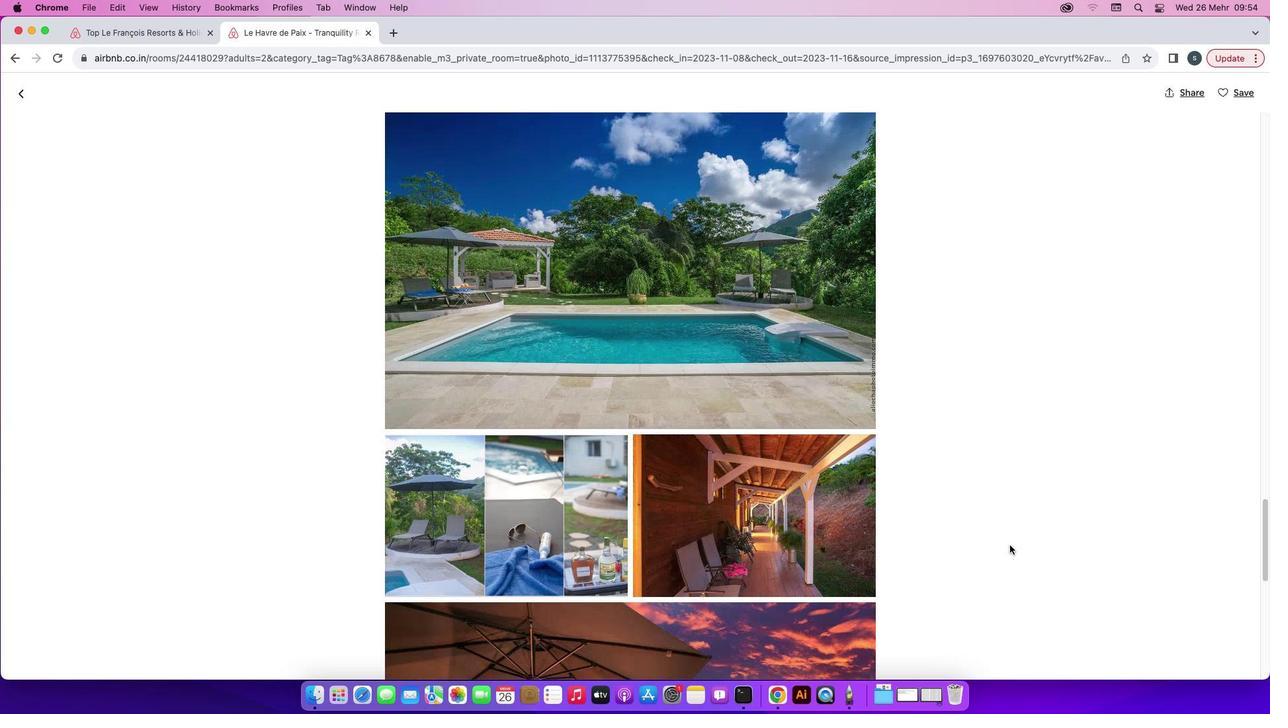 
Action: Mouse scrolled (1010, 546) with delta (0, -1)
Screenshot: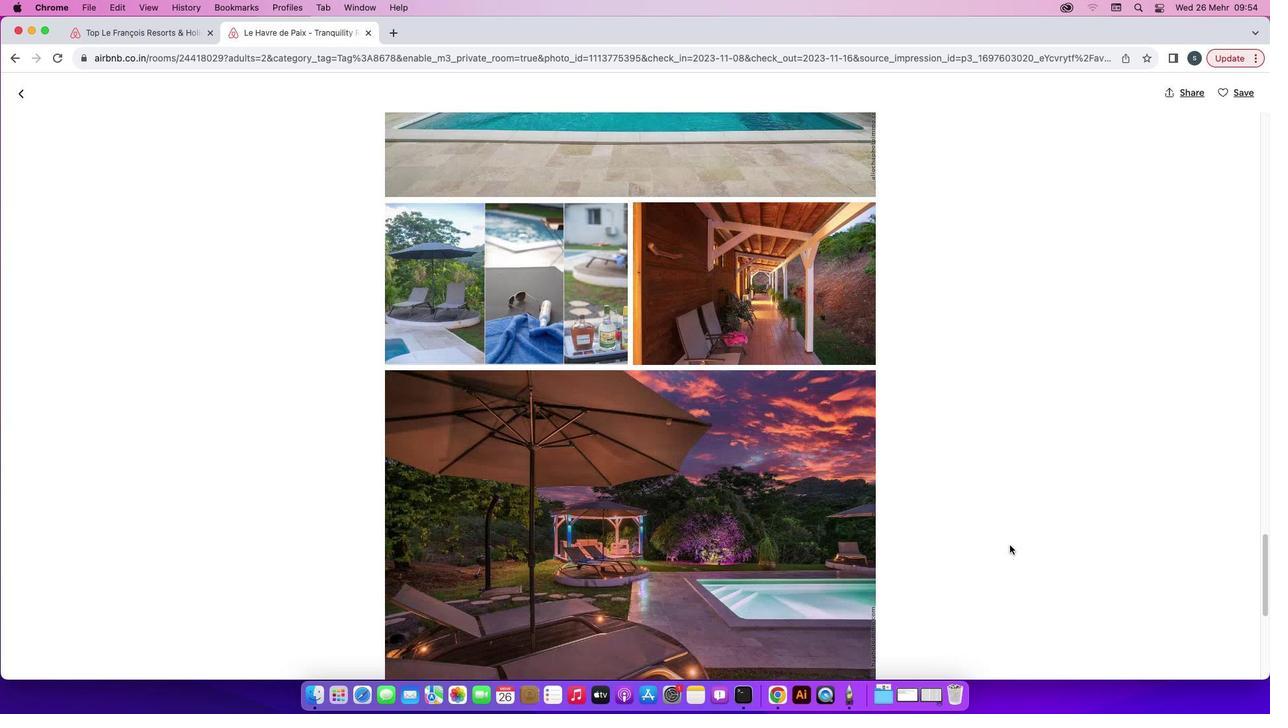 
Action: Mouse scrolled (1010, 546) with delta (0, -1)
Screenshot: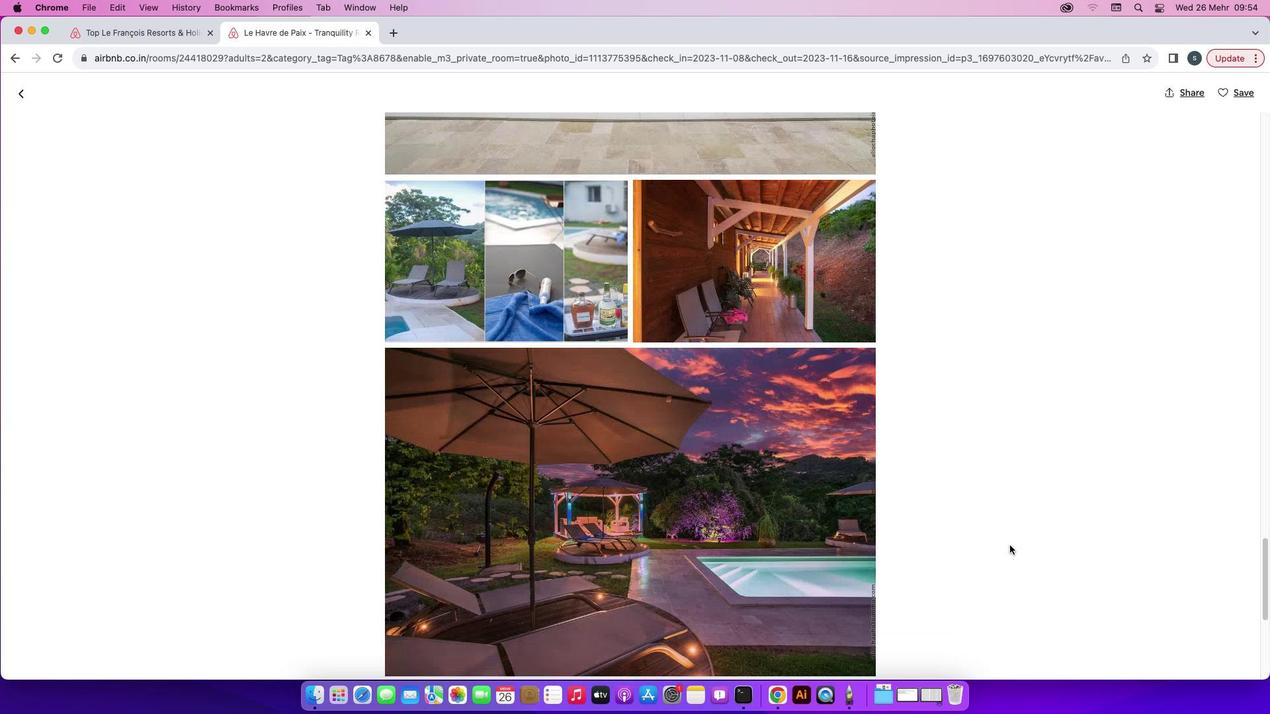 
Action: Mouse scrolled (1010, 546) with delta (0, 0)
Screenshot: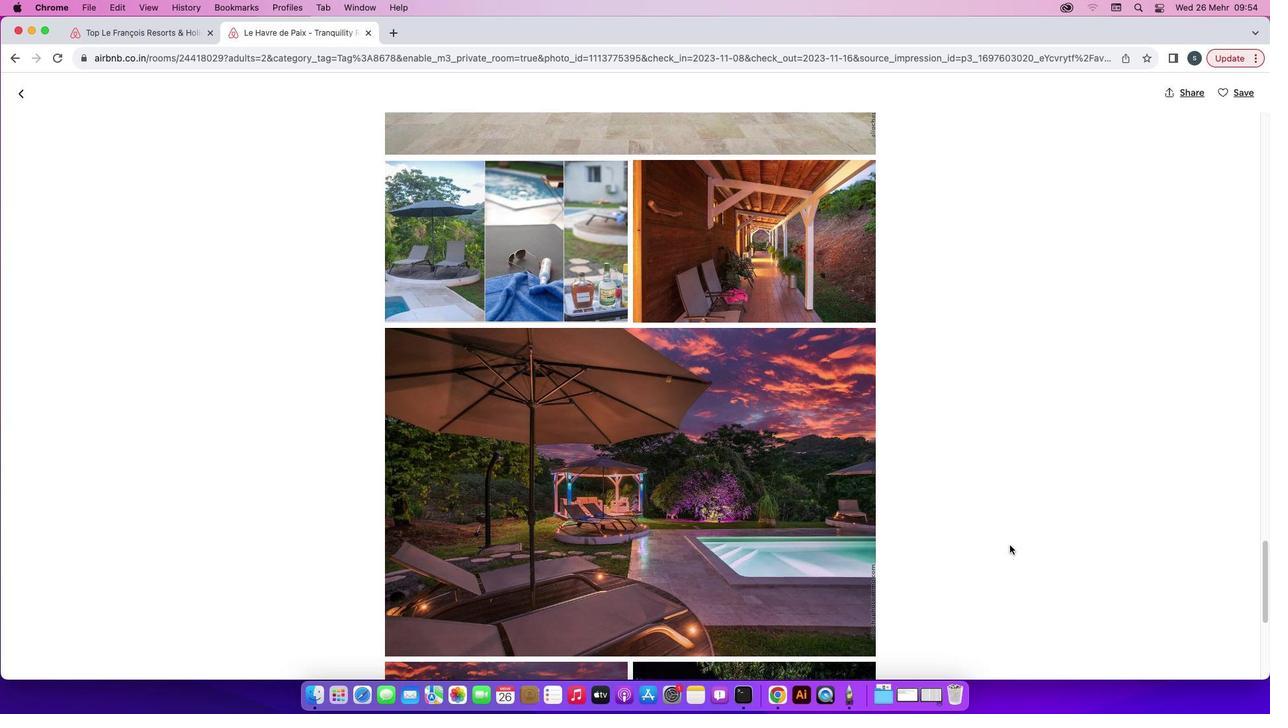 
Action: Mouse scrolled (1010, 546) with delta (0, 0)
Screenshot: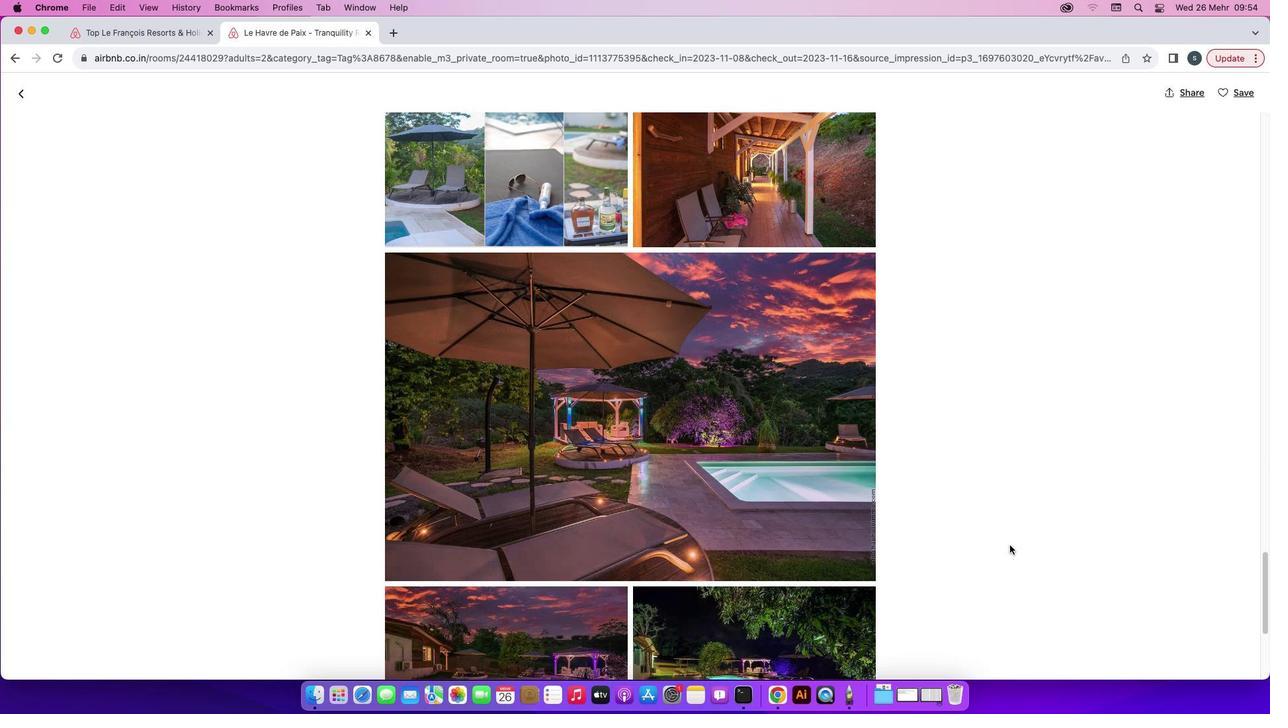 
Action: Mouse scrolled (1010, 546) with delta (0, 0)
Screenshot: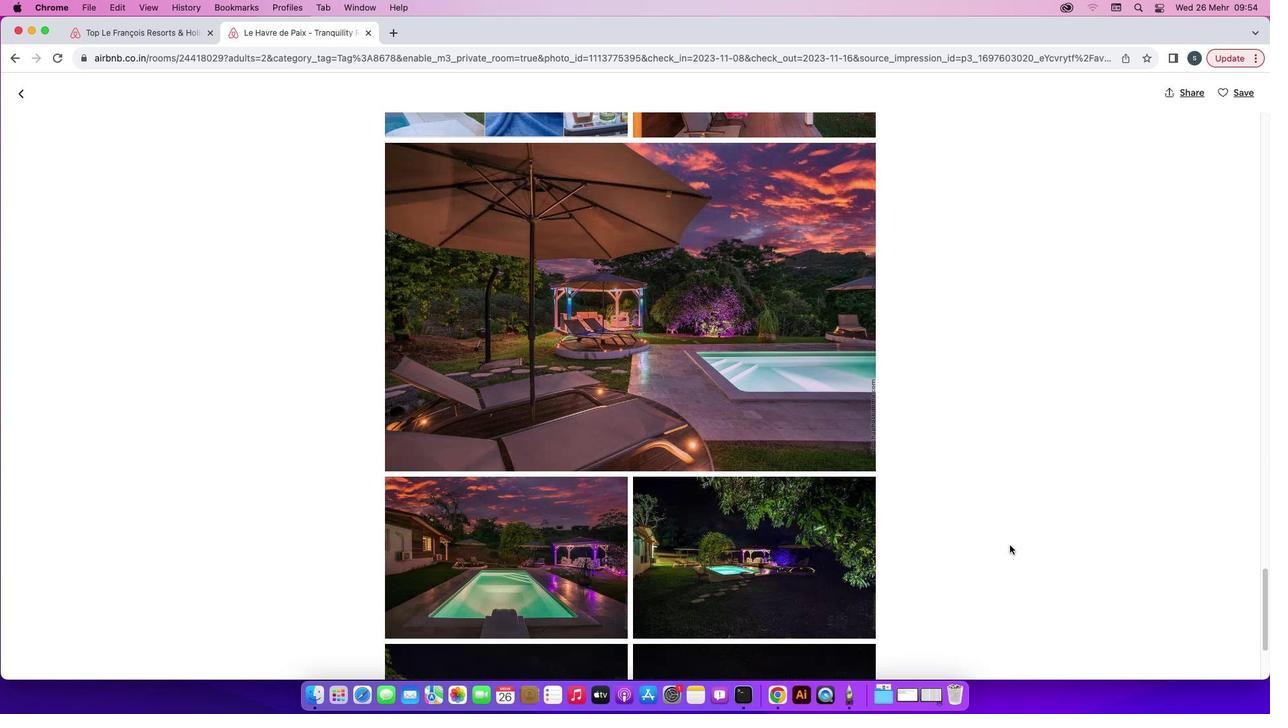 
Action: Mouse scrolled (1010, 546) with delta (0, -1)
Screenshot: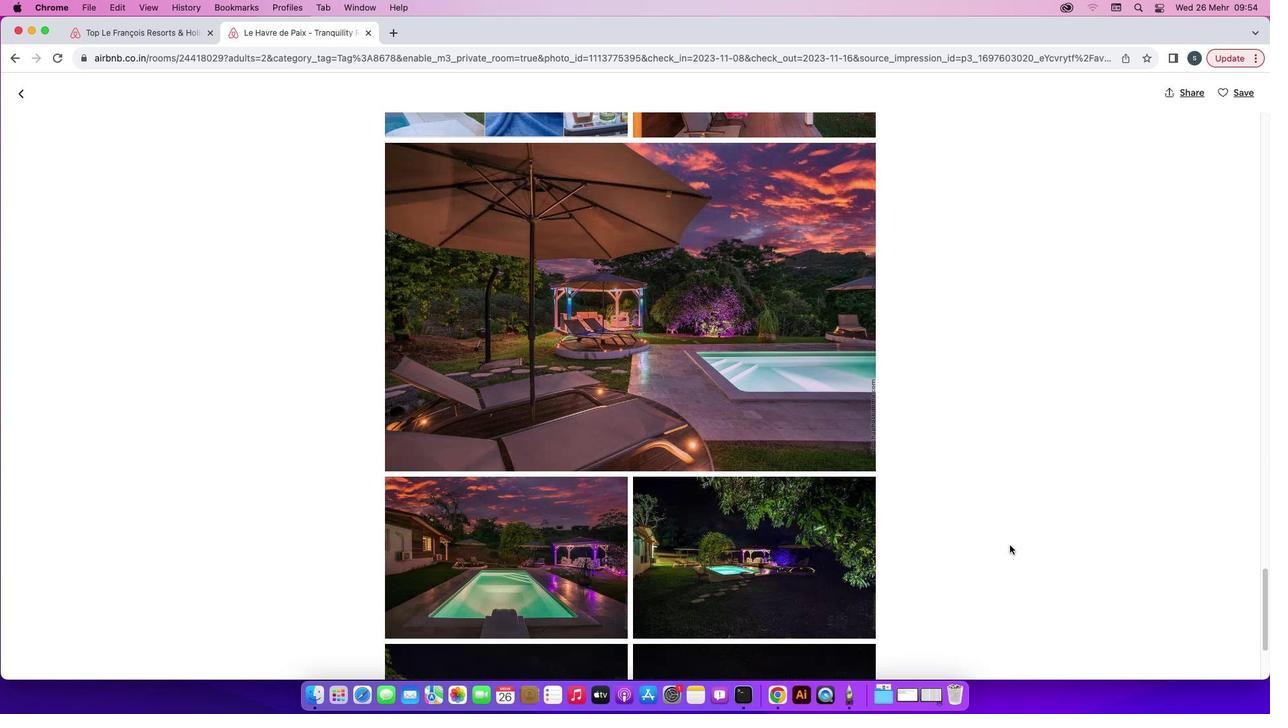 
Action: Mouse scrolled (1010, 546) with delta (0, -1)
Screenshot: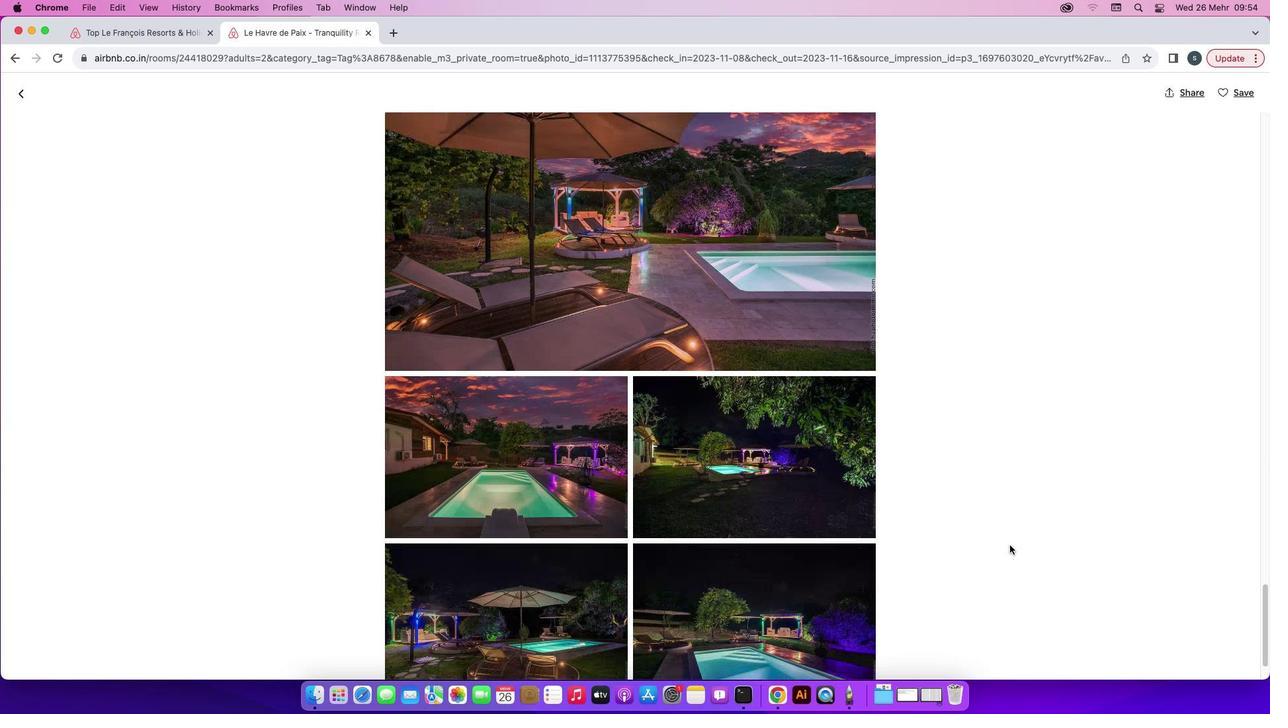 
Action: Mouse scrolled (1010, 546) with delta (0, 0)
Screenshot: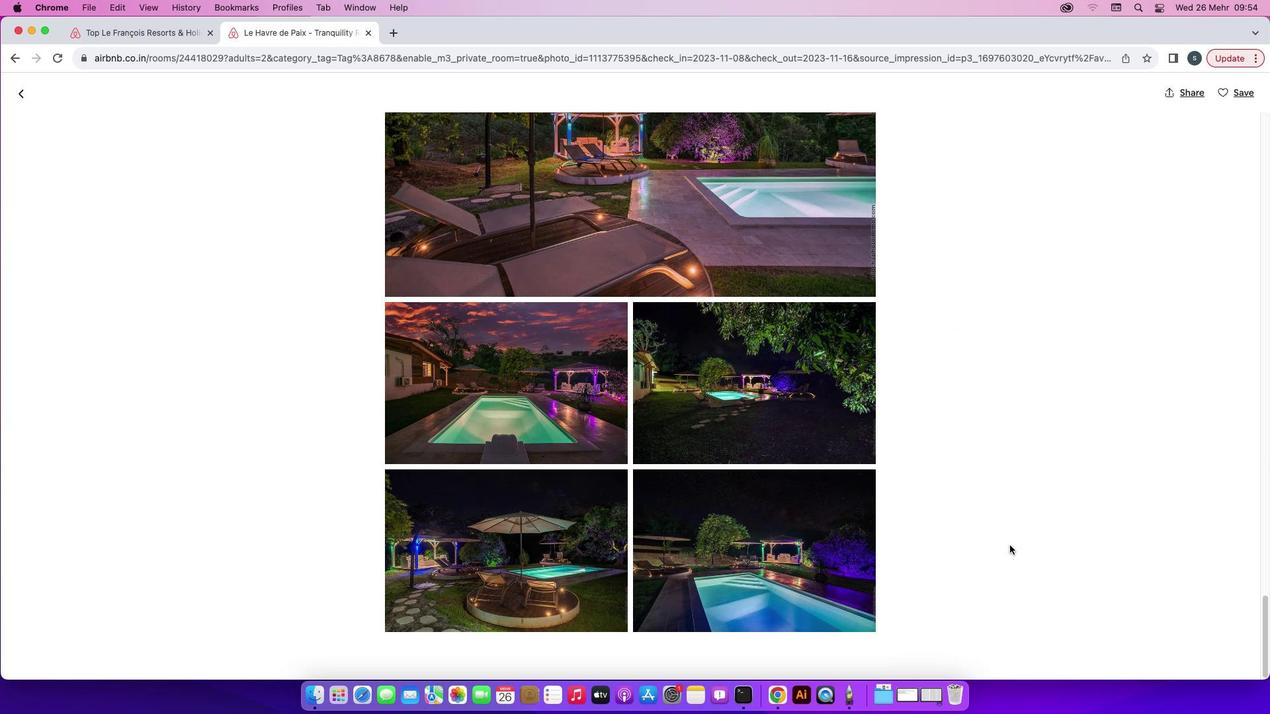 
Action: Mouse scrolled (1010, 546) with delta (0, 0)
Screenshot: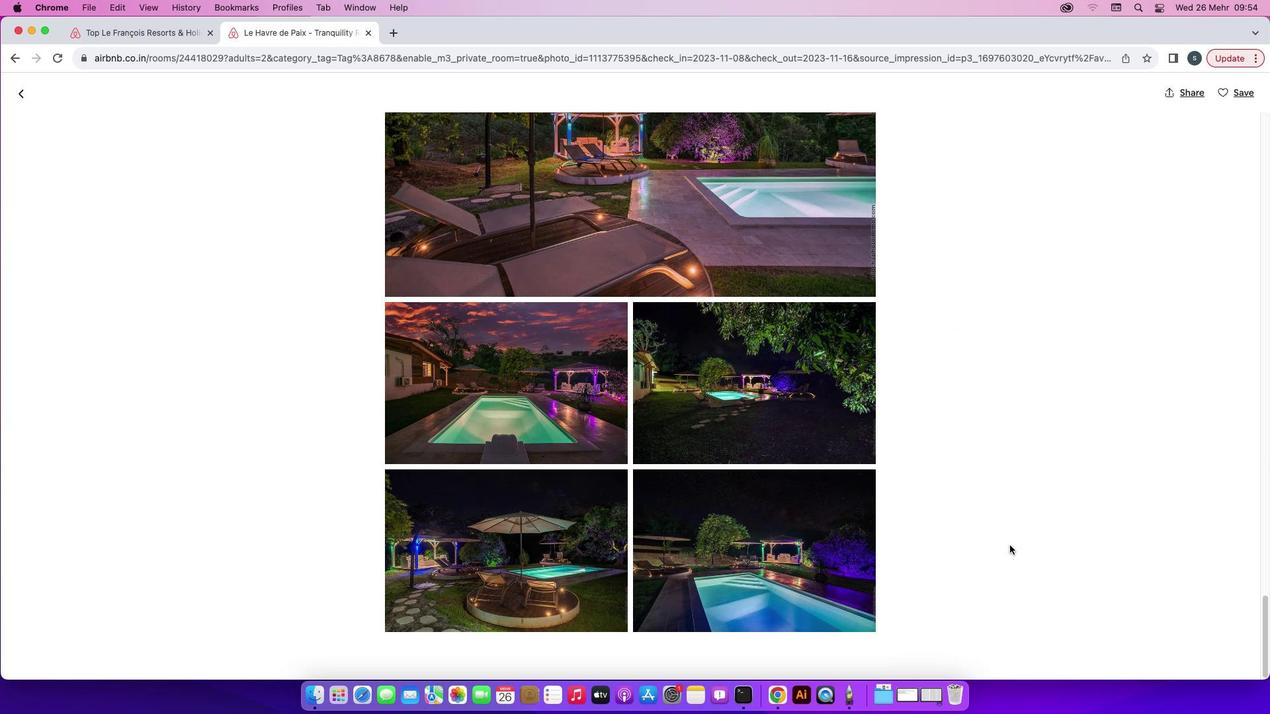 
Action: Mouse scrolled (1010, 546) with delta (0, 0)
Screenshot: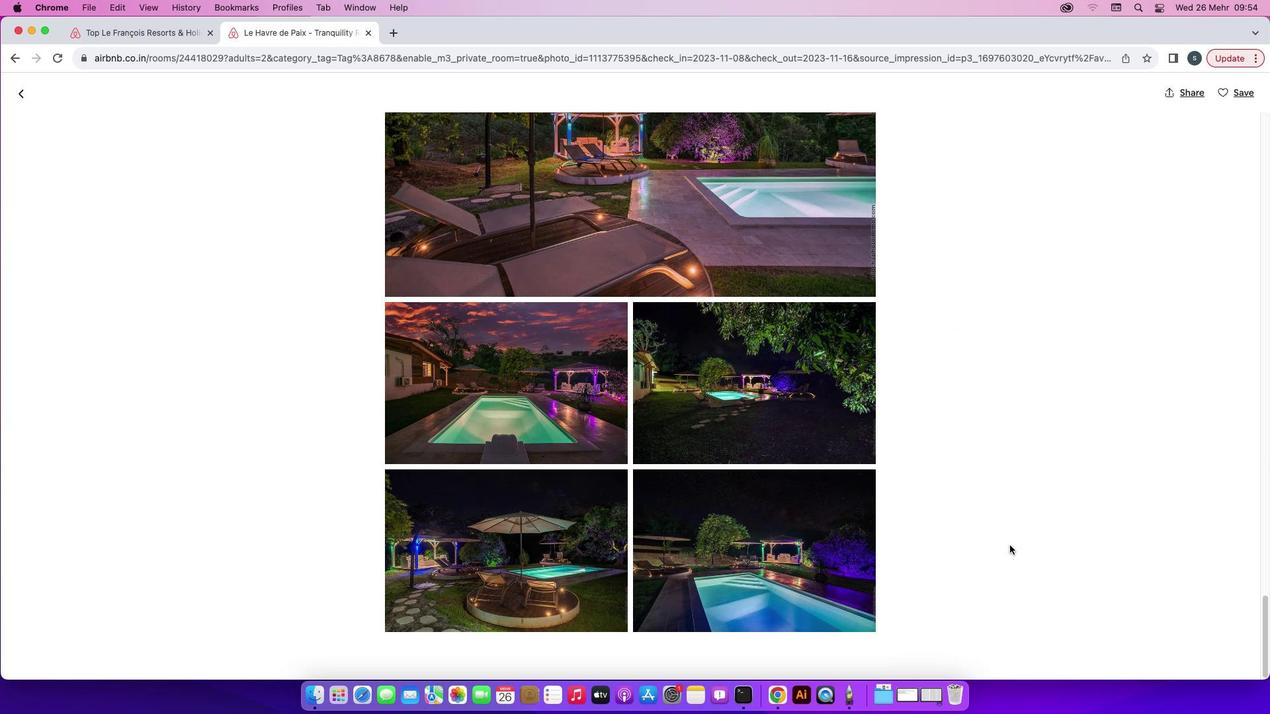 
Action: Mouse scrolled (1010, 546) with delta (0, -1)
Screenshot: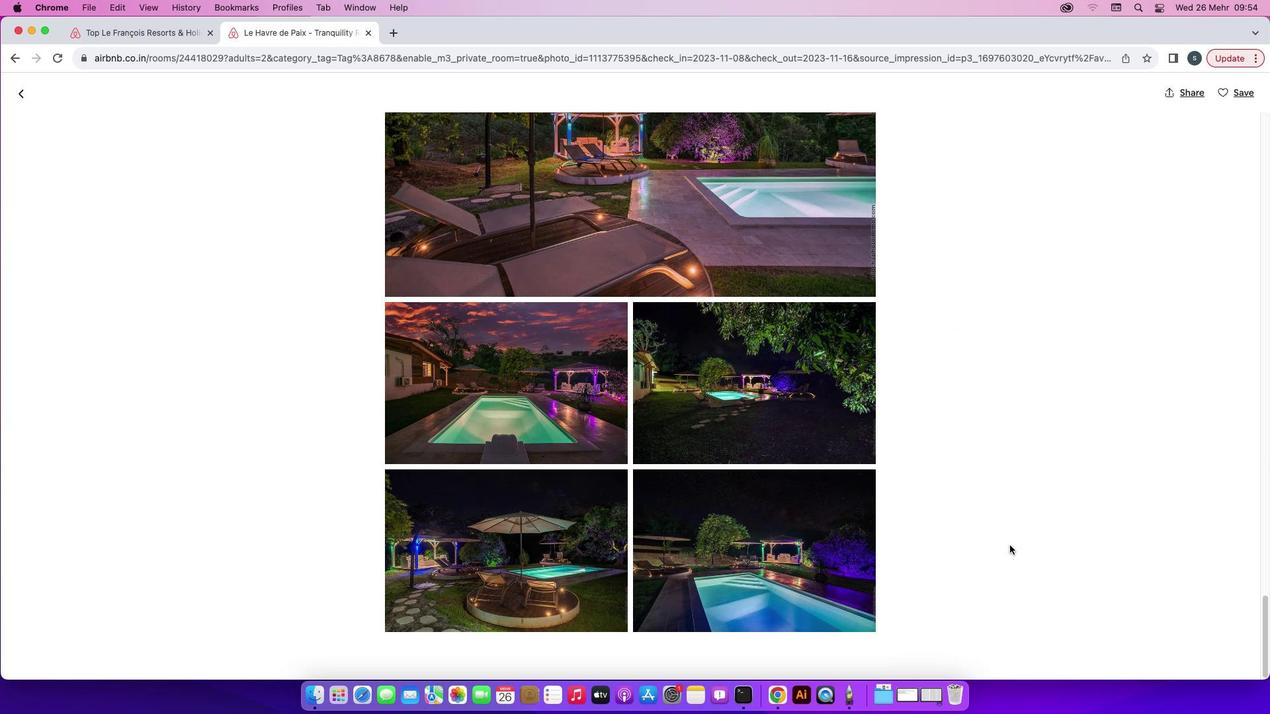 
Action: Mouse scrolled (1010, 546) with delta (0, -1)
Screenshot: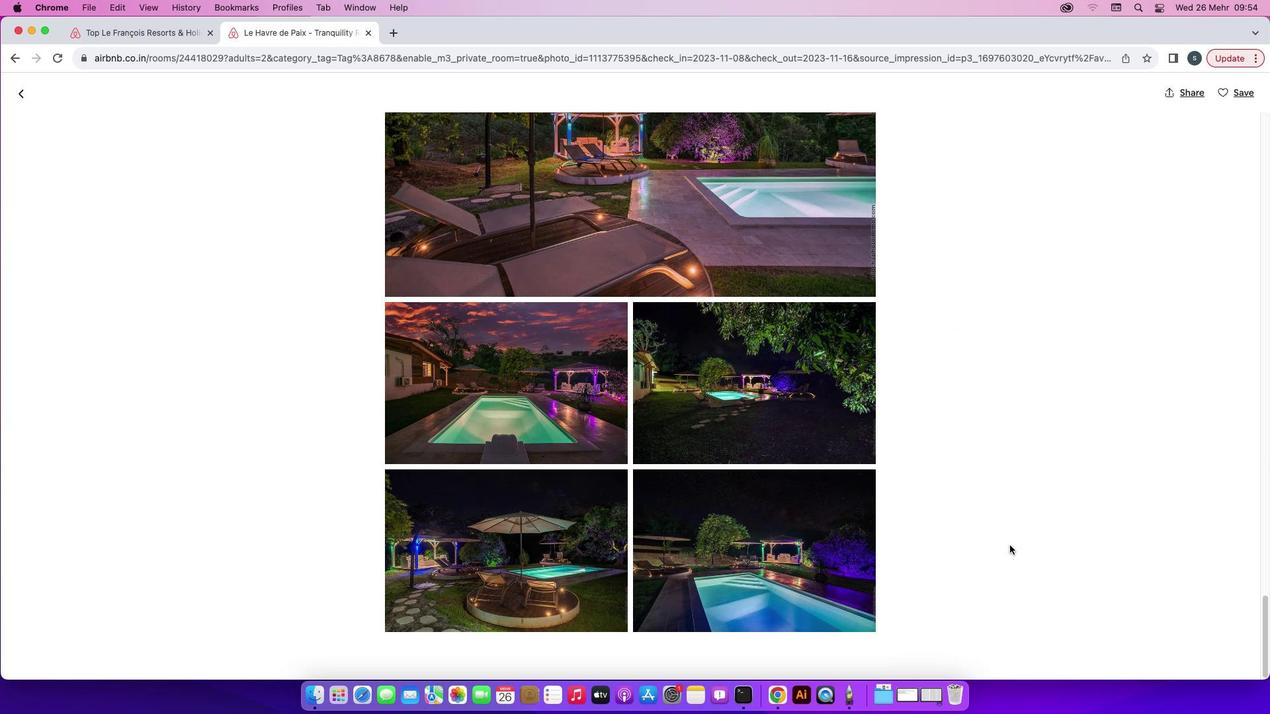 
Action: Mouse scrolled (1010, 546) with delta (0, 0)
Screenshot: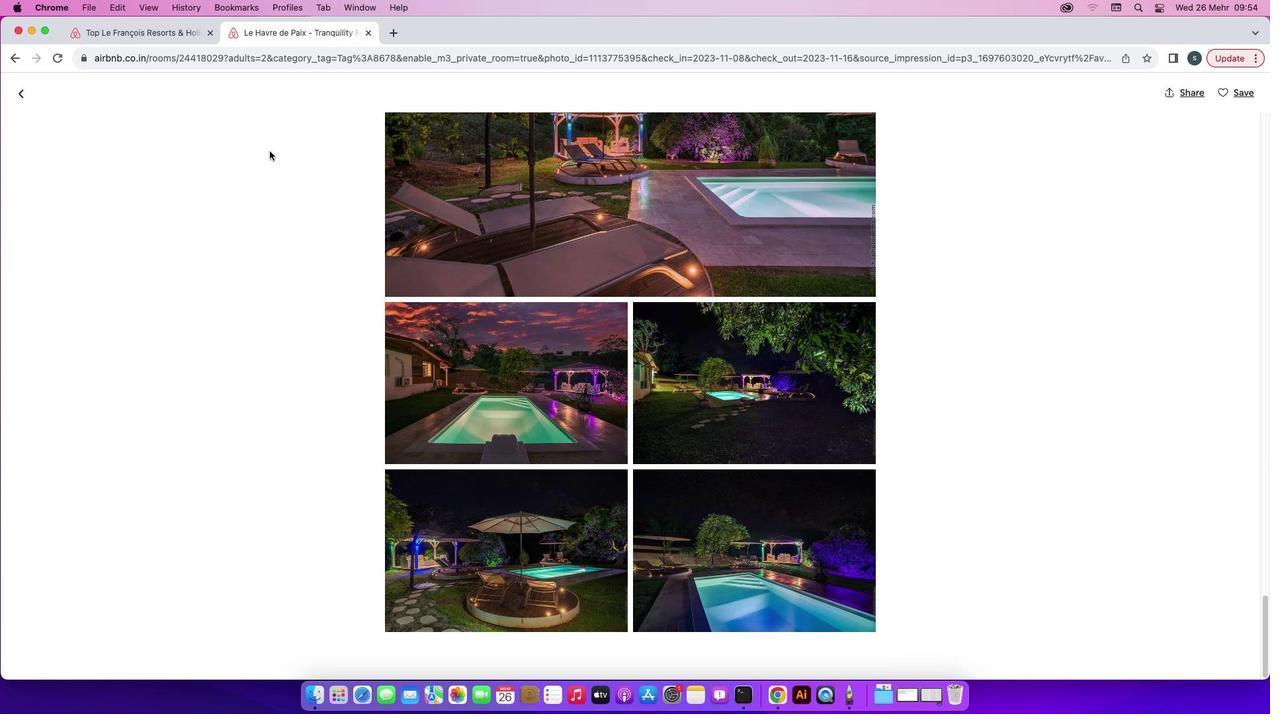 
Action: Mouse scrolled (1010, 546) with delta (0, 0)
Screenshot: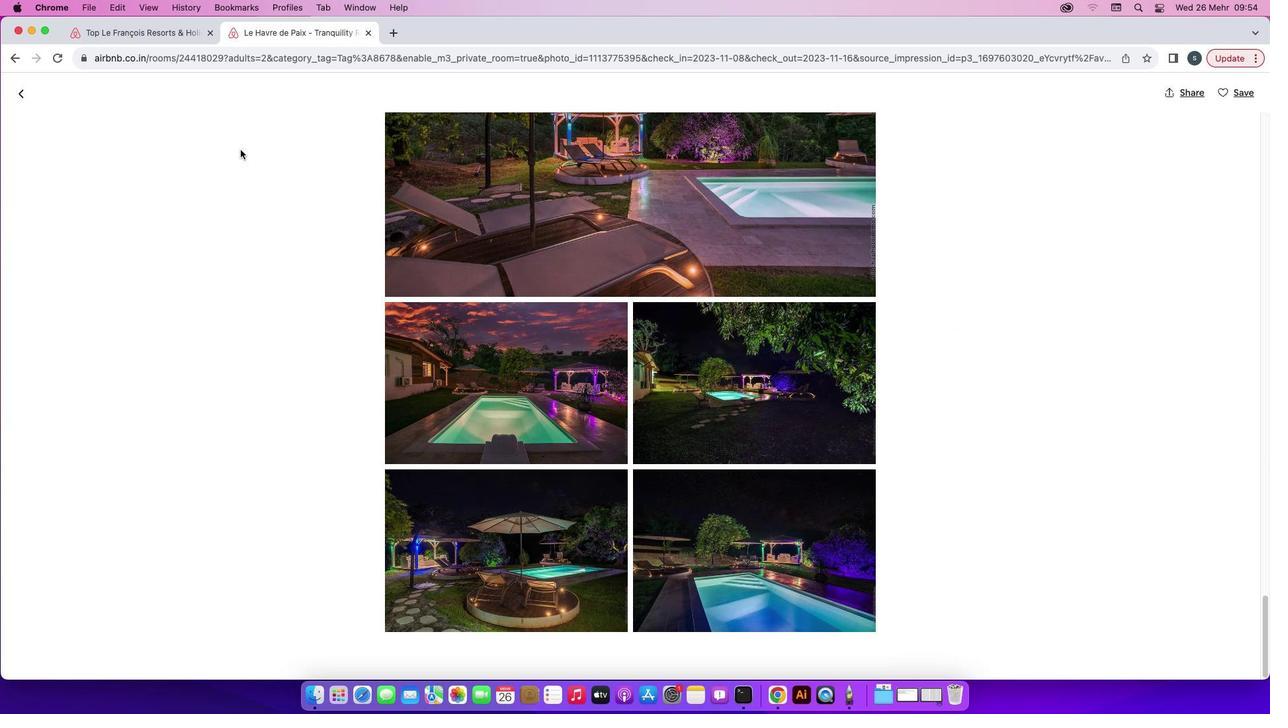 
Action: Mouse scrolled (1010, 546) with delta (0, 0)
Screenshot: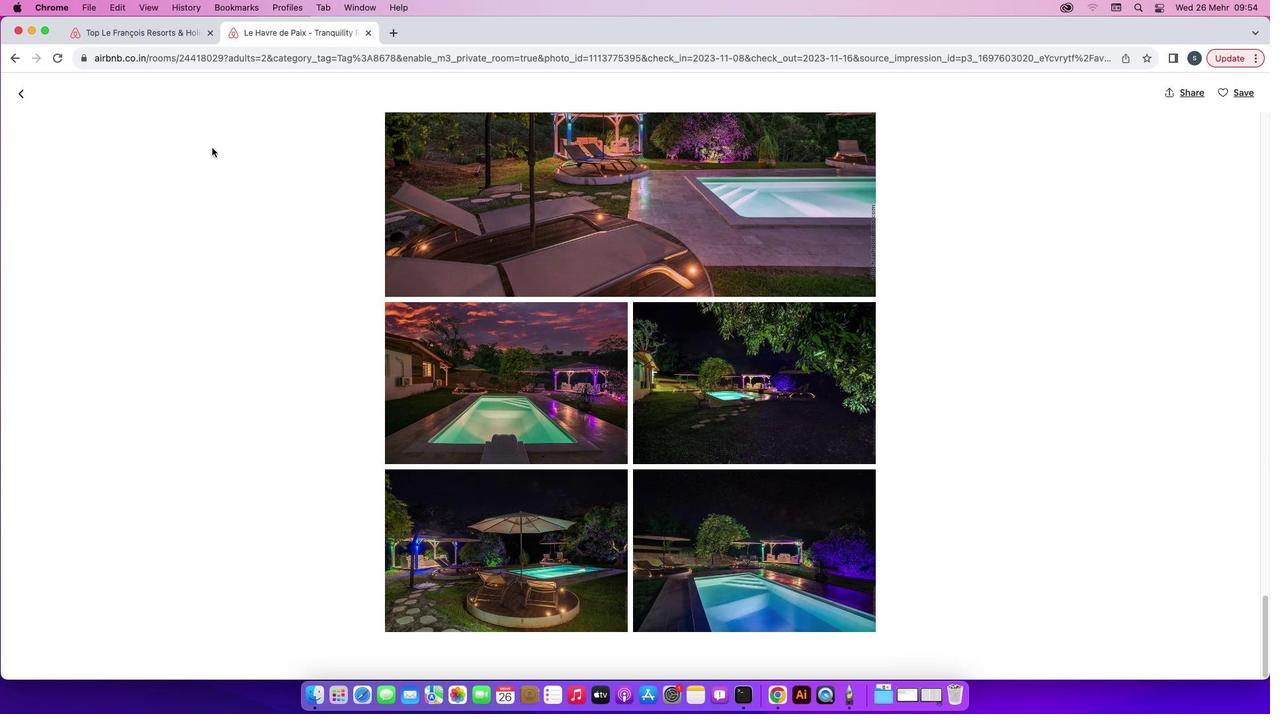 
Action: Mouse scrolled (1010, 546) with delta (0, -1)
Screenshot: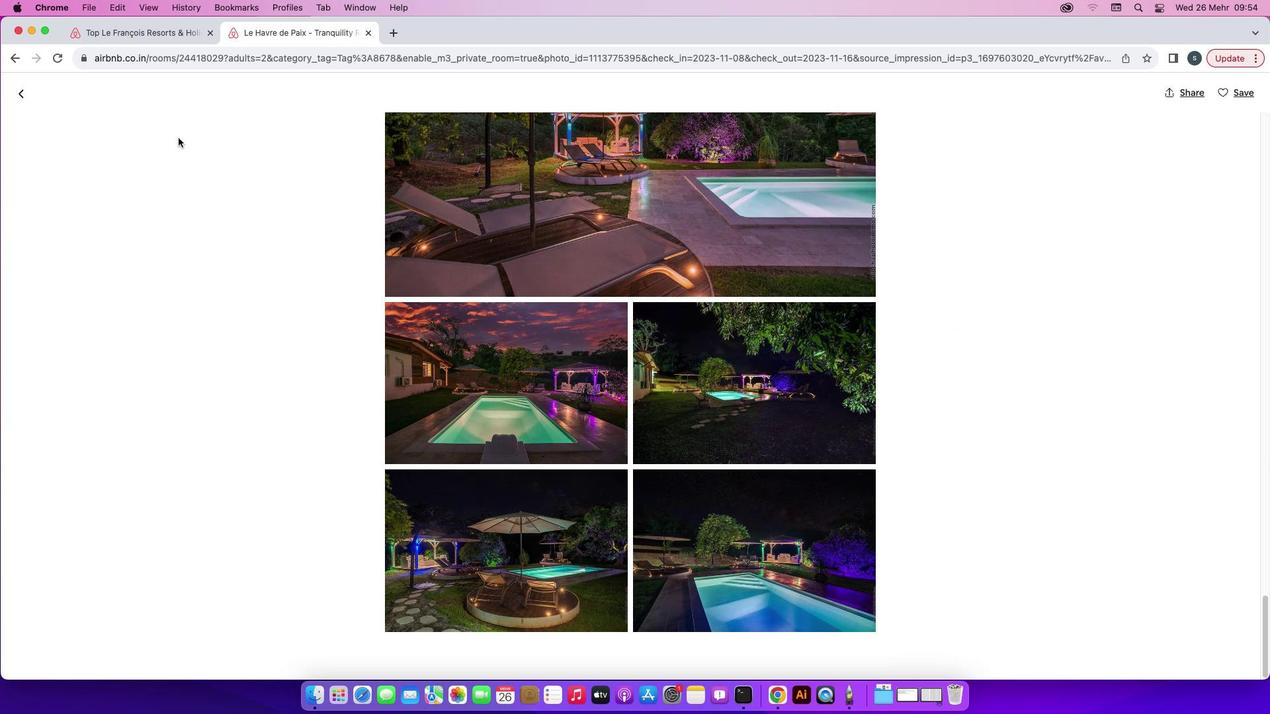 
Action: Mouse scrolled (1010, 546) with delta (0, -1)
Screenshot: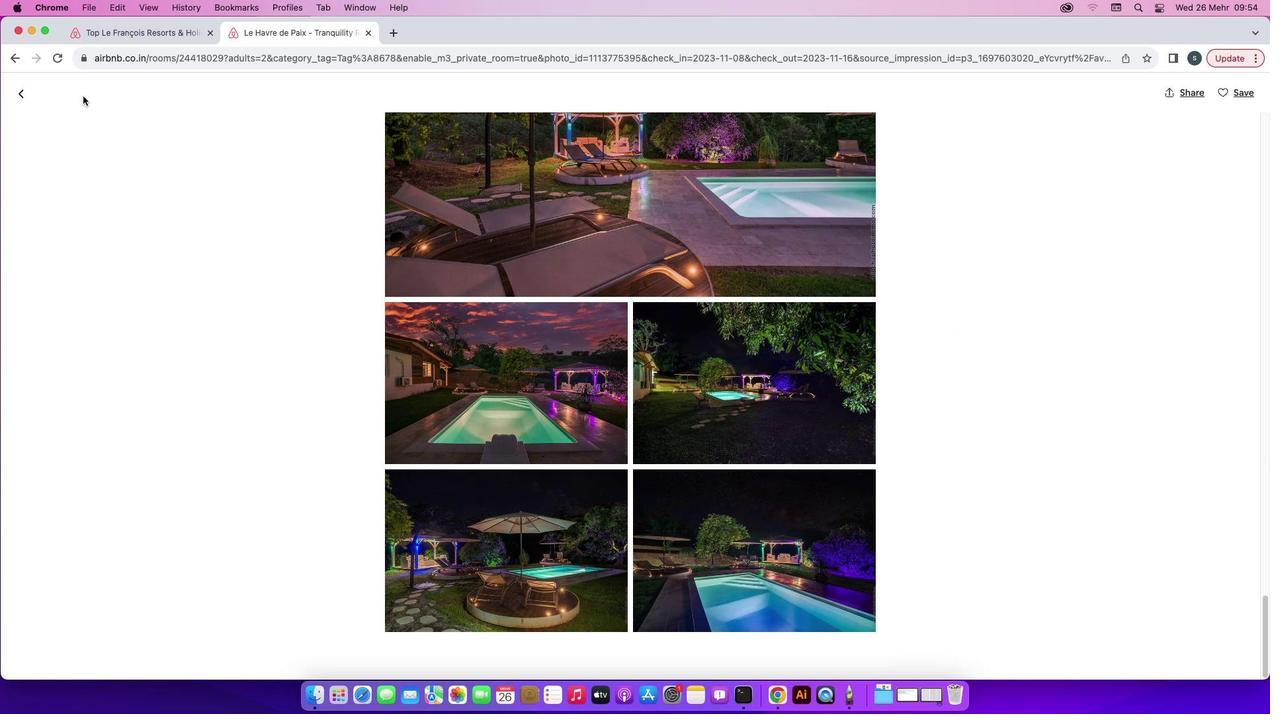 
Action: Mouse moved to (27, 95)
Screenshot: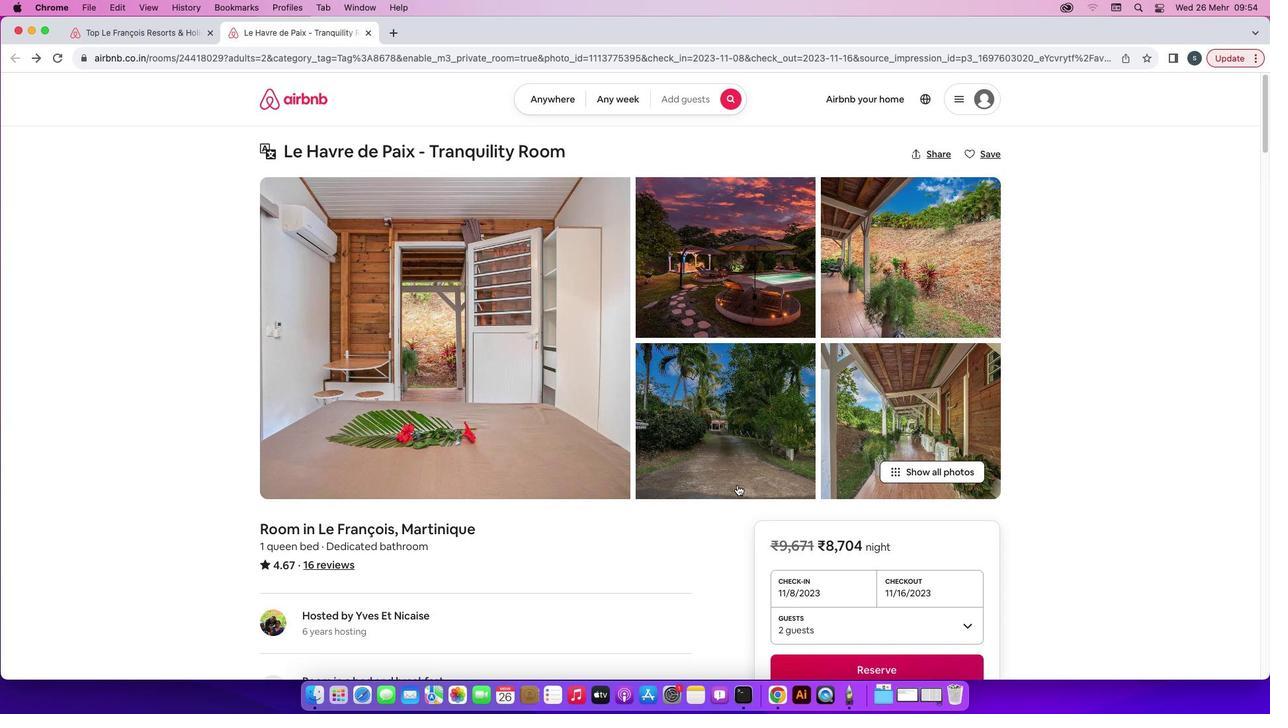 
Action: Mouse pressed left at (27, 95)
Screenshot: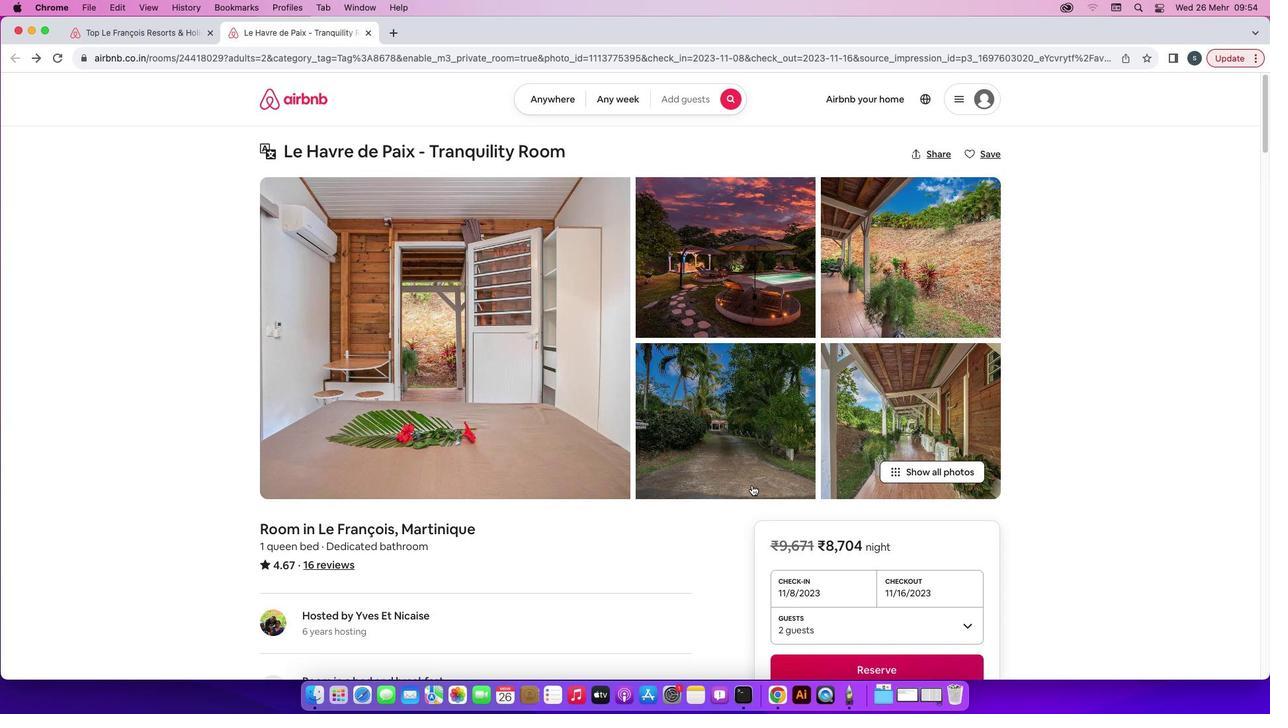 
Action: Mouse moved to (774, 490)
Screenshot: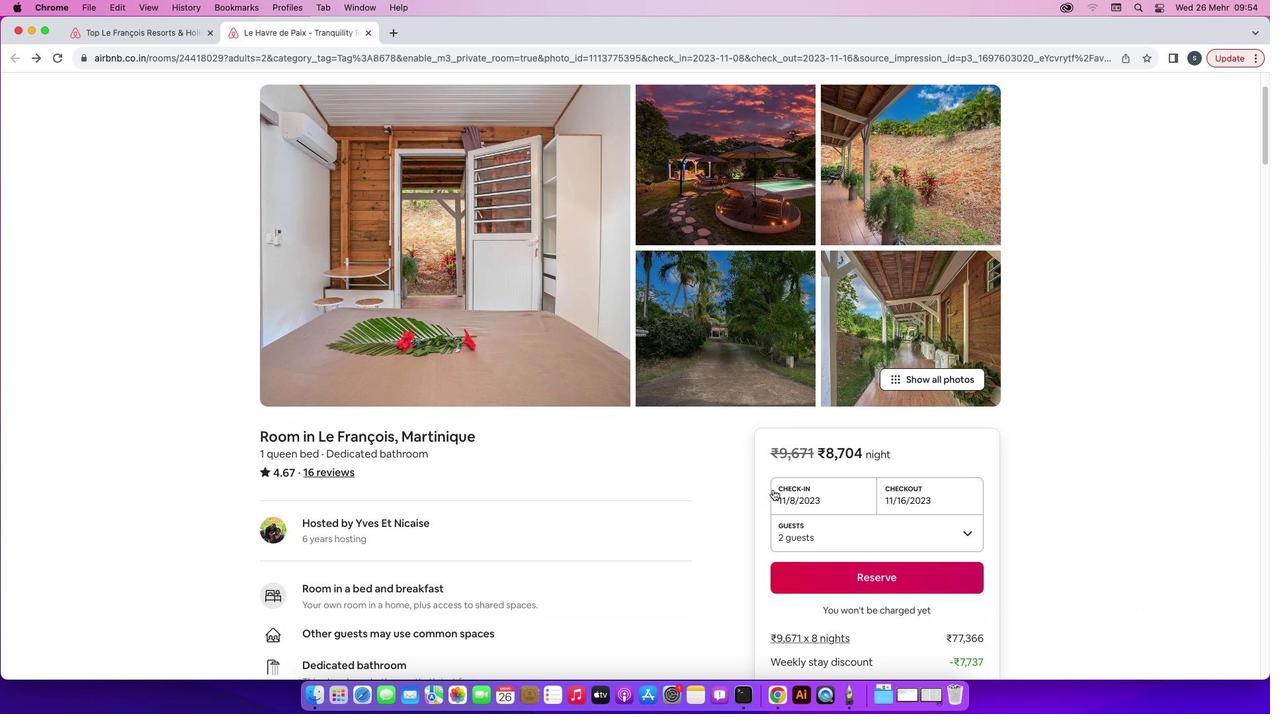 
Action: Mouse scrolled (774, 490) with delta (0, 0)
Screenshot: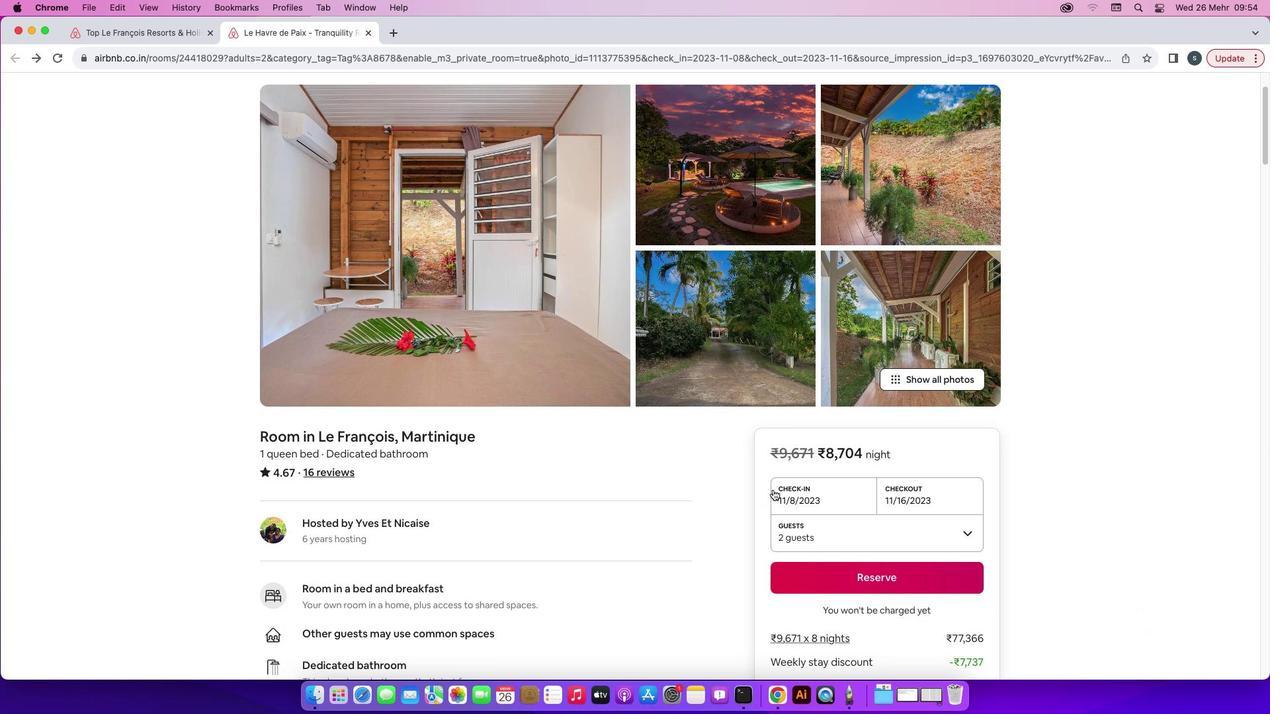 
Action: Mouse scrolled (774, 490) with delta (0, 0)
Screenshot: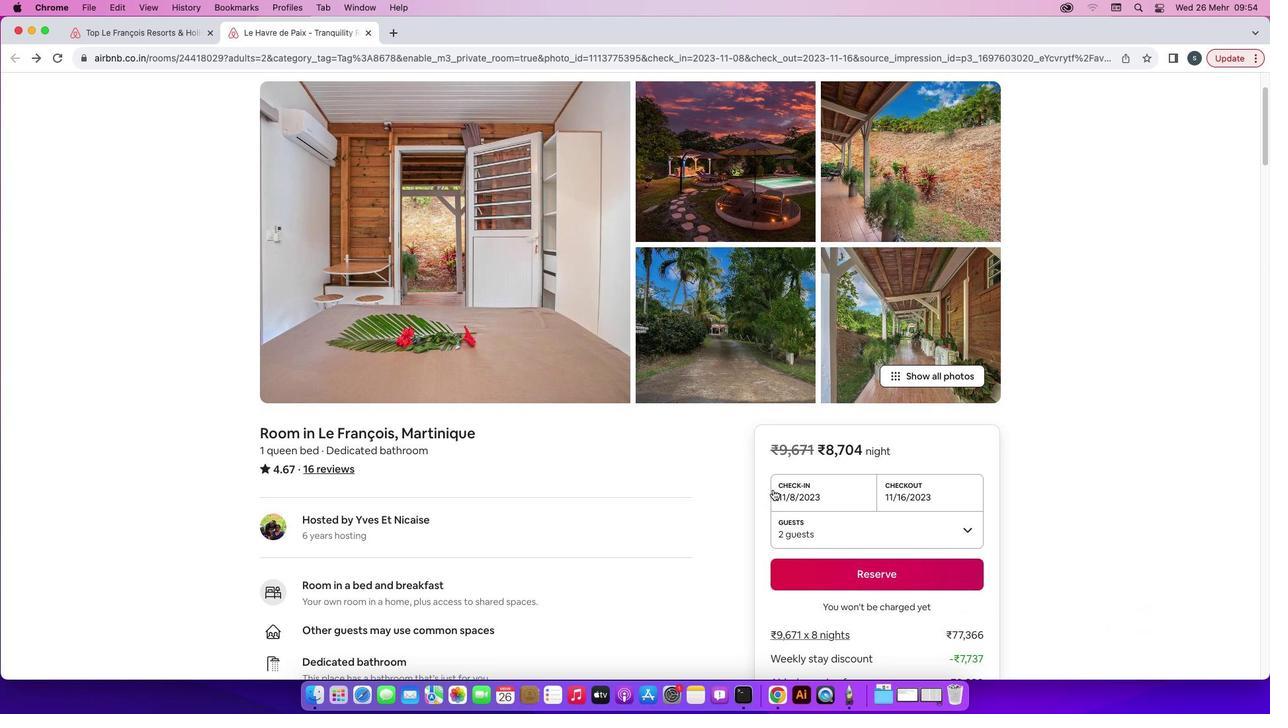 
Action: Mouse scrolled (774, 490) with delta (0, 0)
Screenshot: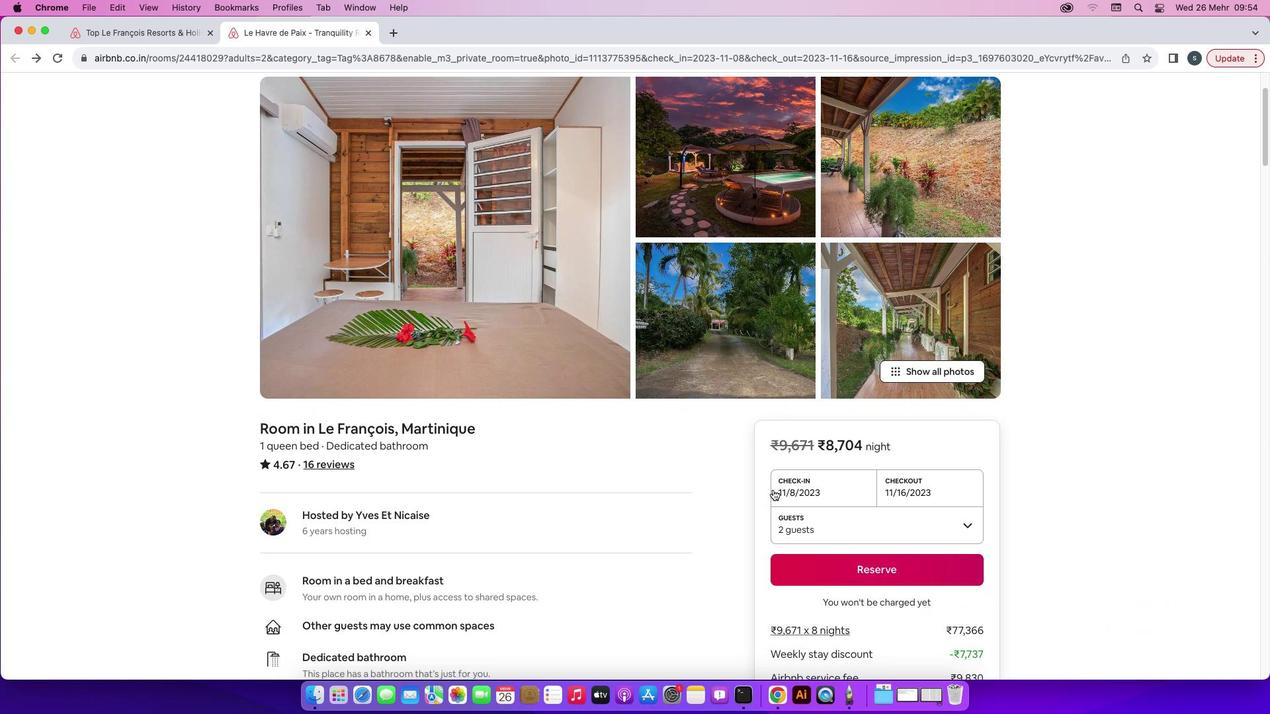 
Action: Mouse scrolled (774, 490) with delta (0, 0)
Screenshot: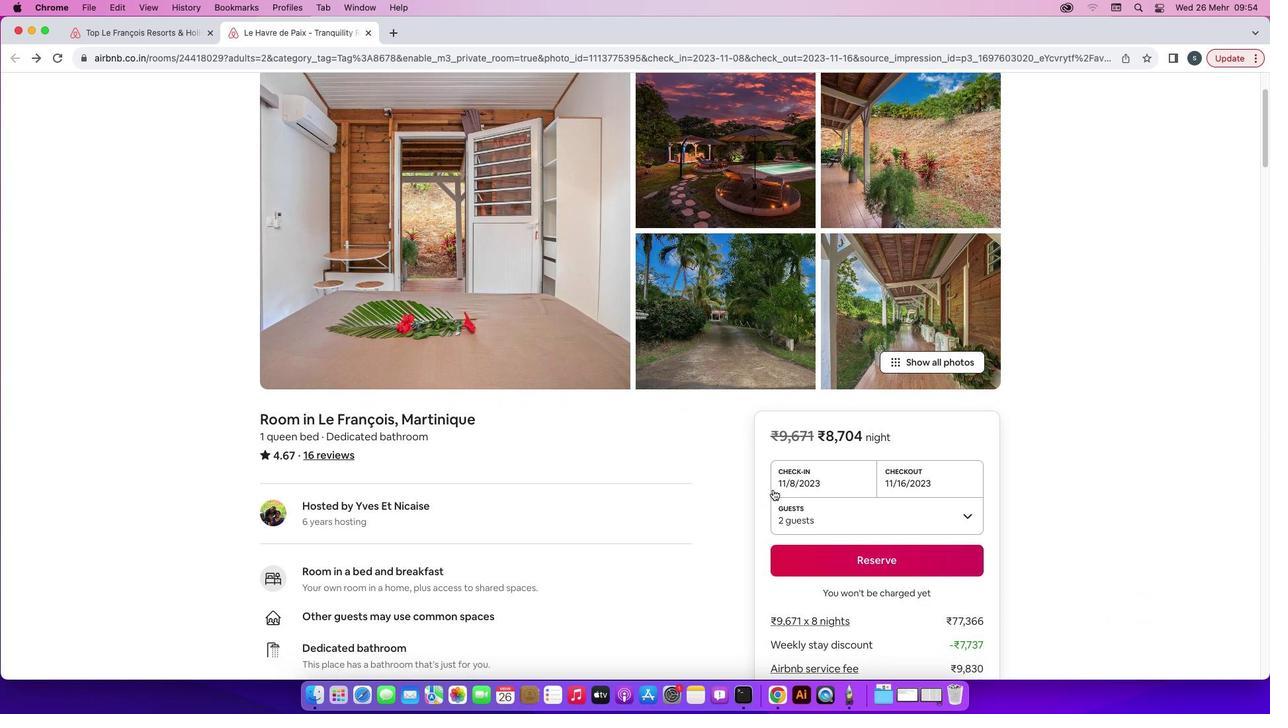 
Action: Mouse scrolled (774, 490) with delta (0, 0)
Screenshot: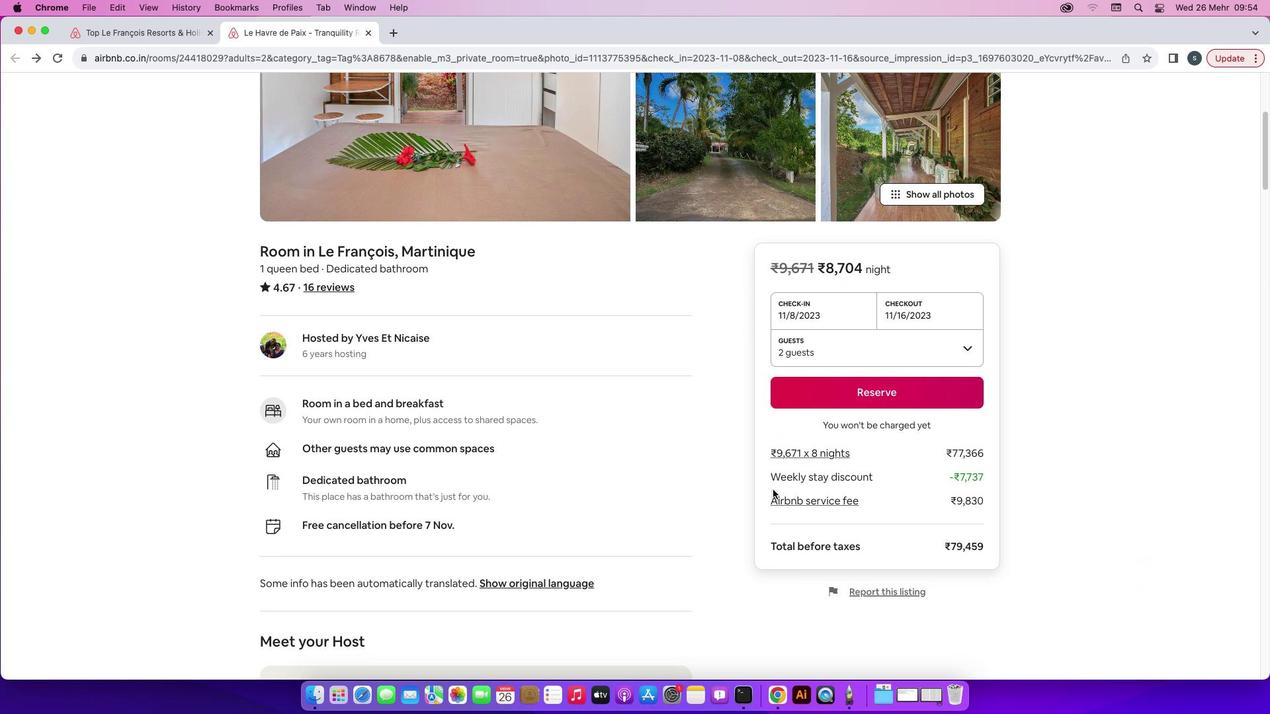 
Action: Mouse scrolled (774, 490) with delta (0, 0)
Screenshot: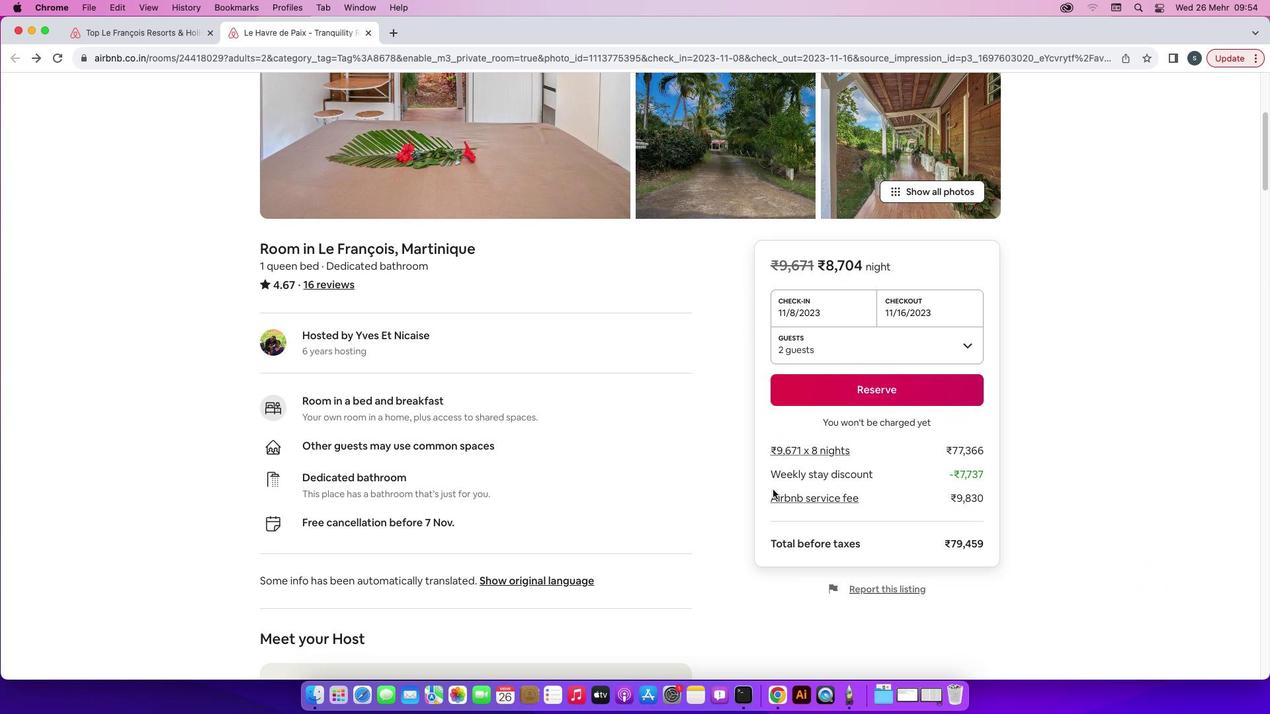 
Action: Mouse scrolled (774, 490) with delta (0, 0)
Screenshot: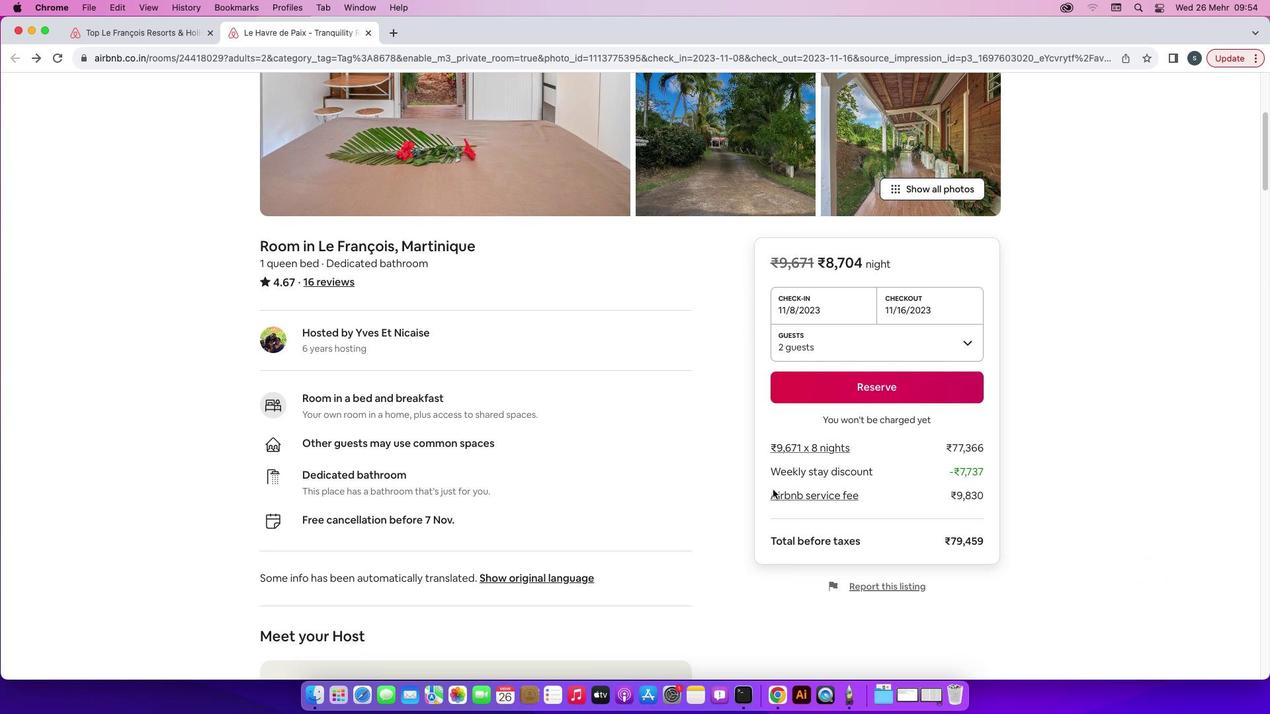 
Action: Mouse scrolled (774, 490) with delta (0, 0)
Screenshot: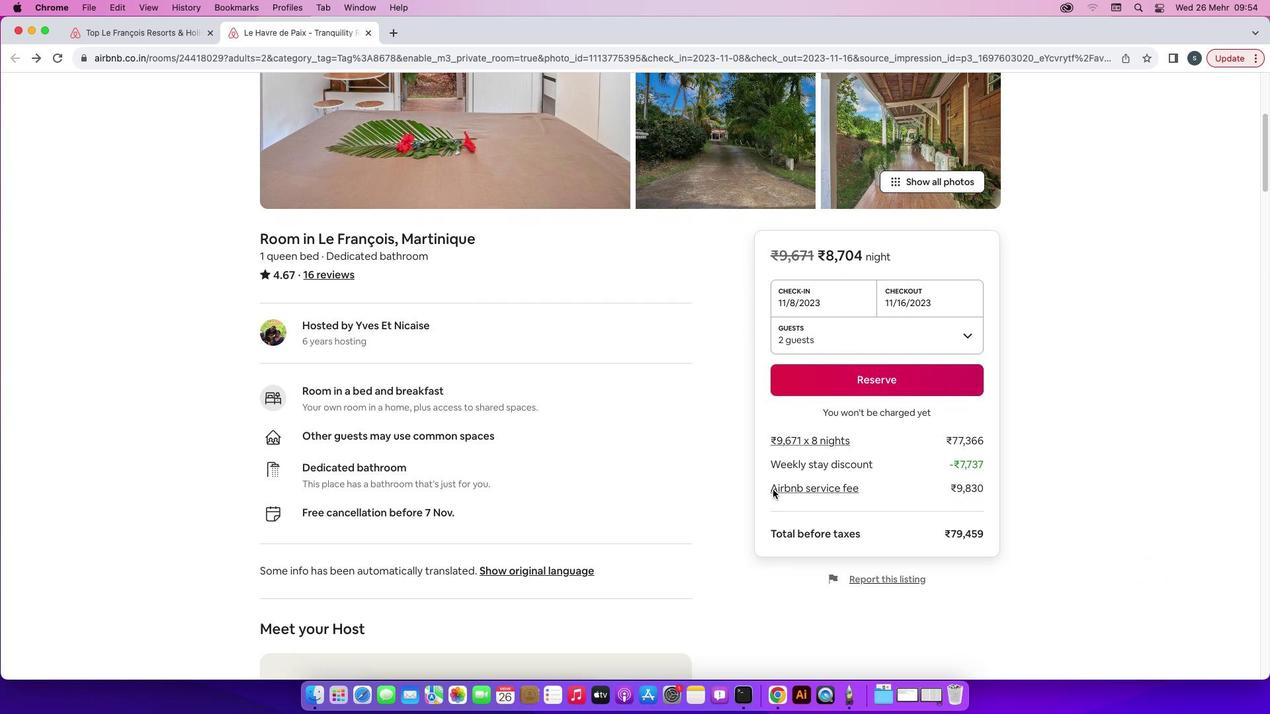 
Action: Mouse scrolled (774, 490) with delta (0, 0)
Screenshot: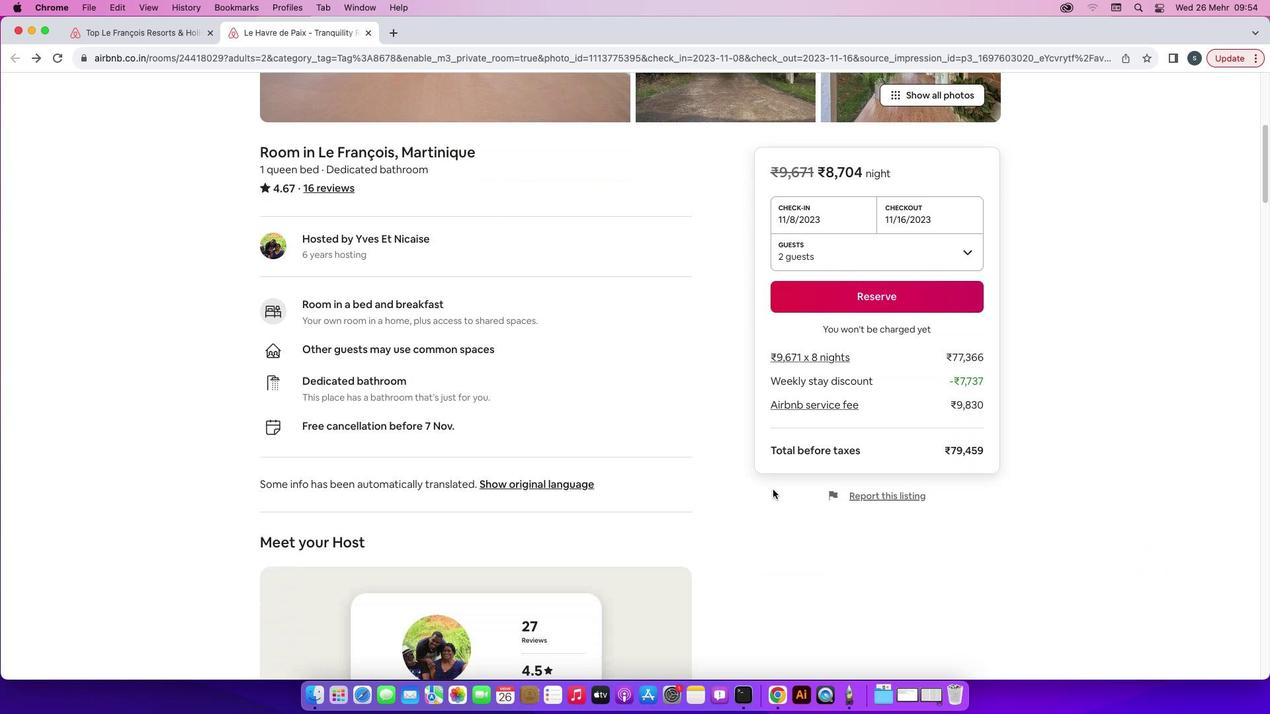 
Action: Mouse scrolled (774, 490) with delta (0, 0)
Screenshot: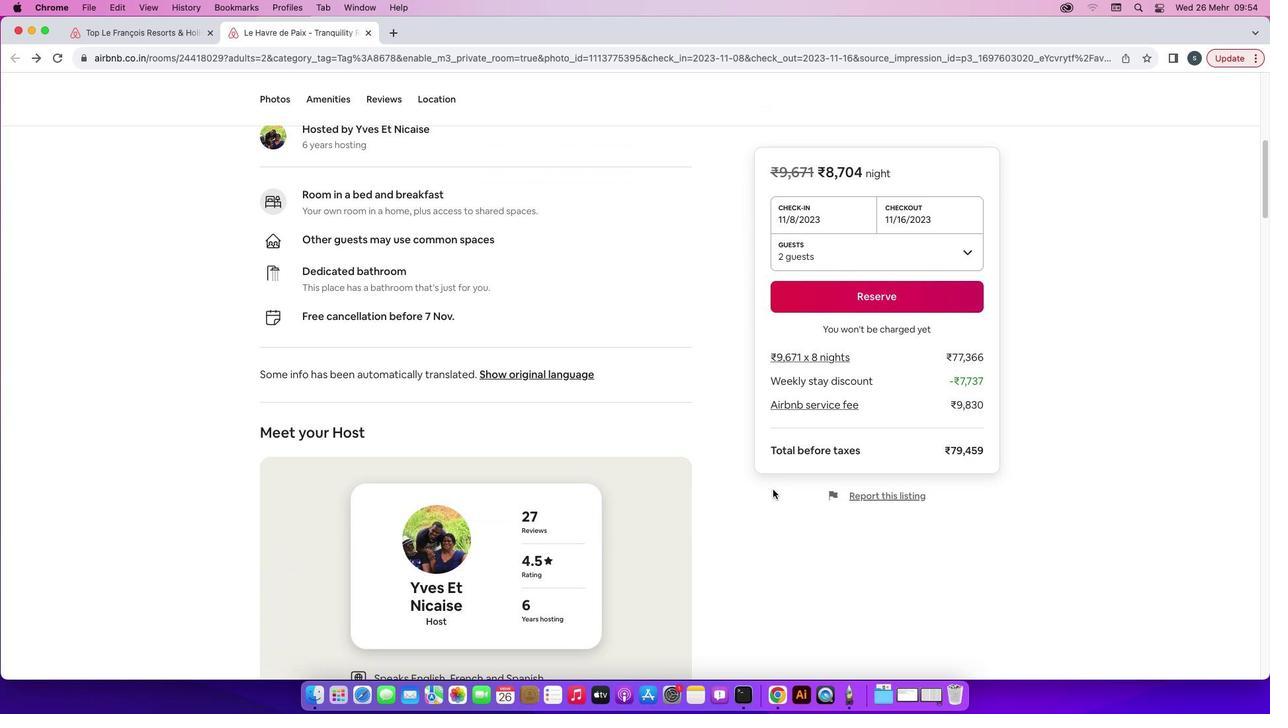
Action: Mouse scrolled (774, 490) with delta (0, 0)
Screenshot: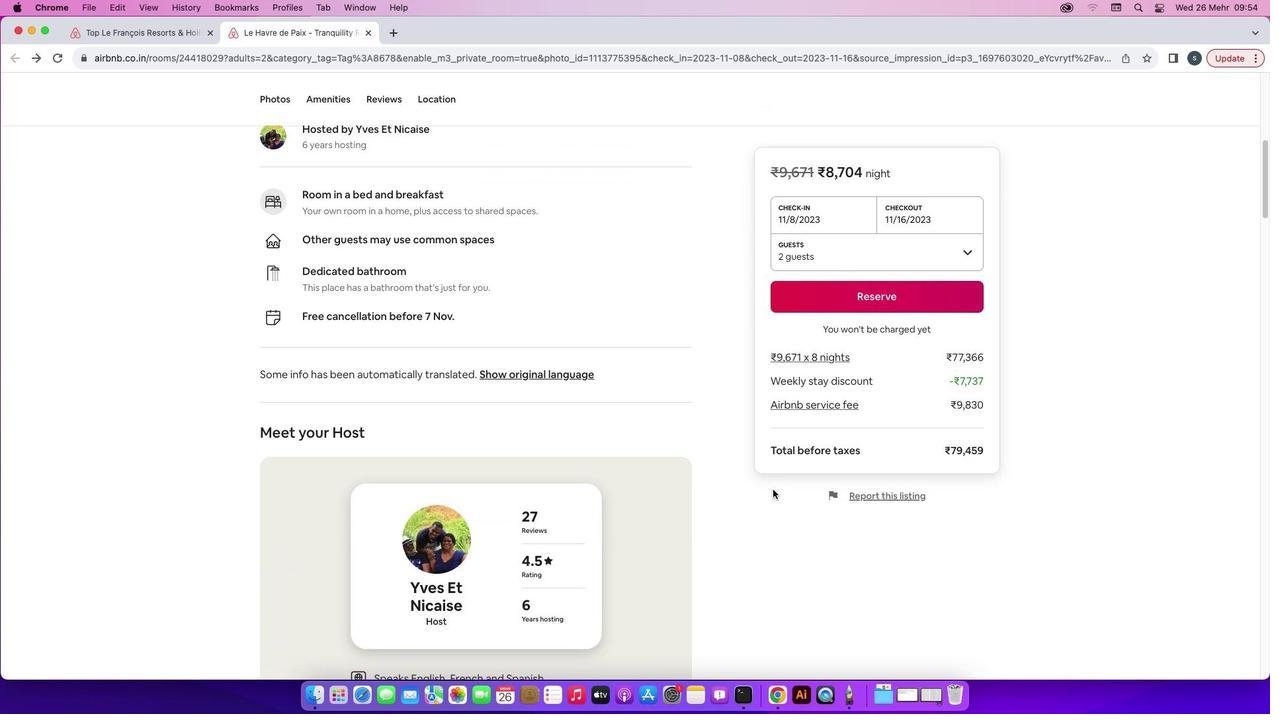 
Action: Mouse scrolled (774, 490) with delta (0, 0)
Screenshot: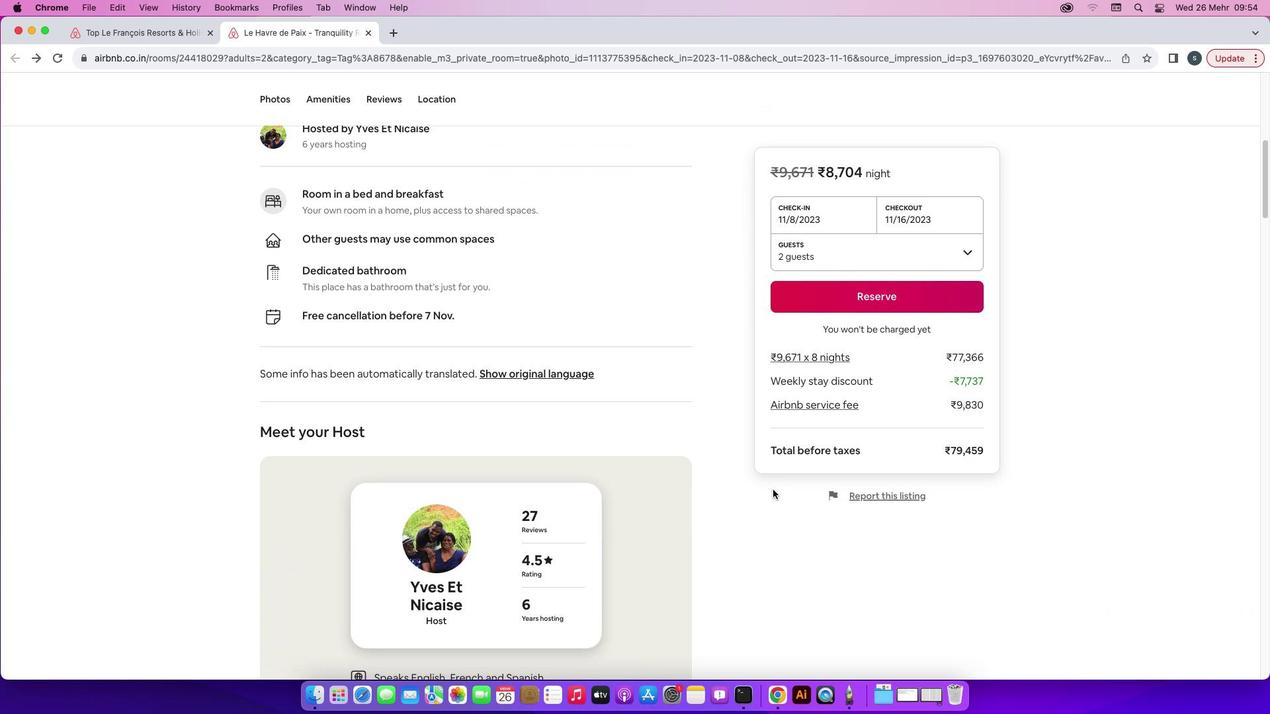 
Action: Mouse scrolled (774, 490) with delta (0, 0)
Screenshot: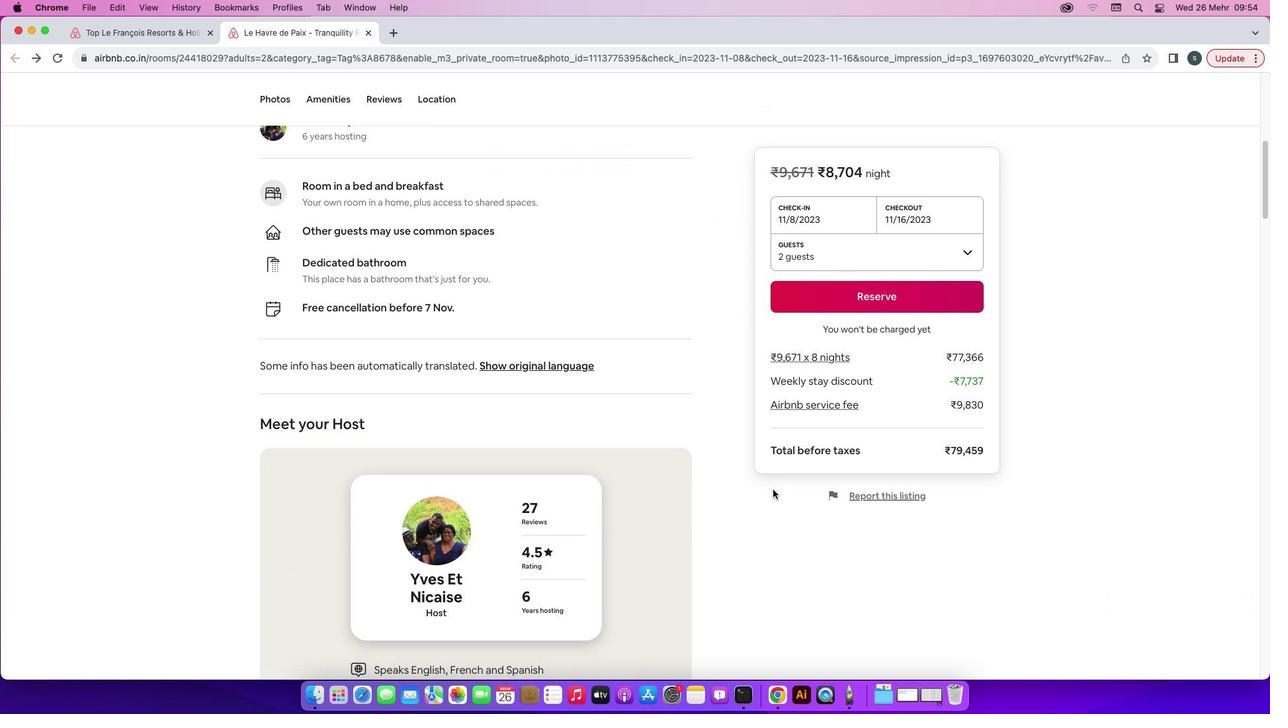 
Action: Mouse scrolled (774, 490) with delta (0, 0)
Screenshot: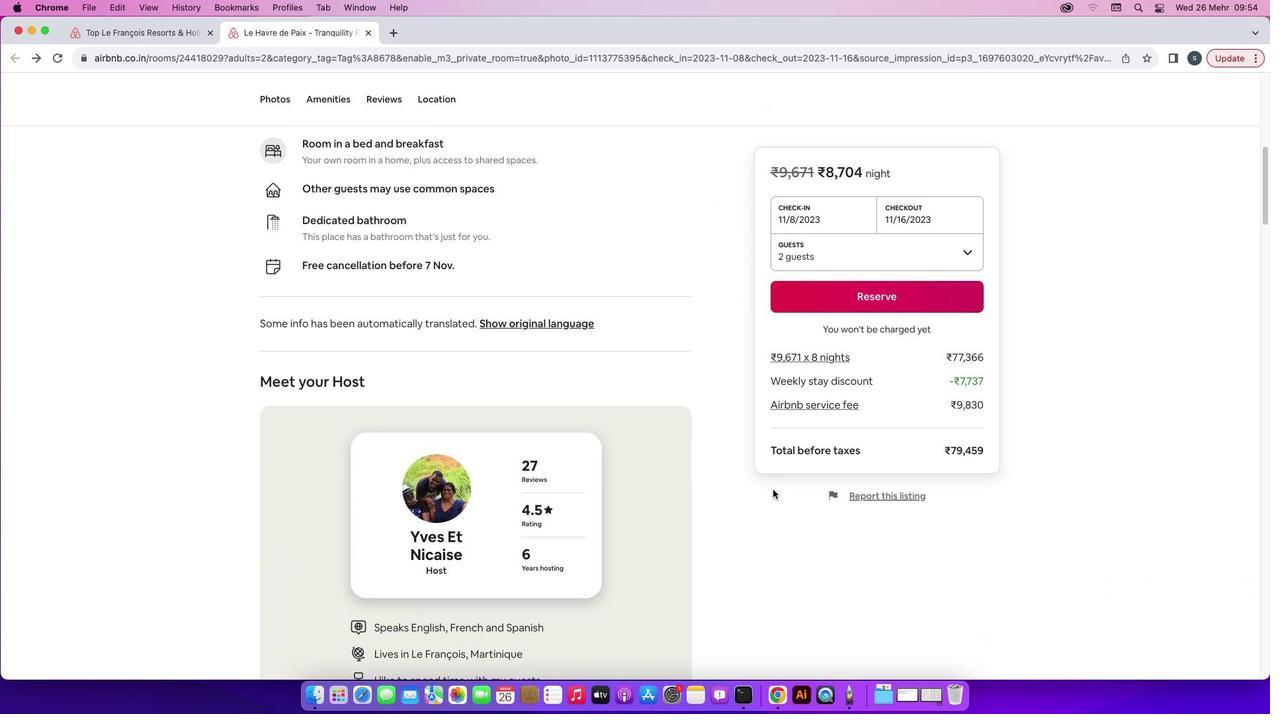 
Action: Mouse scrolled (774, 490) with delta (0, 0)
Screenshot: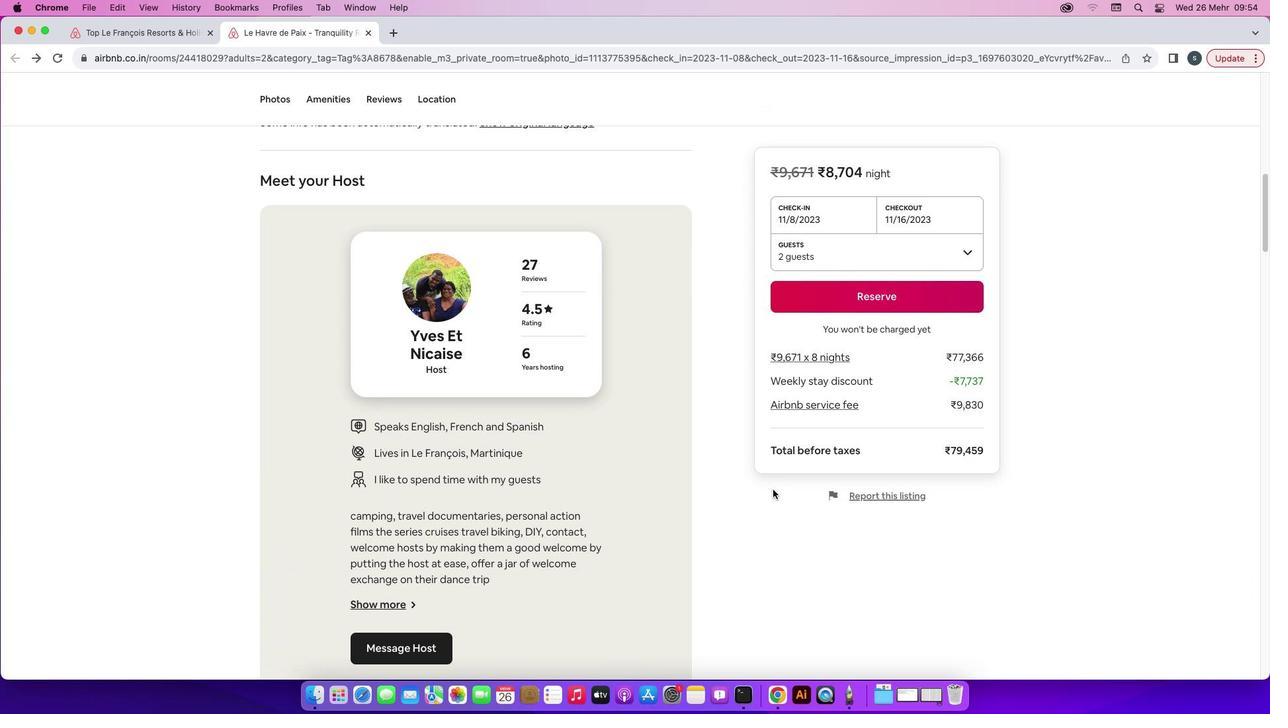 
Action: Mouse scrolled (774, 490) with delta (0, 0)
Screenshot: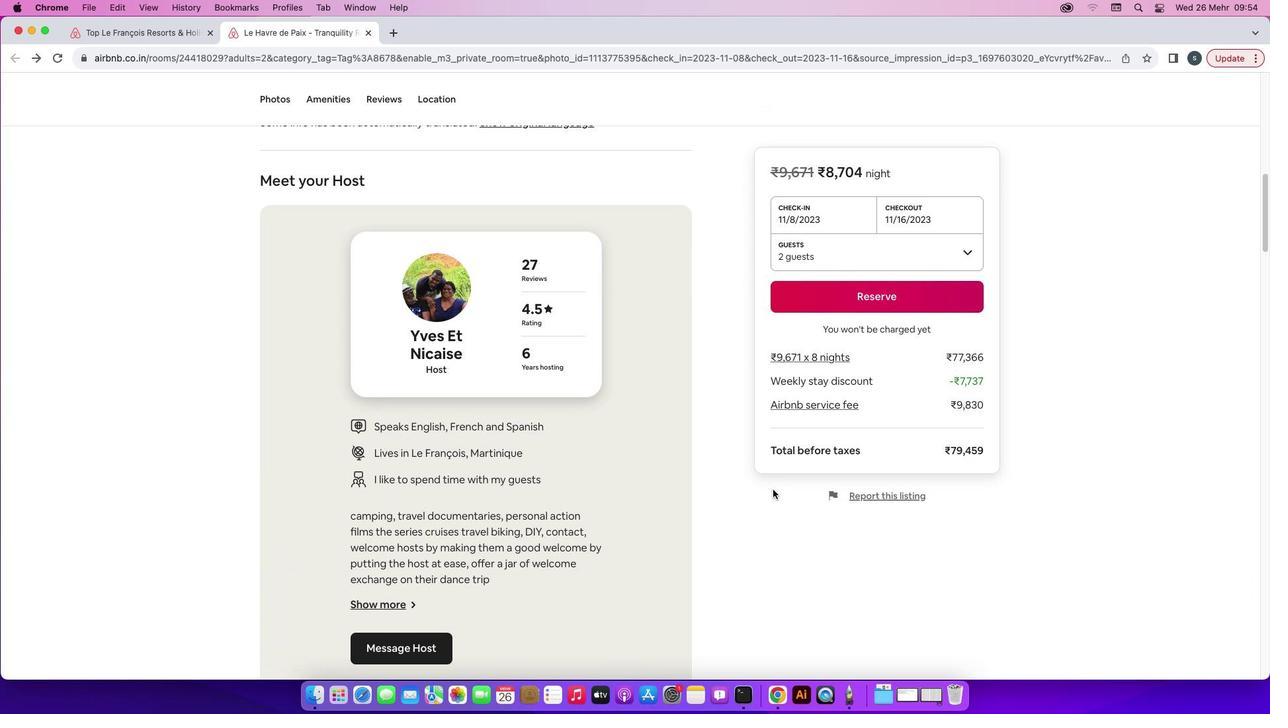 
Action: Mouse scrolled (774, 490) with delta (0, 0)
Screenshot: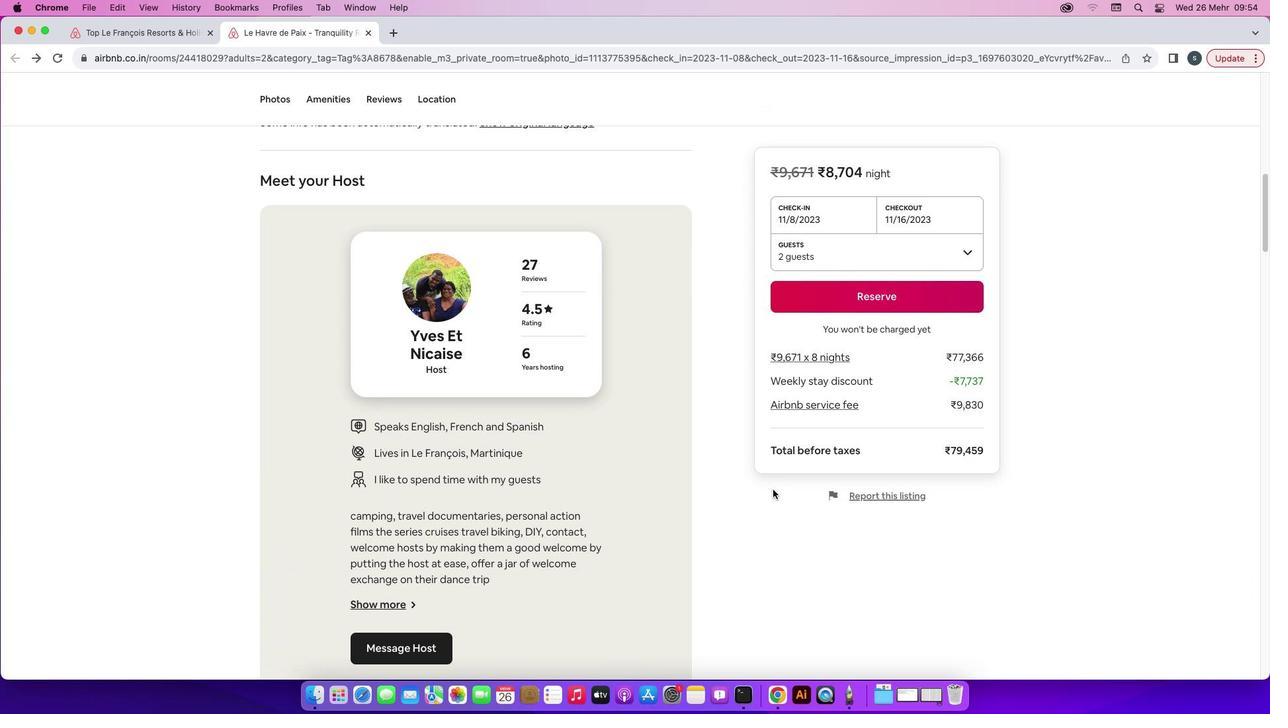 
Action: Mouse scrolled (774, 490) with delta (0, 0)
Screenshot: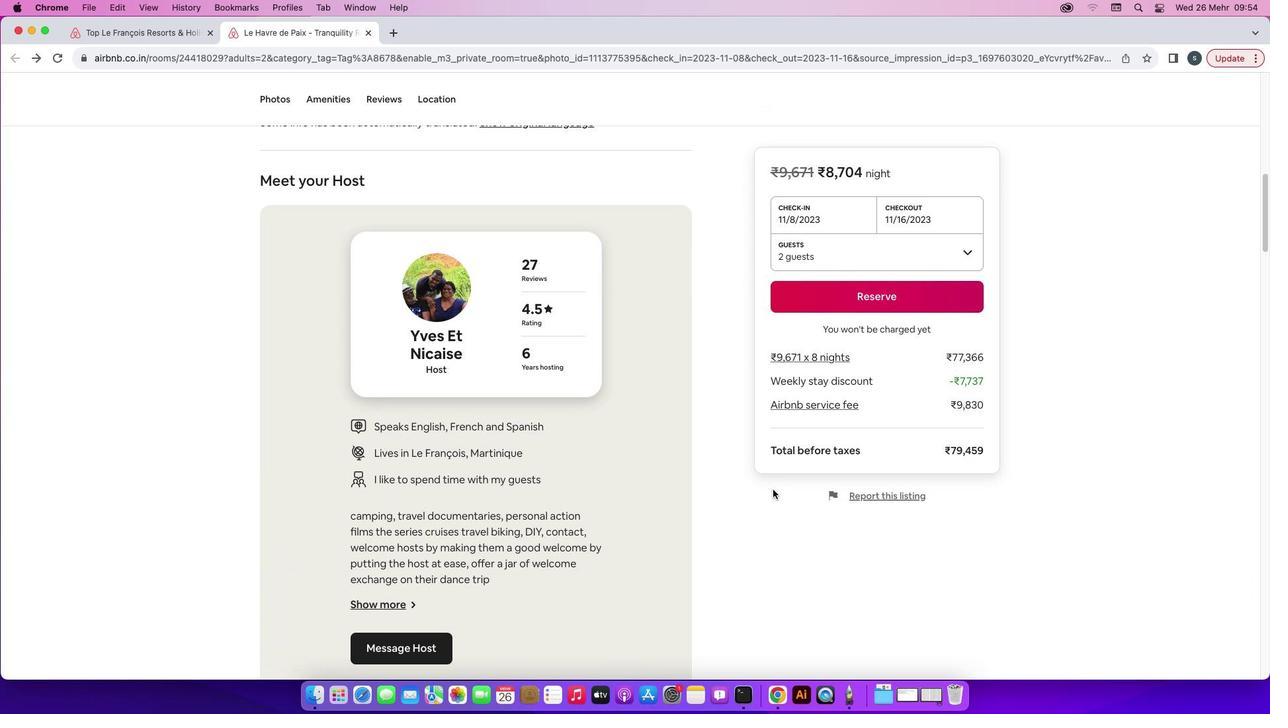 
Action: Mouse scrolled (774, 490) with delta (0, 0)
Screenshot: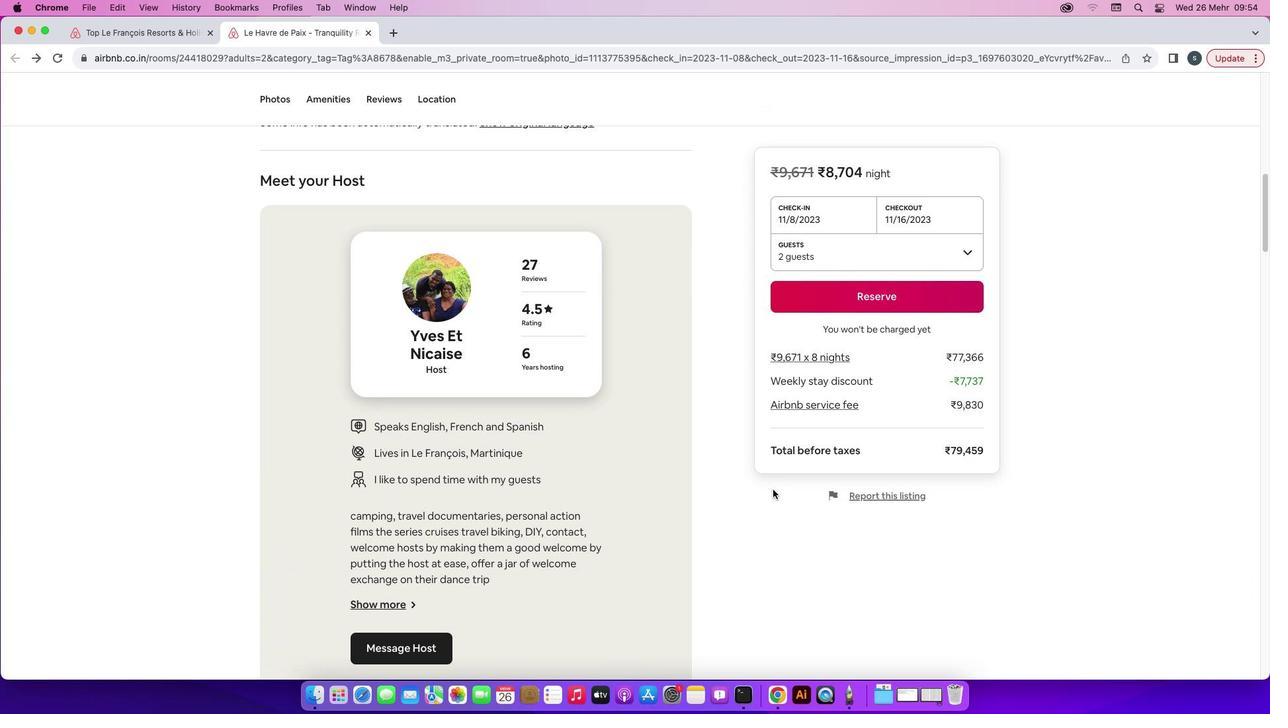 
Action: Mouse scrolled (774, 490) with delta (0, 0)
Screenshot: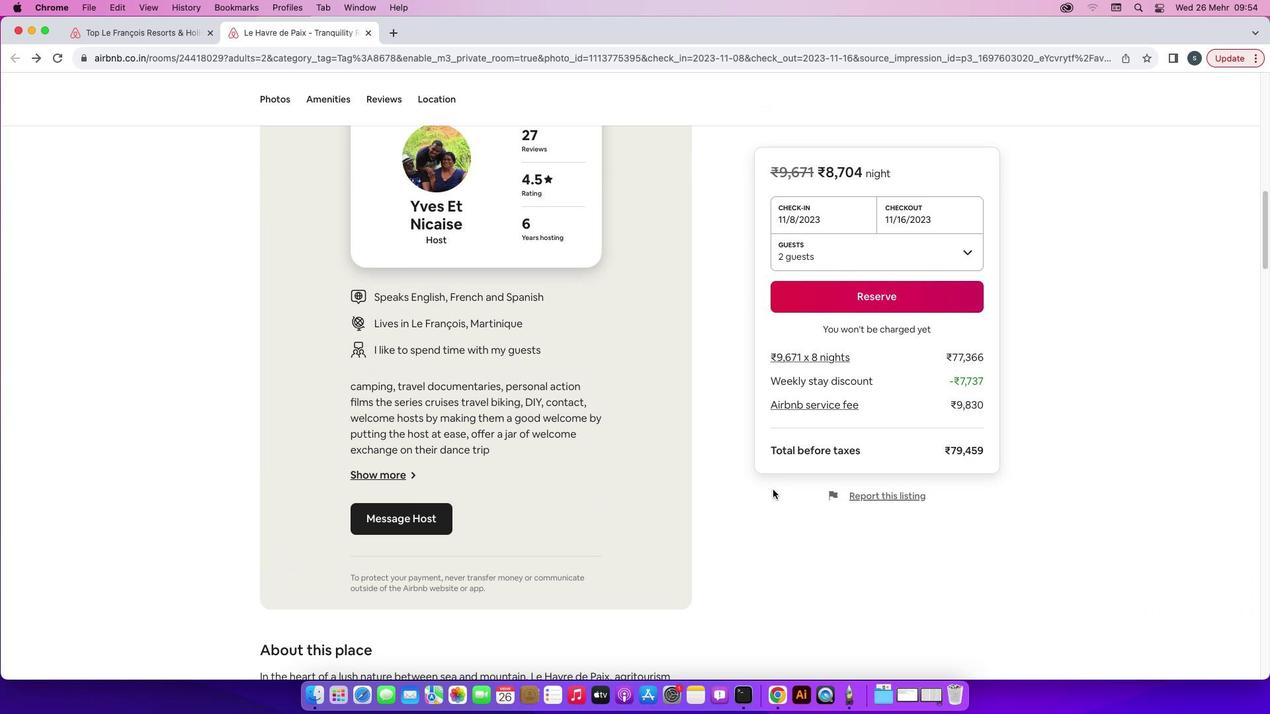 
Action: Mouse scrolled (774, 490) with delta (0, 0)
Screenshot: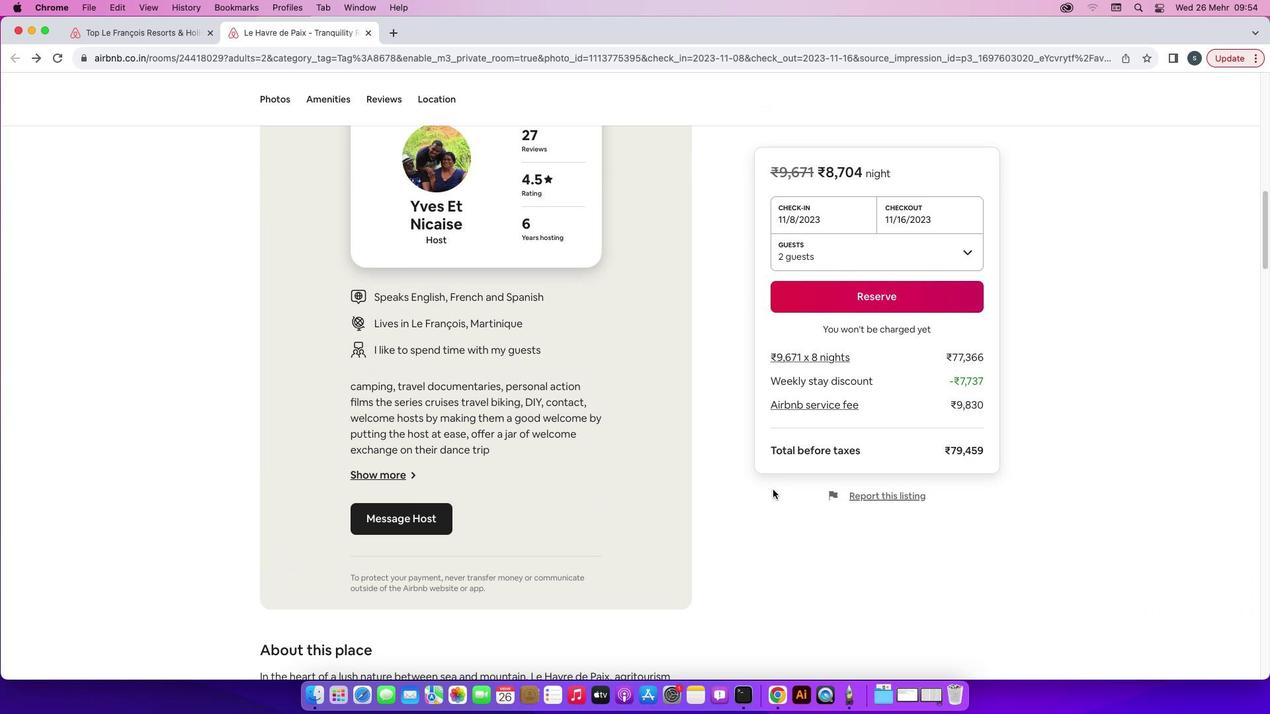 
Action: Mouse scrolled (774, 490) with delta (0, 0)
Screenshot: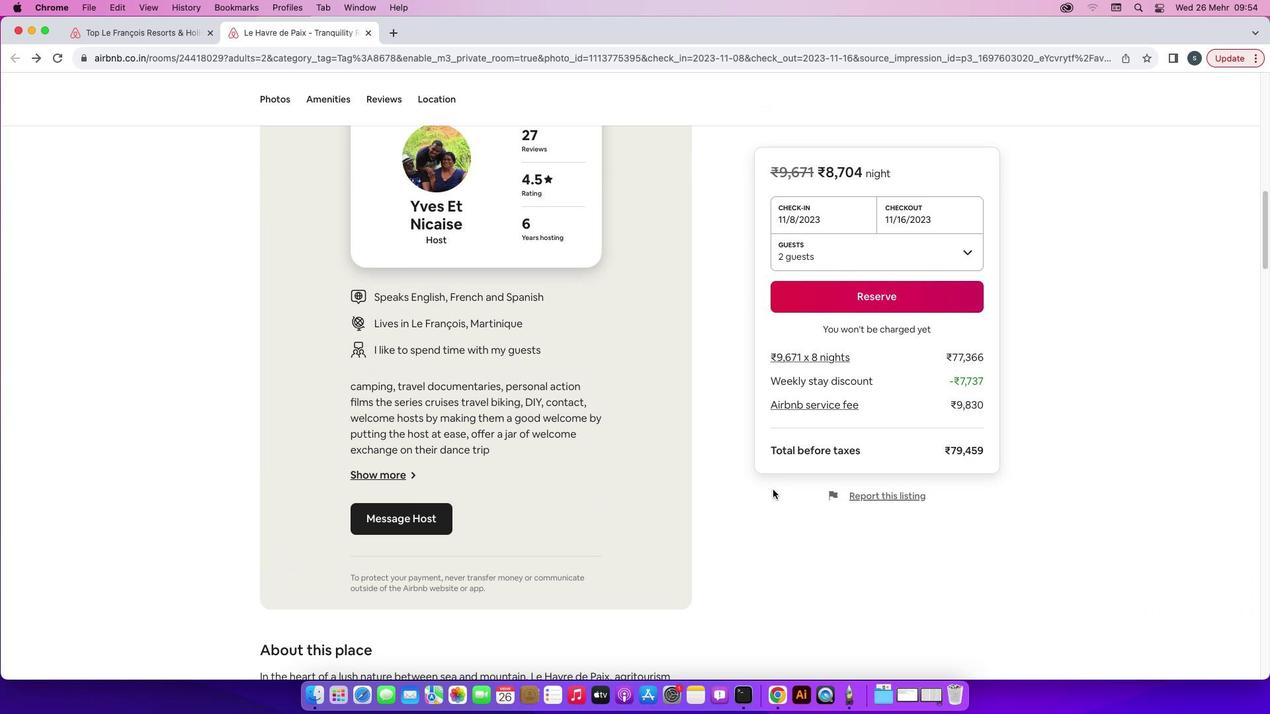 
Action: Mouse scrolled (774, 490) with delta (0, 0)
Screenshot: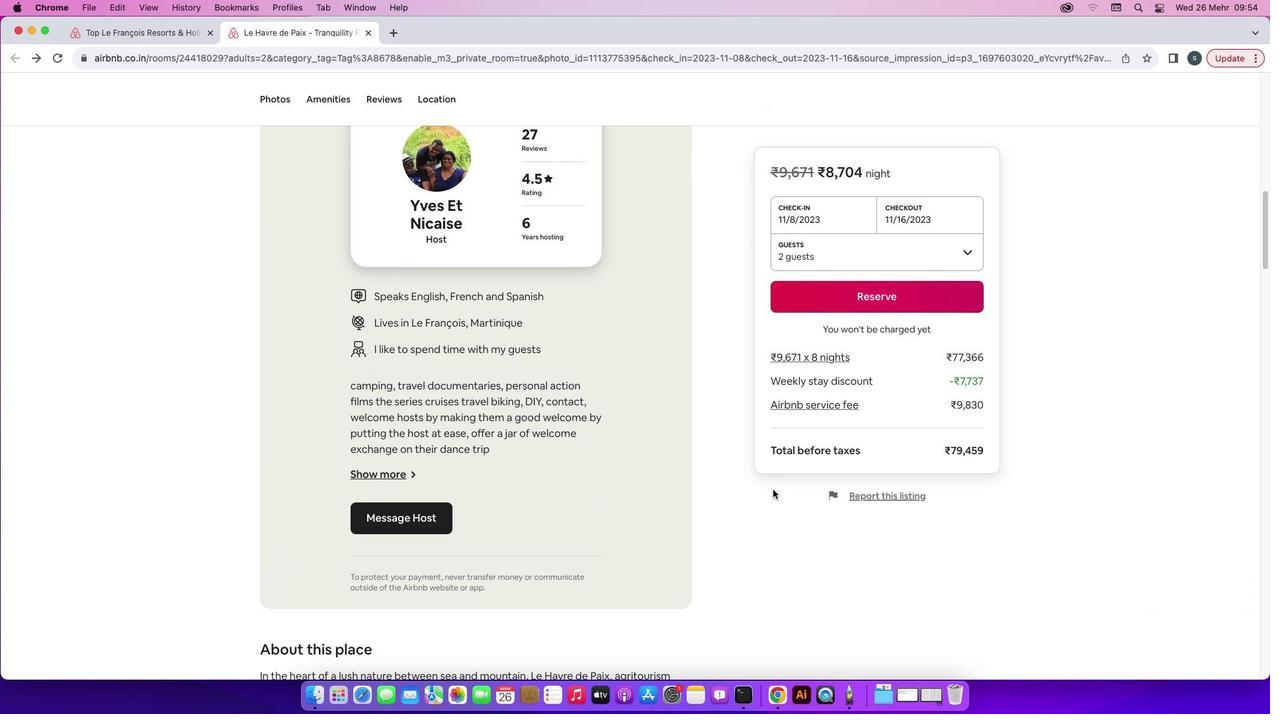 
Action: Mouse scrolled (774, 490) with delta (0, 0)
Screenshot: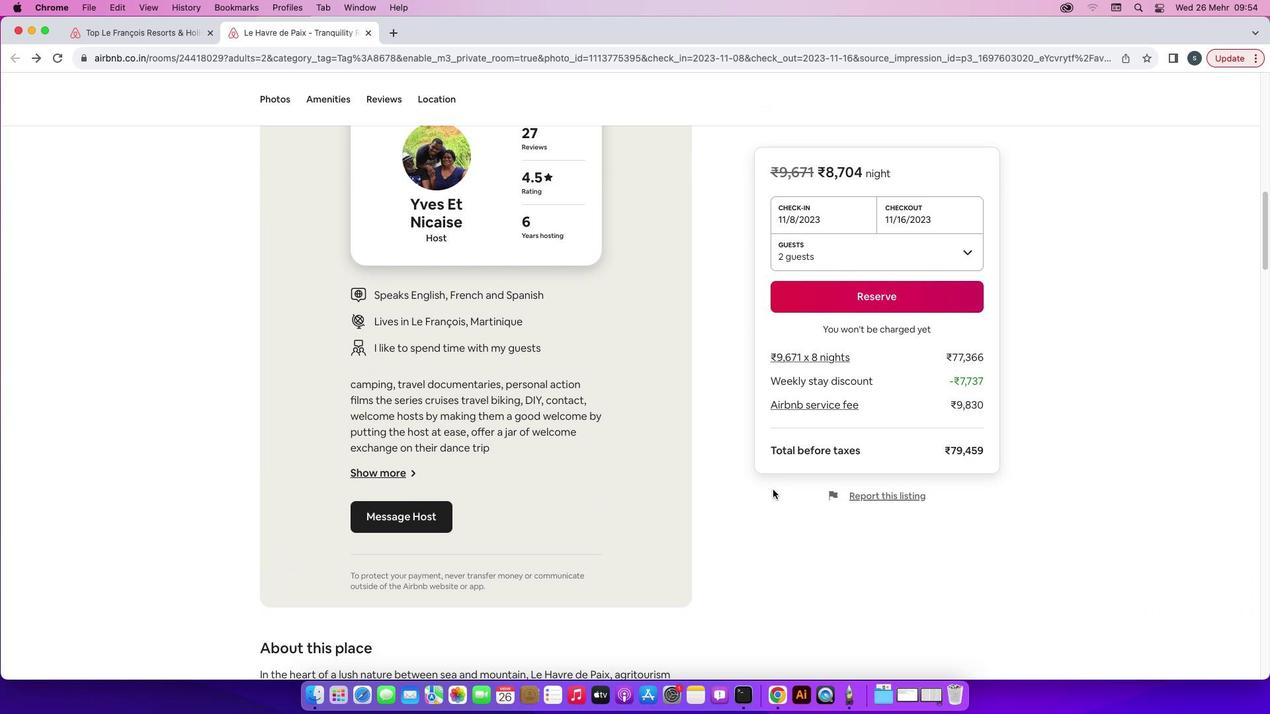 
Action: Mouse scrolled (774, 490) with delta (0, 0)
Screenshot: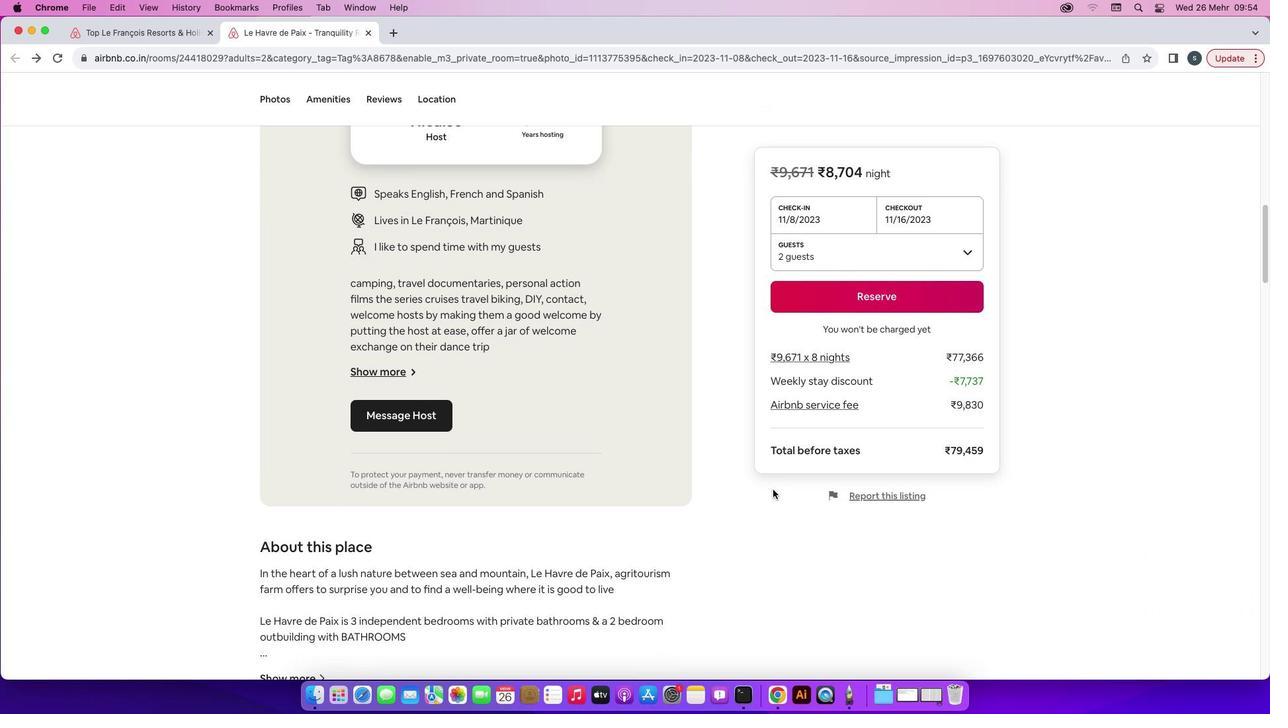 
Action: Mouse scrolled (774, 490) with delta (0, 0)
Screenshot: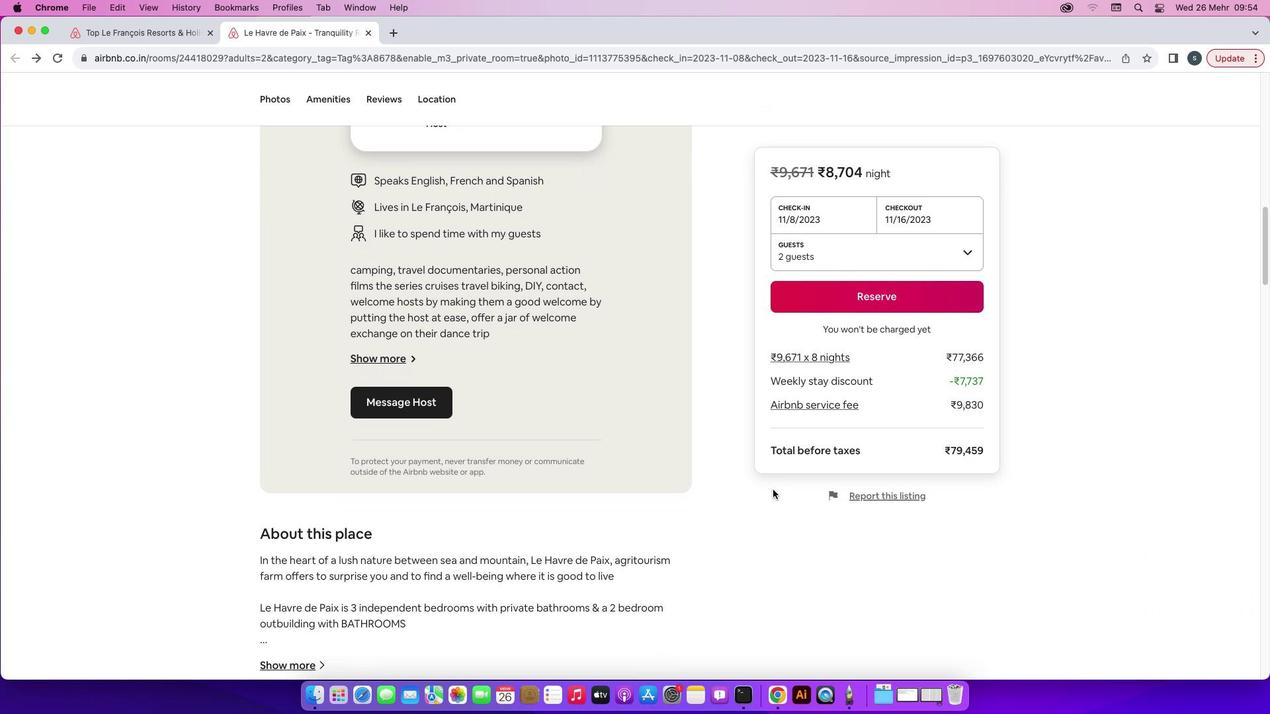 
Action: Mouse scrolled (774, 490) with delta (0, 0)
Screenshot: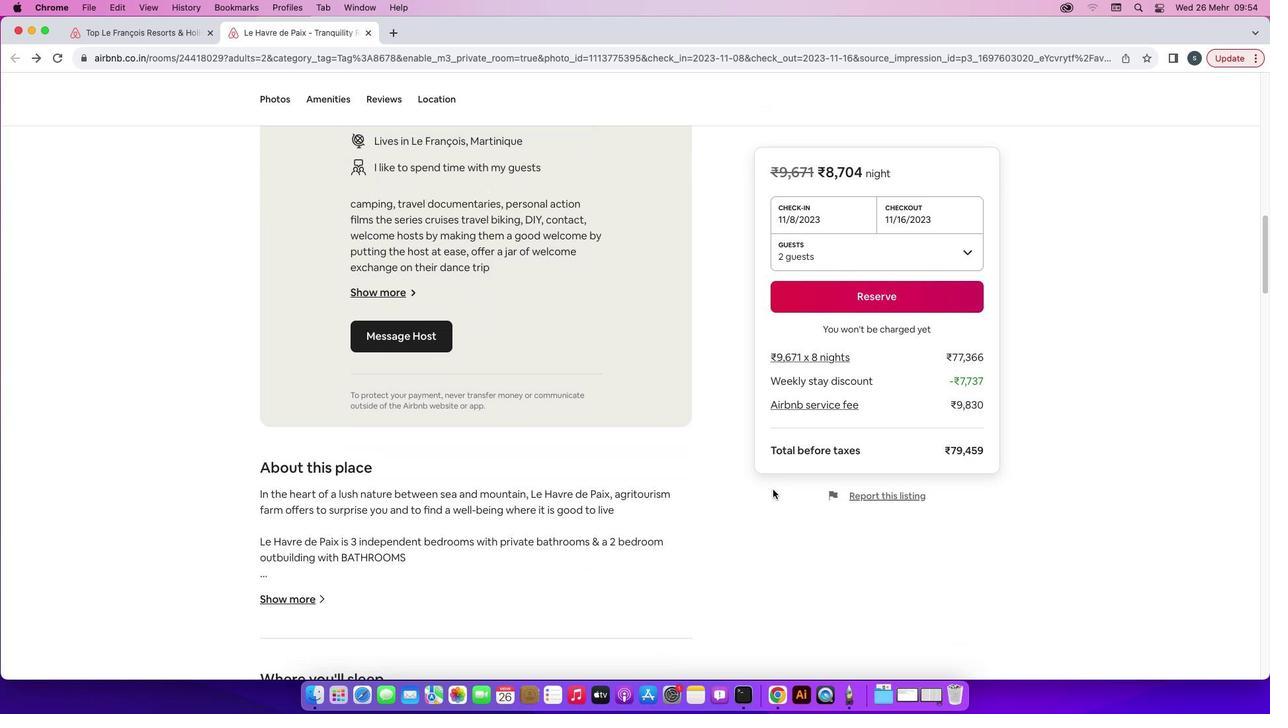
Action: Mouse scrolled (774, 490) with delta (0, 0)
Screenshot: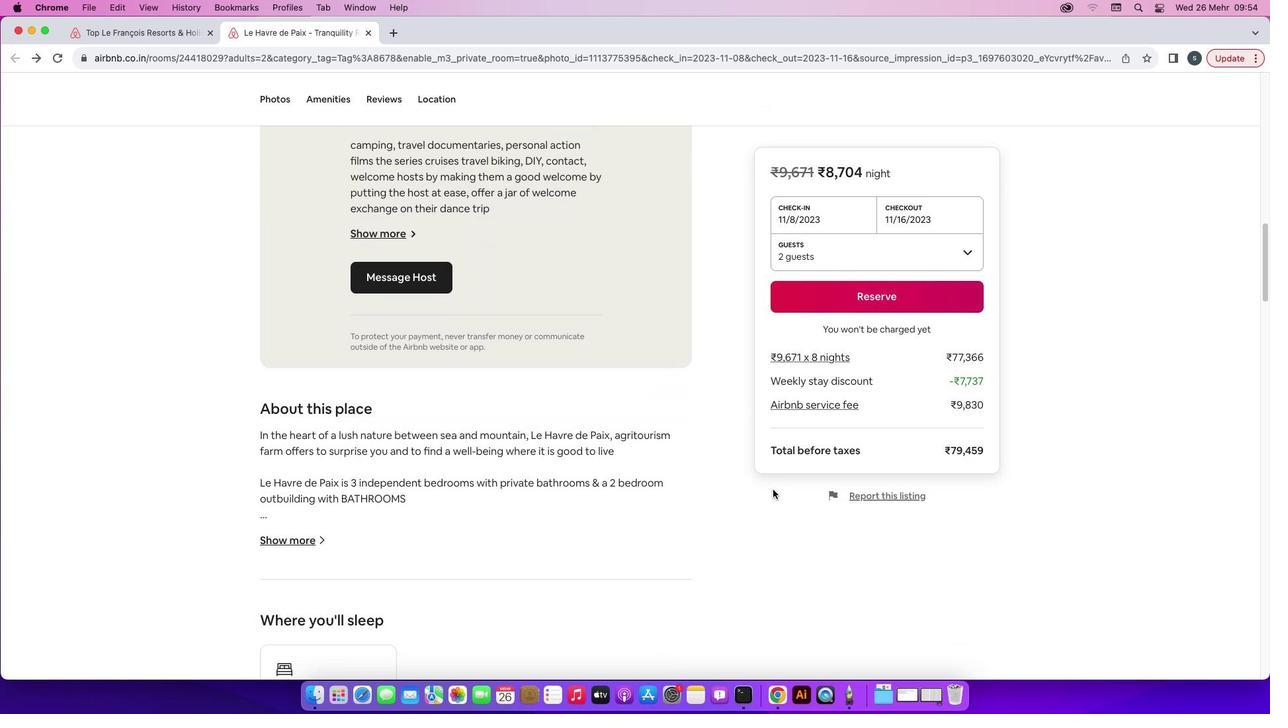 
Action: Mouse scrolled (774, 490) with delta (0, 0)
Screenshot: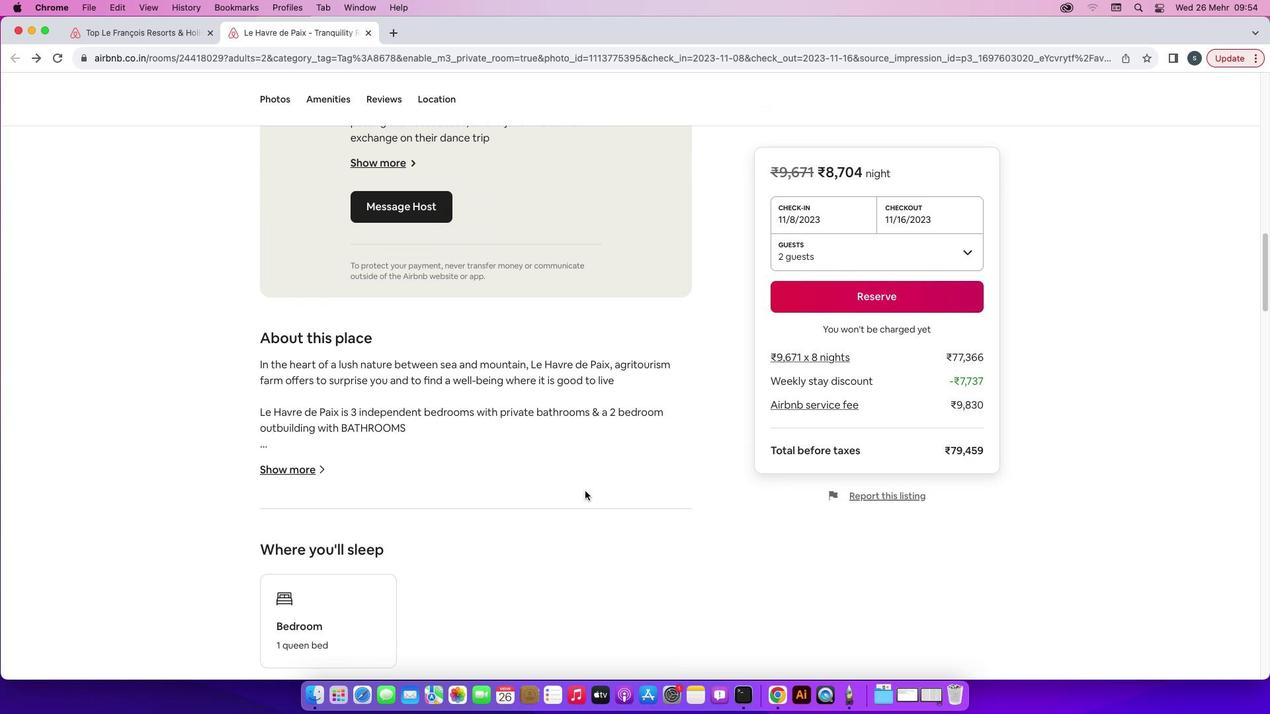 
Action: Mouse scrolled (774, 490) with delta (0, 0)
Screenshot: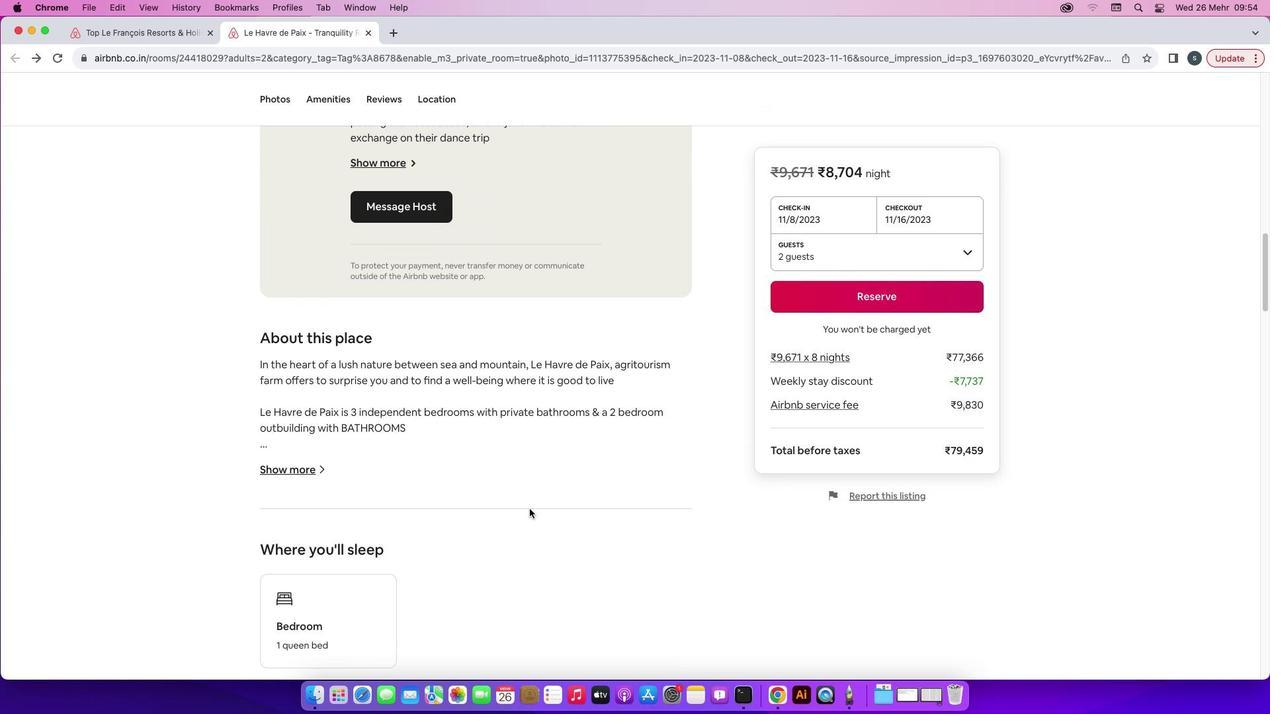 
Action: Mouse scrolled (774, 490) with delta (0, 0)
Screenshot: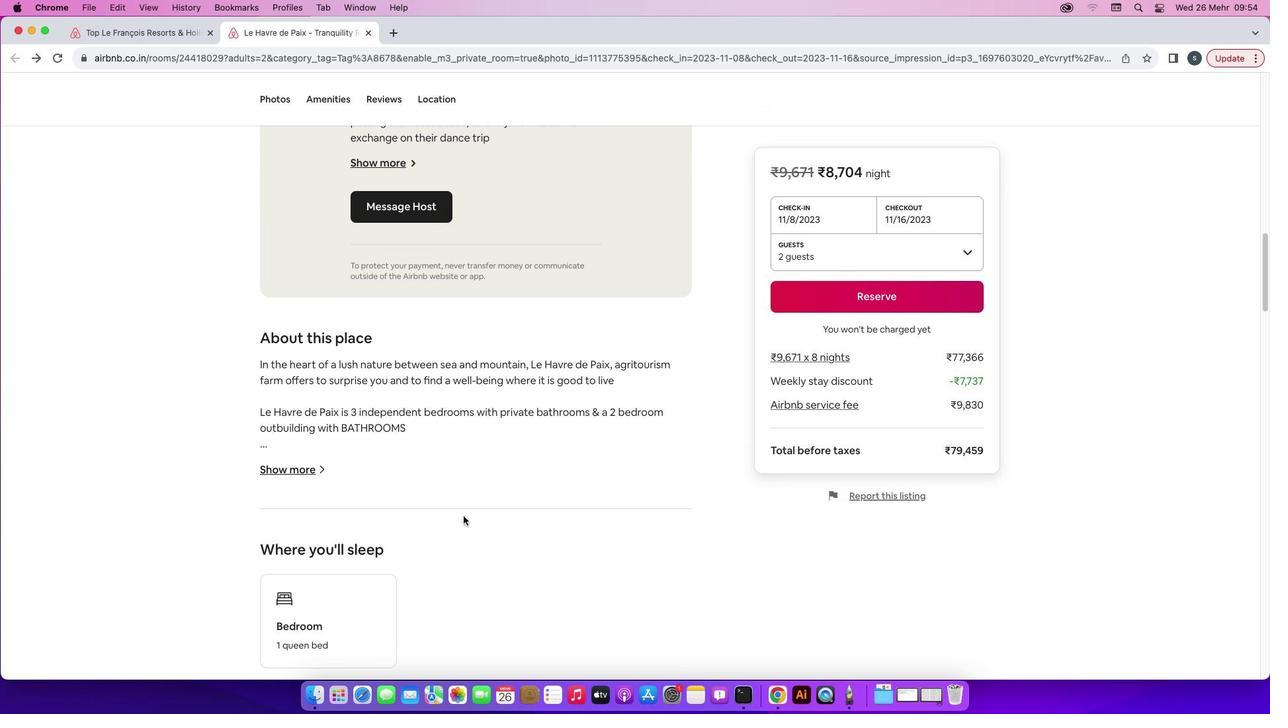 
Action: Mouse scrolled (774, 490) with delta (0, 0)
Screenshot: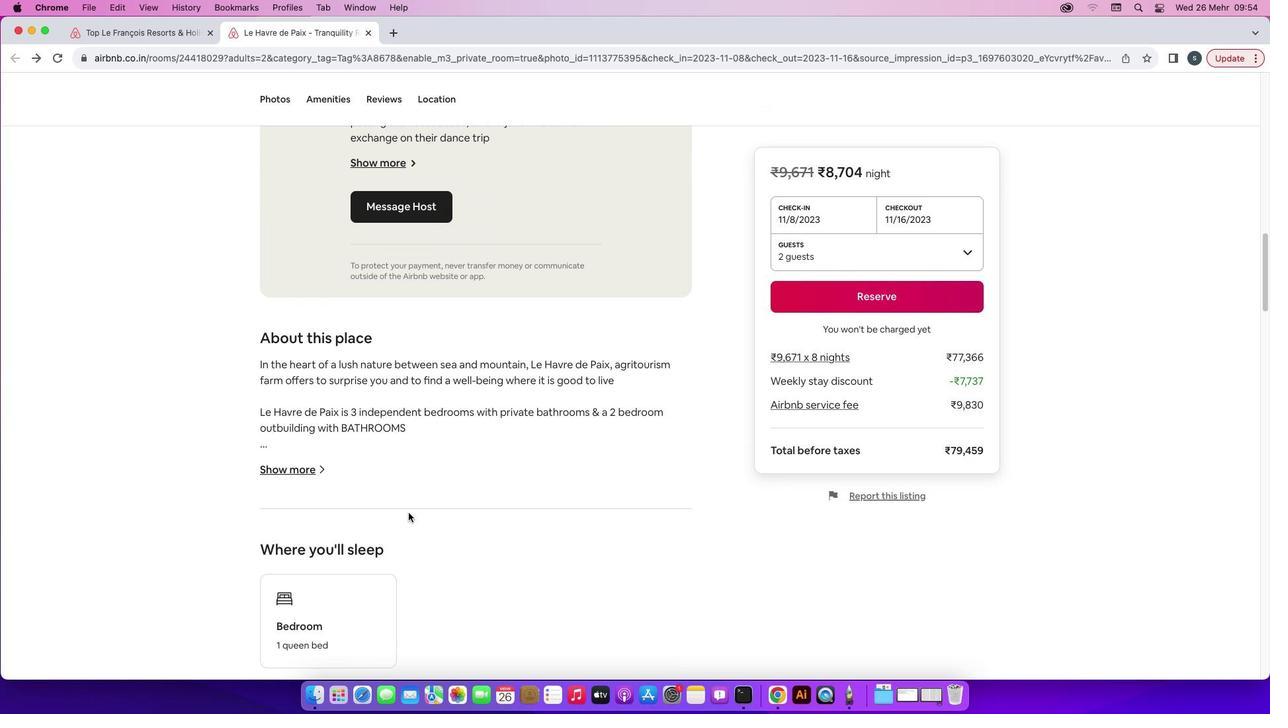 
Action: Mouse scrolled (774, 490) with delta (0, 0)
Screenshot: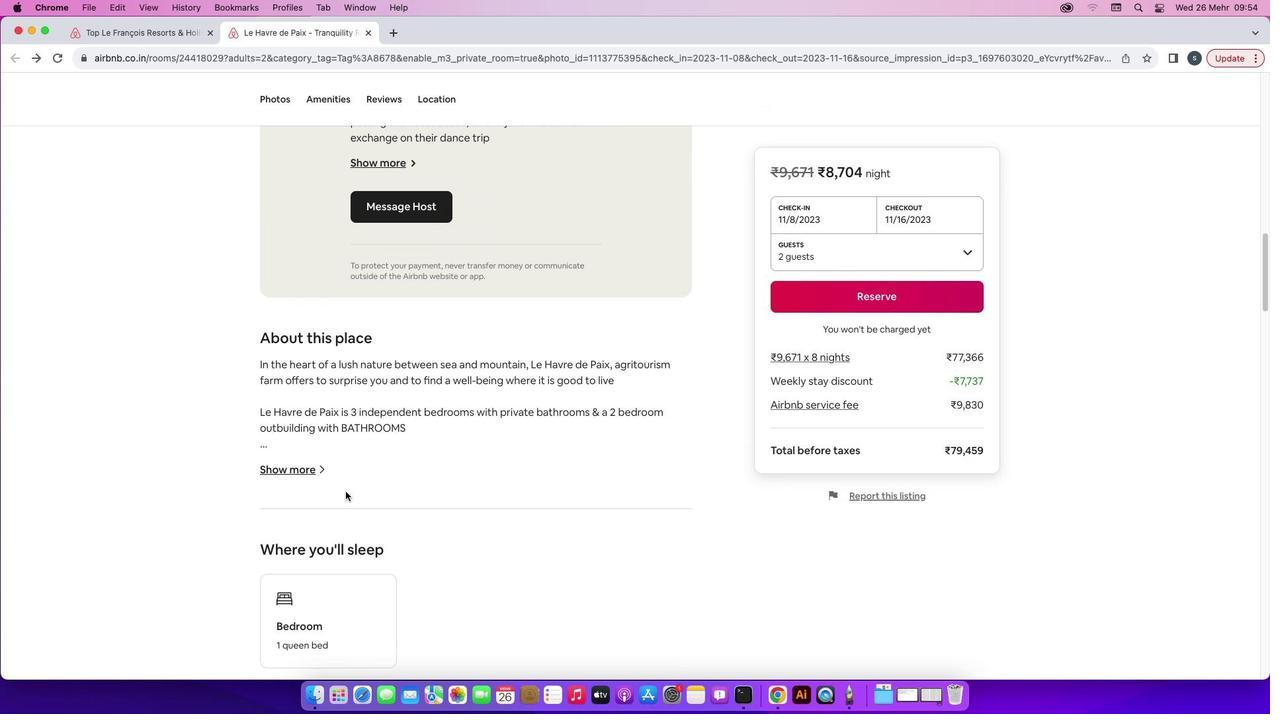 
Action: Mouse moved to (277, 466)
Screenshot: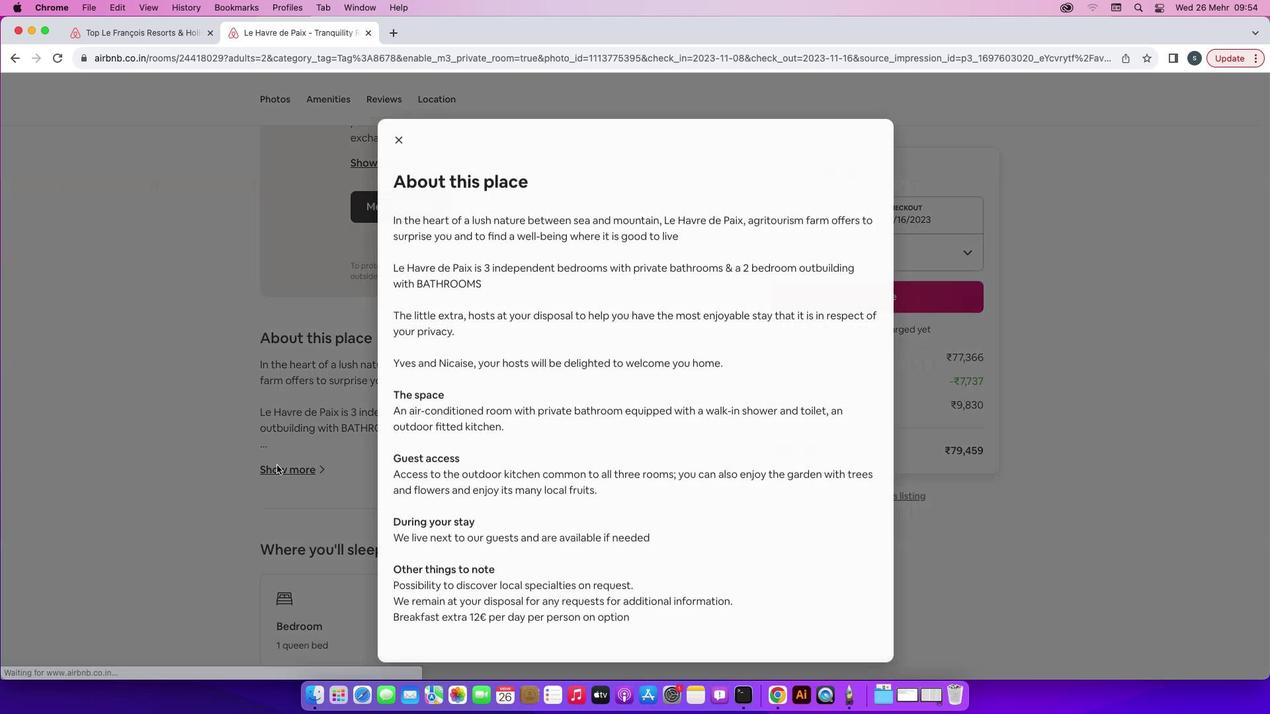 
Action: Mouse pressed left at (277, 466)
Screenshot: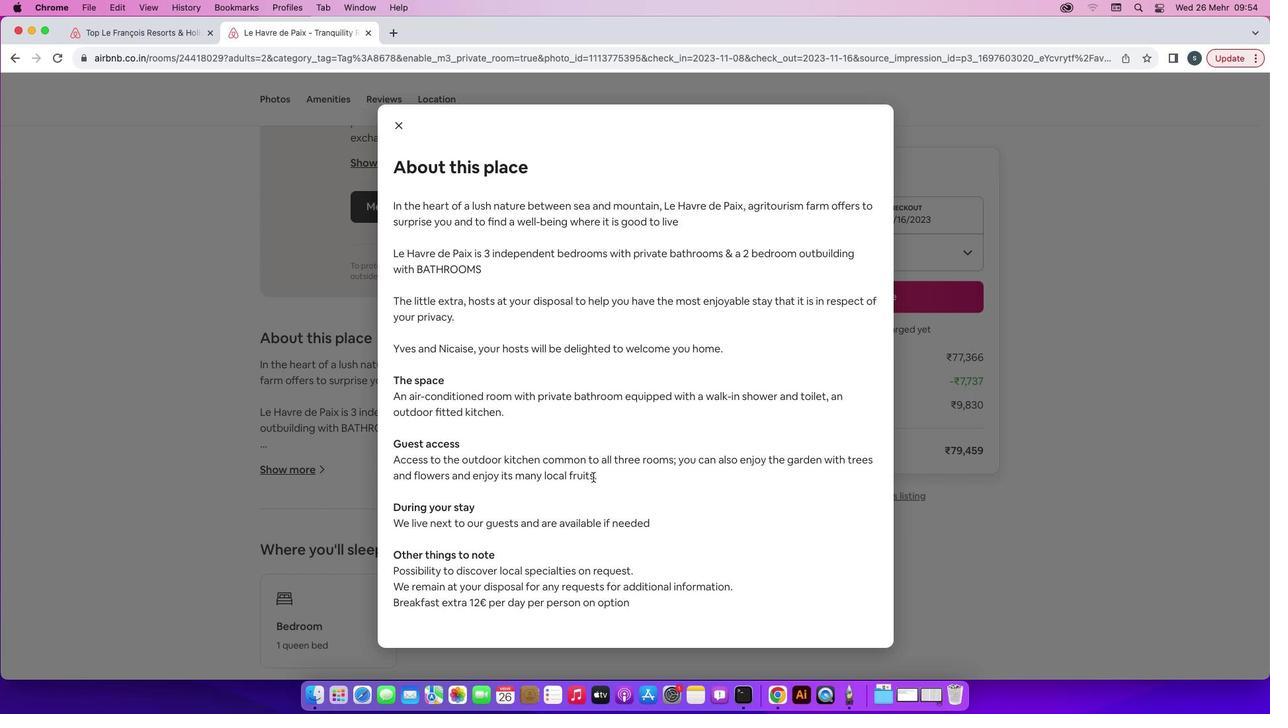 
Action: Mouse moved to (701, 485)
Screenshot: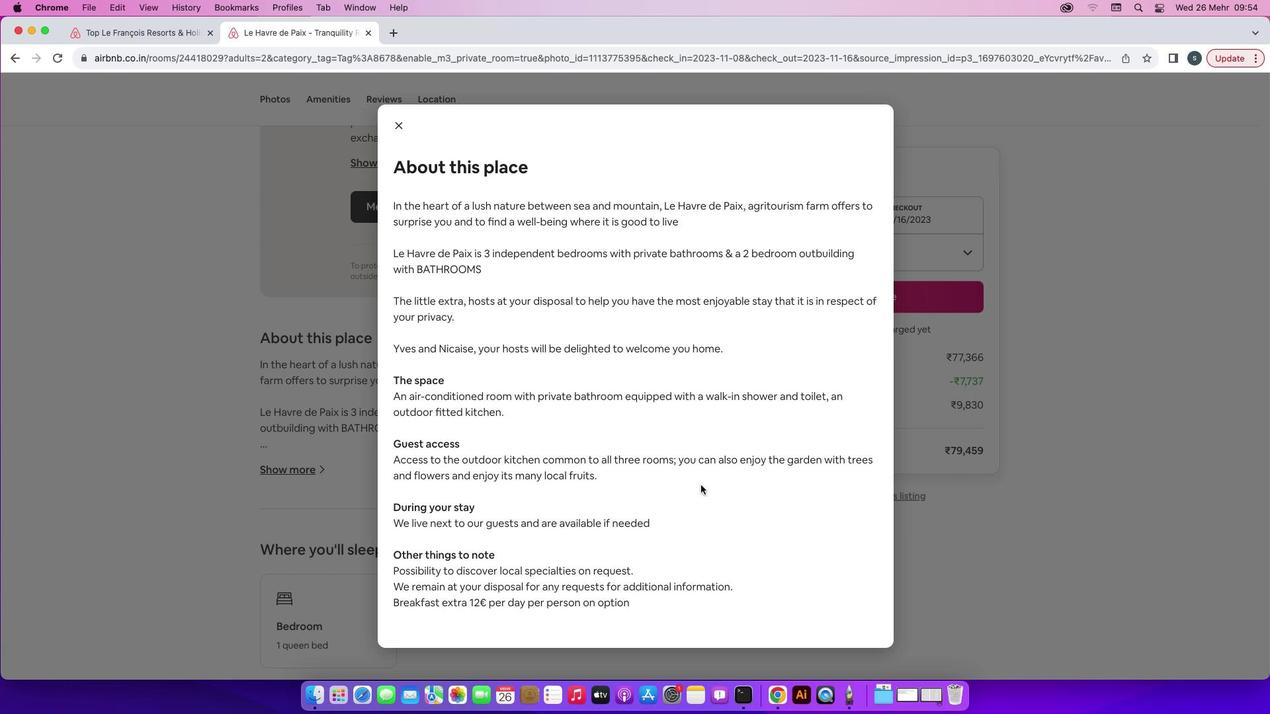
Action: Mouse scrolled (701, 485) with delta (0, 0)
Screenshot: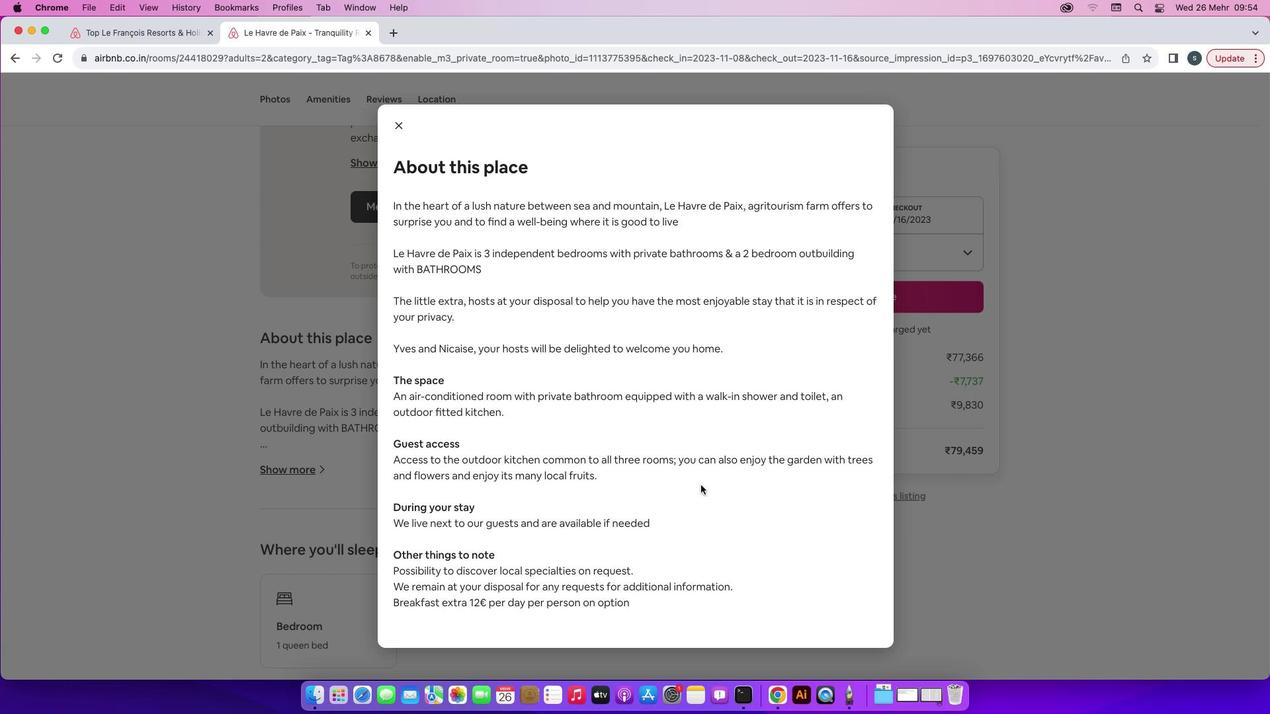 
Action: Mouse scrolled (701, 485) with delta (0, 0)
Screenshot: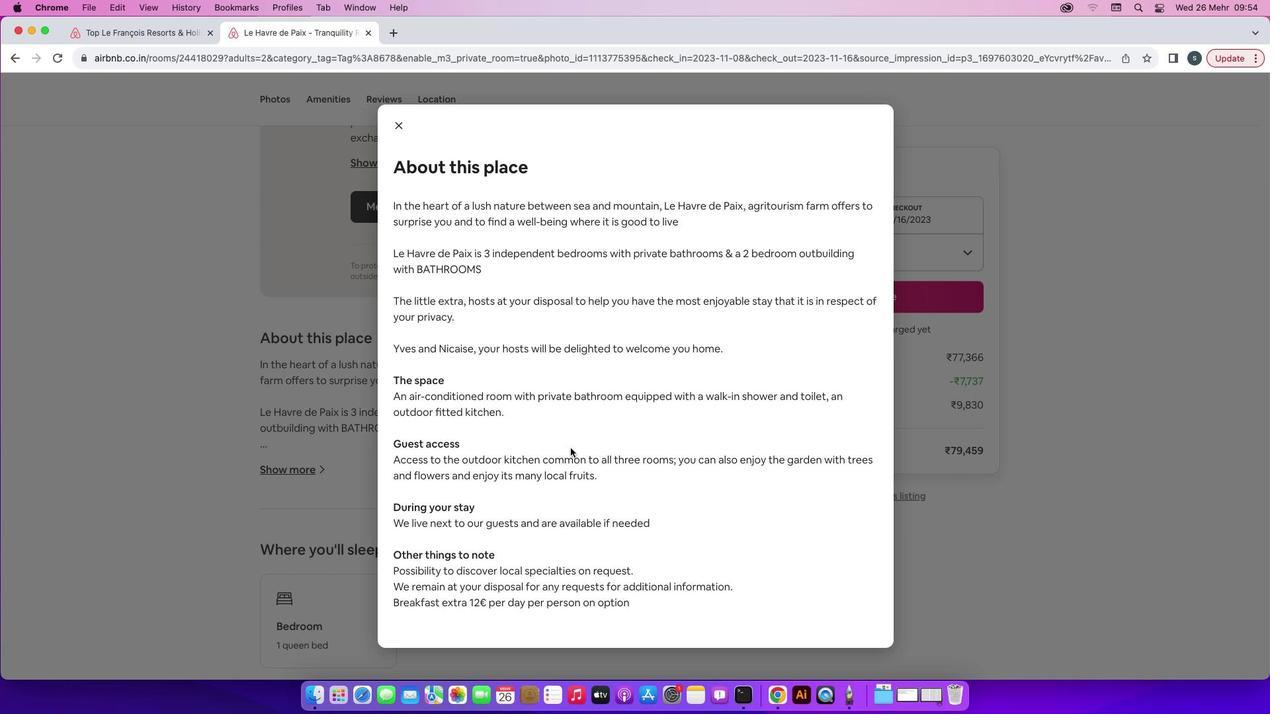 
Action: Mouse scrolled (701, 485) with delta (0, 0)
Screenshot: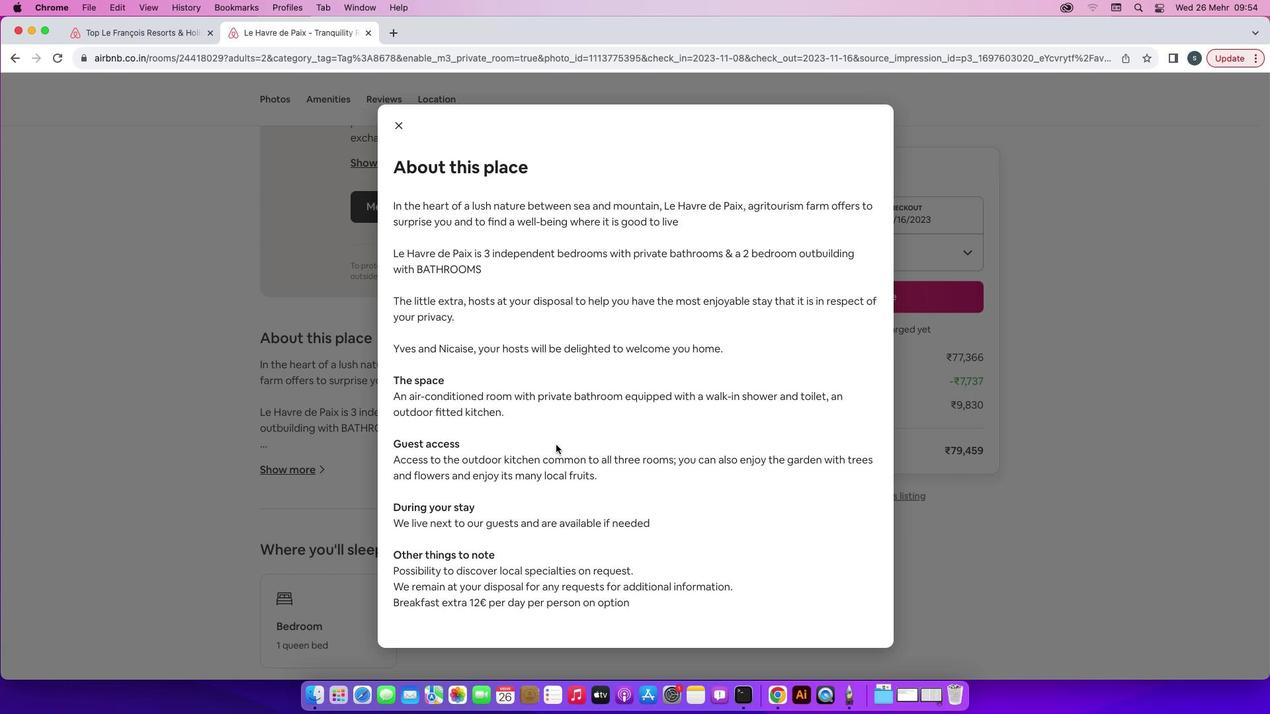
Action: Mouse scrolled (701, 485) with delta (0, 0)
Screenshot: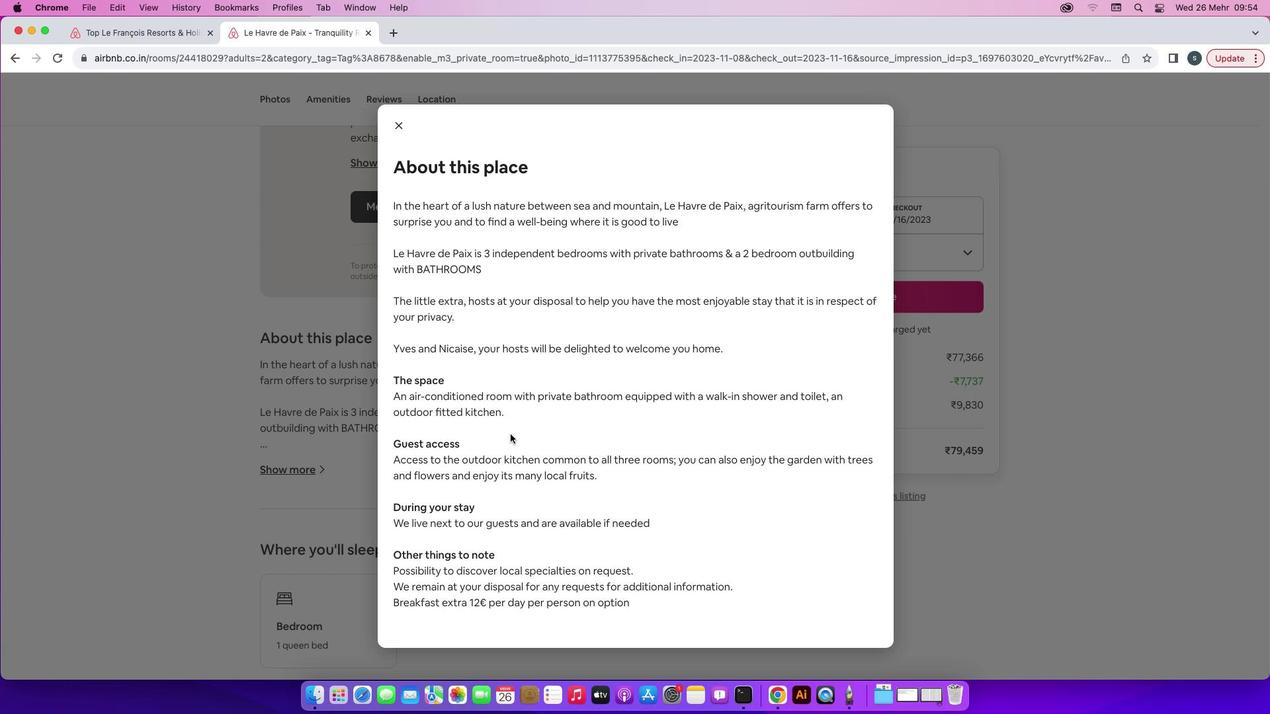 
Action: Mouse scrolled (701, 485) with delta (0, 0)
Screenshot: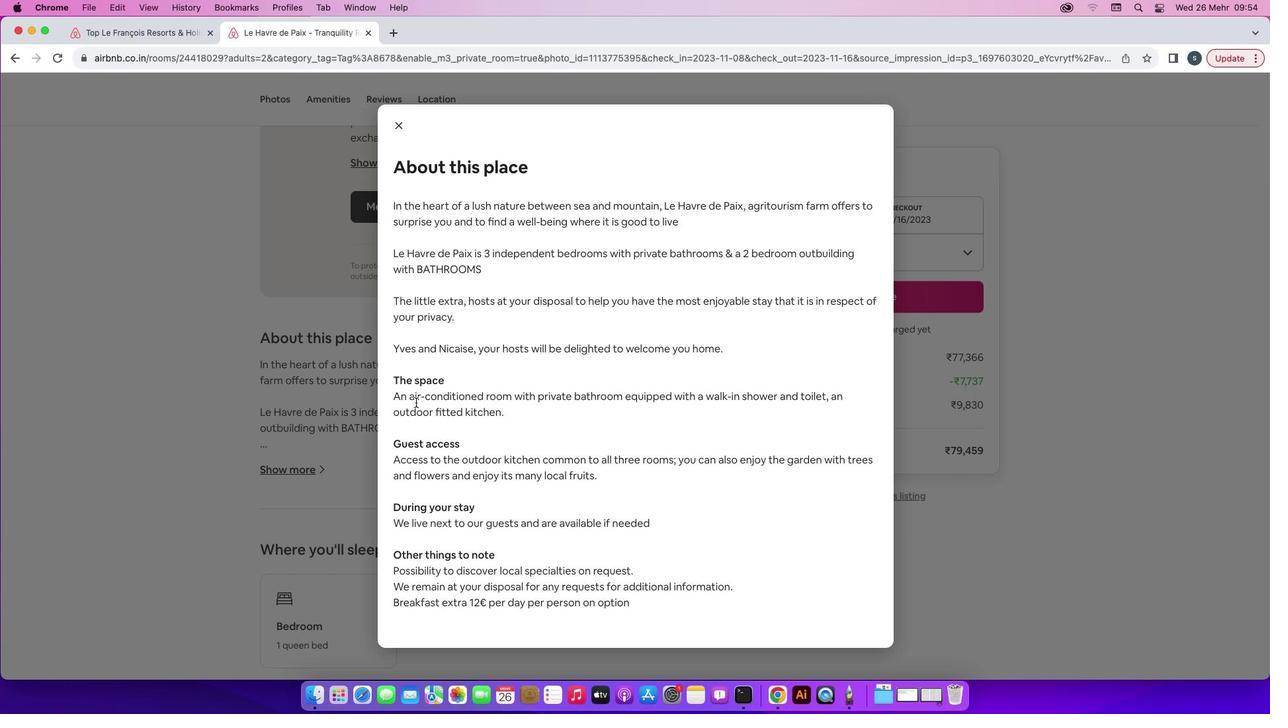 
Action: Mouse moved to (404, 125)
Screenshot: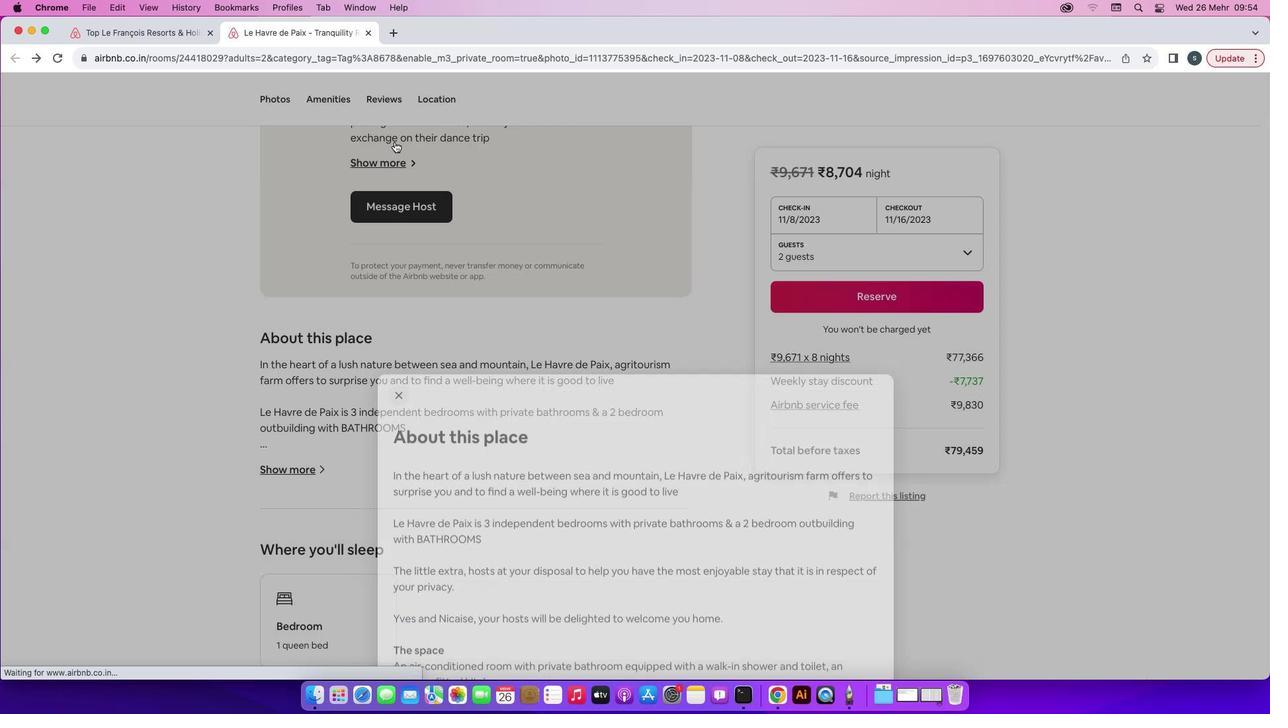 
Action: Mouse pressed left at (404, 125)
Screenshot: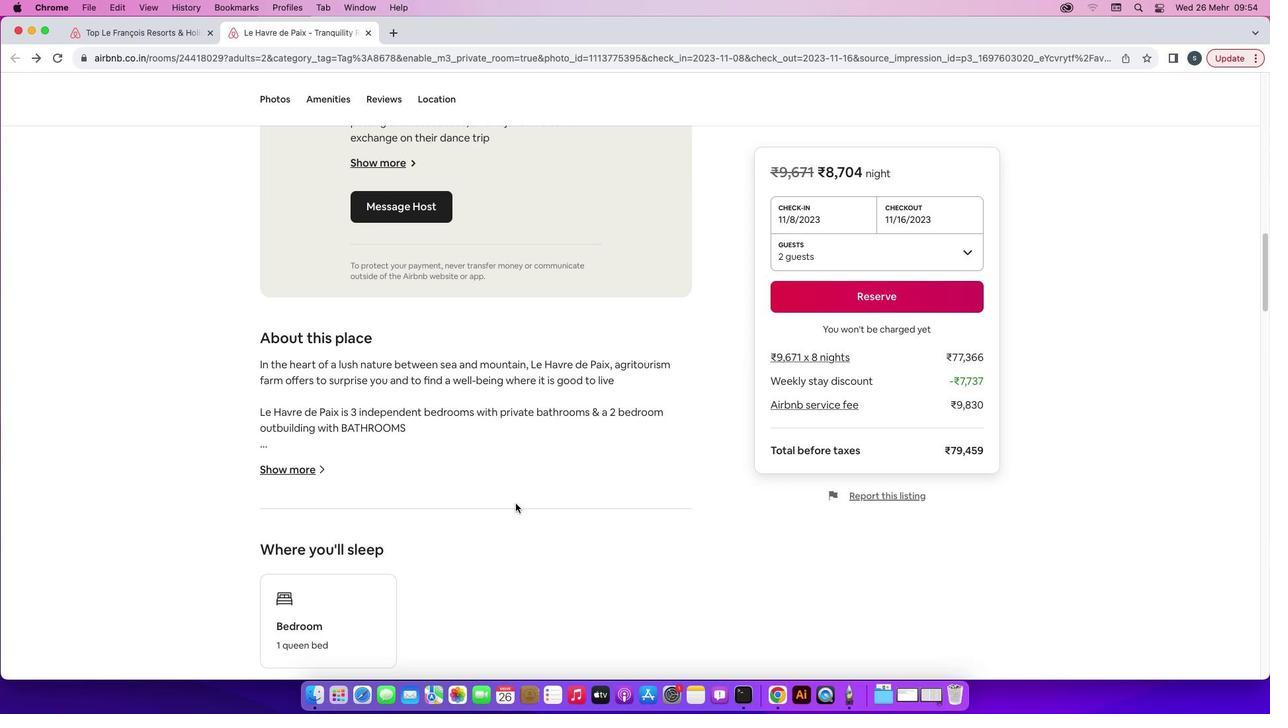 
Action: Mouse moved to (572, 502)
Screenshot: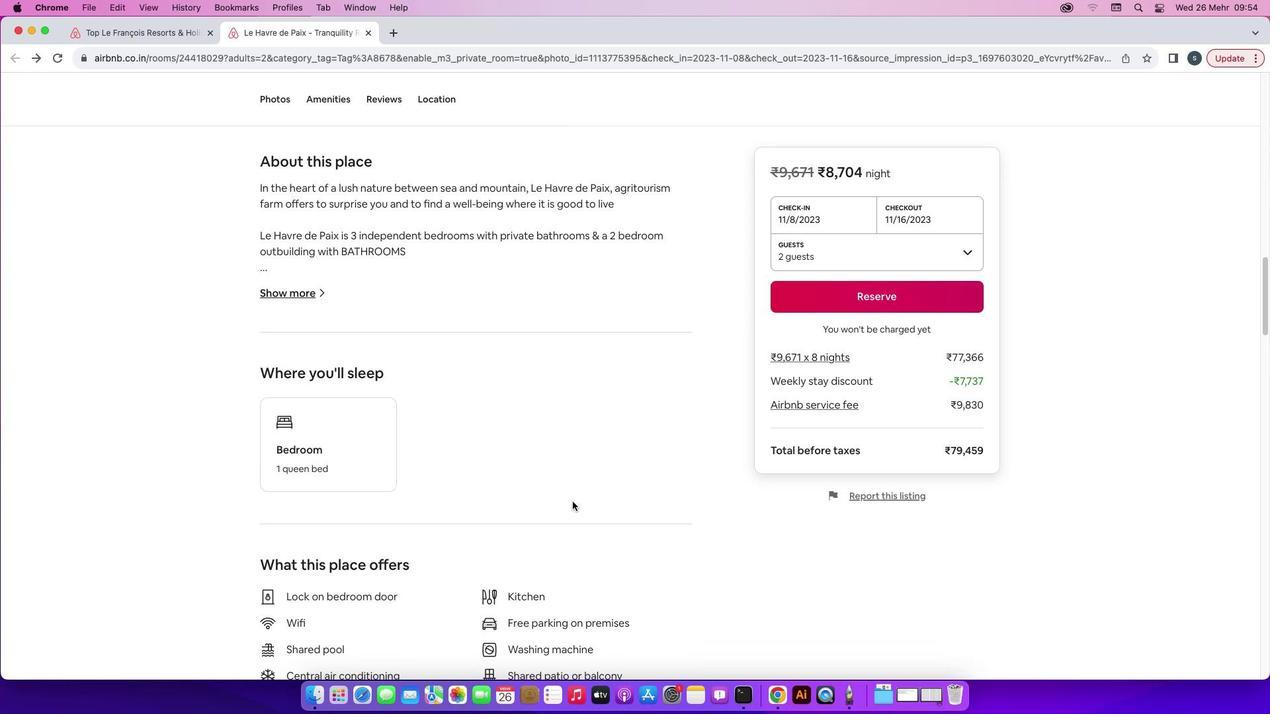 
Action: Mouse scrolled (572, 502) with delta (0, 0)
Screenshot: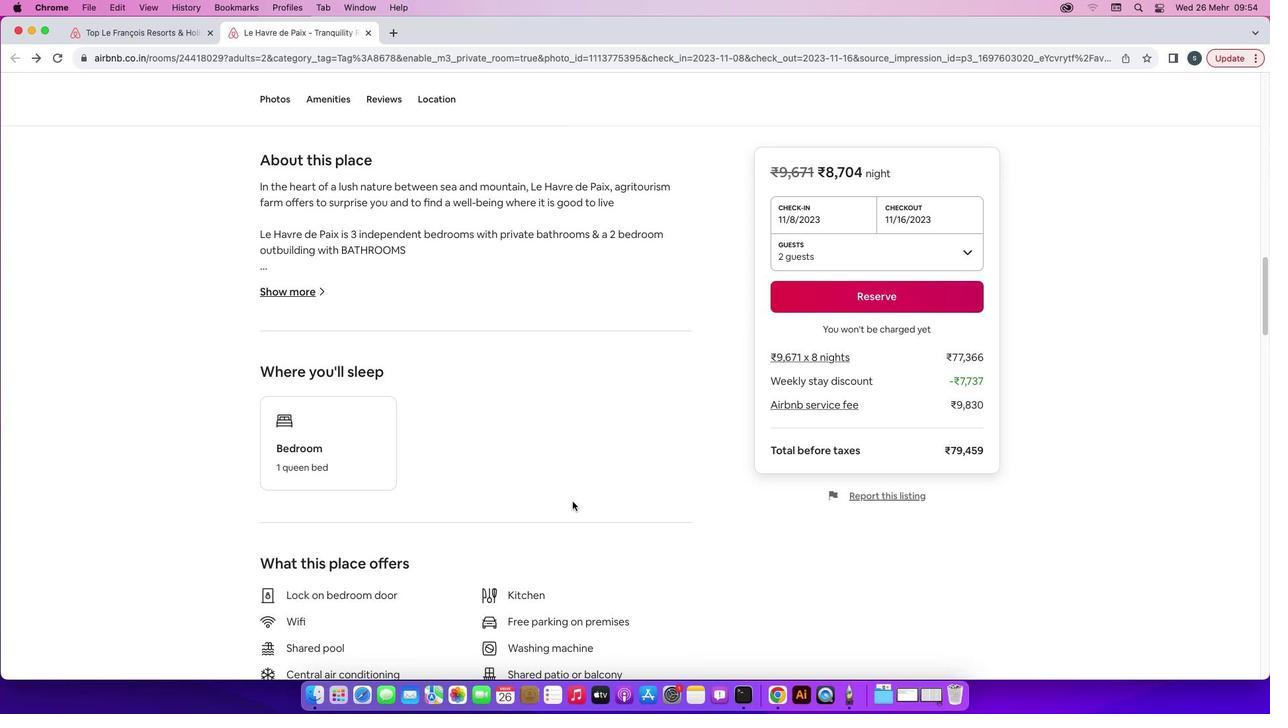 
Action: Mouse scrolled (572, 502) with delta (0, 0)
Screenshot: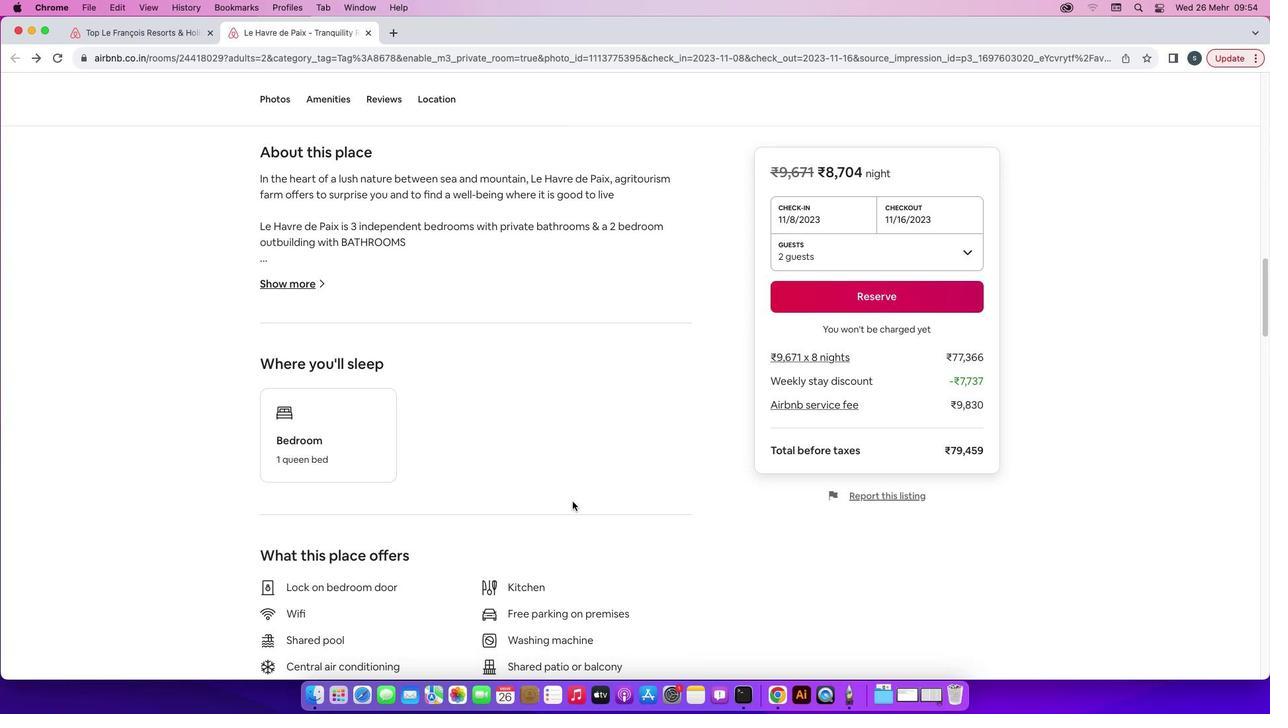 
Action: Mouse scrolled (572, 502) with delta (0, 0)
Screenshot: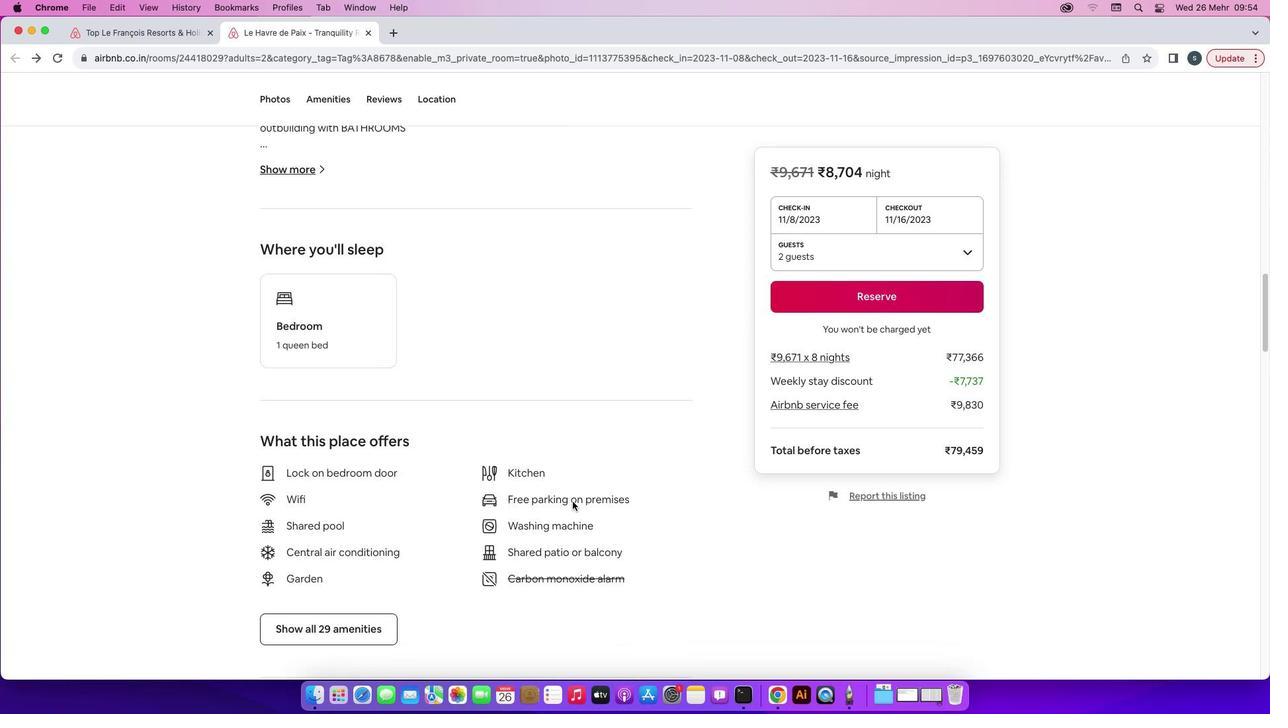 
Action: Mouse scrolled (572, 502) with delta (0, 0)
Screenshot: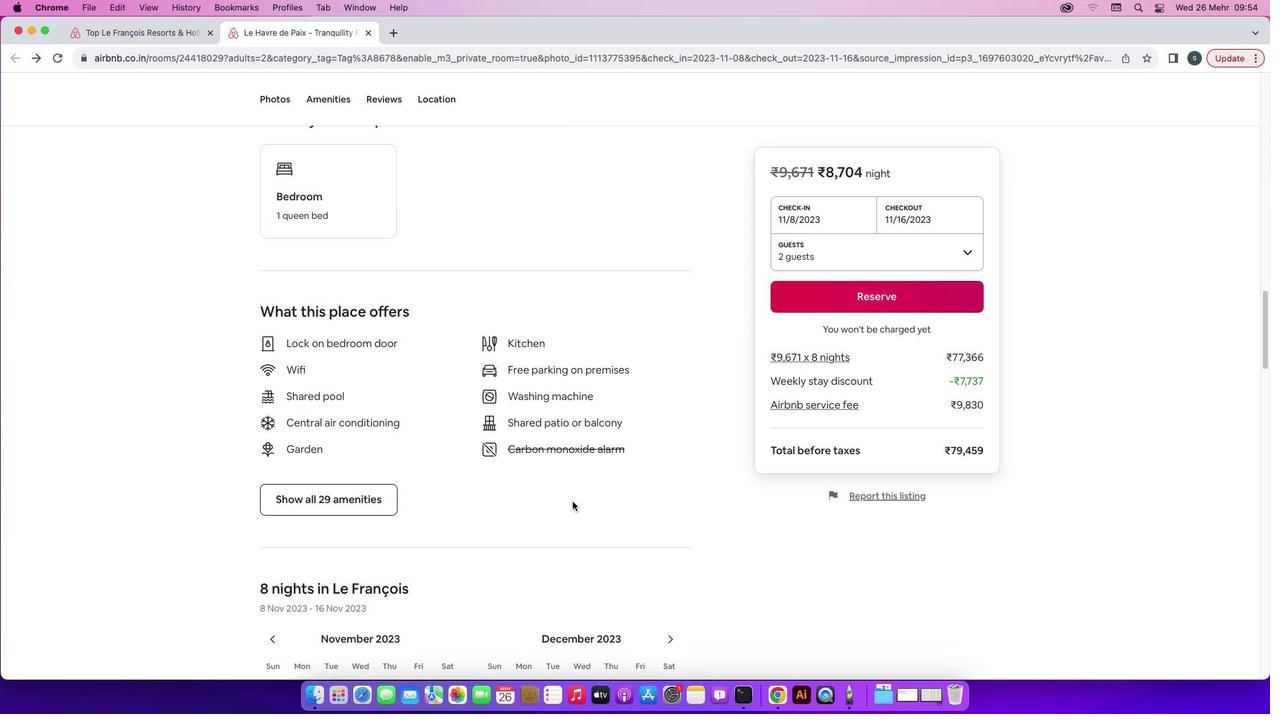 
Action: Mouse scrolled (572, 502) with delta (0, 0)
Screenshot: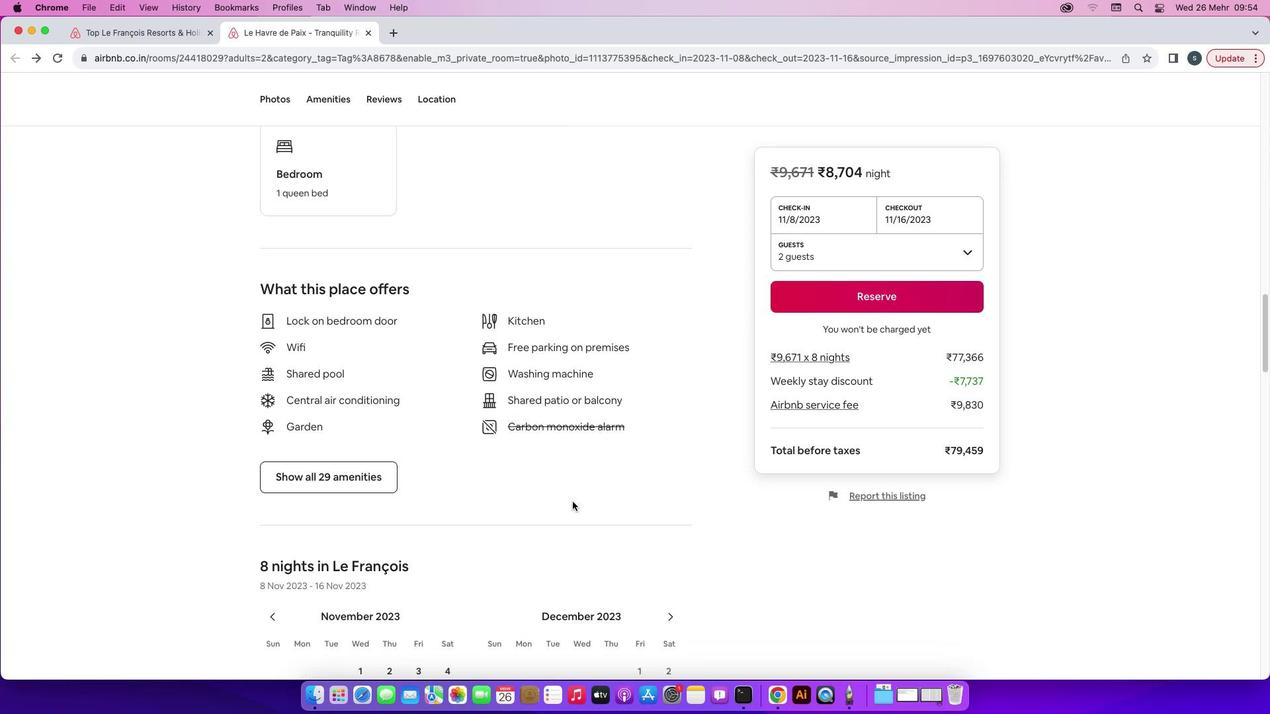
Action: Mouse scrolled (572, 502) with delta (0, 0)
Screenshot: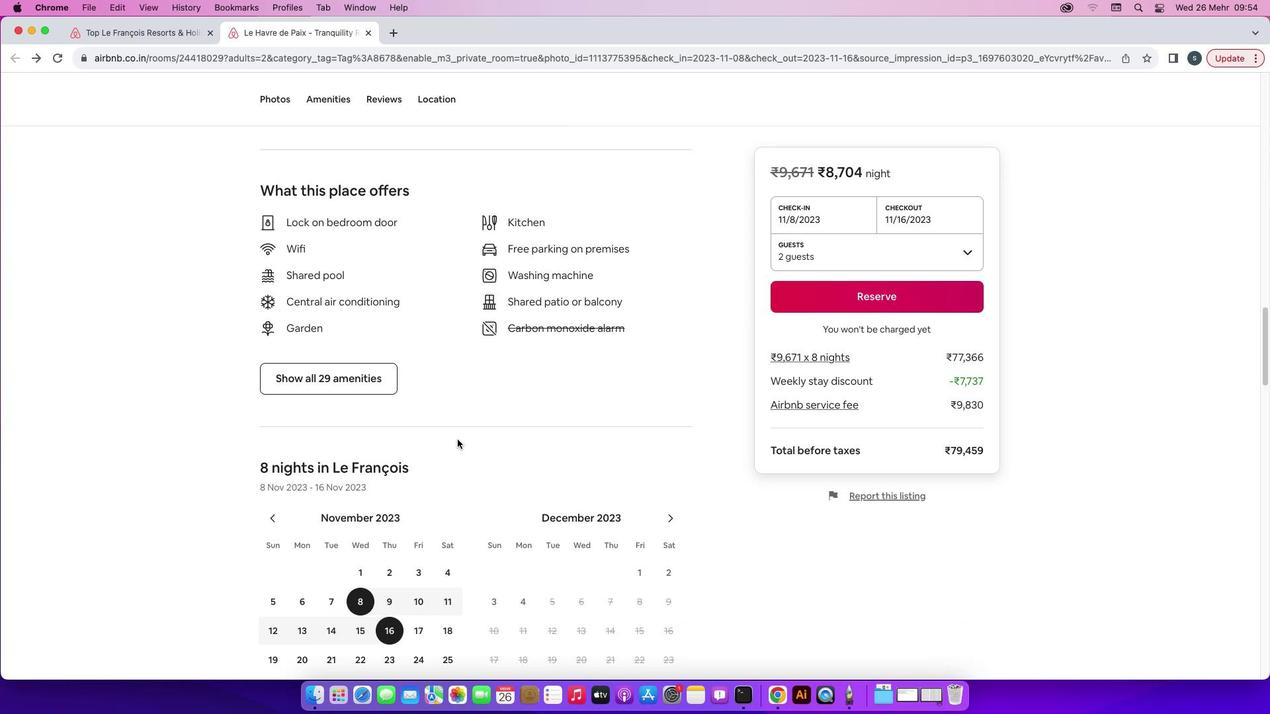 
Action: Mouse scrolled (572, 502) with delta (0, 0)
Screenshot: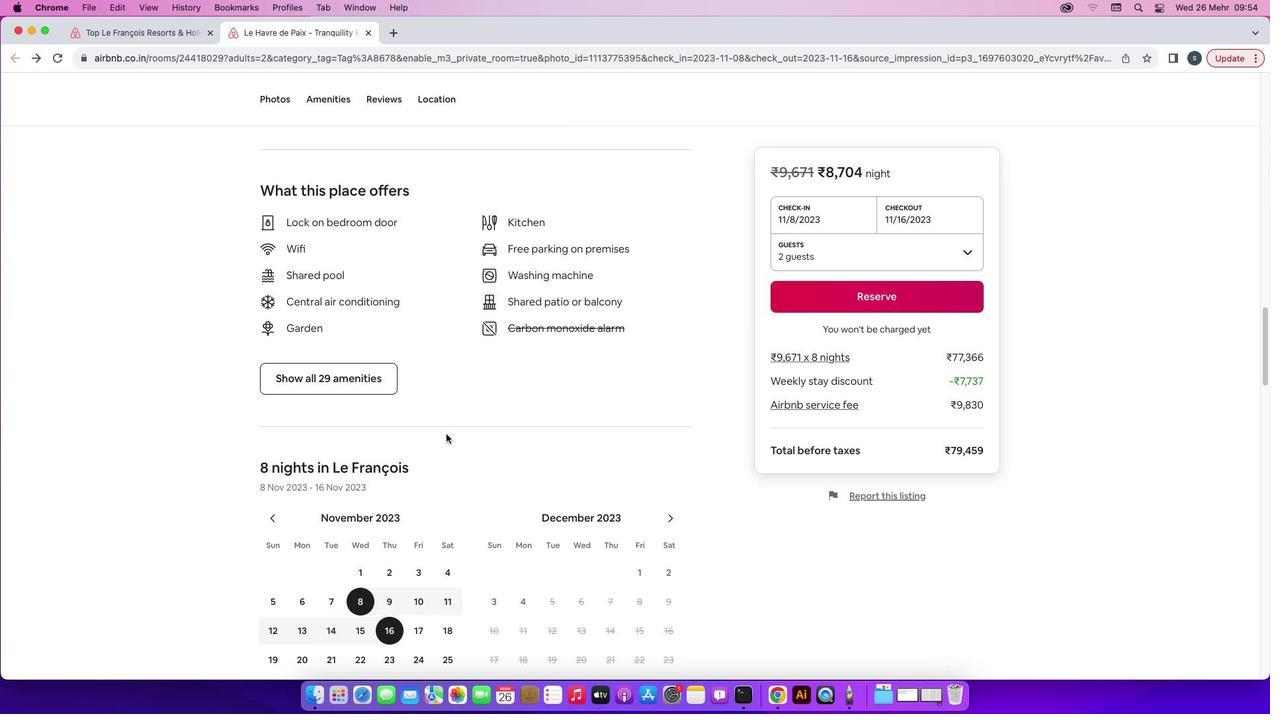 
Action: Mouse scrolled (572, 502) with delta (0, 0)
Screenshot: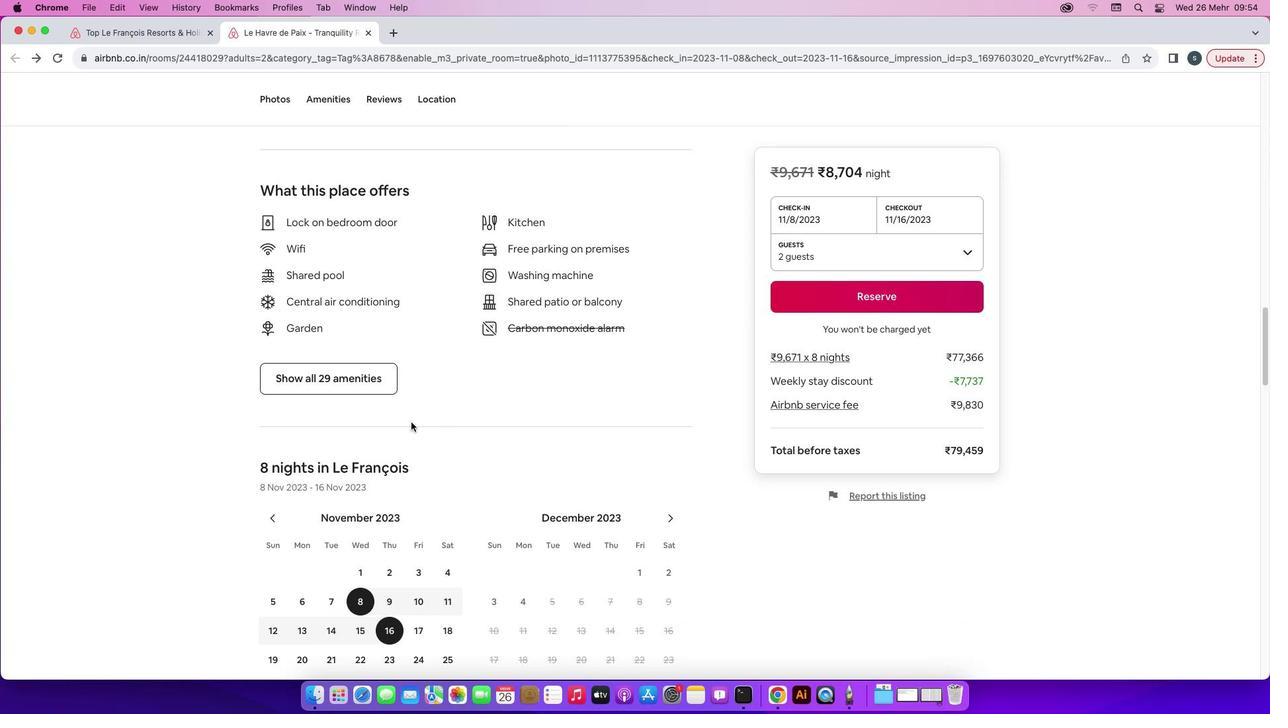 
Action: Mouse scrolled (572, 502) with delta (0, 0)
Screenshot: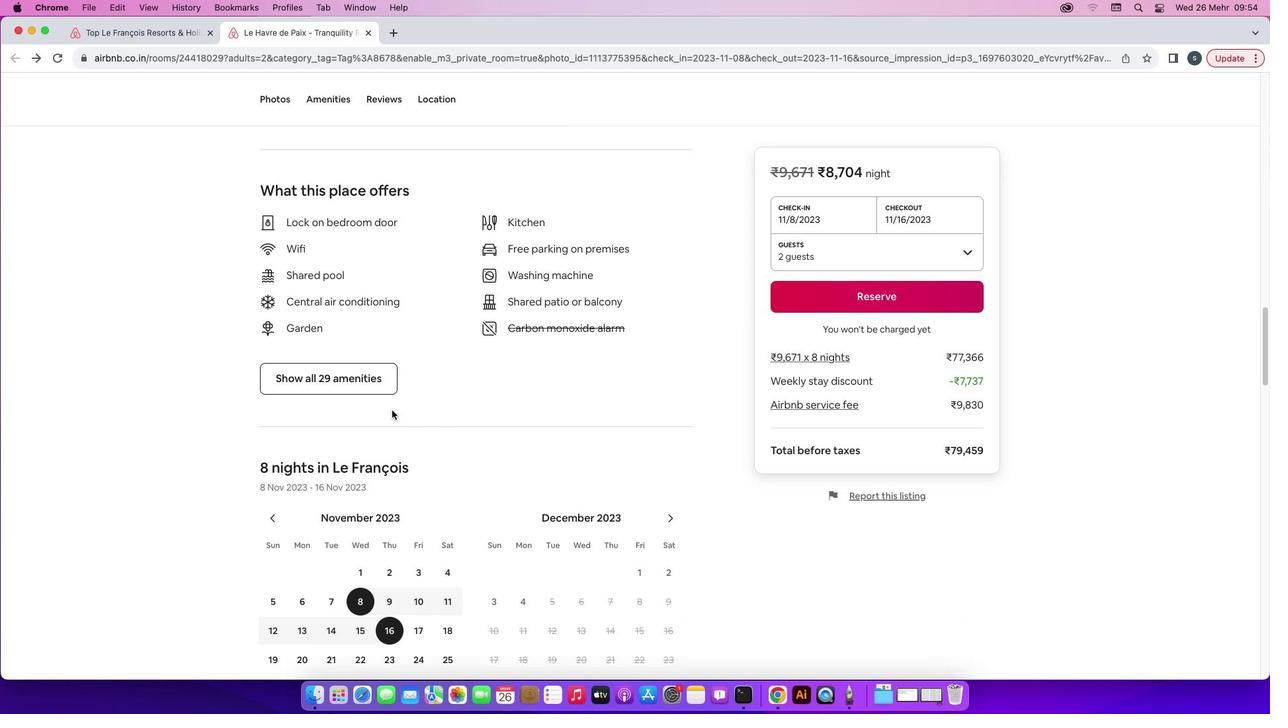 
Action: Mouse scrolled (572, 502) with delta (0, -1)
Screenshot: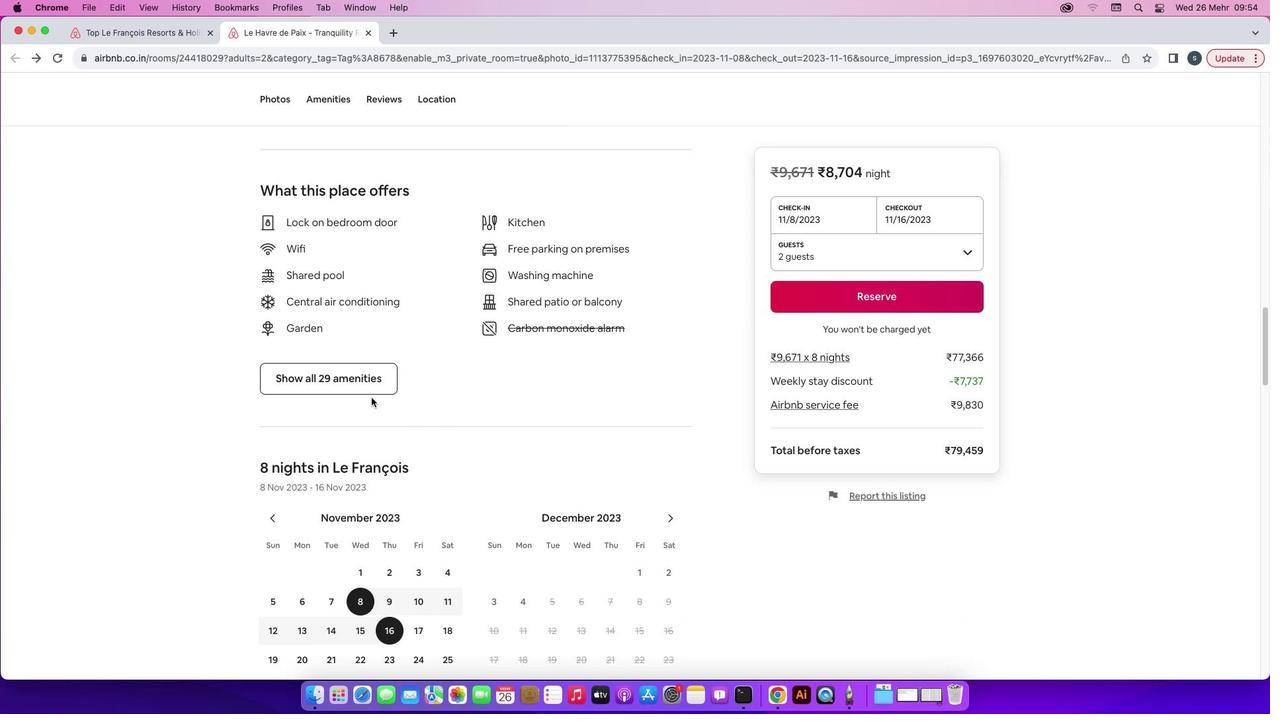 
Action: Mouse scrolled (572, 502) with delta (0, 0)
Screenshot: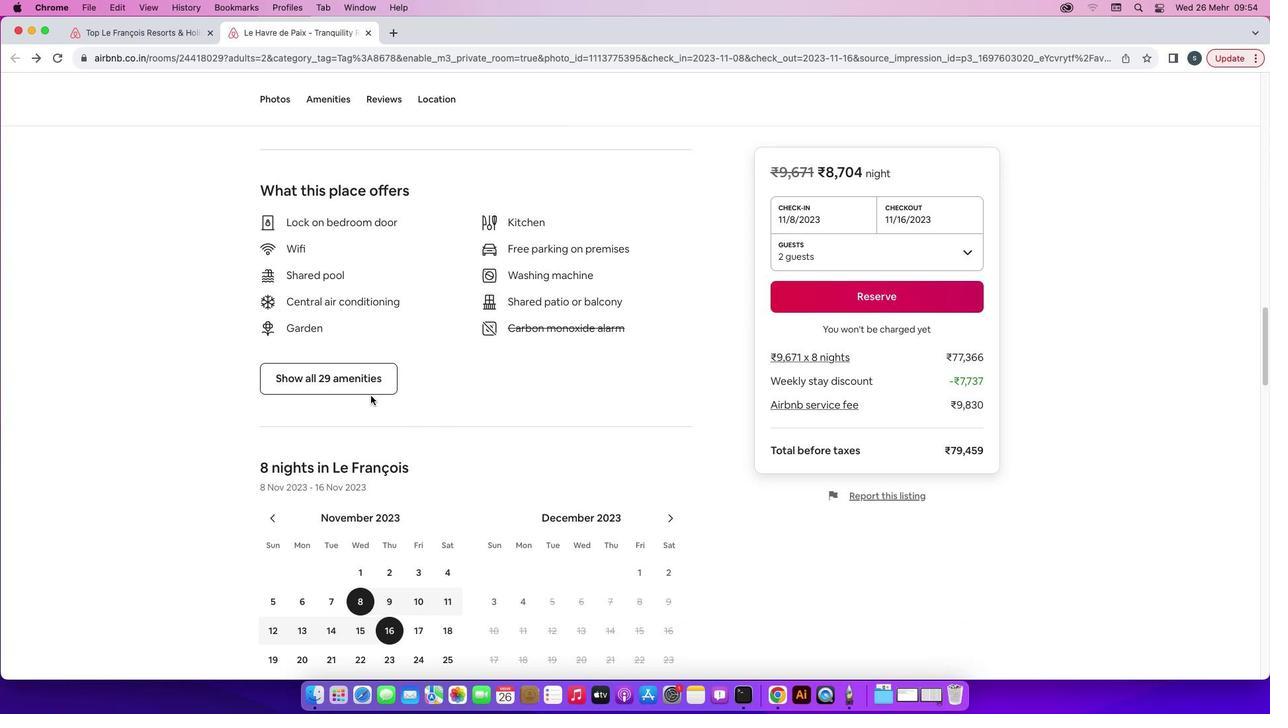 
Action: Mouse moved to (365, 384)
Screenshot: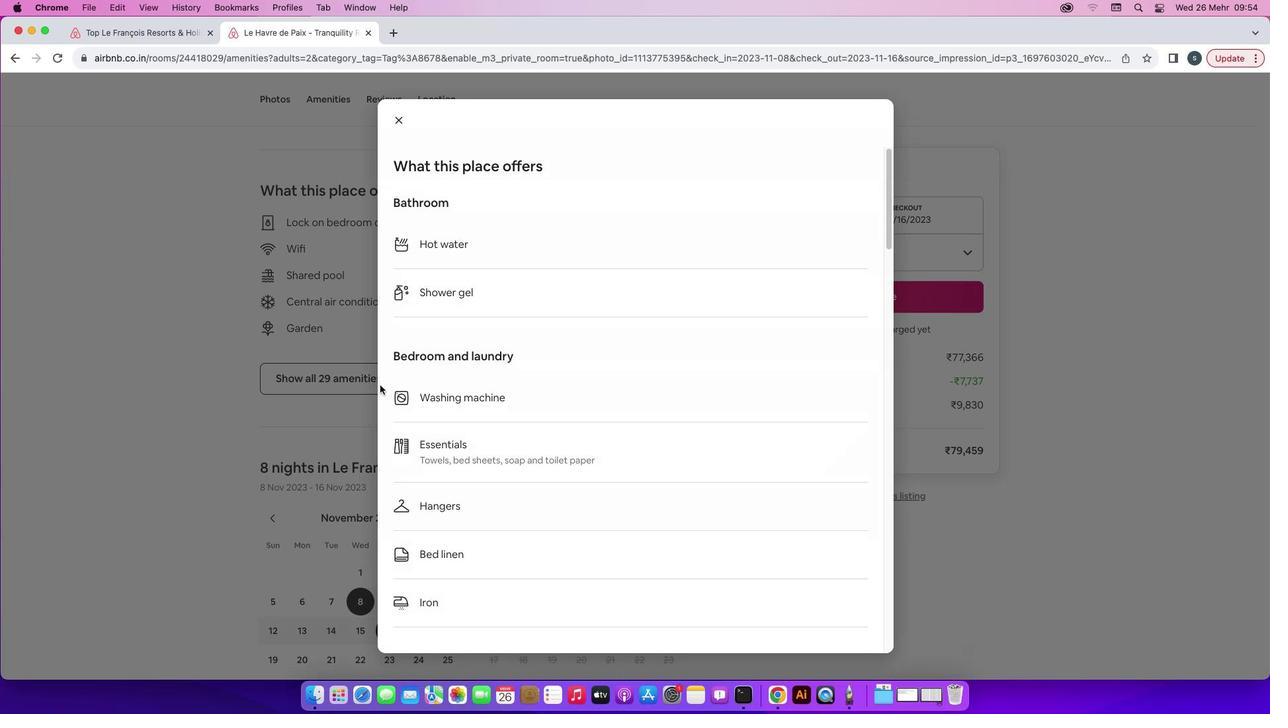 
Action: Mouse pressed left at (365, 384)
Screenshot: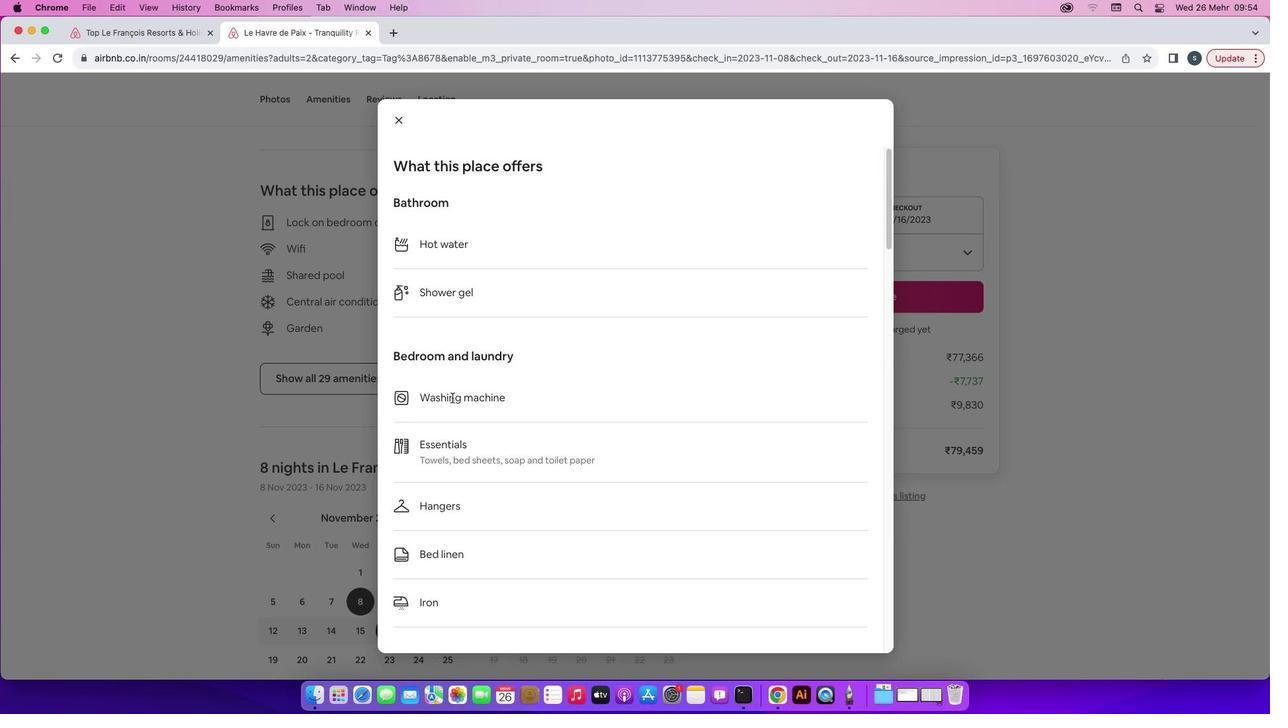 
Action: Mouse moved to (683, 418)
Screenshot: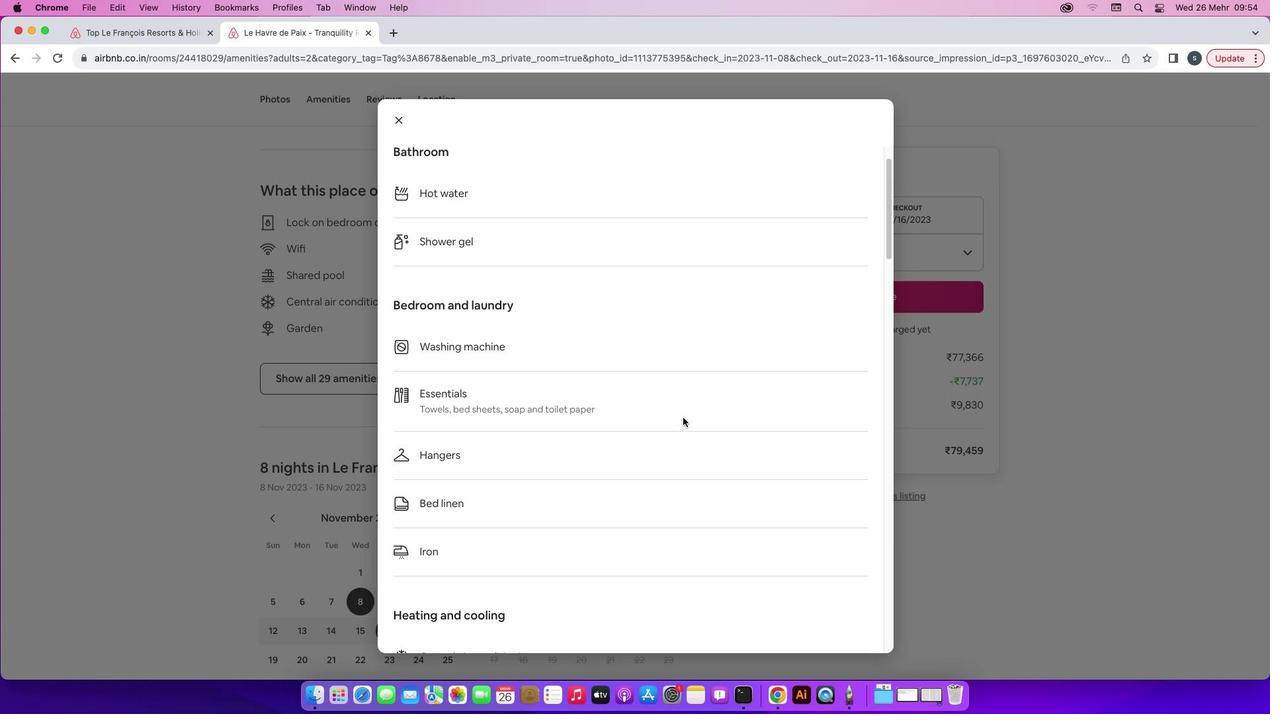 
Action: Mouse scrolled (683, 418) with delta (0, 0)
Screenshot: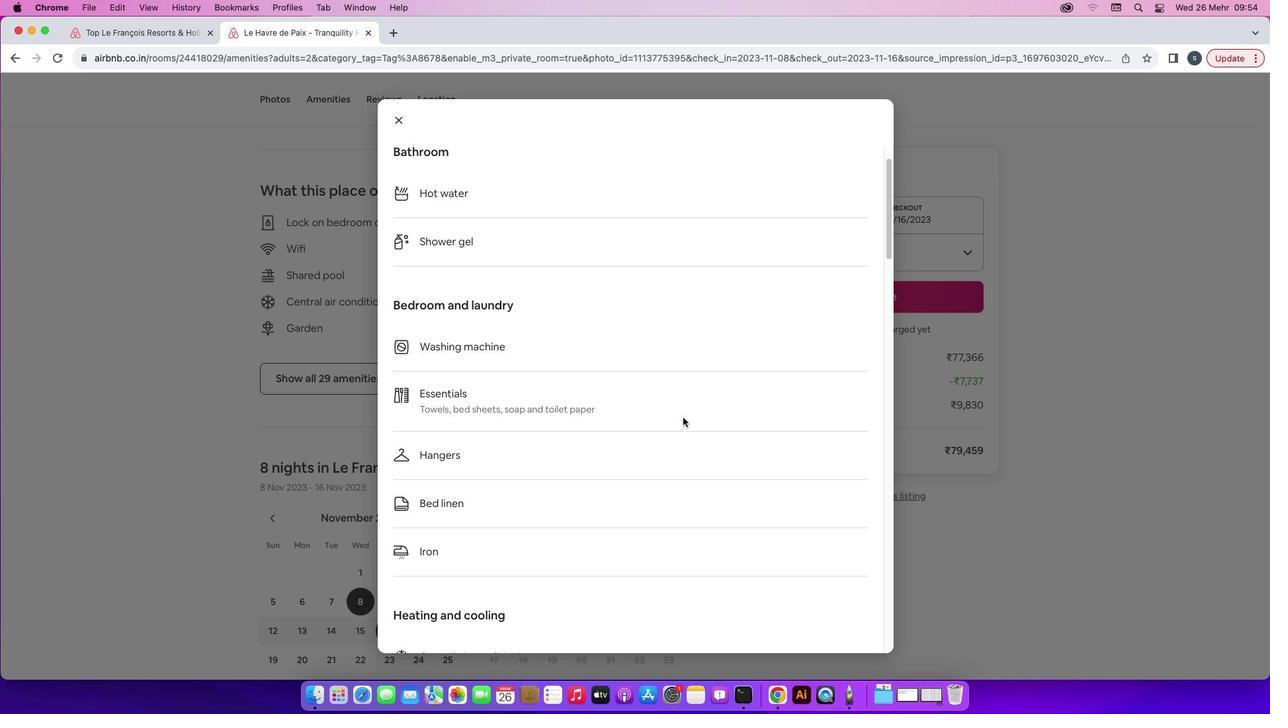 
Action: Mouse scrolled (683, 418) with delta (0, 0)
Screenshot: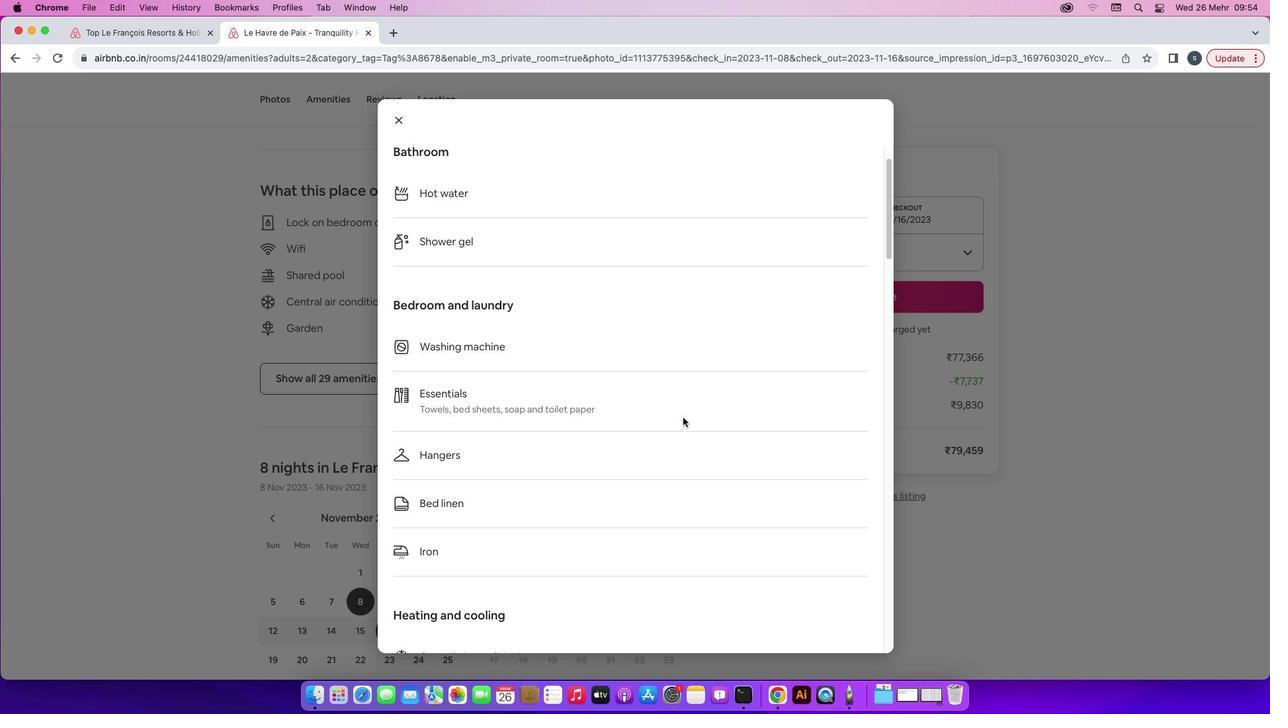 
Action: Mouse scrolled (683, 418) with delta (0, 0)
Screenshot: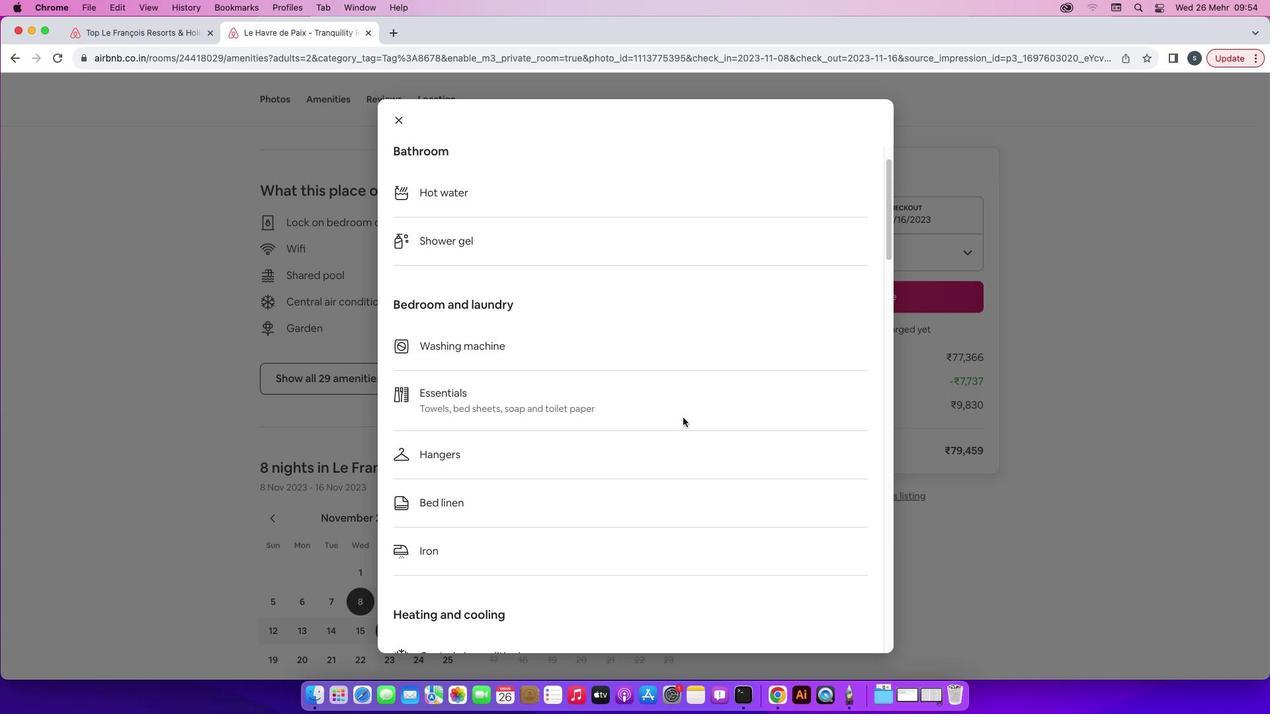 
Action: Mouse scrolled (683, 418) with delta (0, 0)
Screenshot: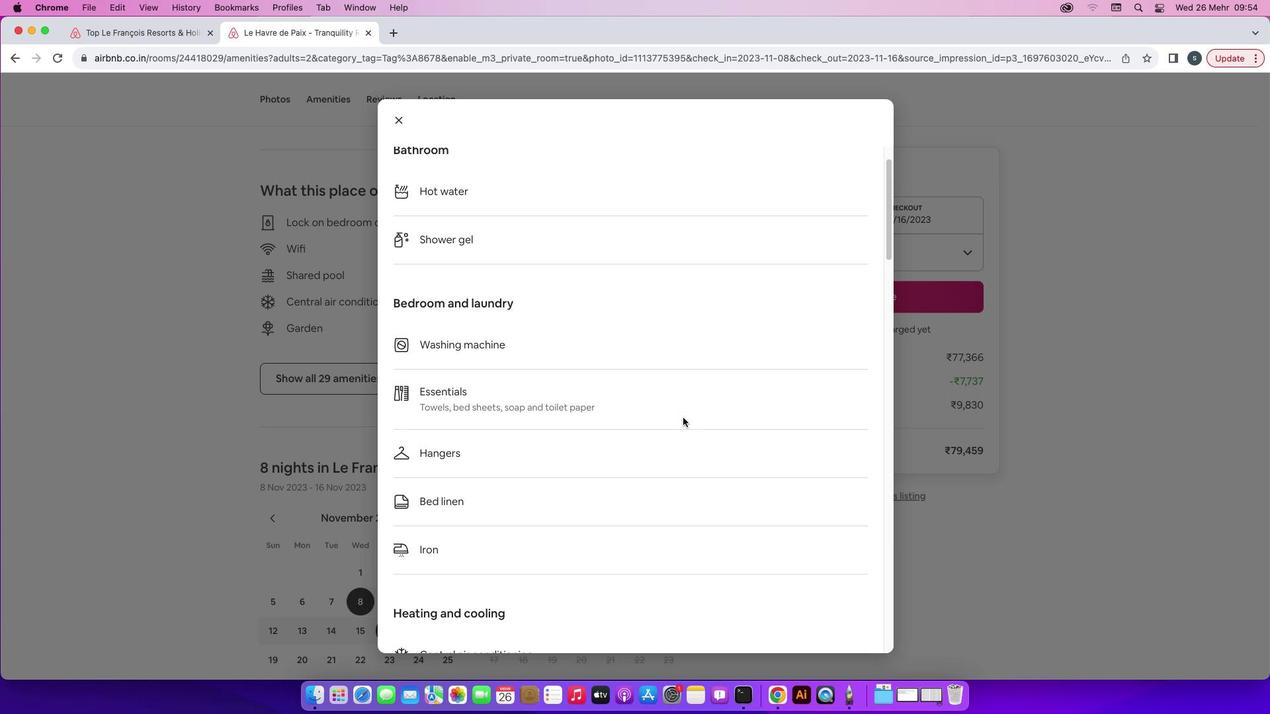 
Action: Mouse scrolled (683, 418) with delta (0, 0)
Screenshot: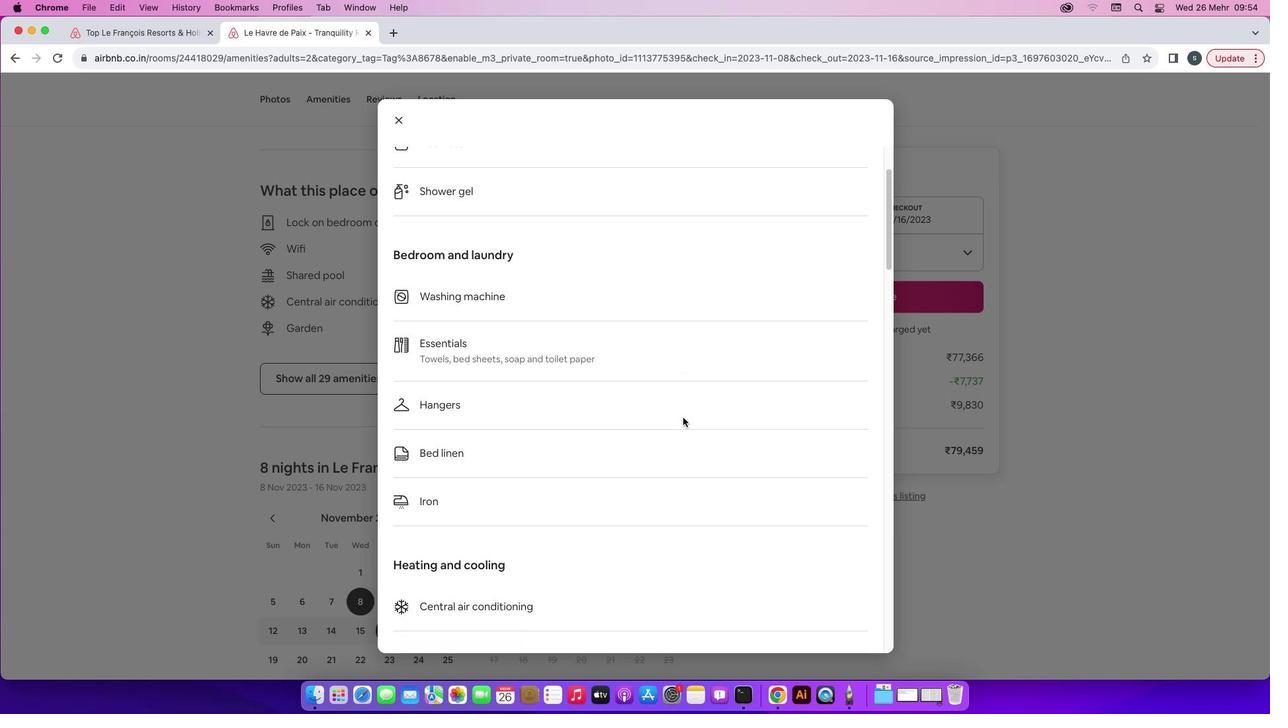 
Action: Mouse scrolled (683, 418) with delta (0, 0)
Screenshot: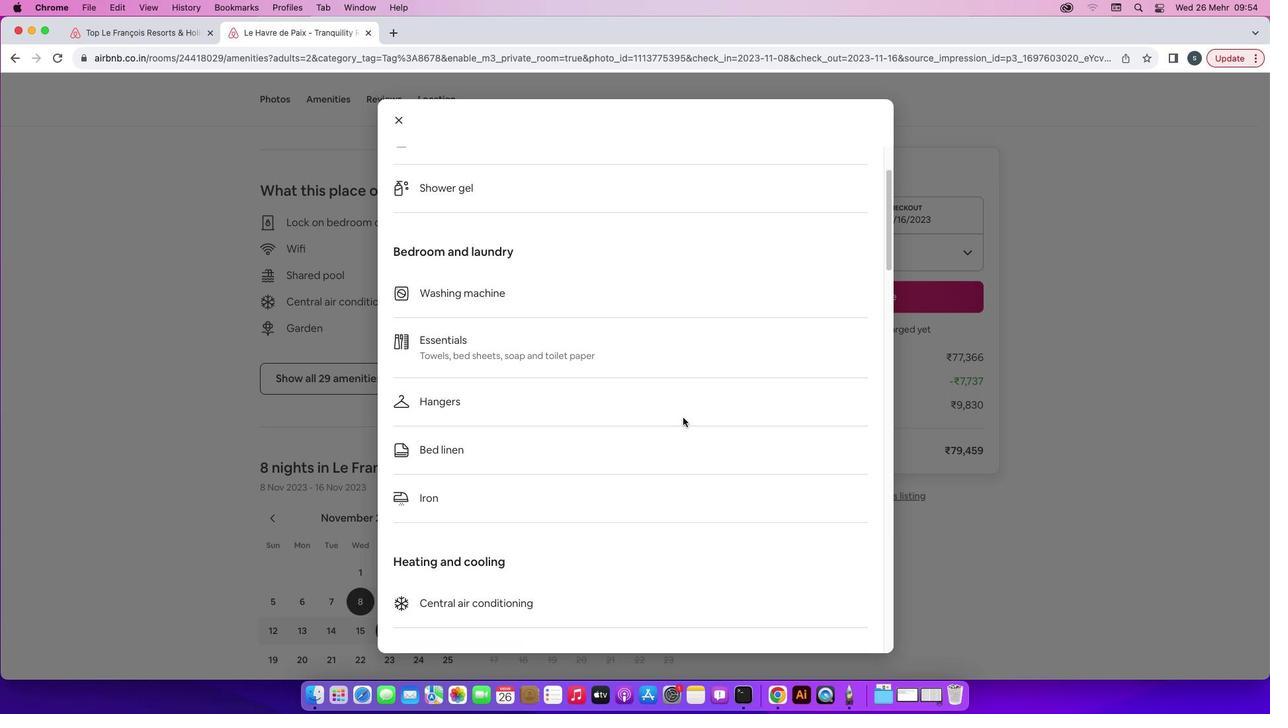 
Action: Mouse scrolled (683, 418) with delta (0, 0)
Screenshot: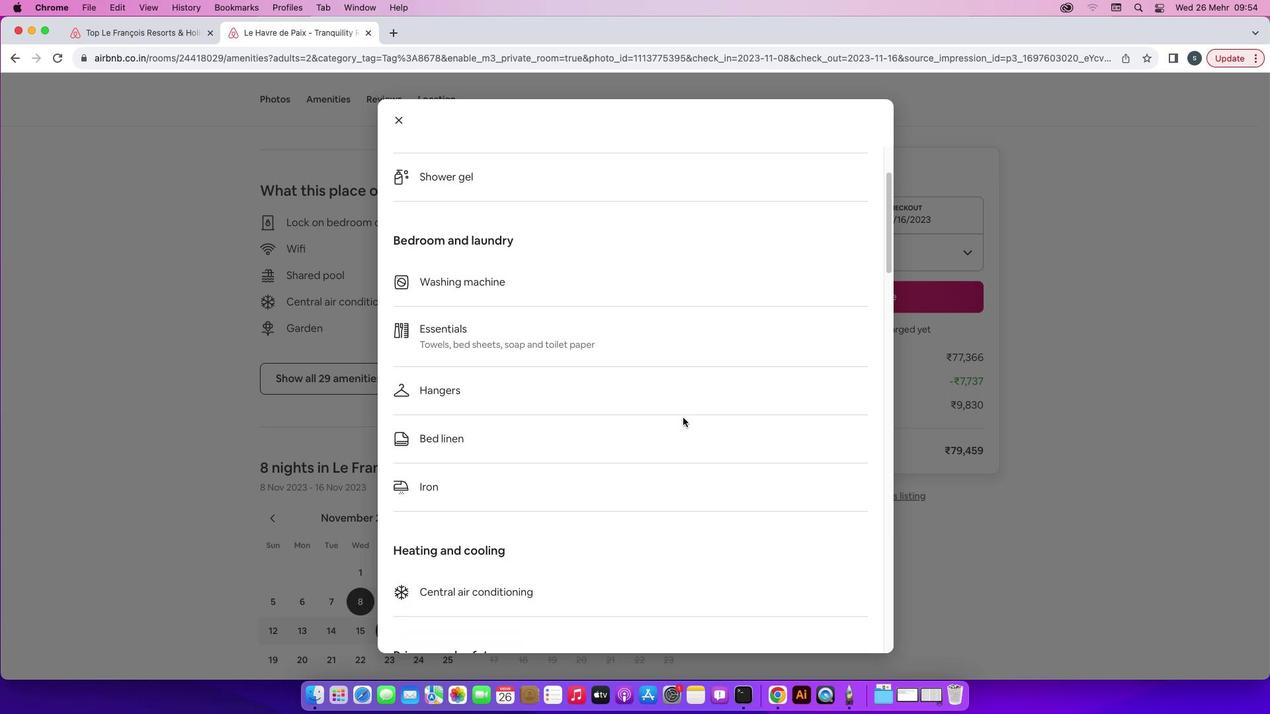 
Action: Mouse scrolled (683, 418) with delta (0, 0)
Screenshot: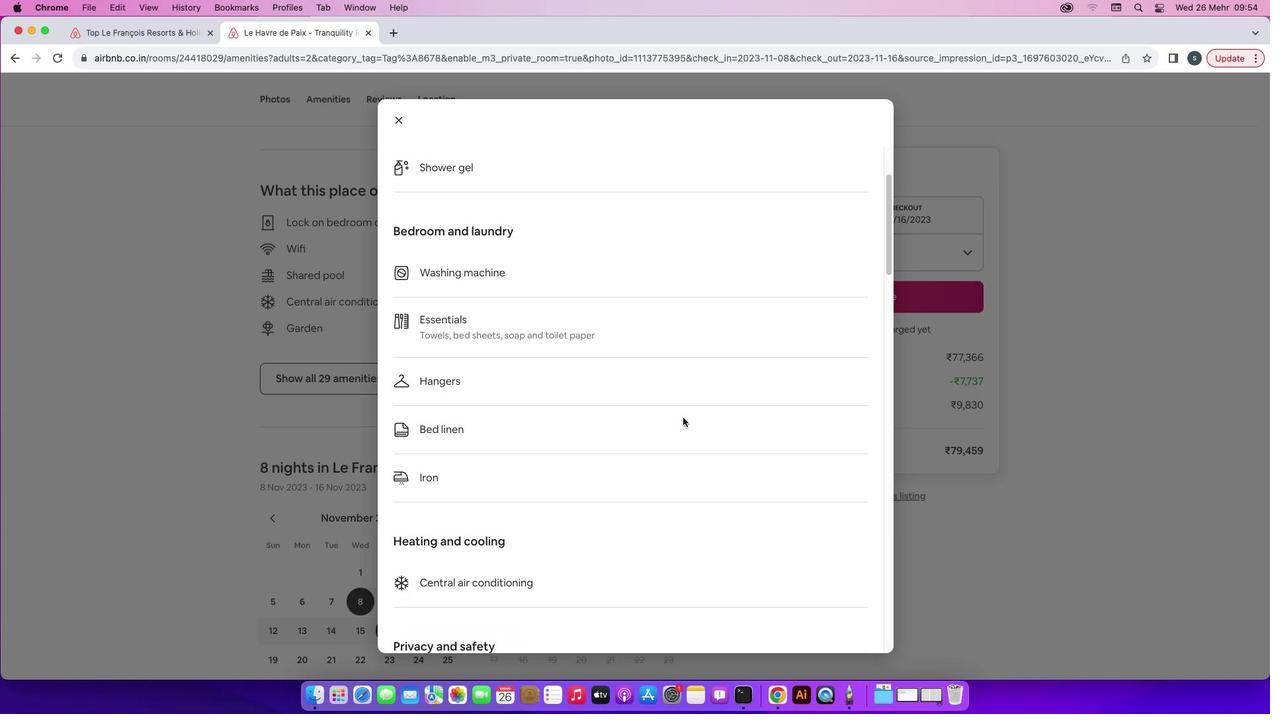 
Action: Mouse scrolled (683, 418) with delta (0, 0)
Screenshot: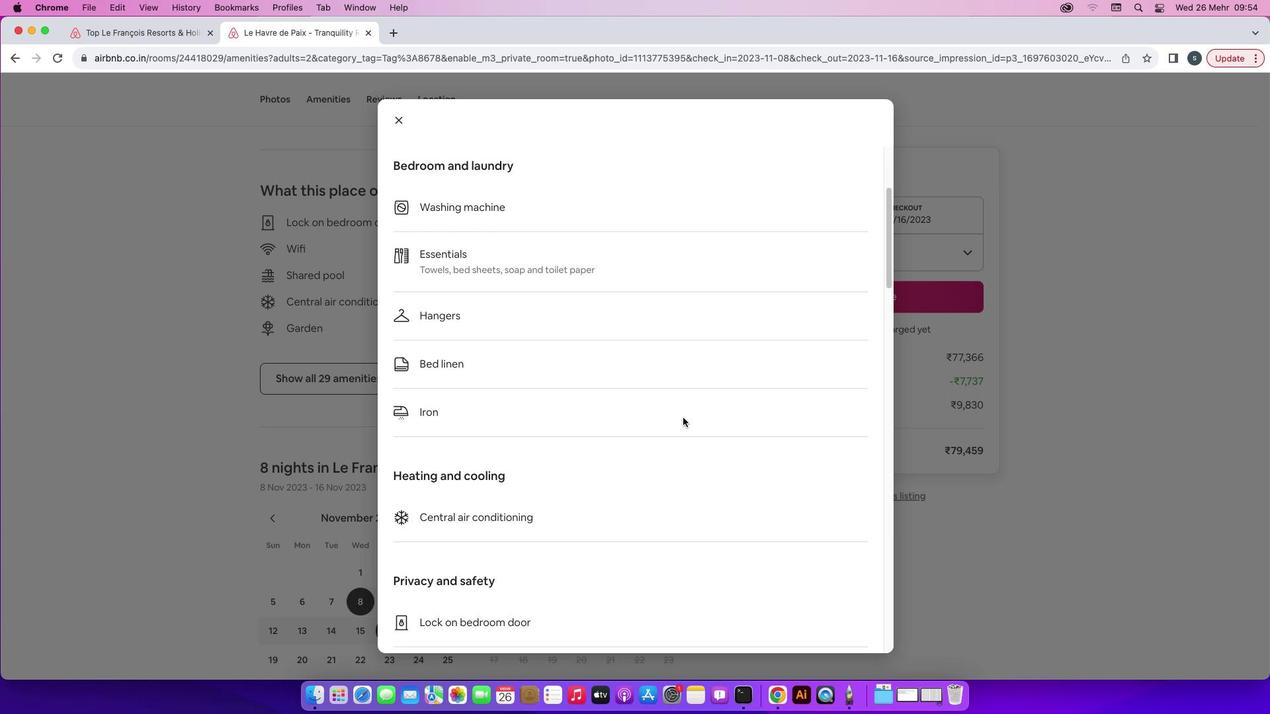 
Action: Mouse scrolled (683, 418) with delta (0, 0)
Screenshot: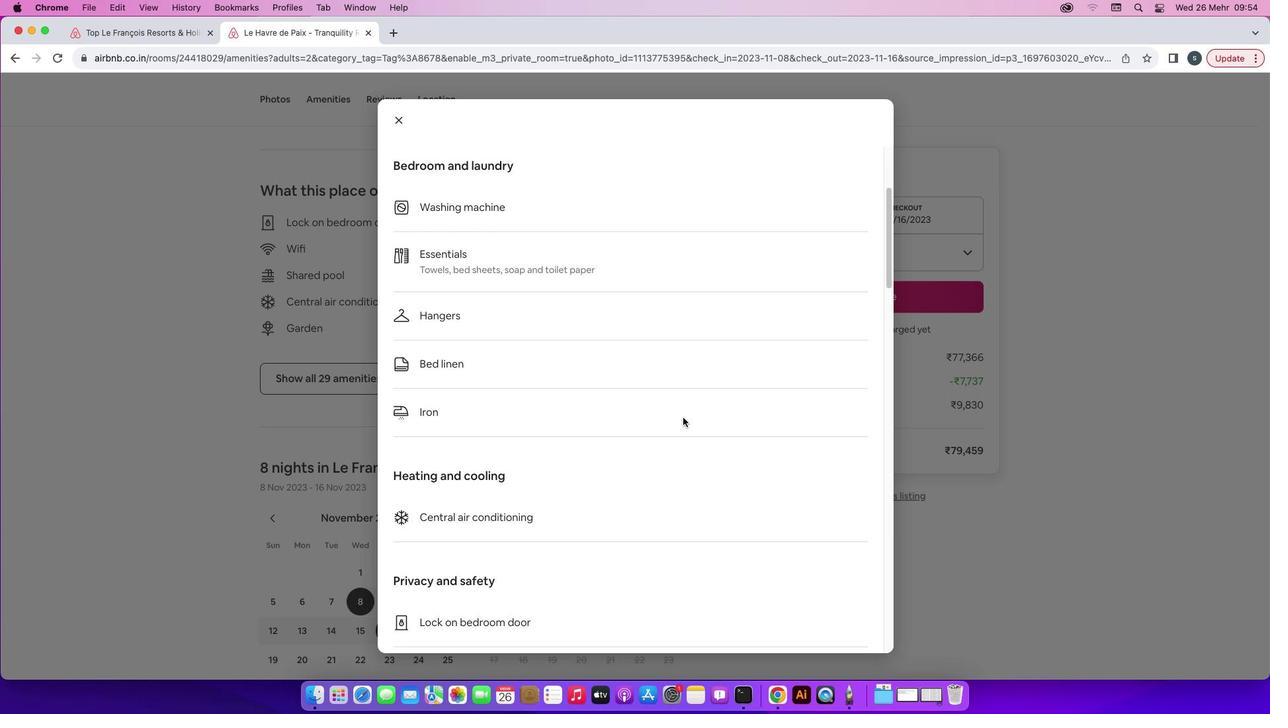 
Action: Mouse scrolled (683, 418) with delta (0, 0)
Screenshot: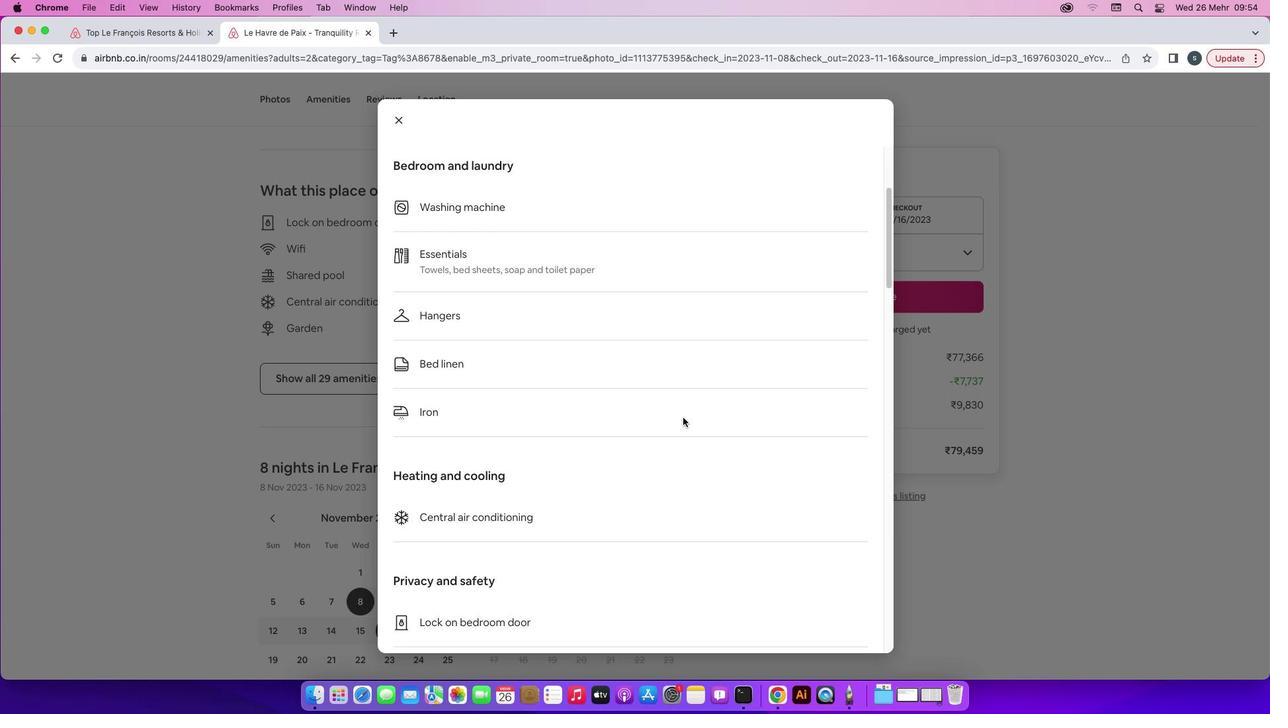 
Action: Mouse scrolled (683, 418) with delta (0, 0)
Screenshot: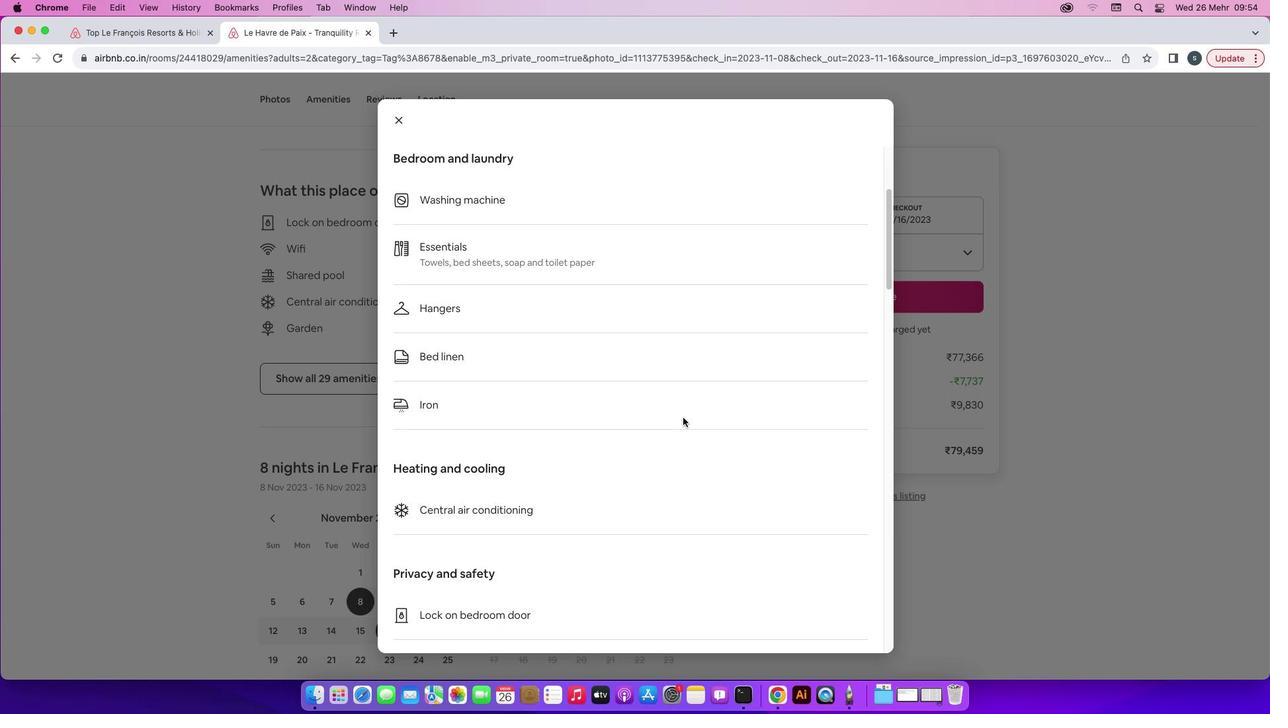 
Action: Mouse scrolled (683, 418) with delta (0, 0)
Screenshot: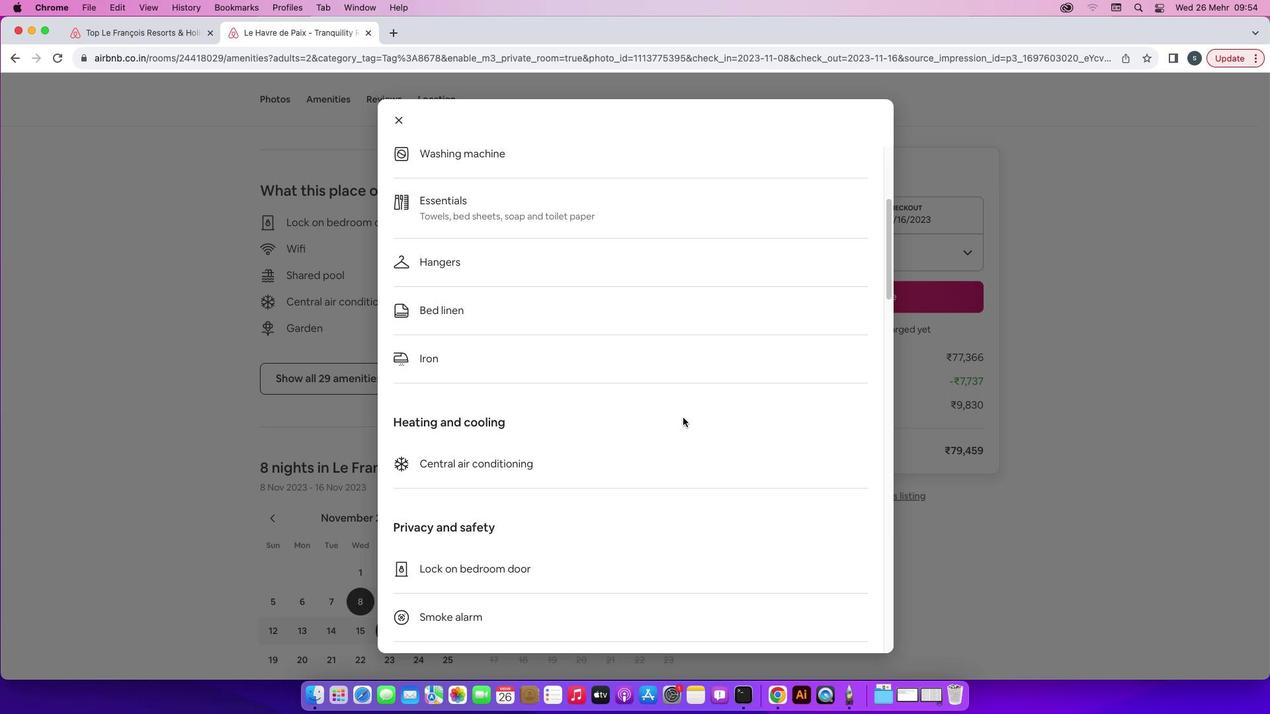 
Action: Mouse scrolled (683, 418) with delta (0, 0)
